 Task: Go to Program & Features. Select Whole Food Market. Add to cart Organic Almond Milk-2. Select Amazon Health. Add to cart Rhodiola rosea extract capsules-2. Place order for Gus Powell, _x000D_
90 Redbay Rd_x000D_
Elgin, South Carolina(SC), 29045, Cell Number (803) 419-4588
Action: Mouse moved to (25, 111)
Screenshot: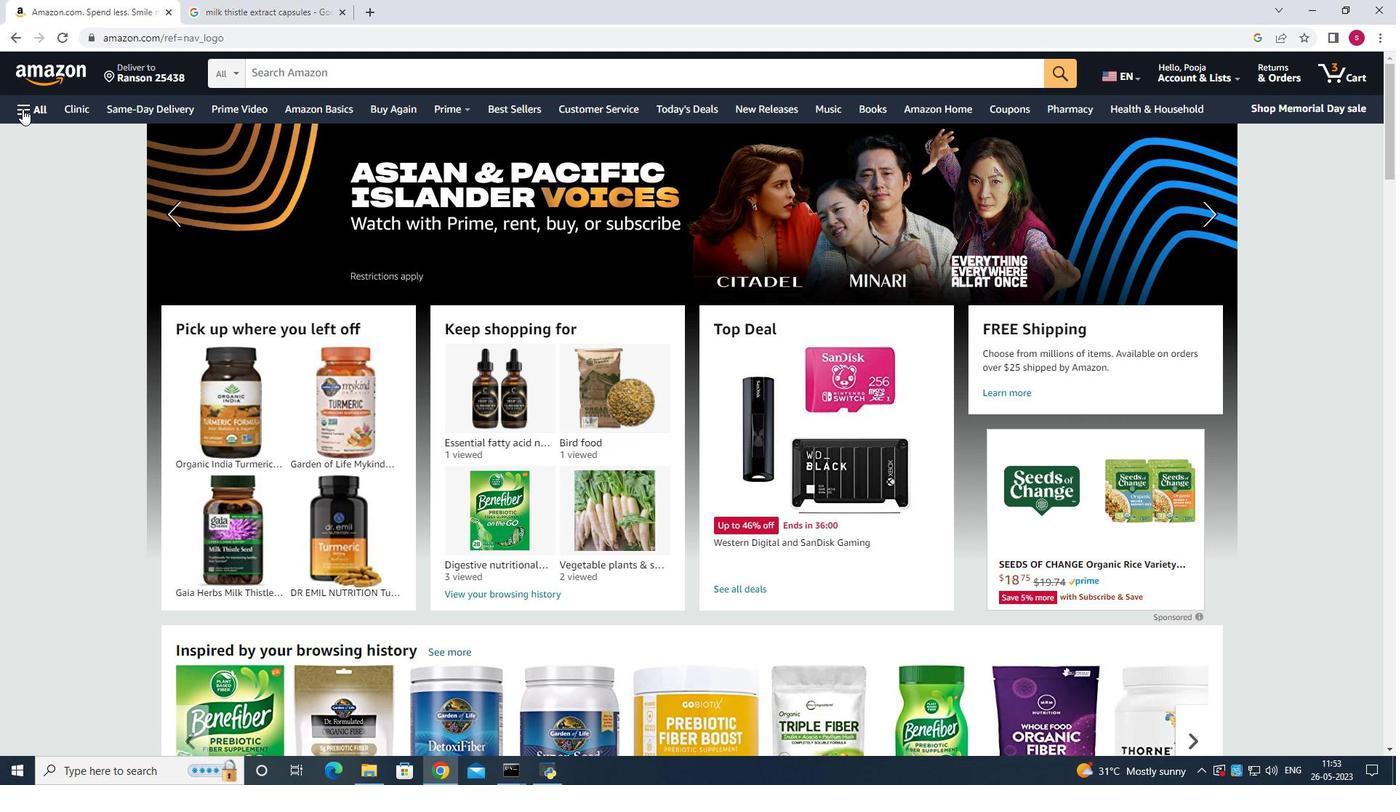 
Action: Mouse pressed left at (25, 111)
Screenshot: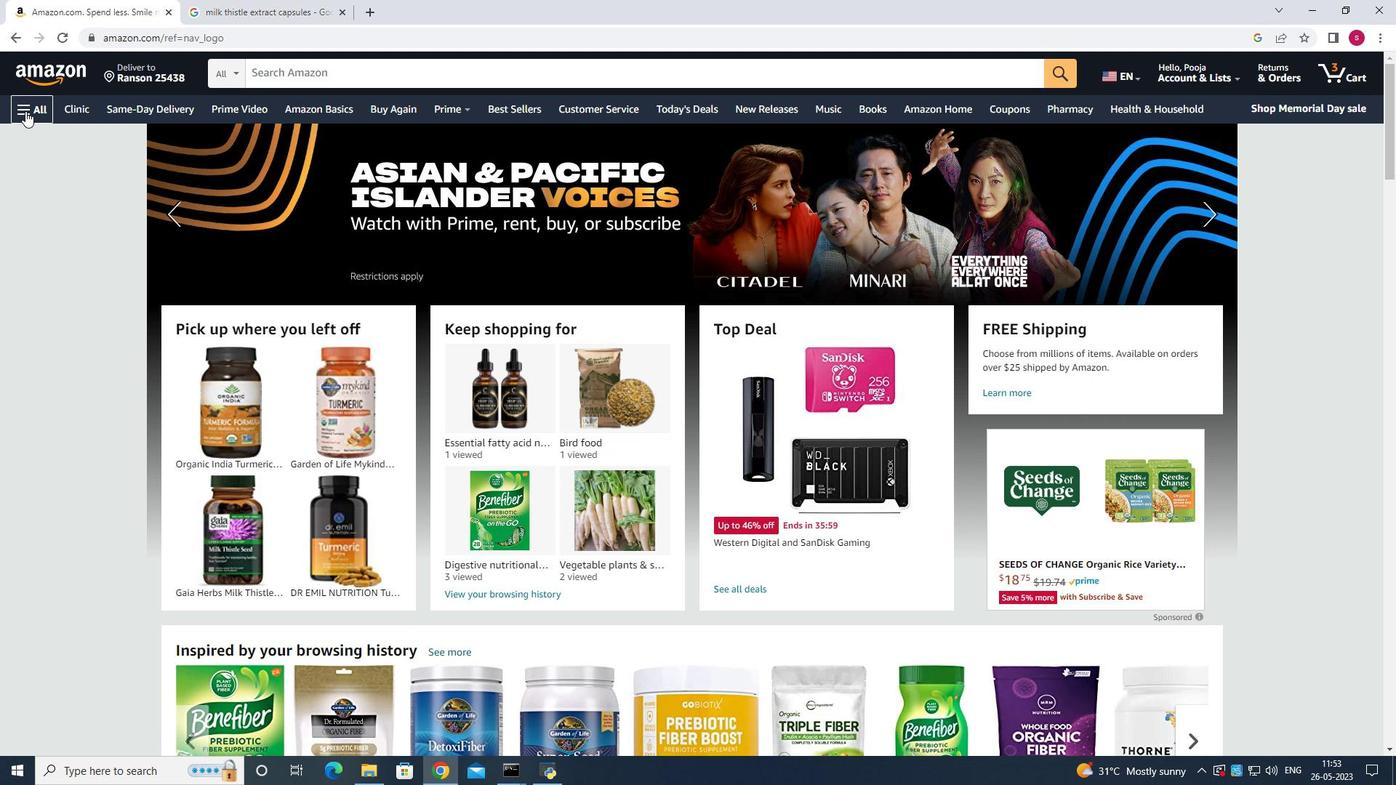 
Action: Mouse moved to (136, 265)
Screenshot: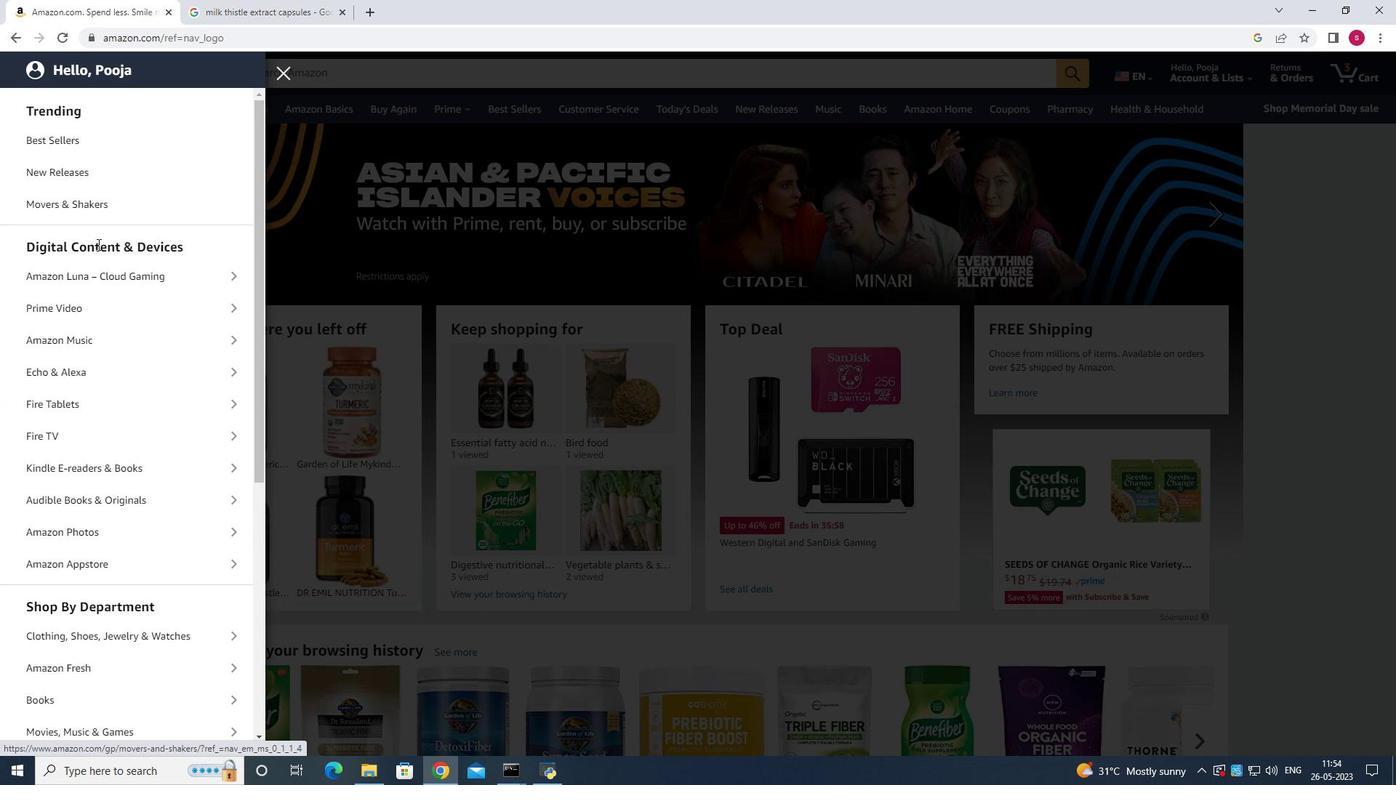 
Action: Mouse scrolled (136, 264) with delta (0, 0)
Screenshot: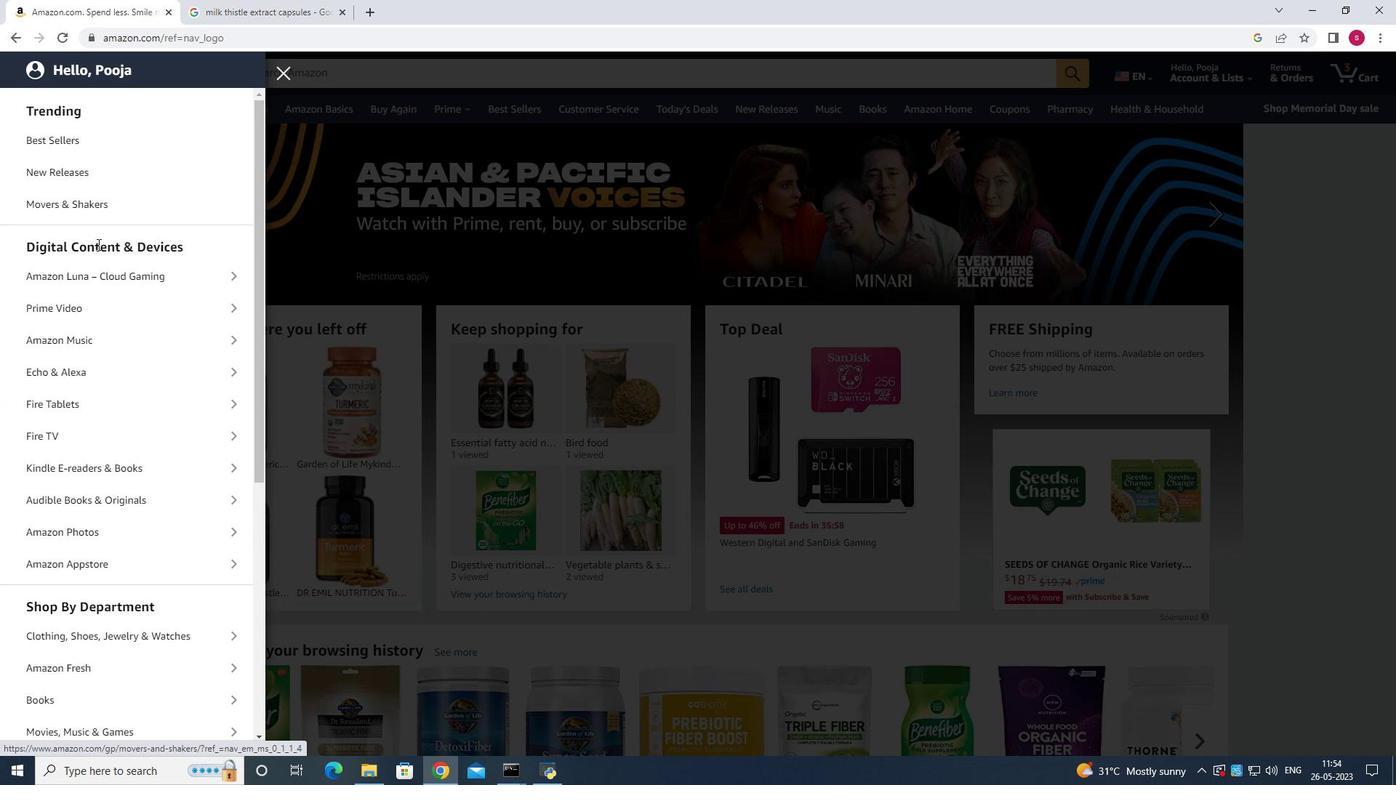 
Action: Mouse moved to (138, 270)
Screenshot: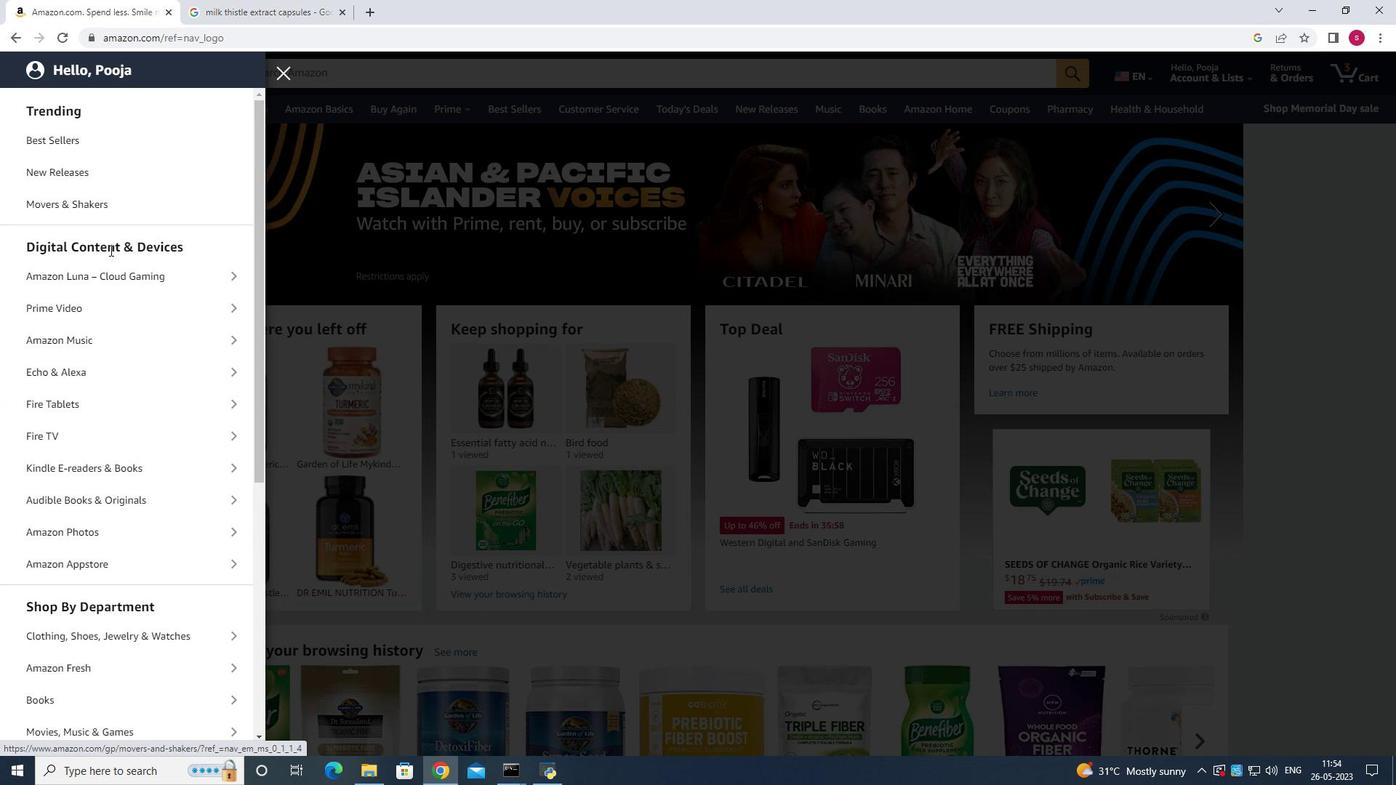 
Action: Mouse scrolled (138, 269) with delta (0, 0)
Screenshot: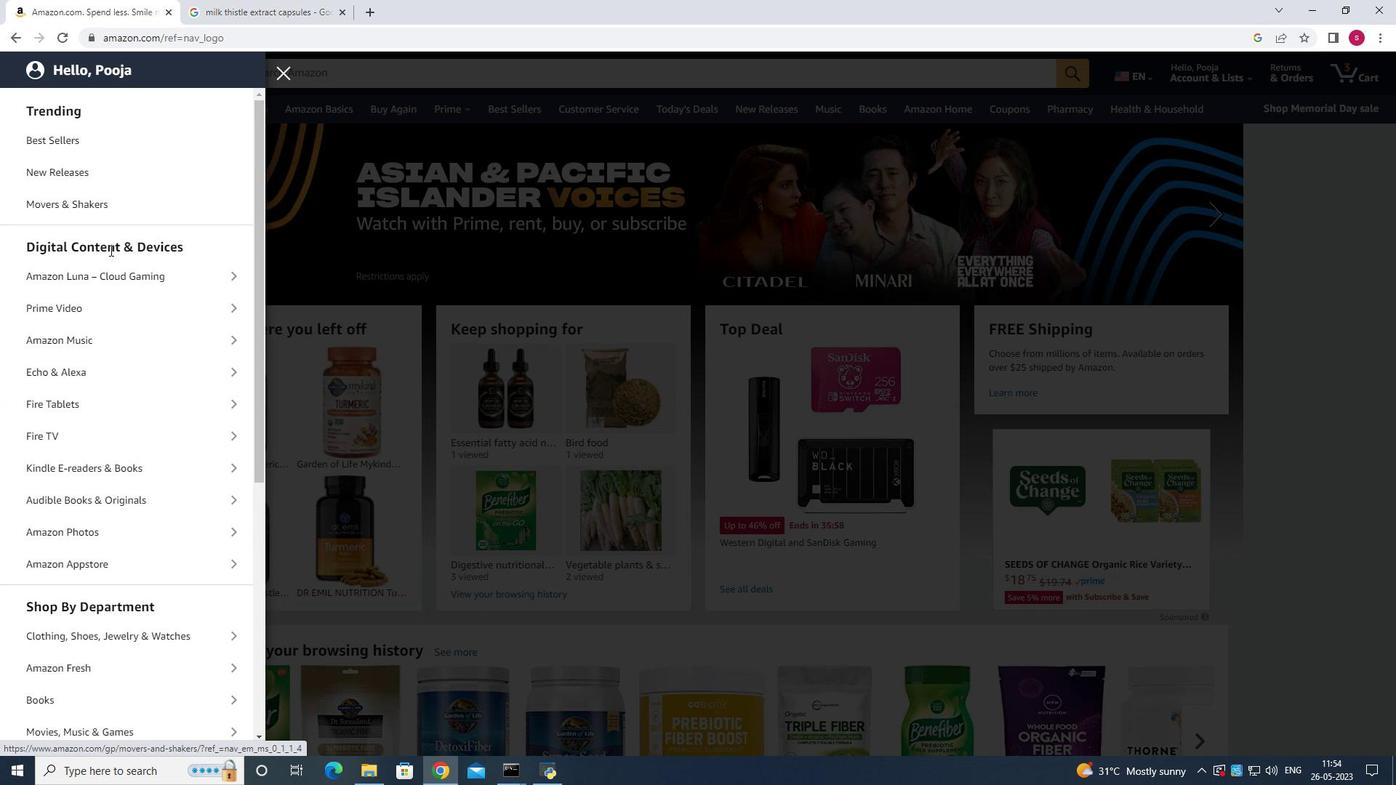 
Action: Mouse moved to (138, 271)
Screenshot: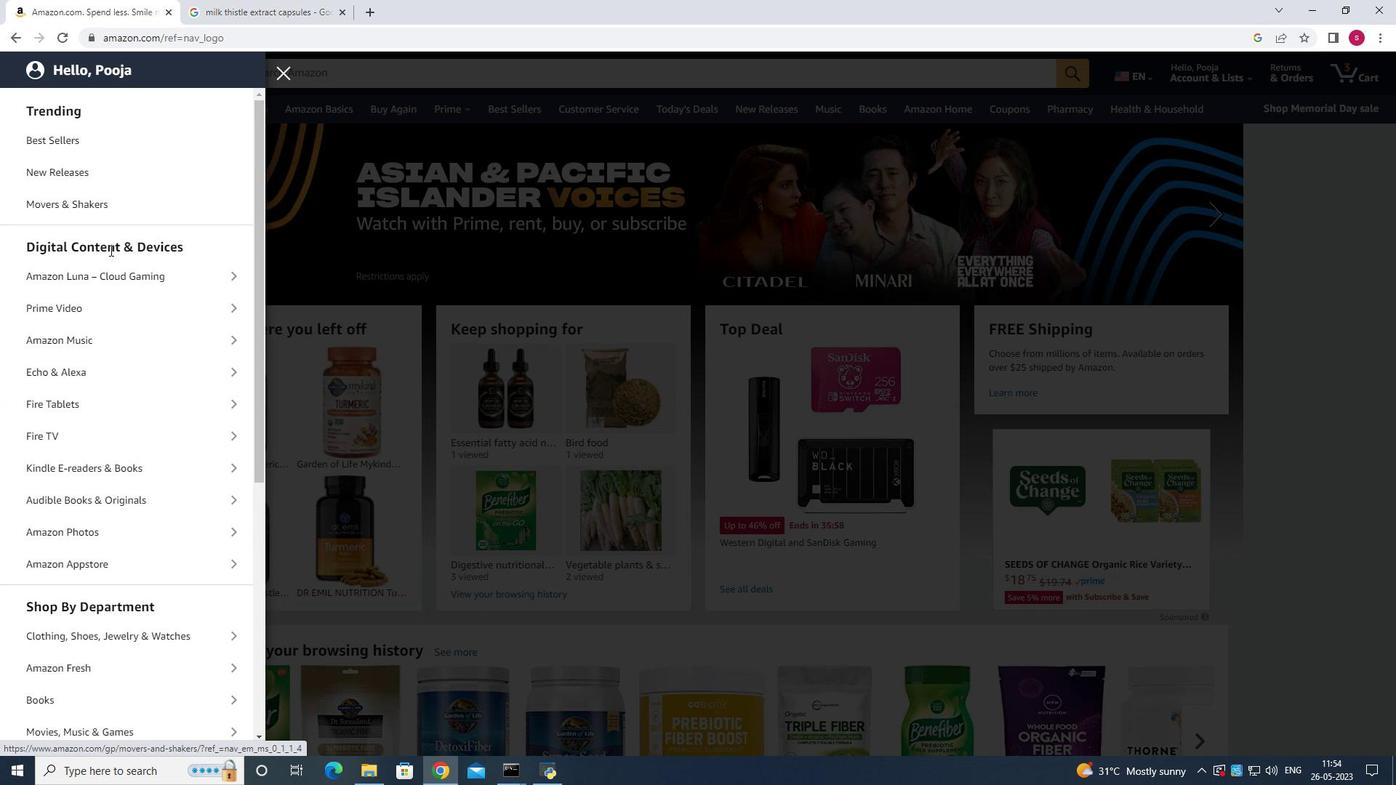 
Action: Mouse scrolled (138, 270) with delta (0, 0)
Screenshot: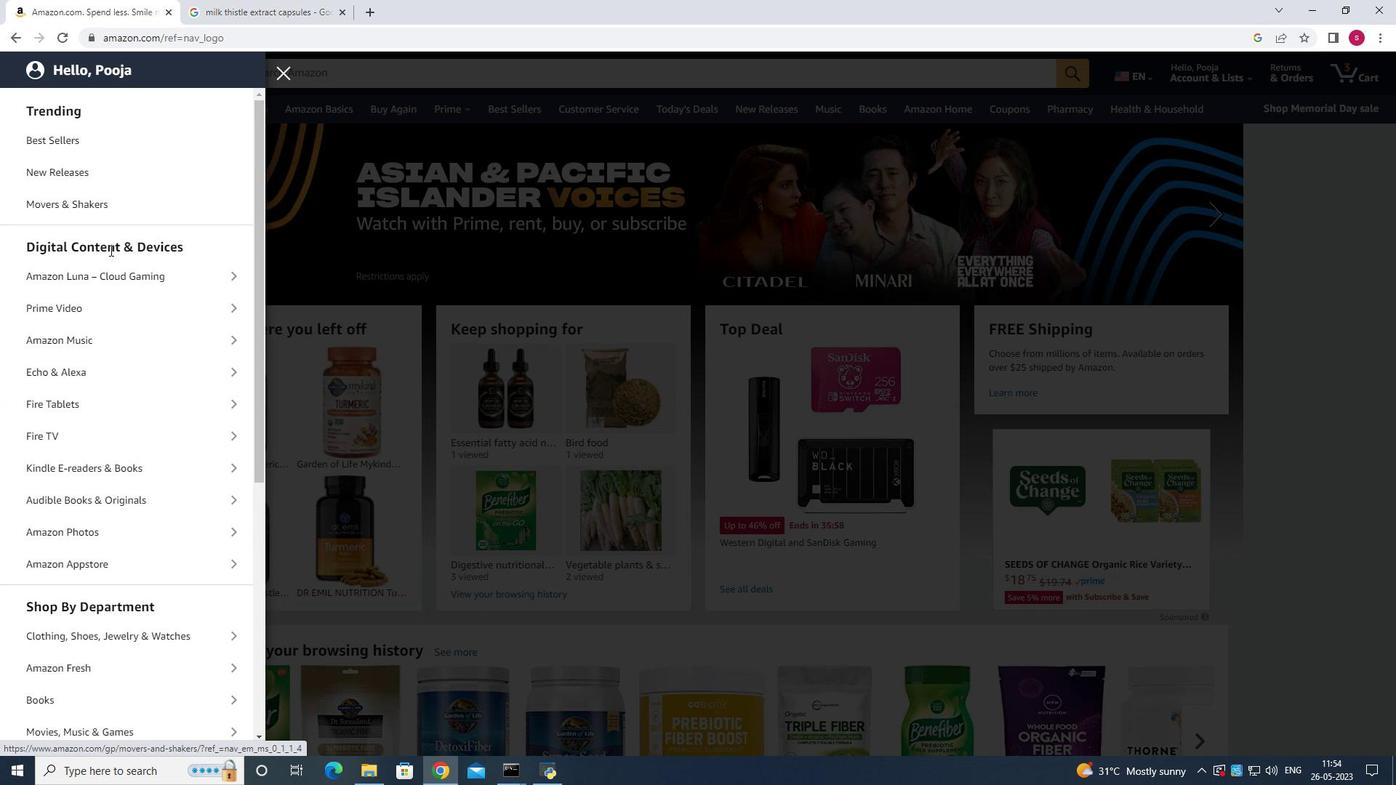 
Action: Mouse moved to (139, 272)
Screenshot: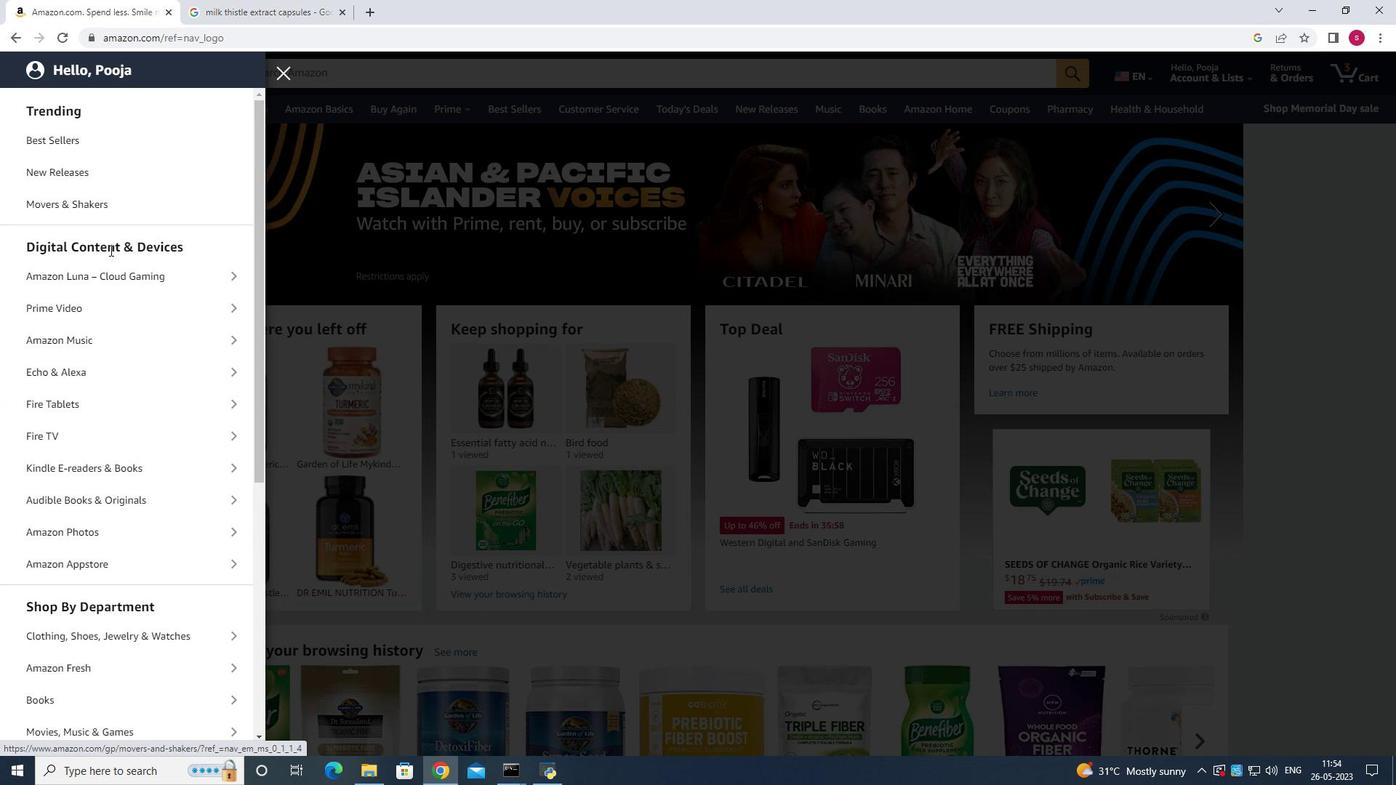 
Action: Mouse scrolled (139, 271) with delta (0, 0)
Screenshot: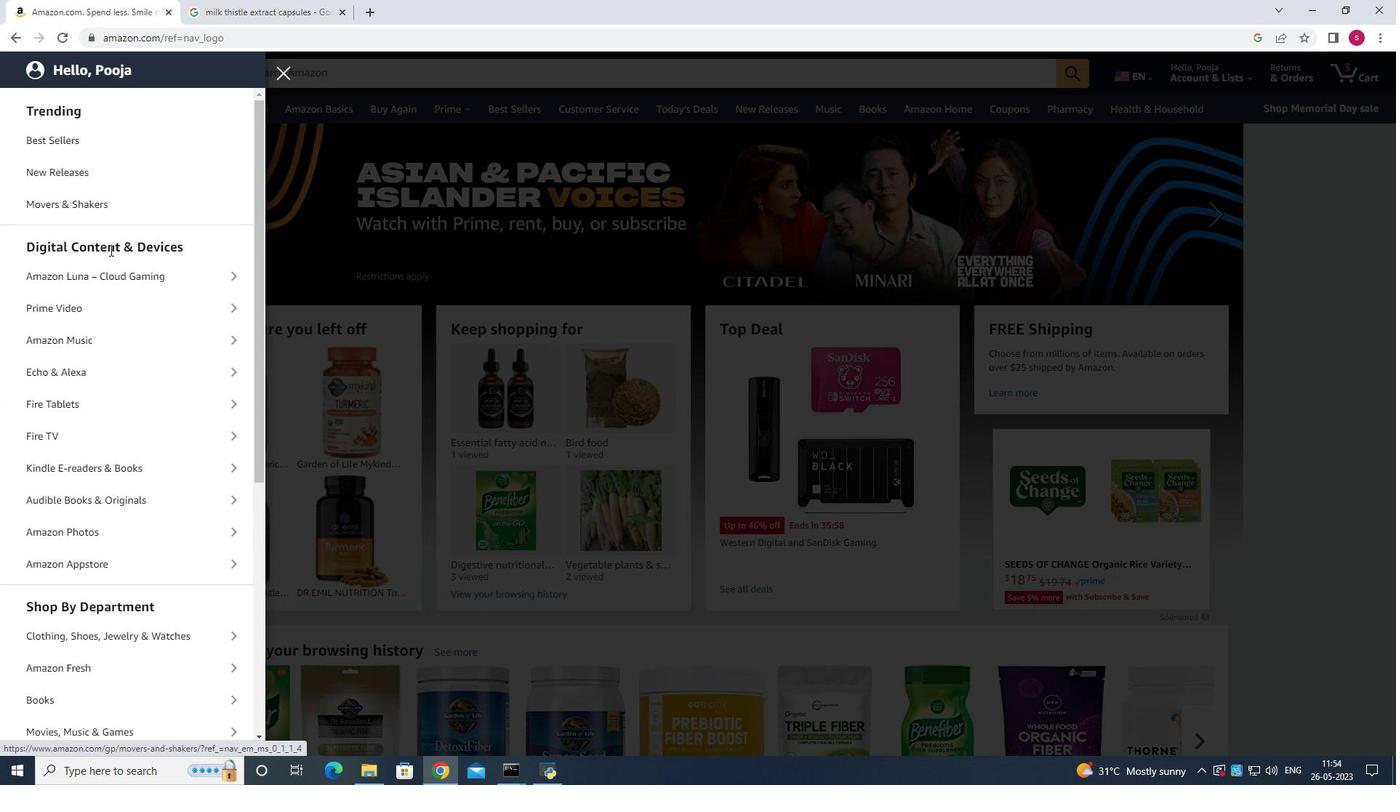 
Action: Mouse moved to (143, 280)
Screenshot: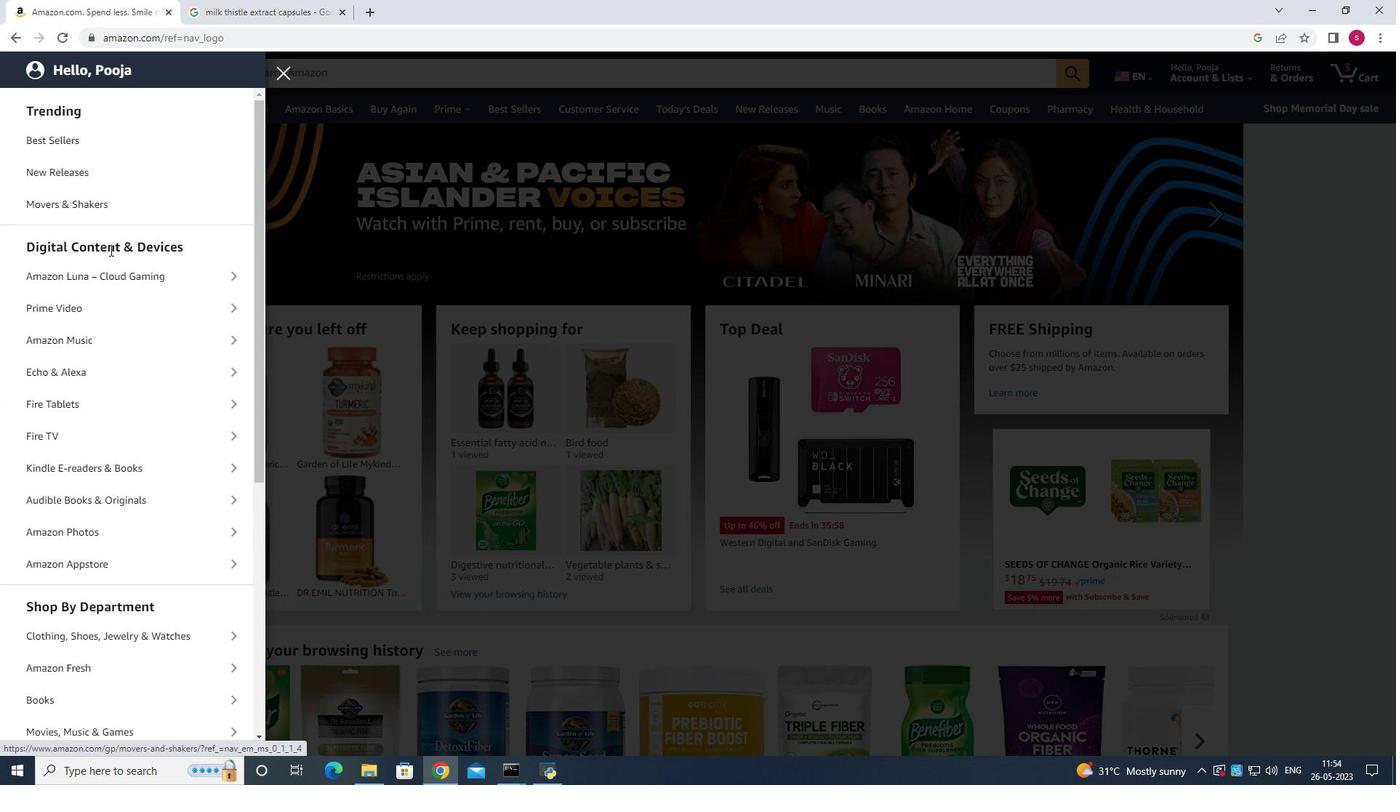 
Action: Mouse scrolled (141, 274) with delta (0, 0)
Screenshot: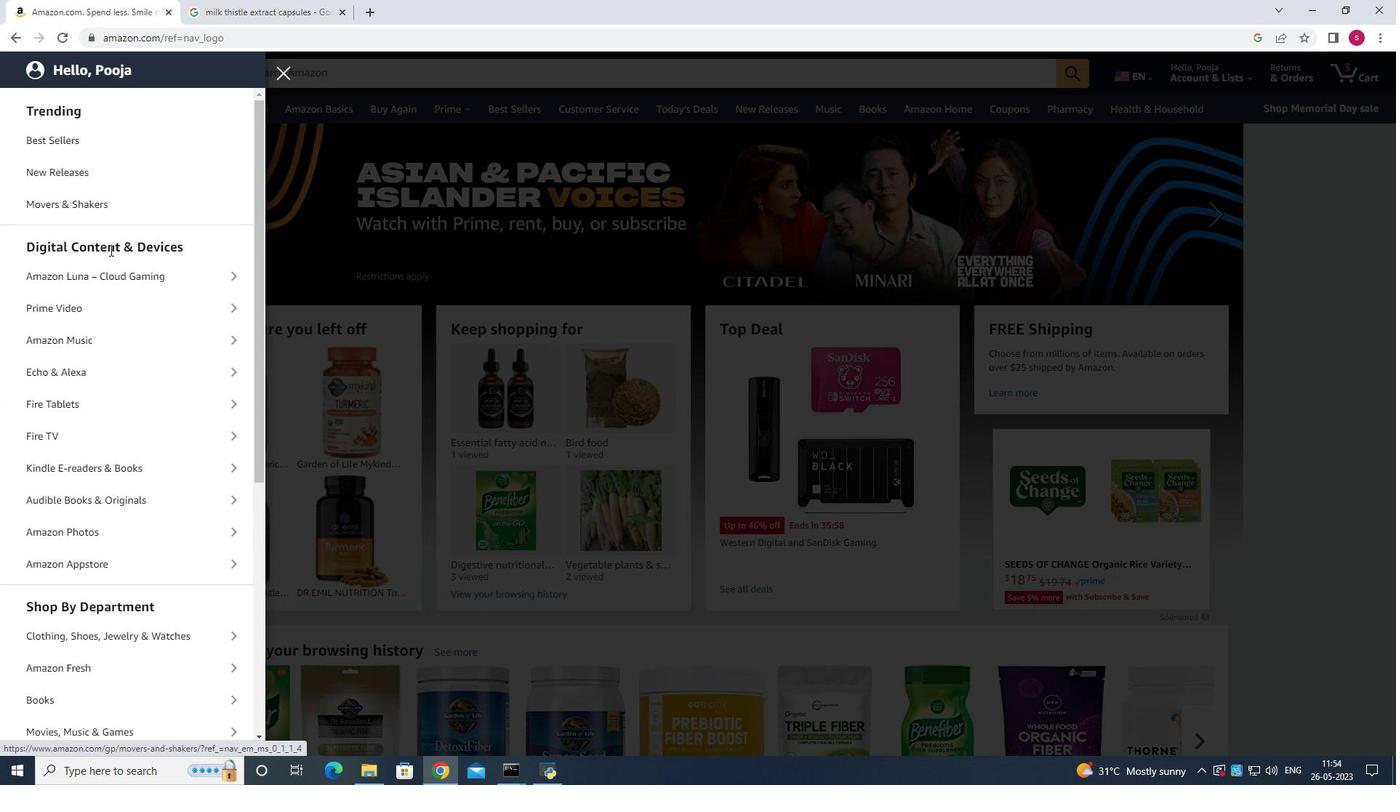 
Action: Mouse moved to (151, 316)
Screenshot: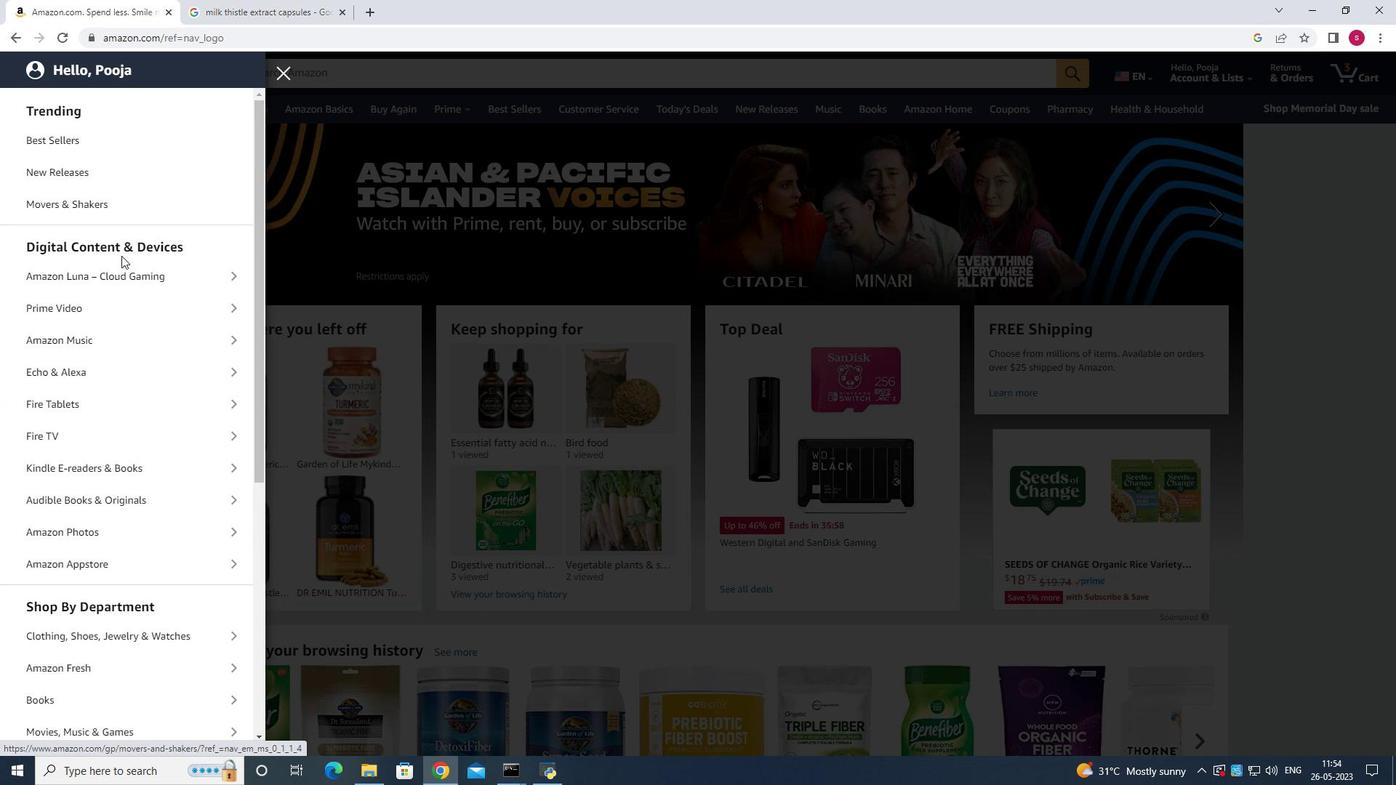 
Action: Mouse scrolled (151, 315) with delta (0, 0)
Screenshot: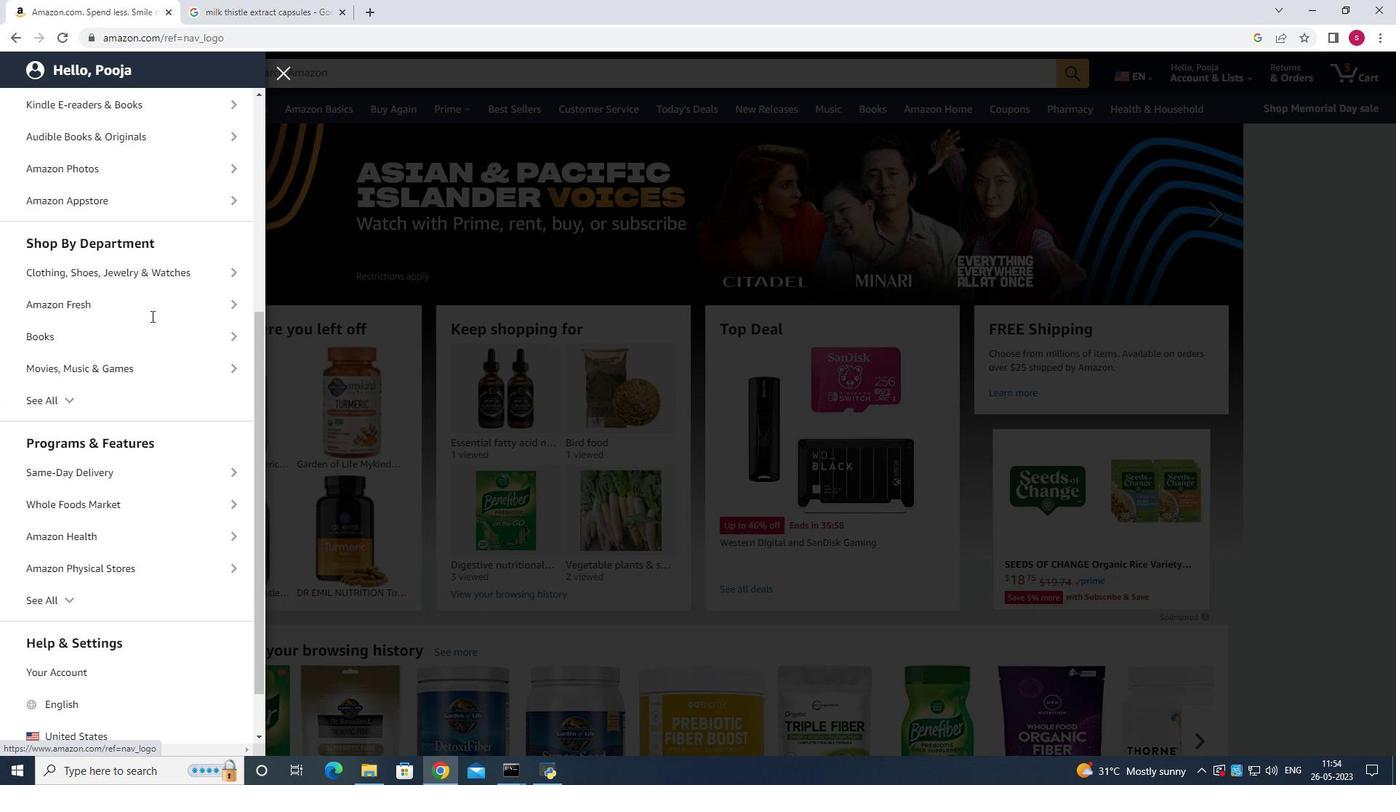 
Action: Mouse scrolled (151, 315) with delta (0, 0)
Screenshot: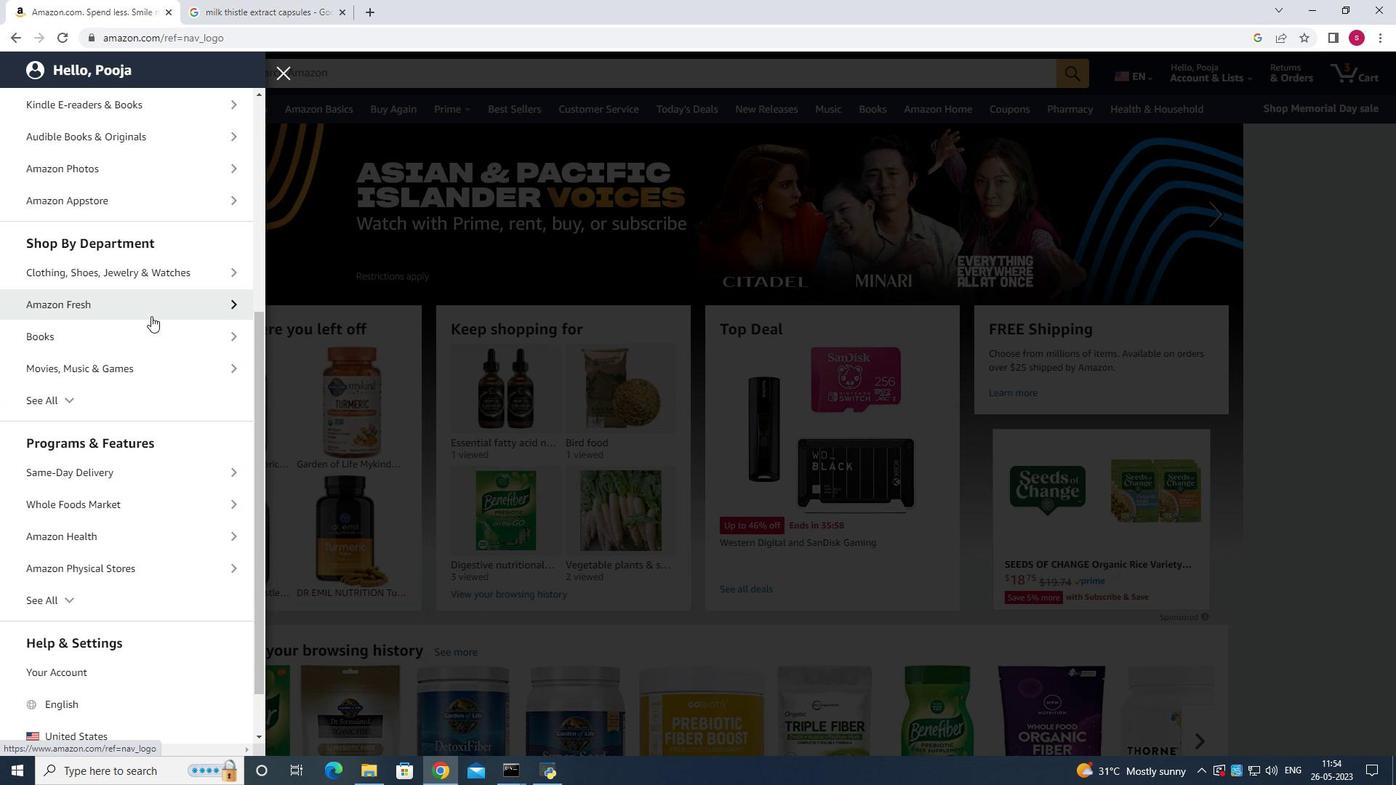 
Action: Mouse scrolled (151, 315) with delta (0, 0)
Screenshot: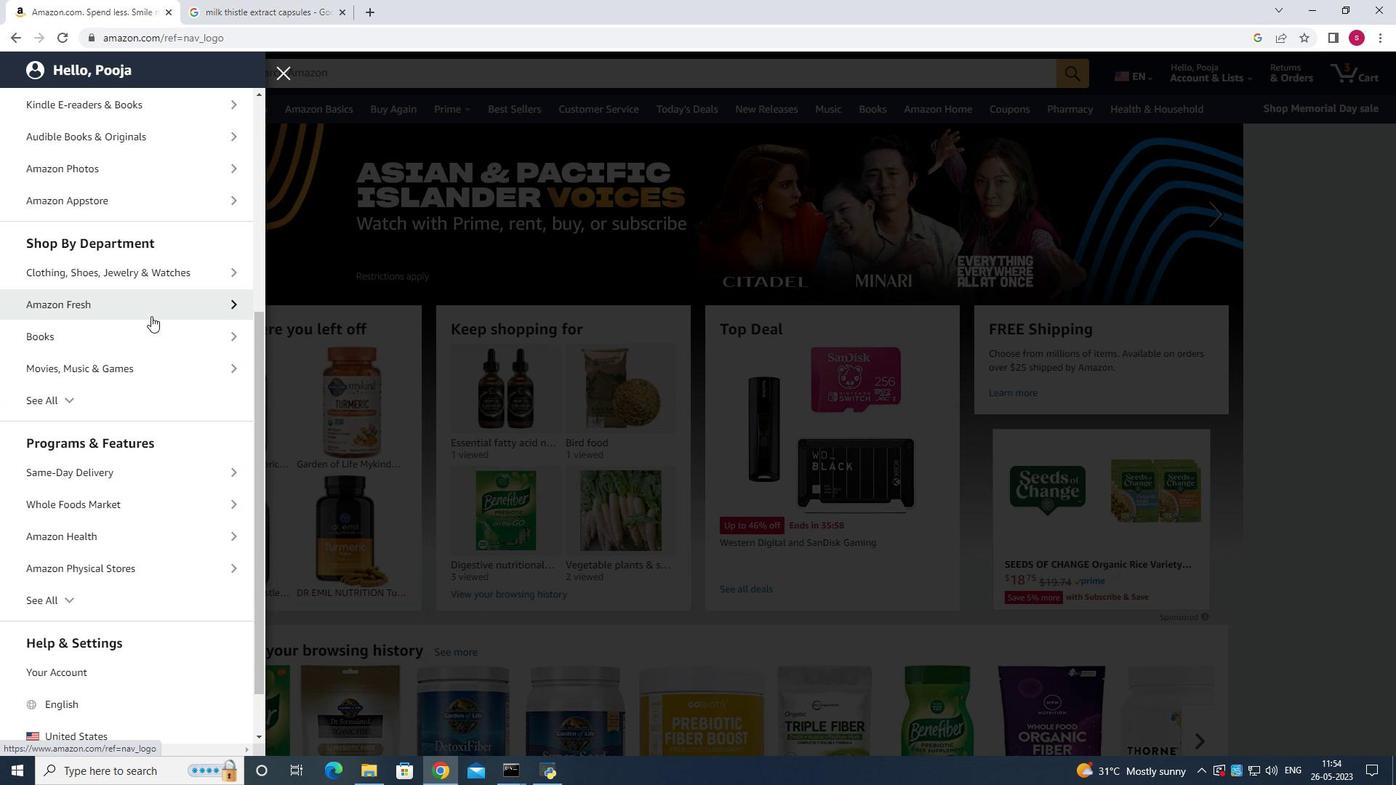 
Action: Mouse scrolled (151, 315) with delta (0, 0)
Screenshot: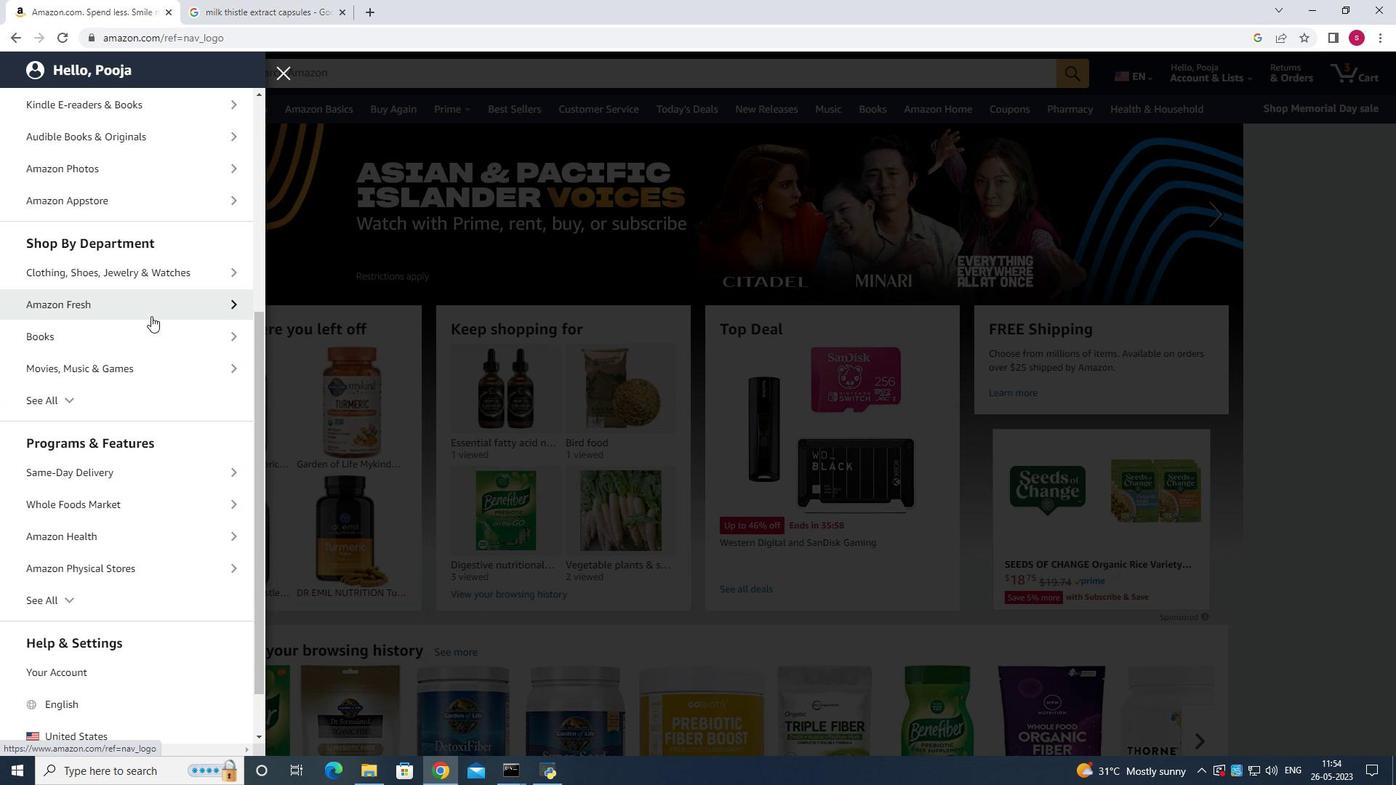 
Action: Mouse scrolled (151, 315) with delta (0, 0)
Screenshot: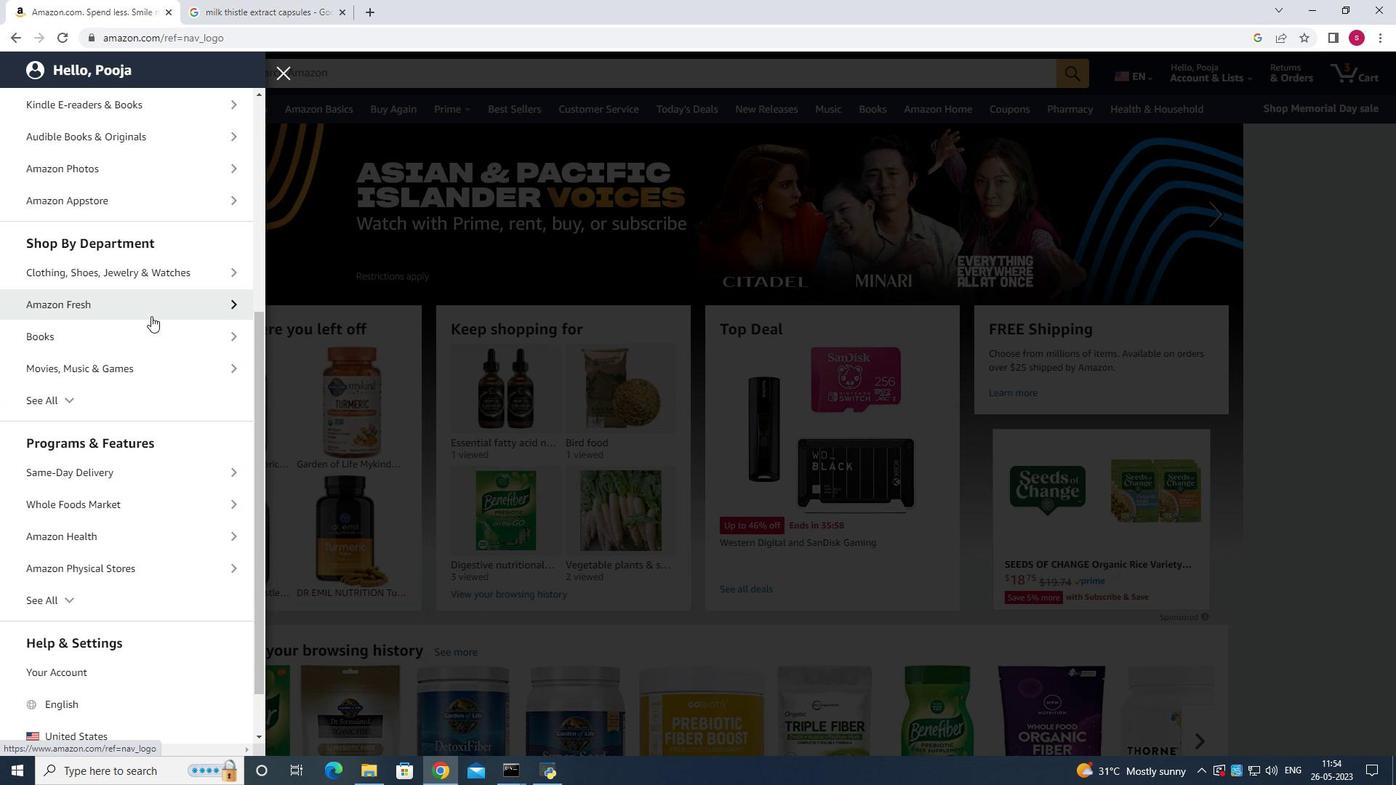 
Action: Mouse scrolled (151, 315) with delta (0, 0)
Screenshot: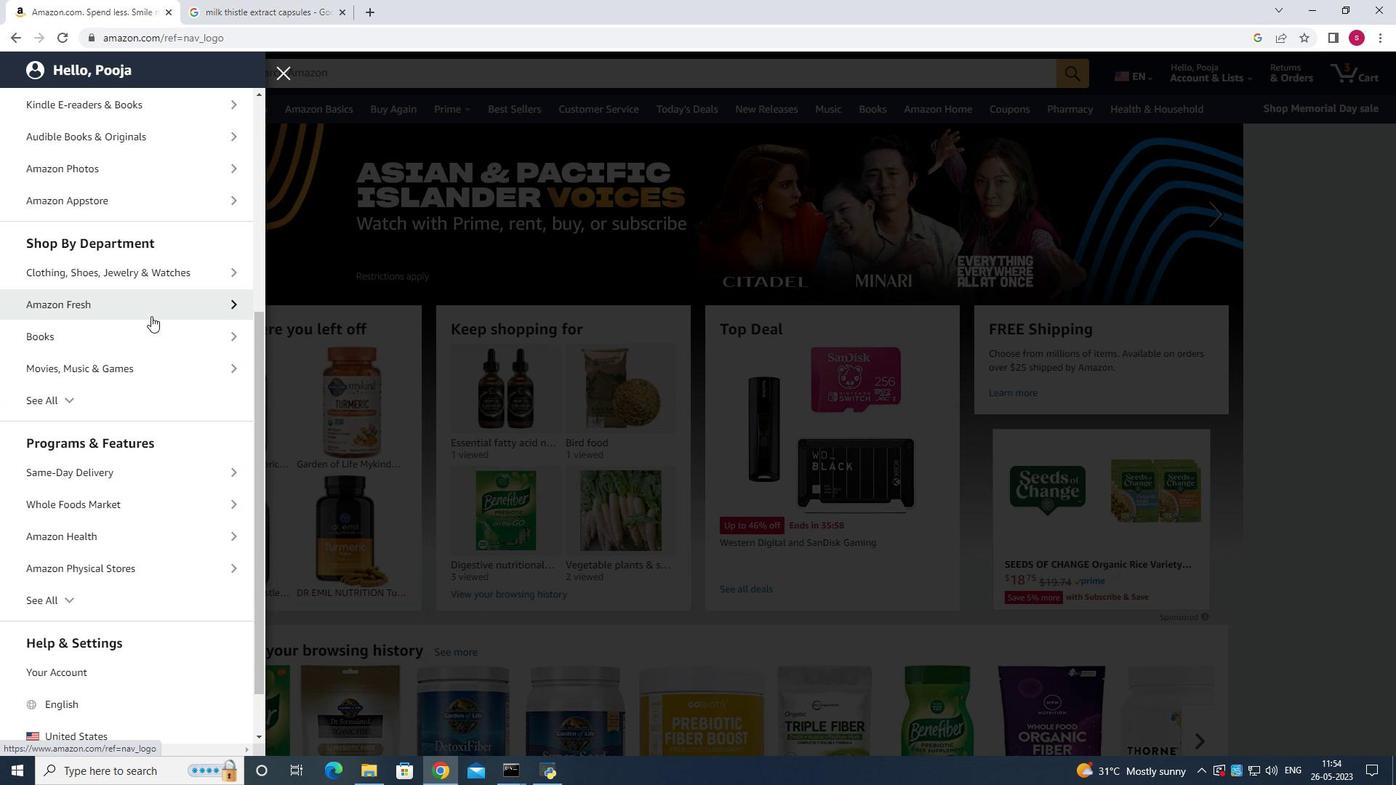 
Action: Mouse moved to (151, 316)
Screenshot: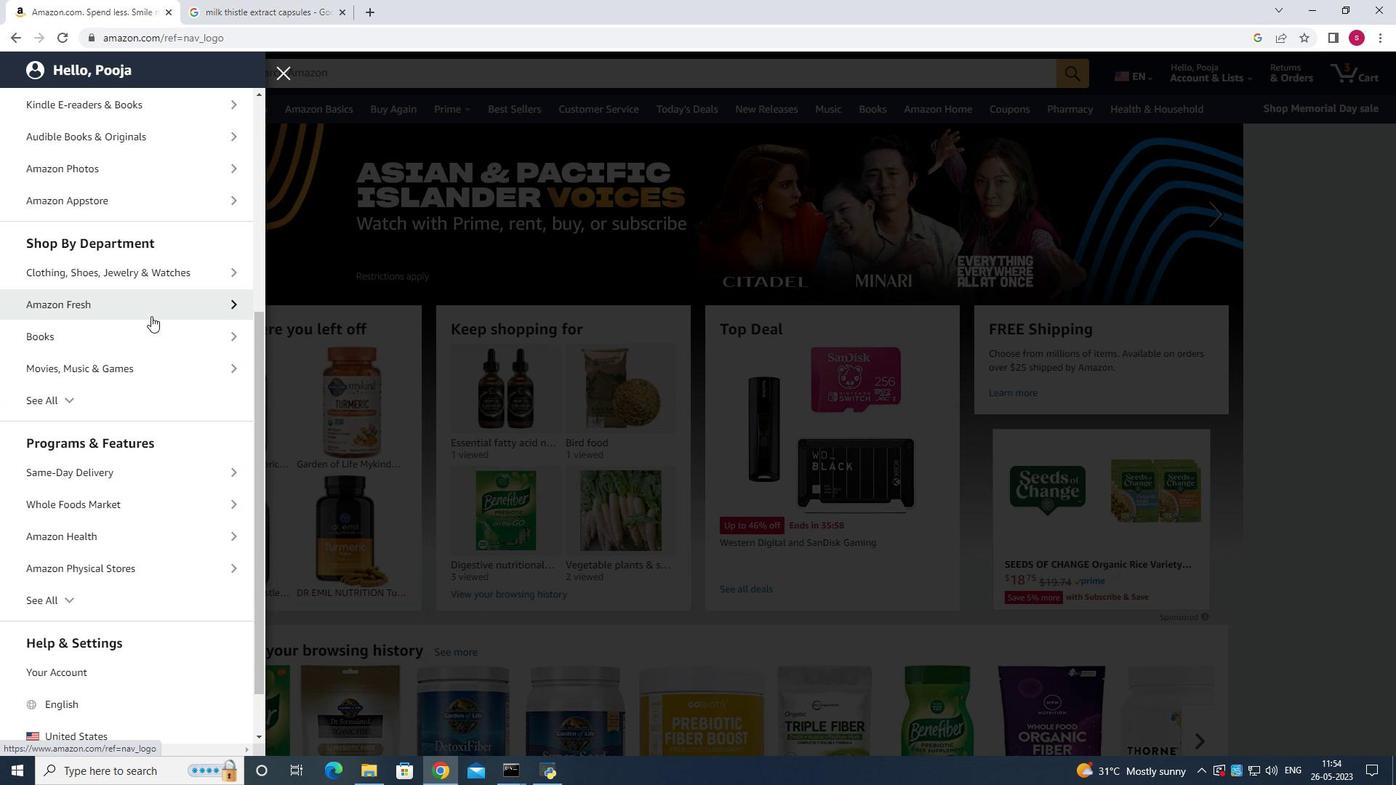 
Action: Mouse scrolled (151, 315) with delta (0, 0)
Screenshot: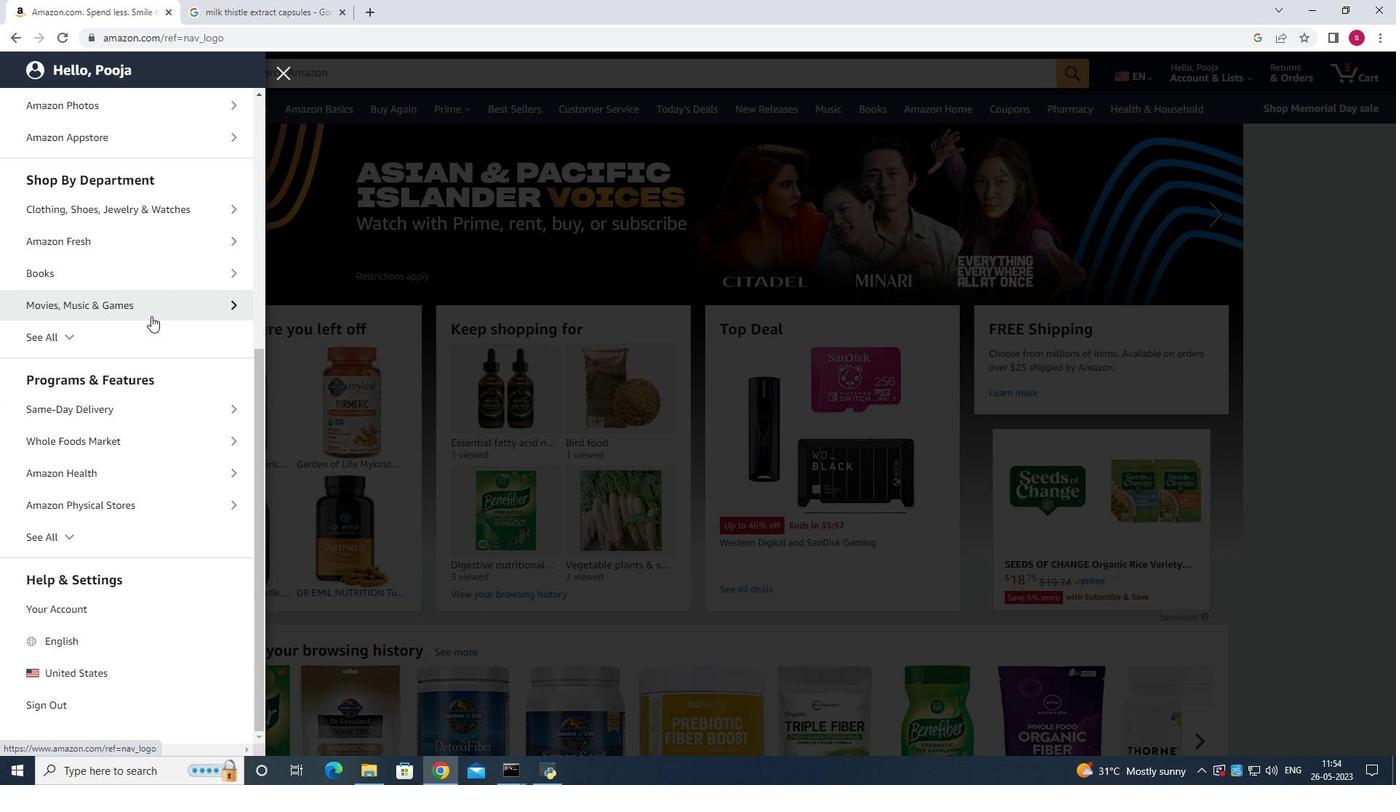 
Action: Mouse moved to (151, 317)
Screenshot: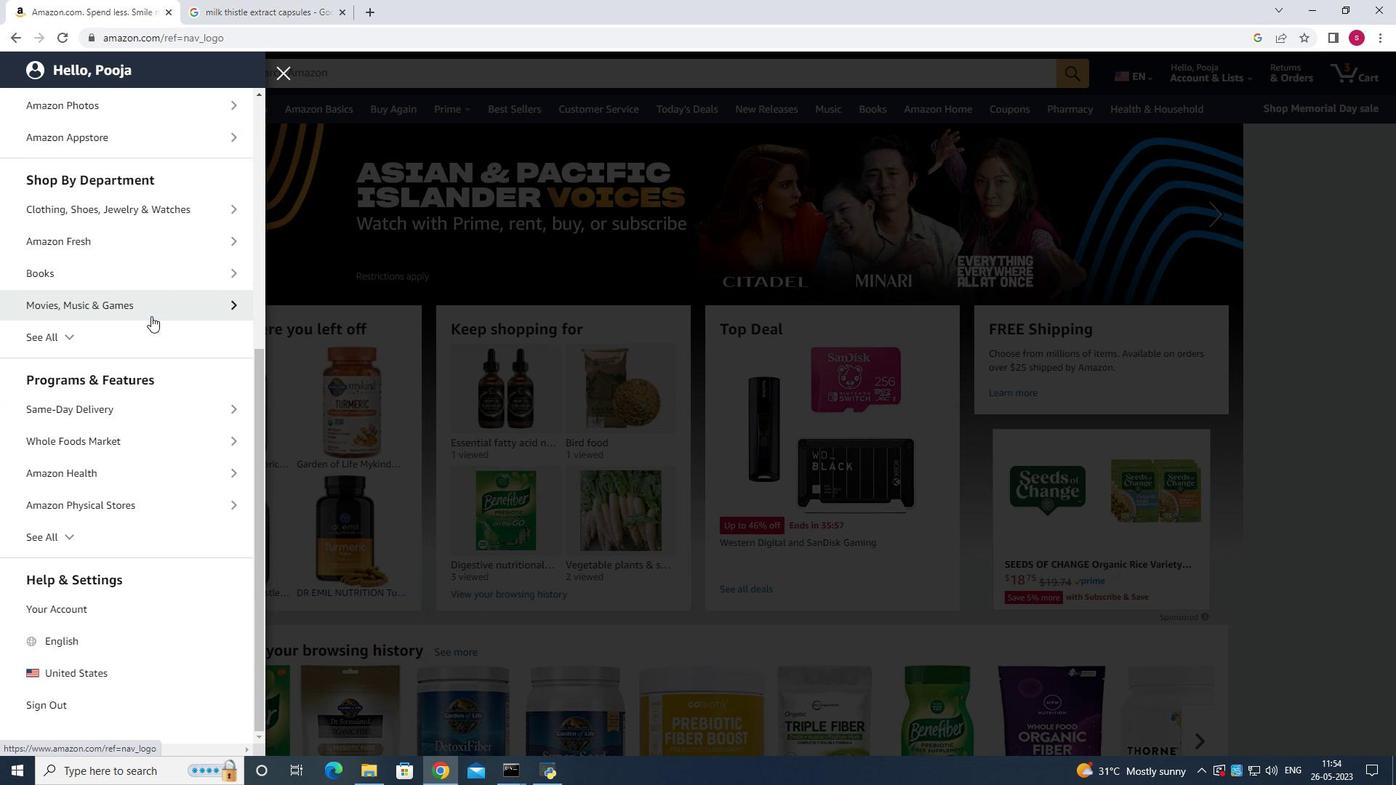 
Action: Mouse scrolled (151, 316) with delta (0, 0)
Screenshot: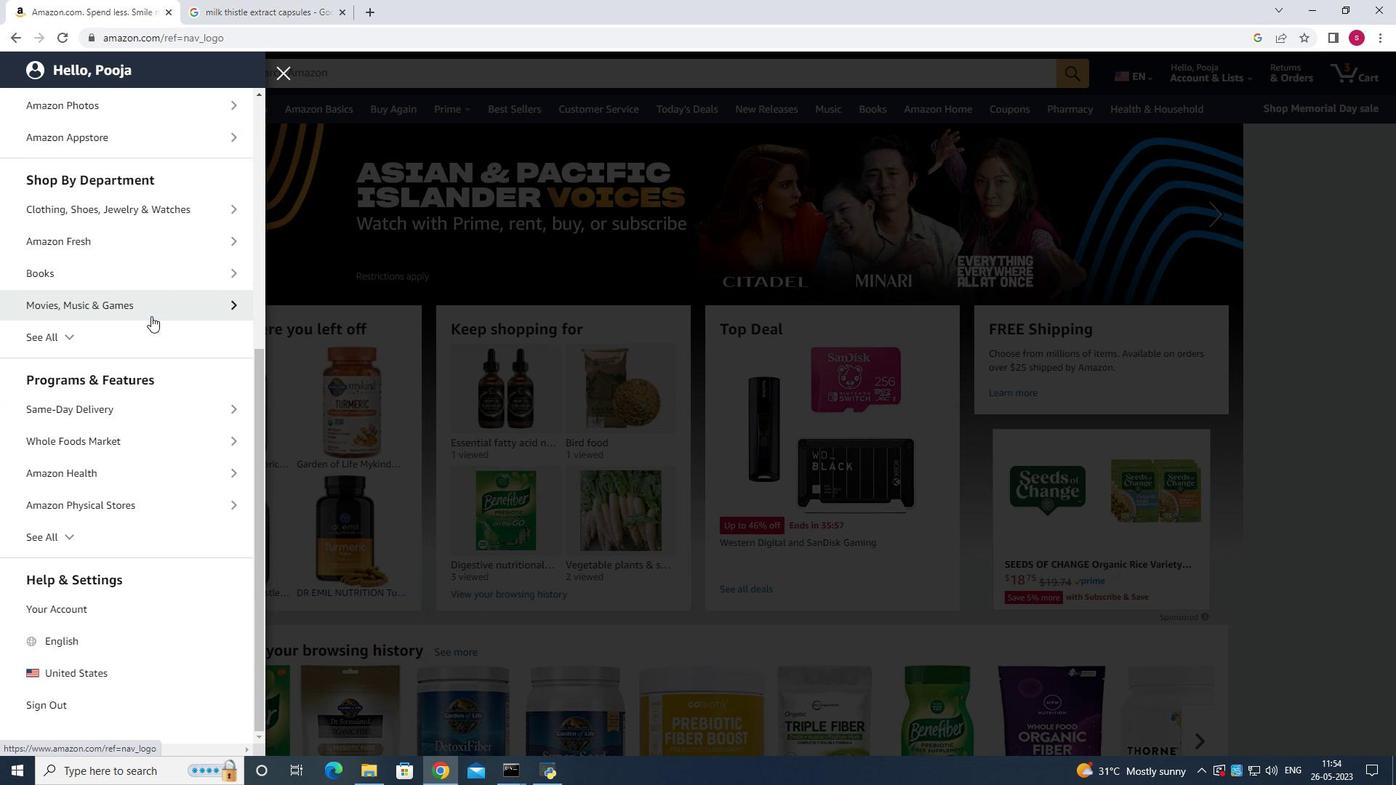 
Action: Mouse moved to (151, 318)
Screenshot: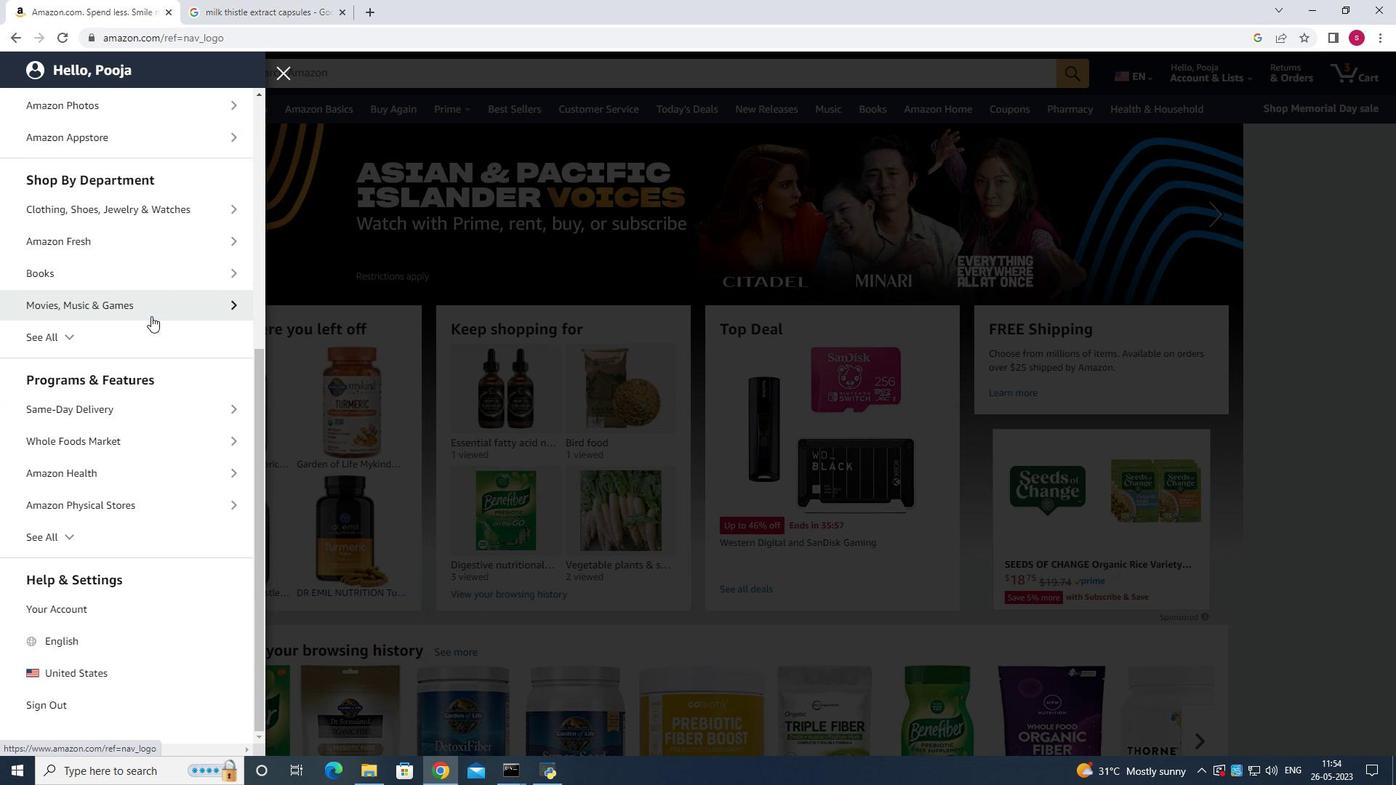 
Action: Mouse scrolled (151, 317) with delta (0, 0)
Screenshot: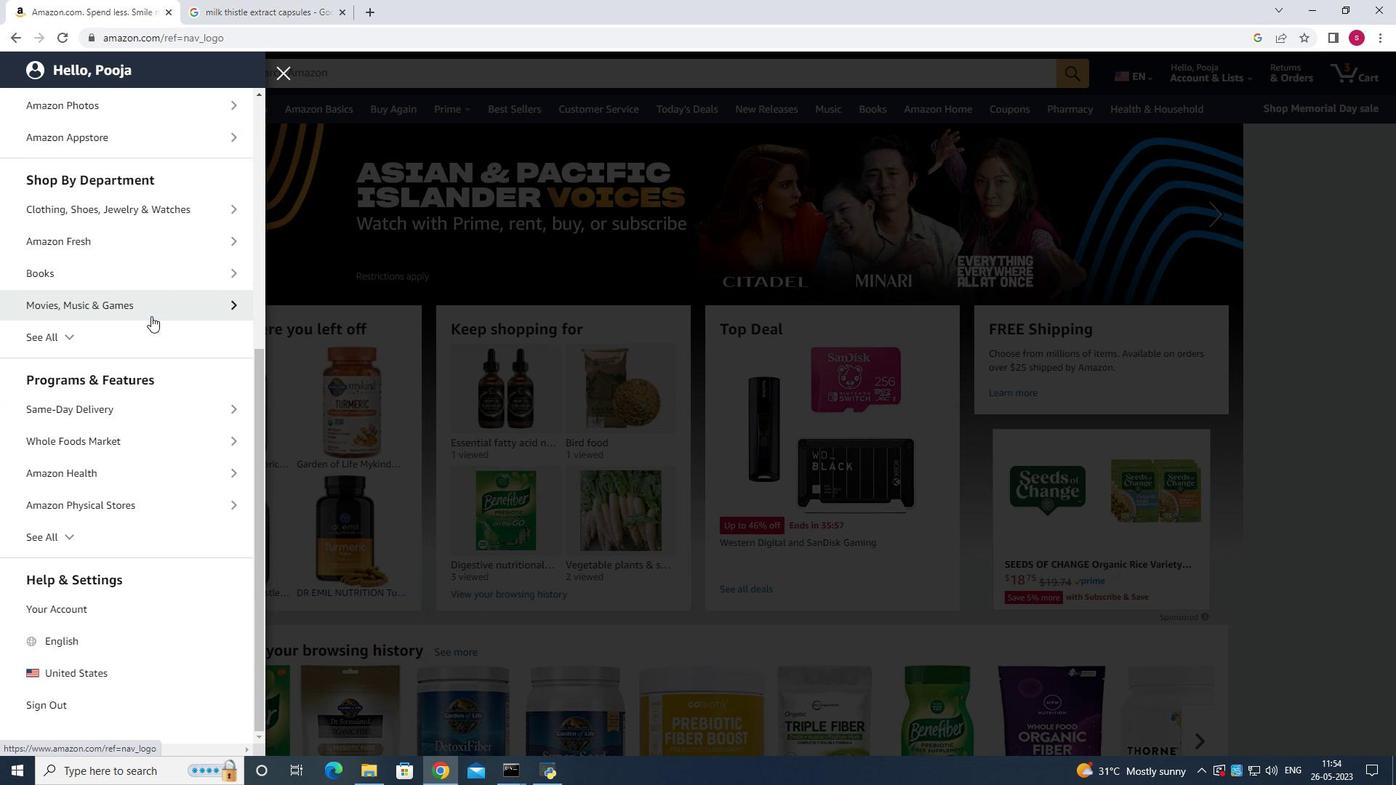 
Action: Mouse scrolled (151, 317) with delta (0, 0)
Screenshot: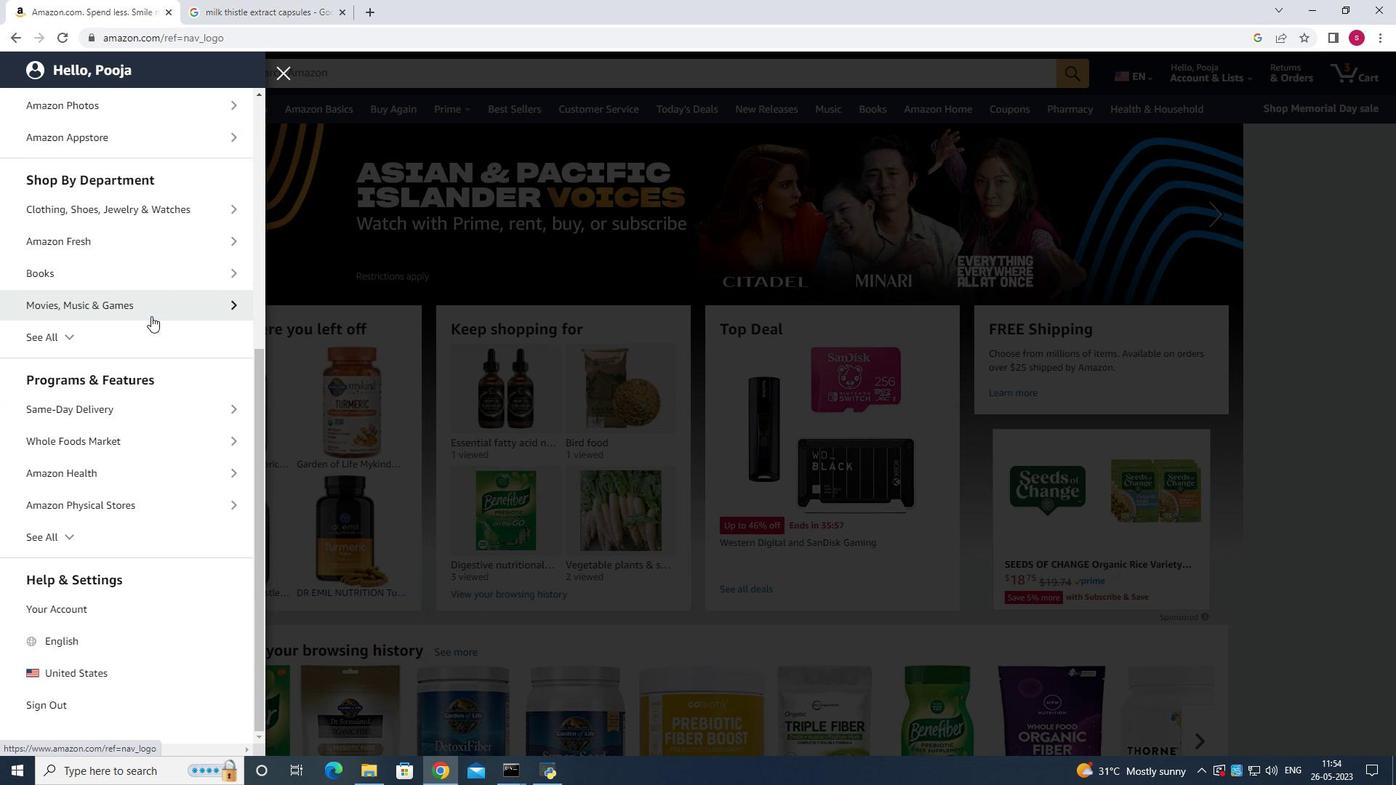 
Action: Mouse moved to (158, 437)
Screenshot: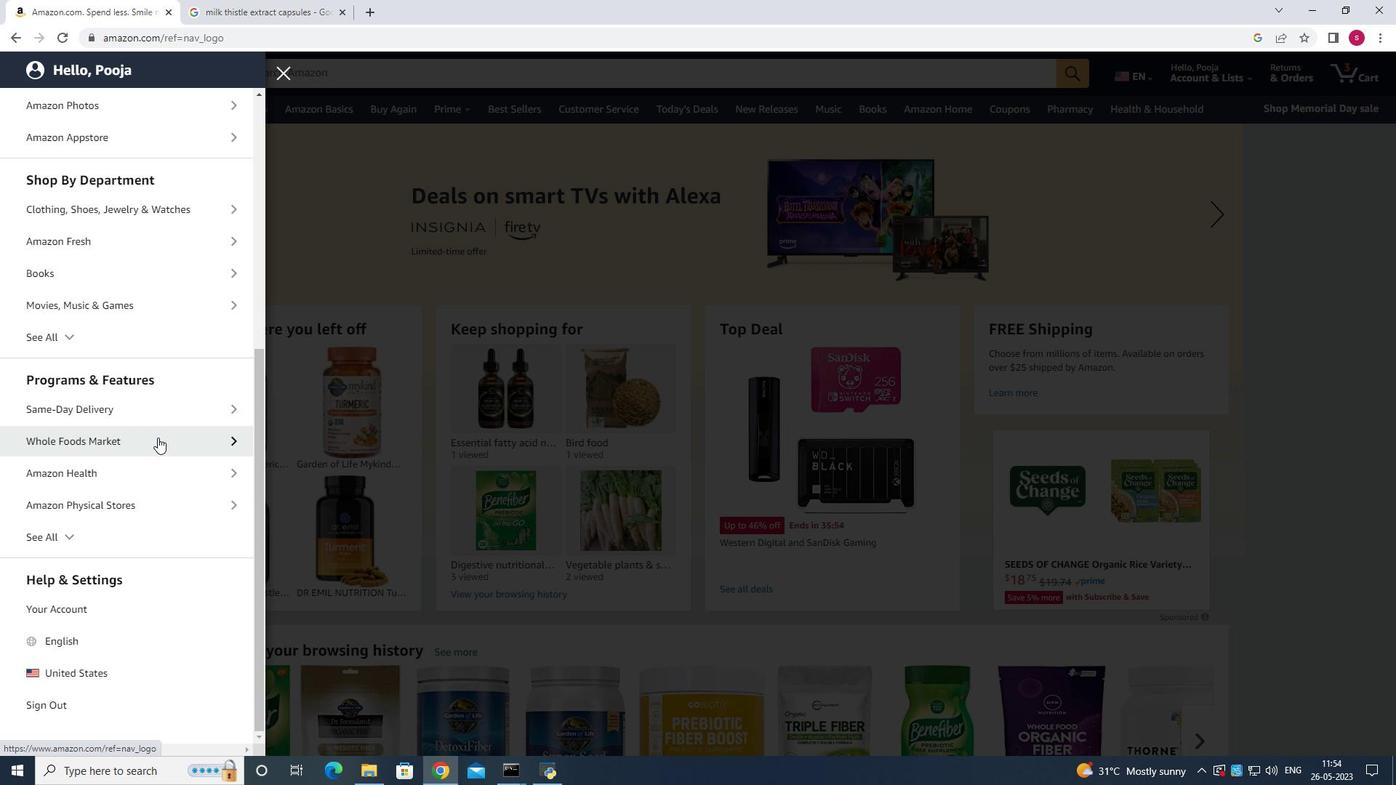 
Action: Mouse pressed left at (158, 437)
Screenshot: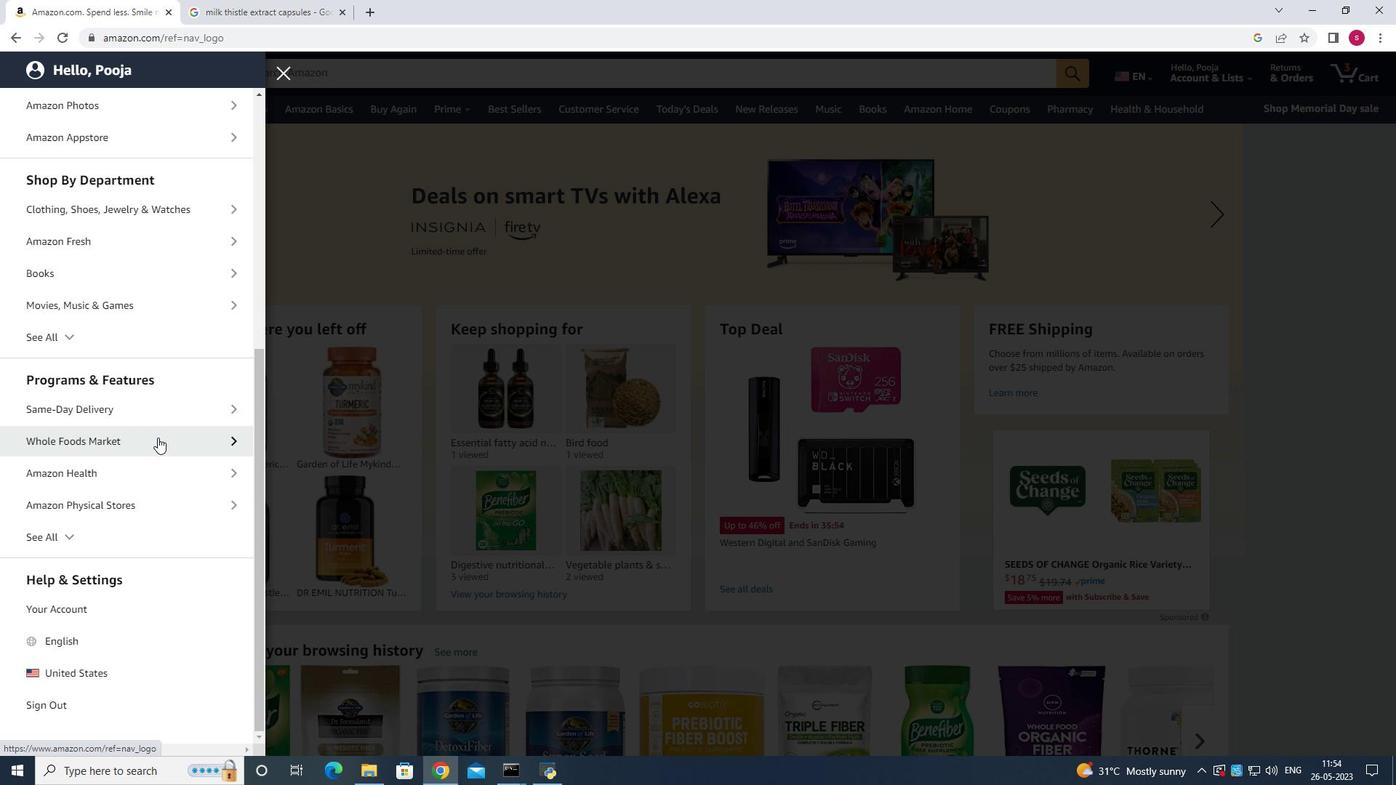 
Action: Mouse moved to (149, 172)
Screenshot: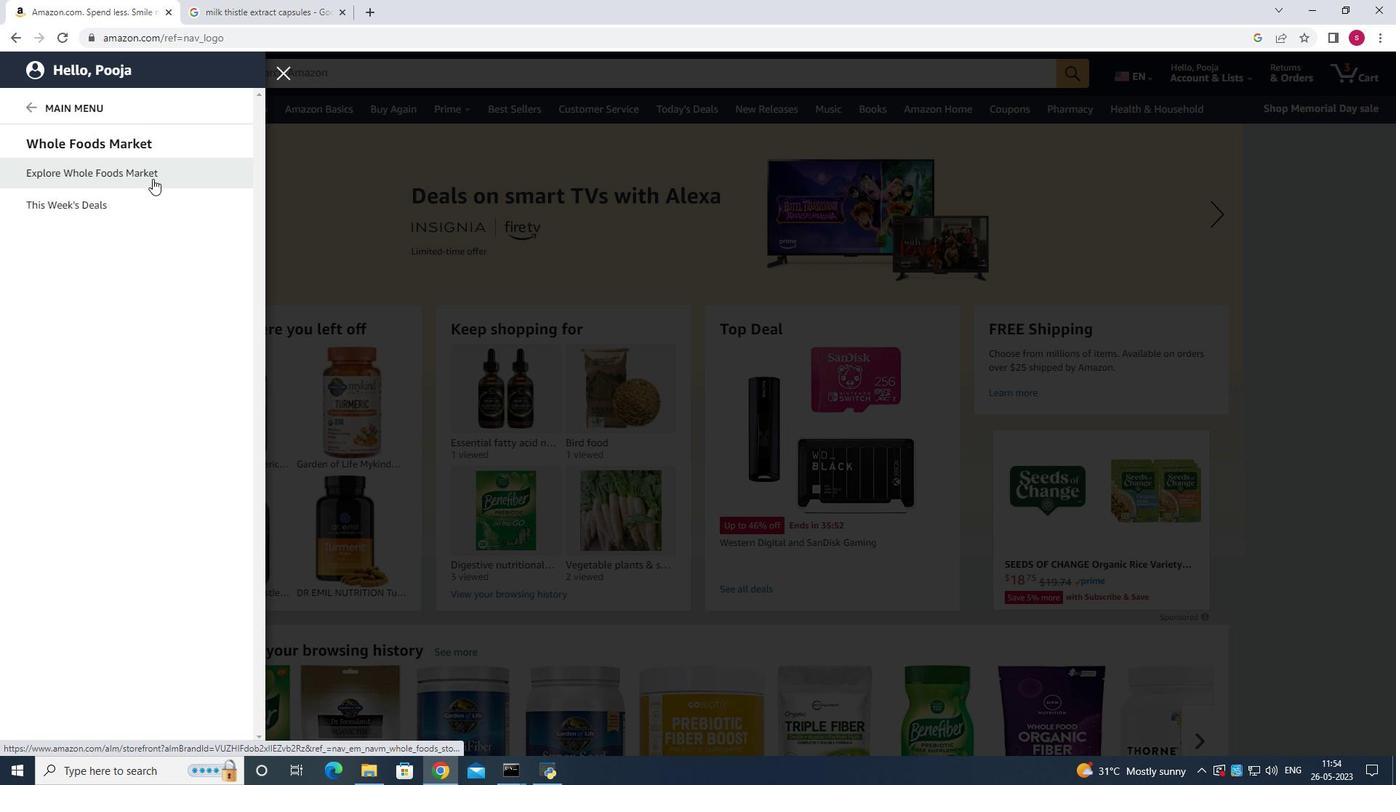 
Action: Mouse pressed left at (149, 172)
Screenshot: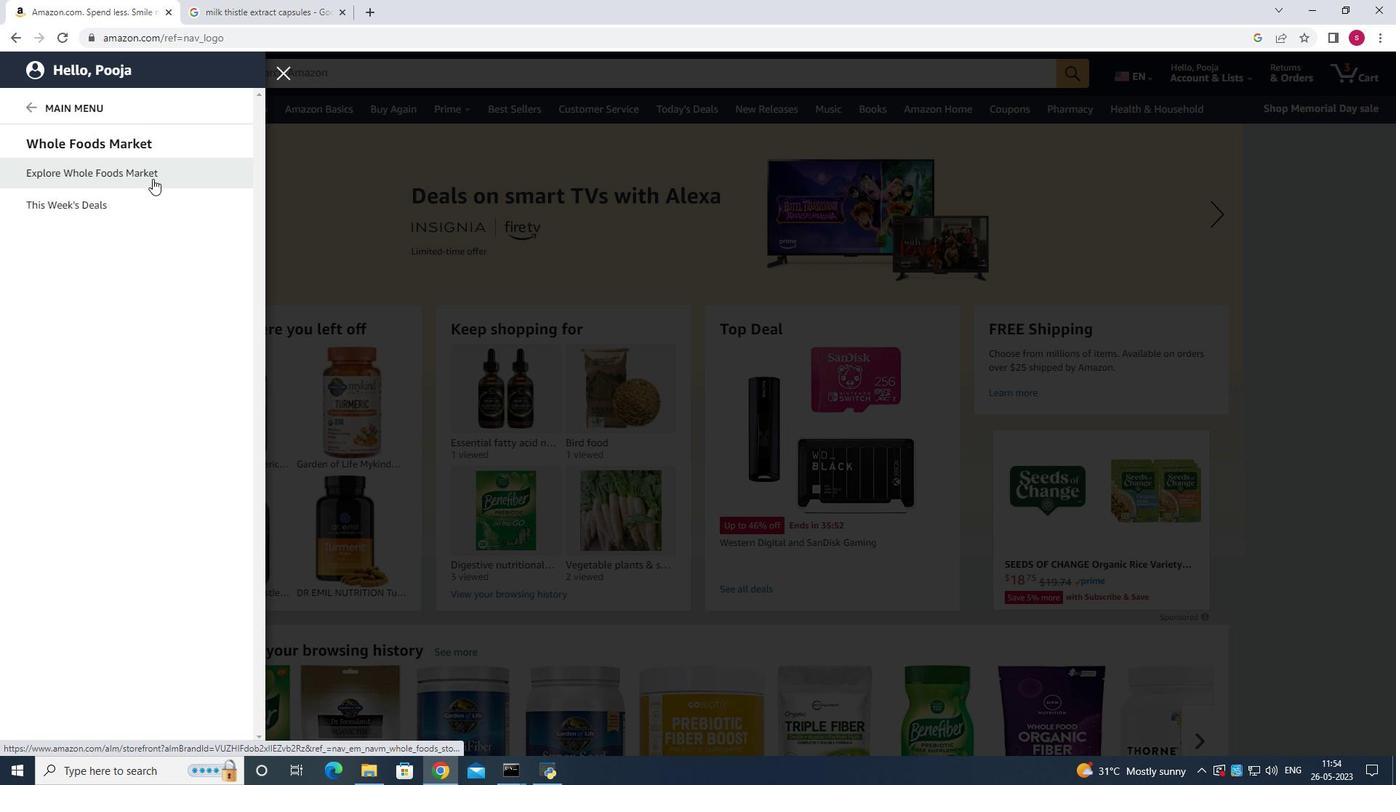 
Action: Mouse moved to (575, 421)
Screenshot: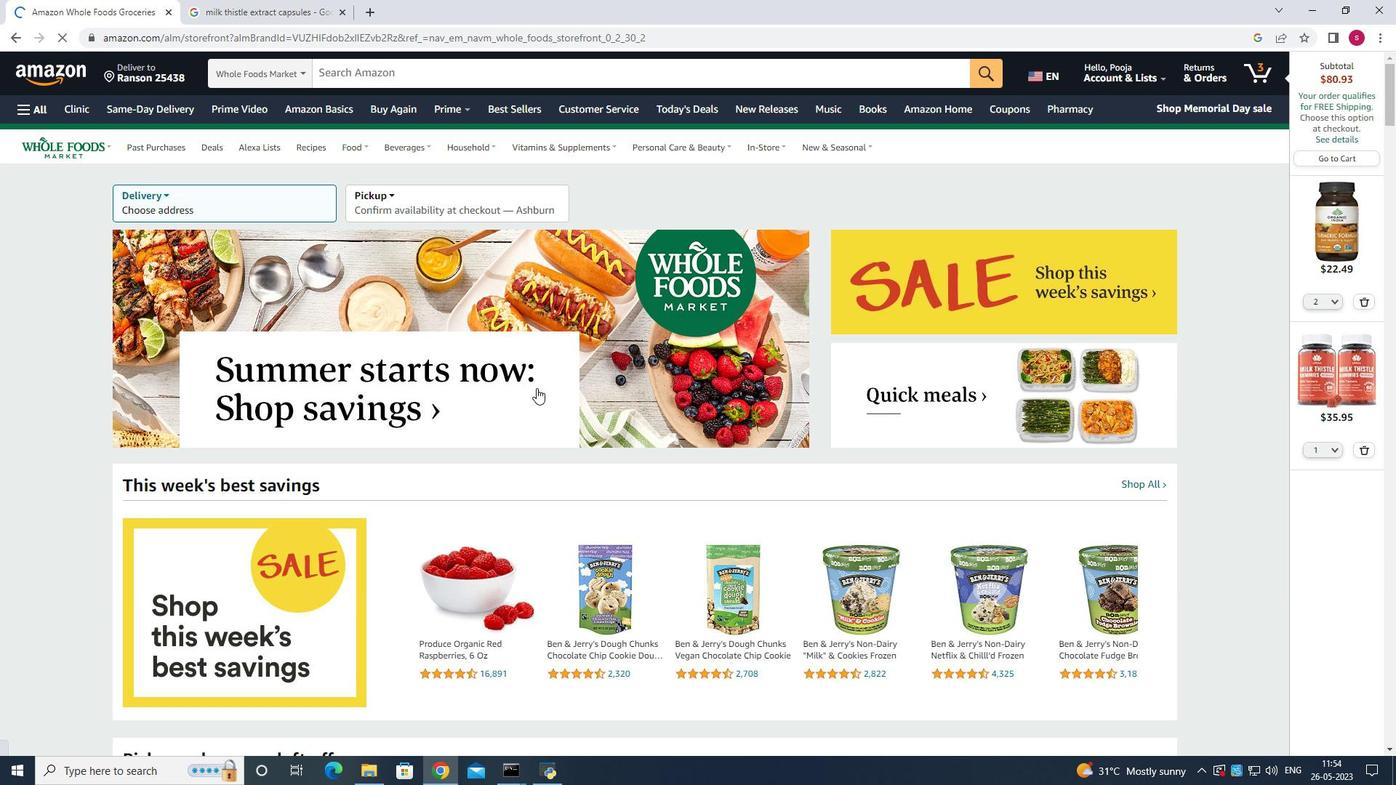 
Action: Mouse scrolled (575, 421) with delta (0, 0)
Screenshot: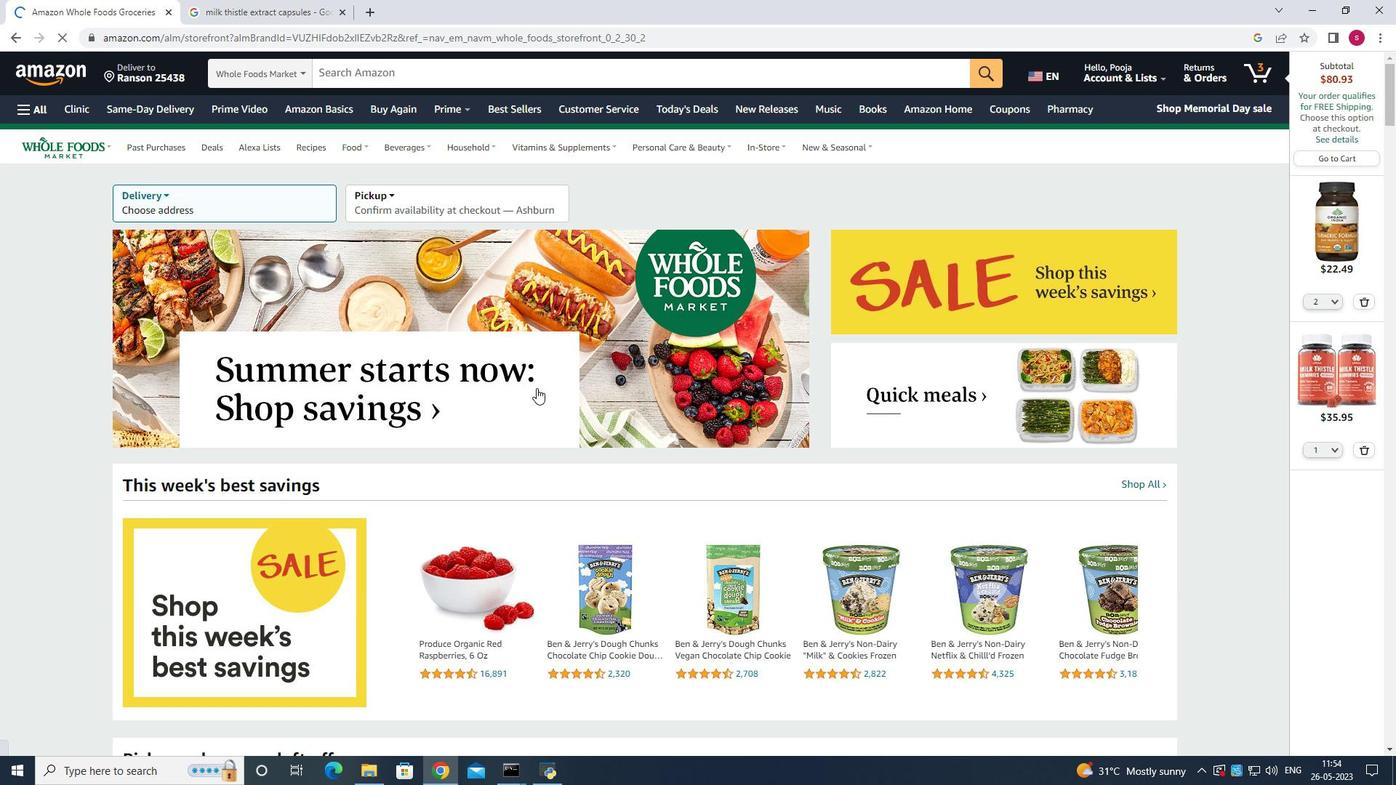 
Action: Mouse moved to (576, 421)
Screenshot: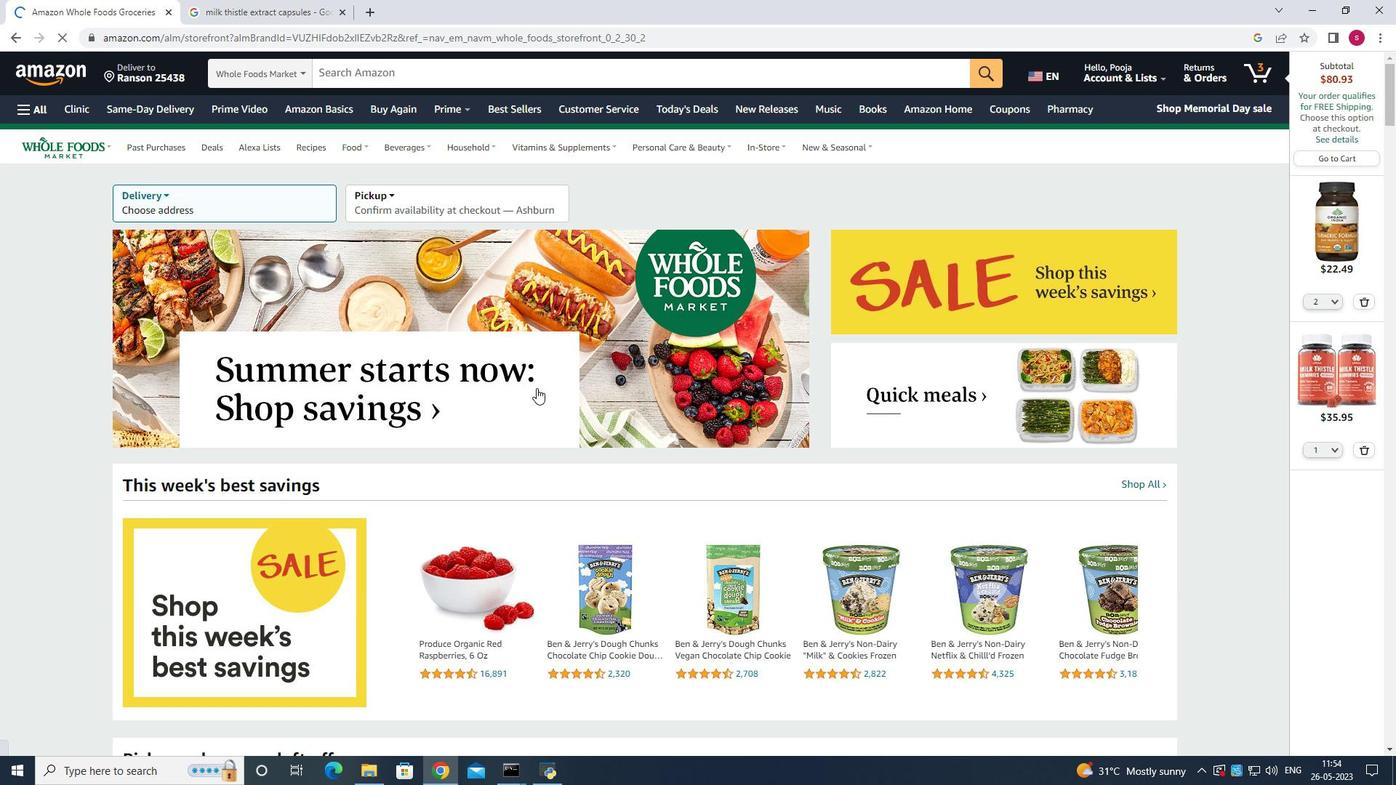 
Action: Mouse scrolled (576, 421) with delta (0, 0)
Screenshot: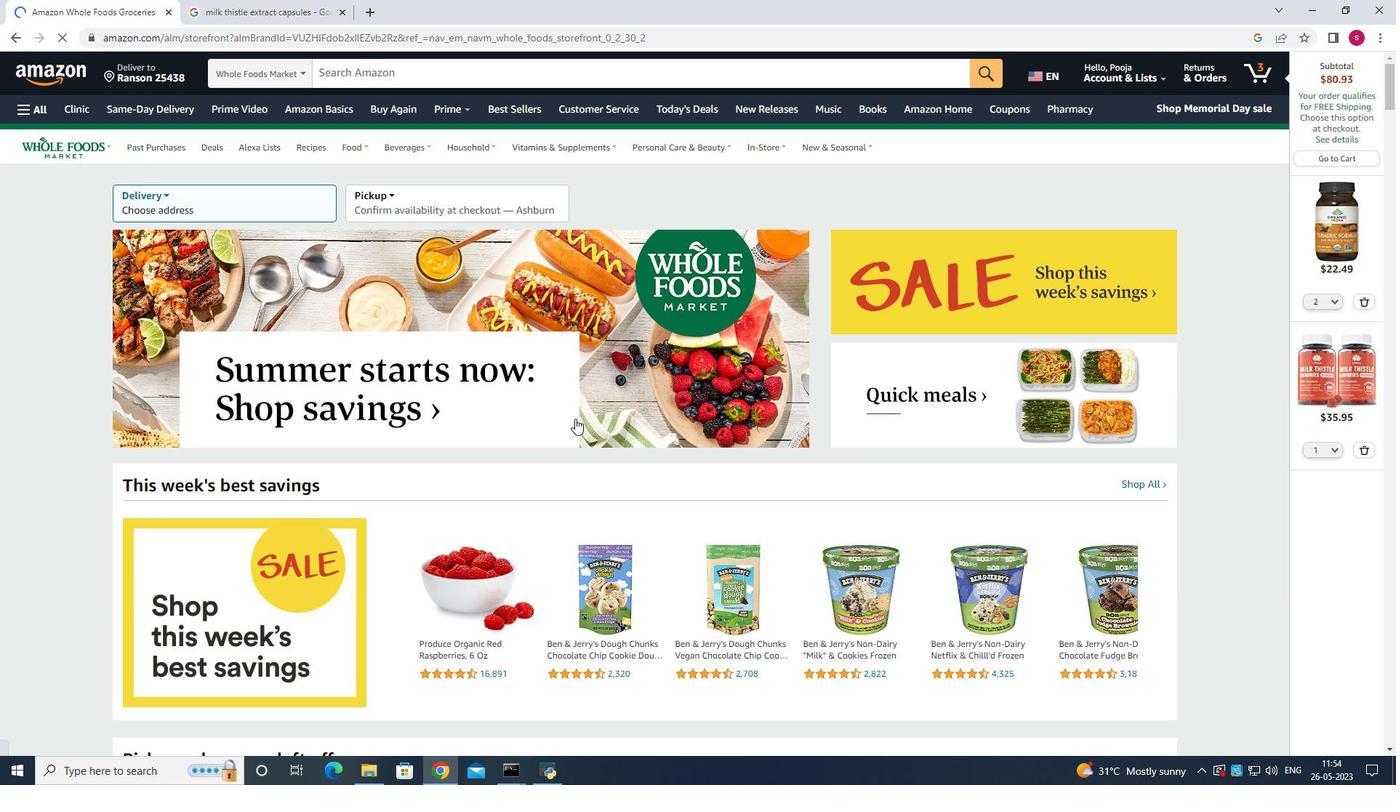 
Action: Mouse scrolled (576, 421) with delta (0, 0)
Screenshot: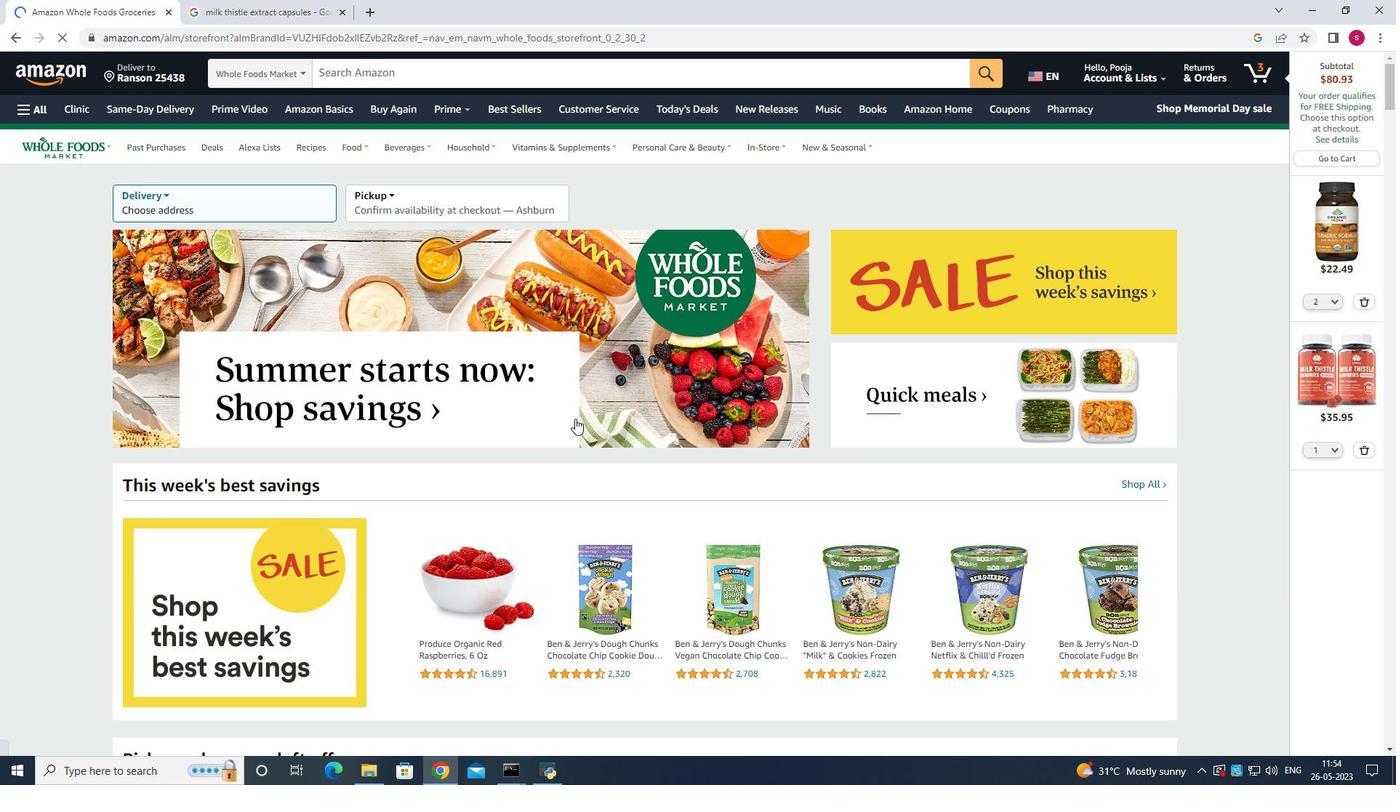 
Action: Mouse scrolled (576, 421) with delta (0, 0)
Screenshot: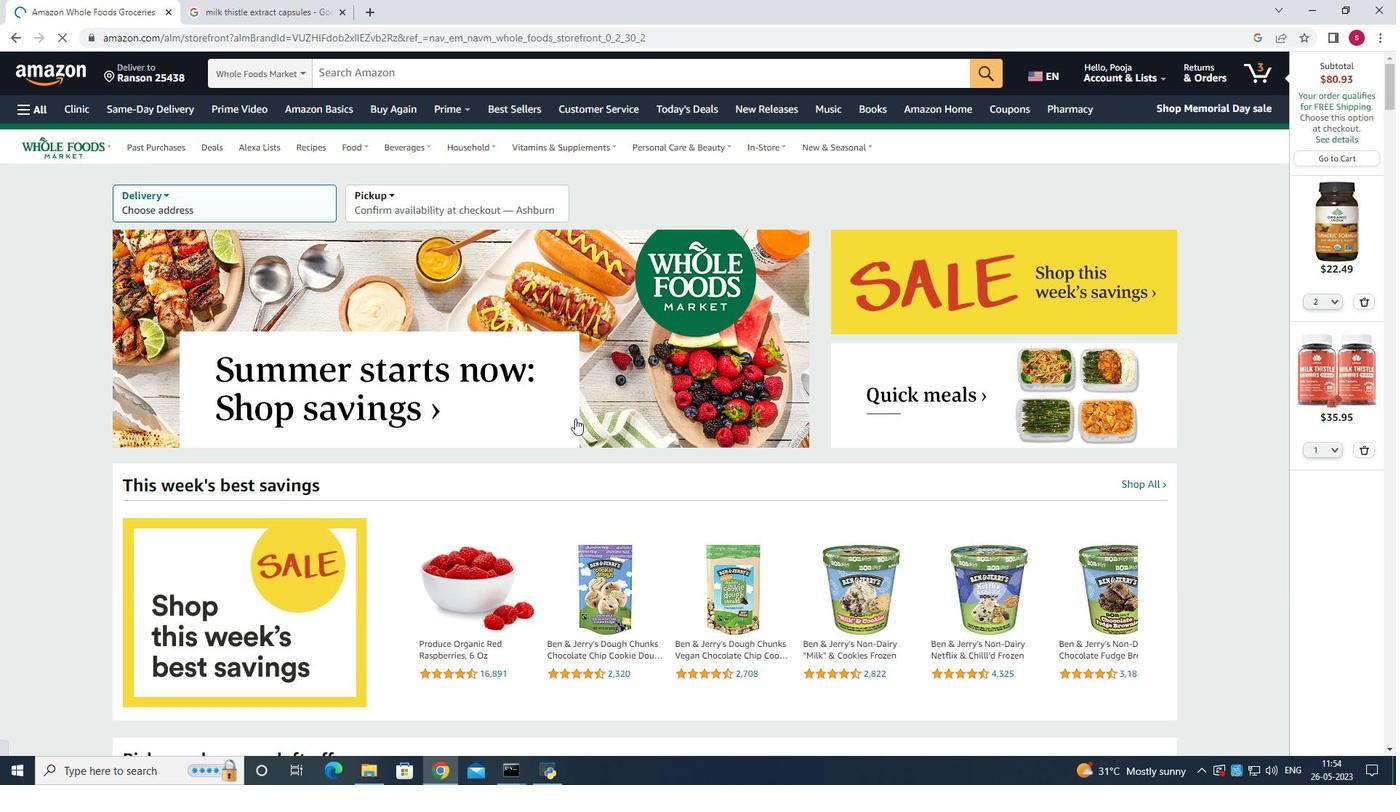 
Action: Mouse scrolled (576, 421) with delta (0, 0)
Screenshot: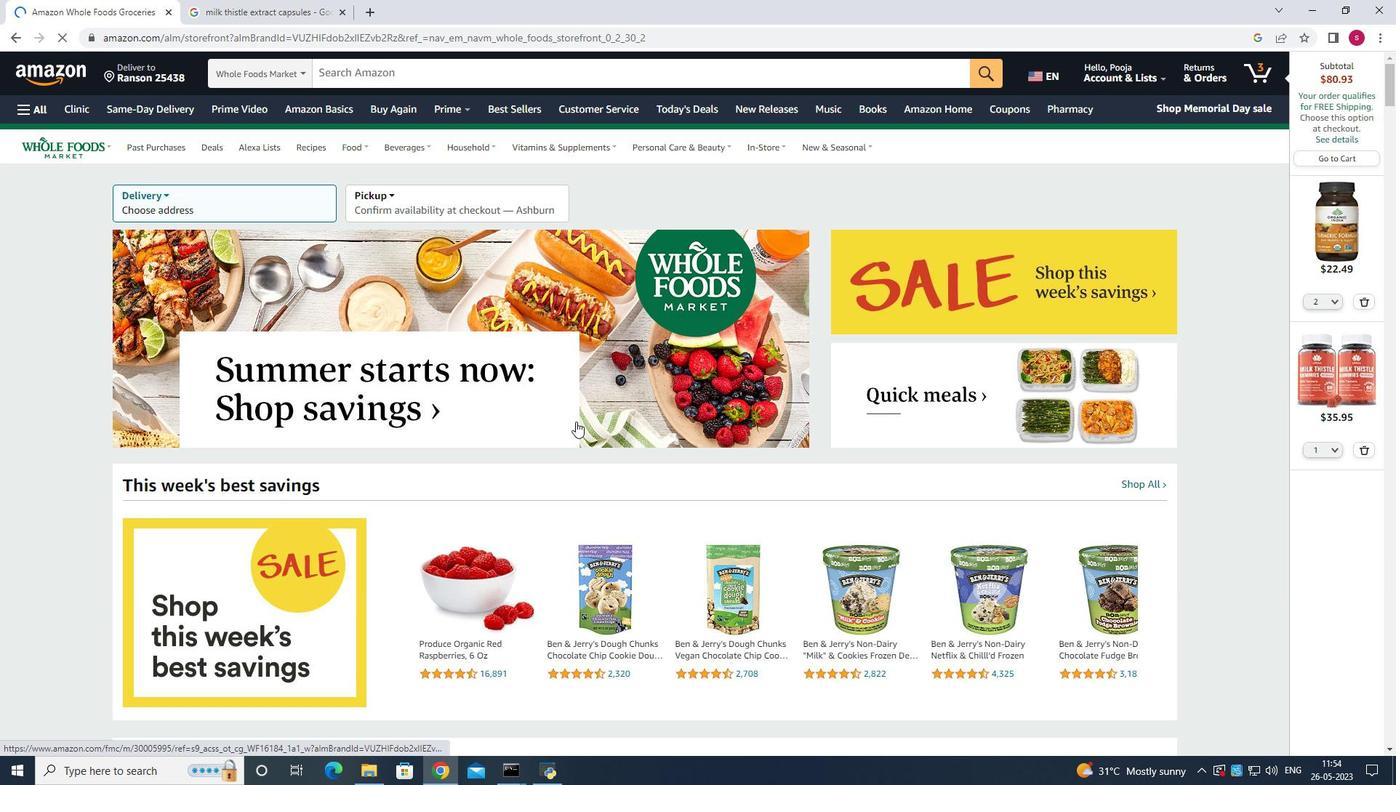 
Action: Mouse moved to (687, 577)
Screenshot: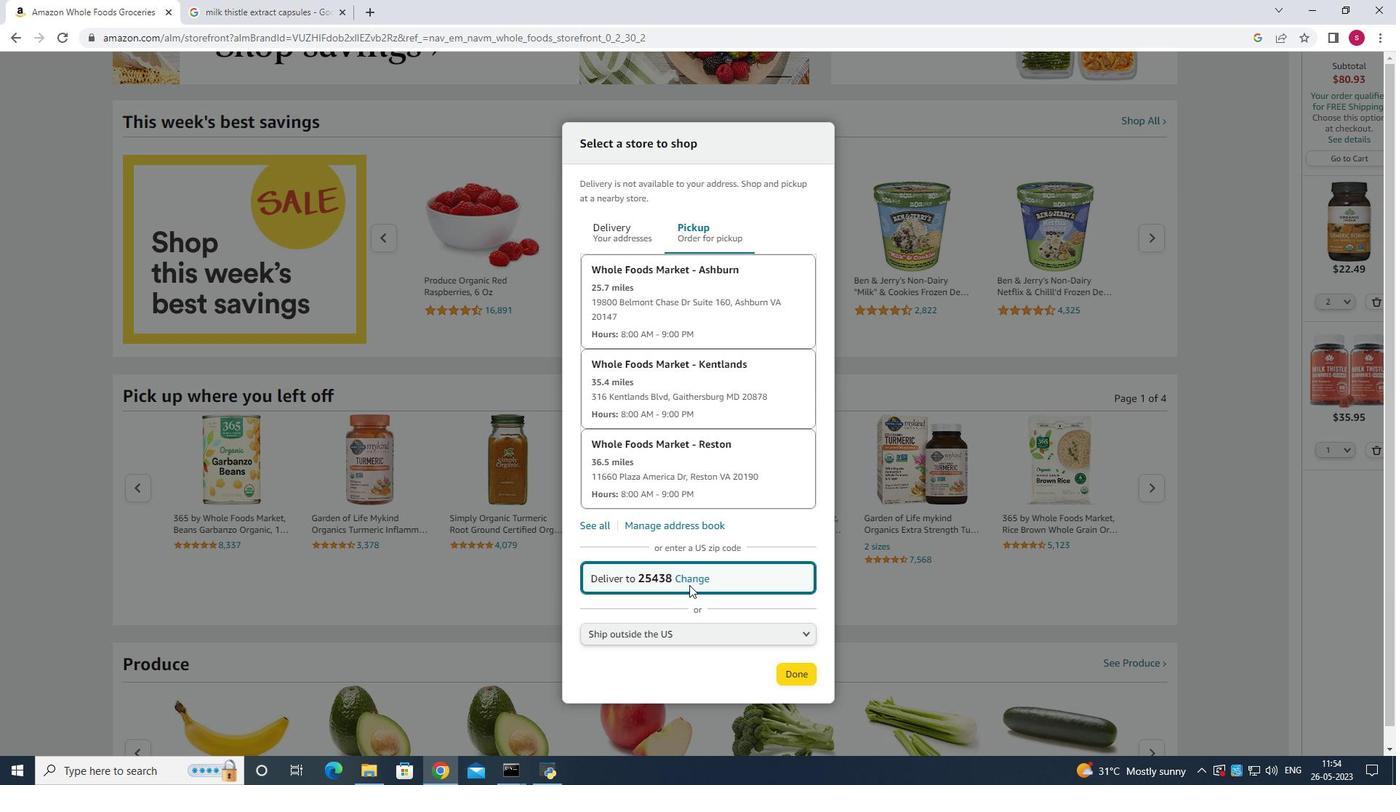 
Action: Mouse pressed left at (687, 577)
Screenshot: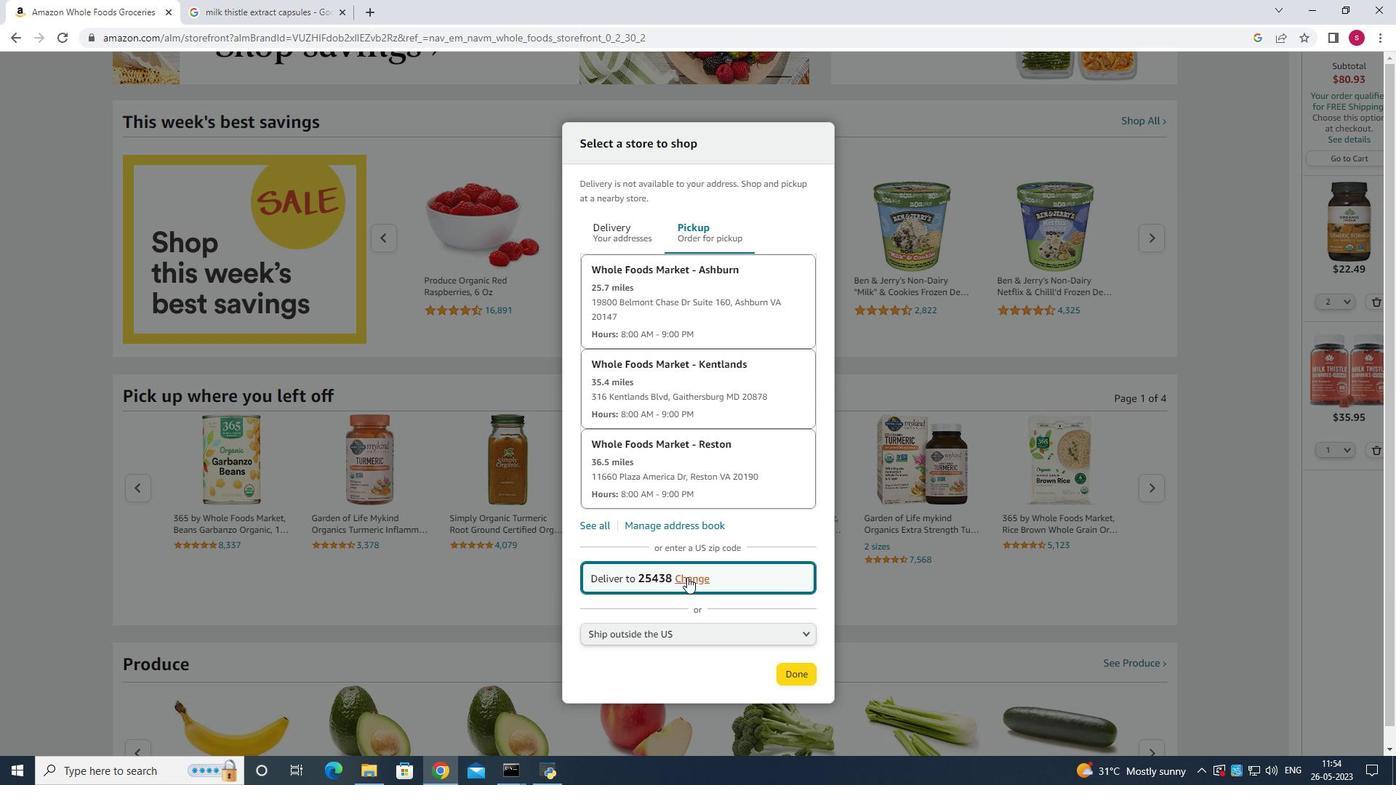 
Action: Mouse moved to (687, 572)
Screenshot: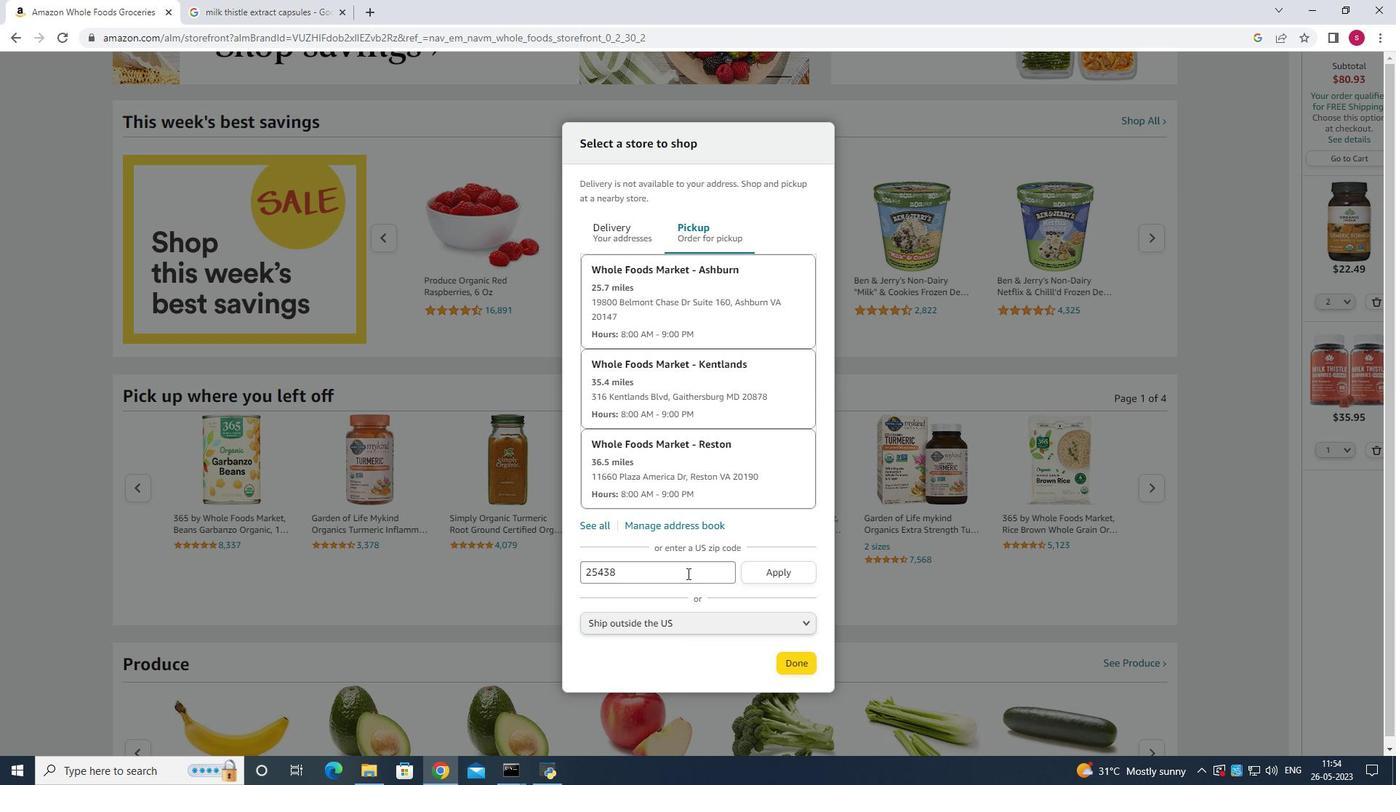 
Action: Key pressed <Key.backspace><Key.backspace><Key.backspace><Key.backspace><Key.backspace><Key.backspace><Key.backspace><Key.backspace><Key.backspace><Key.backspace><Key.backspace><Key.backspace><Key.backspace><Key.backspace>
Screenshot: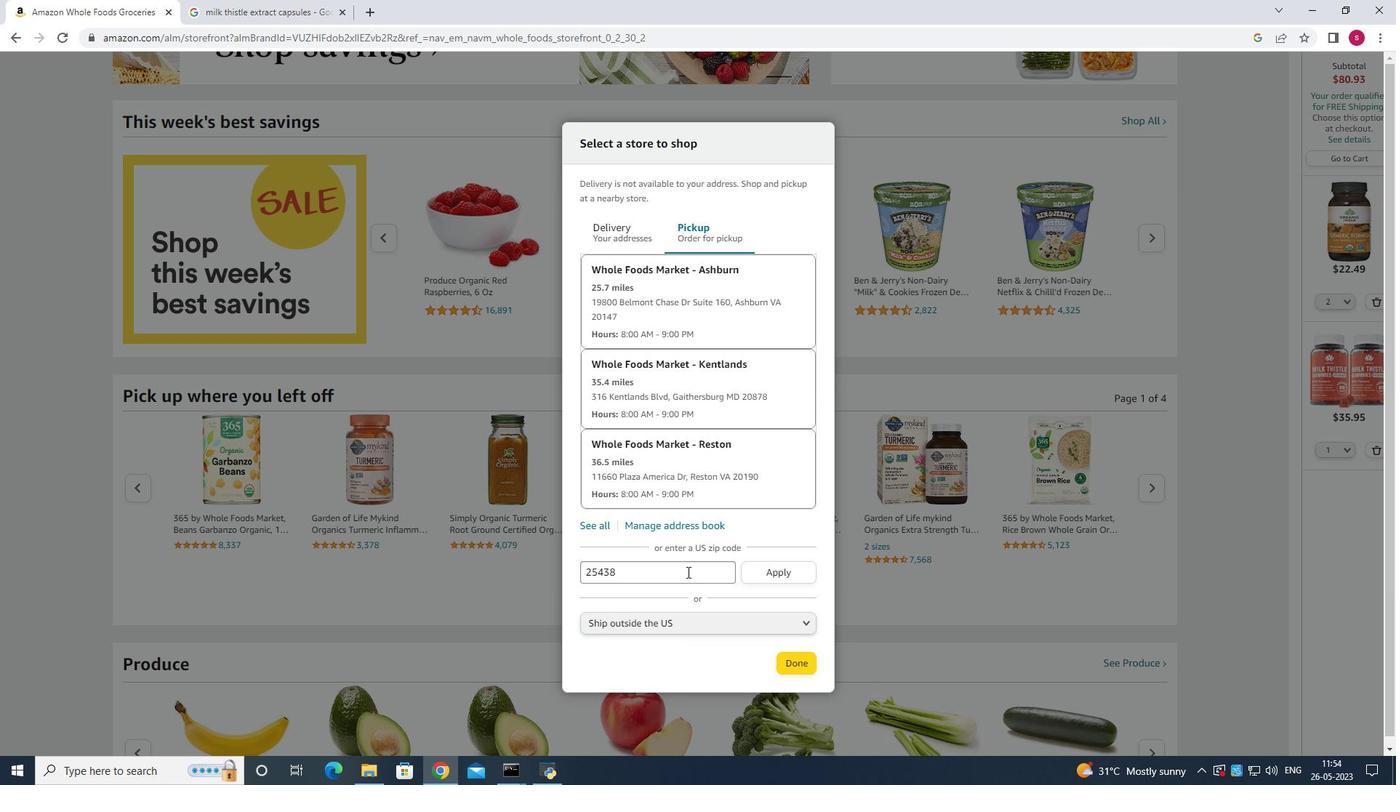 
Action: Mouse moved to (685, 574)
Screenshot: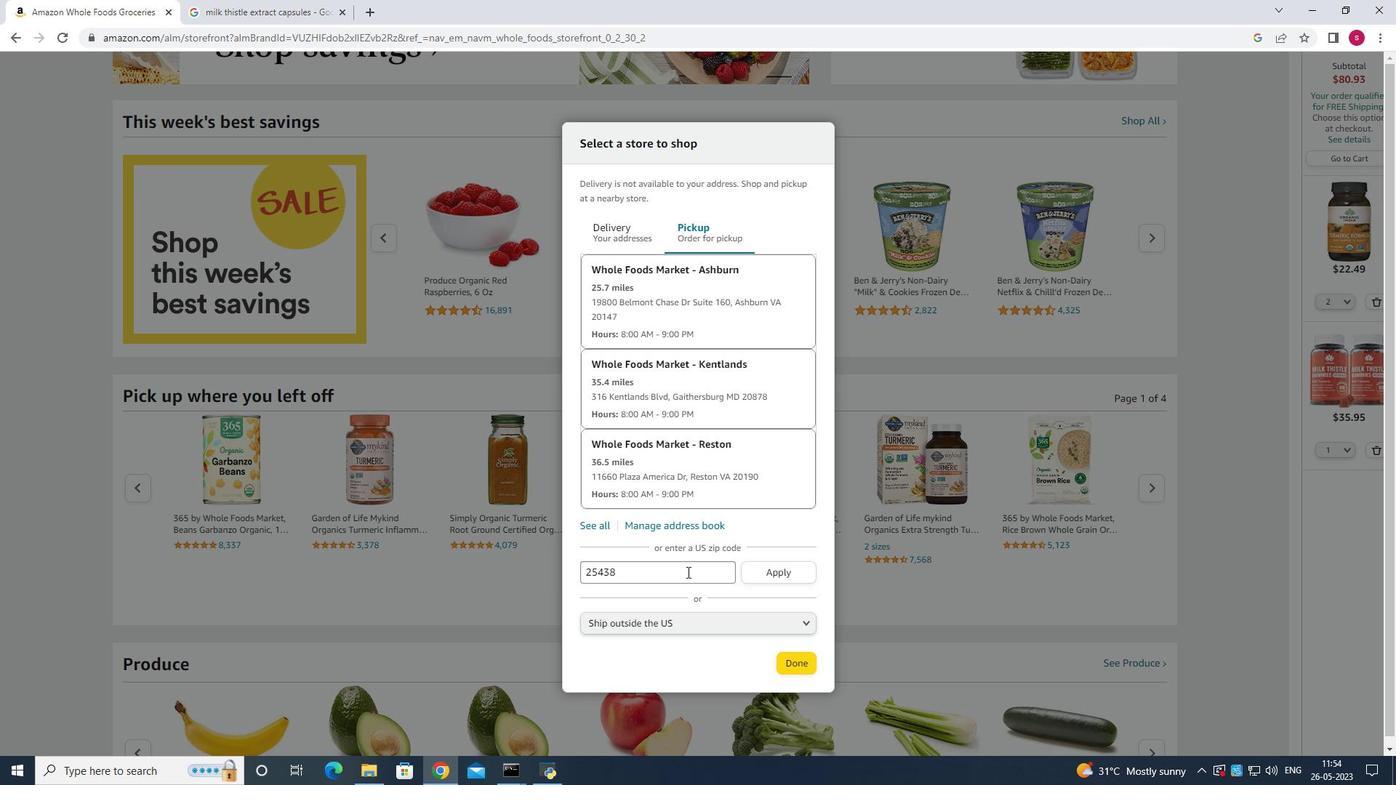 
Action: Mouse pressed left at (685, 574)
Screenshot: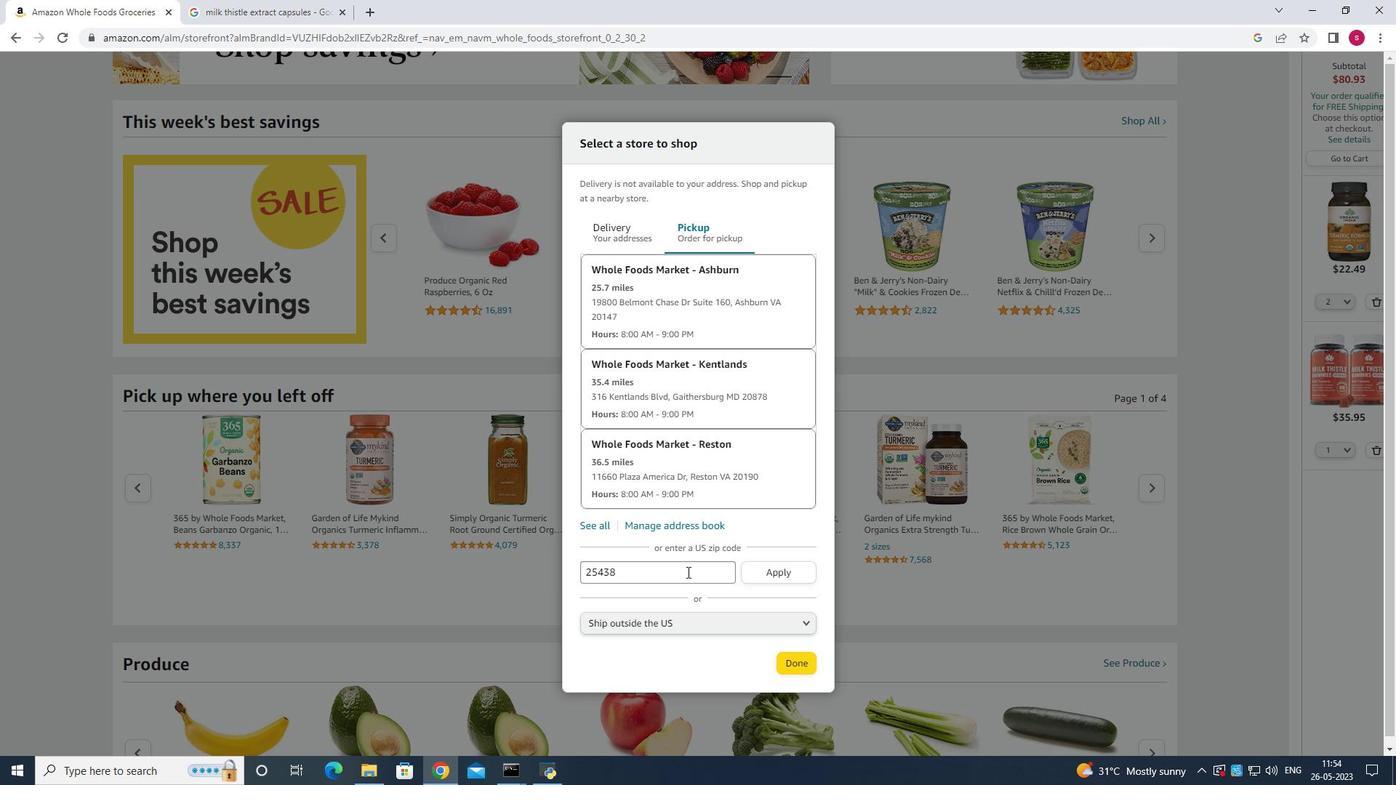 
Action: Mouse pressed left at (685, 574)
Screenshot: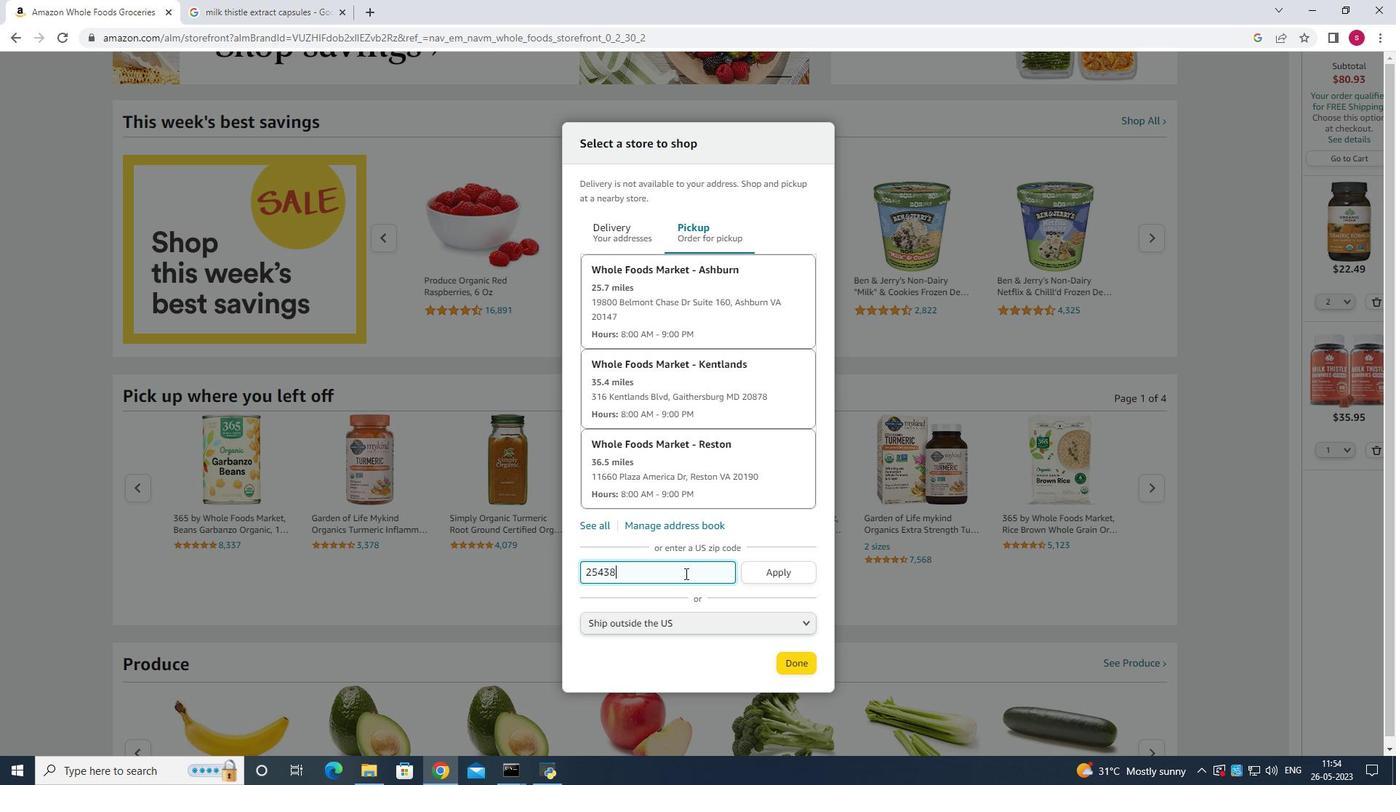 
Action: Mouse moved to (682, 576)
Screenshot: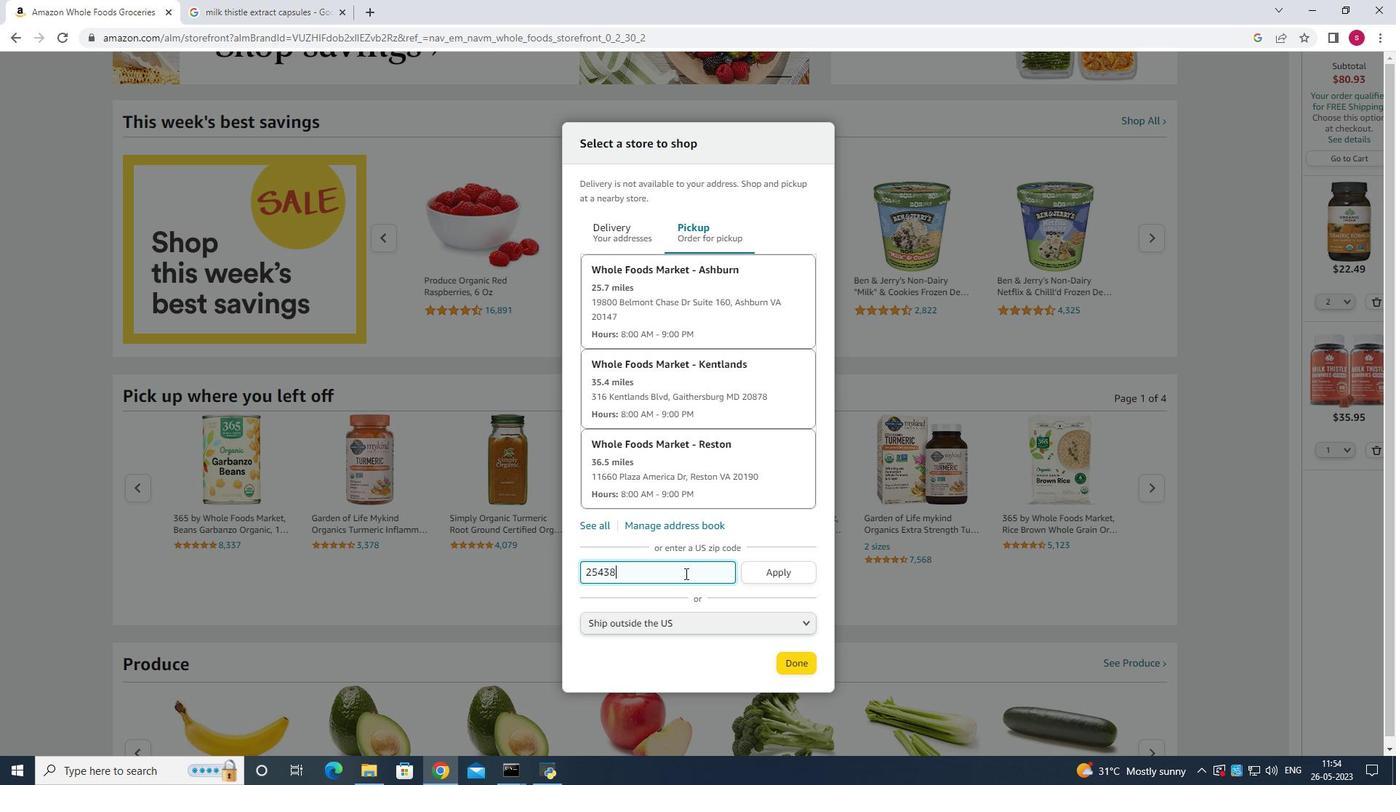 
Action: Key pressed <Key.backspace>
Screenshot: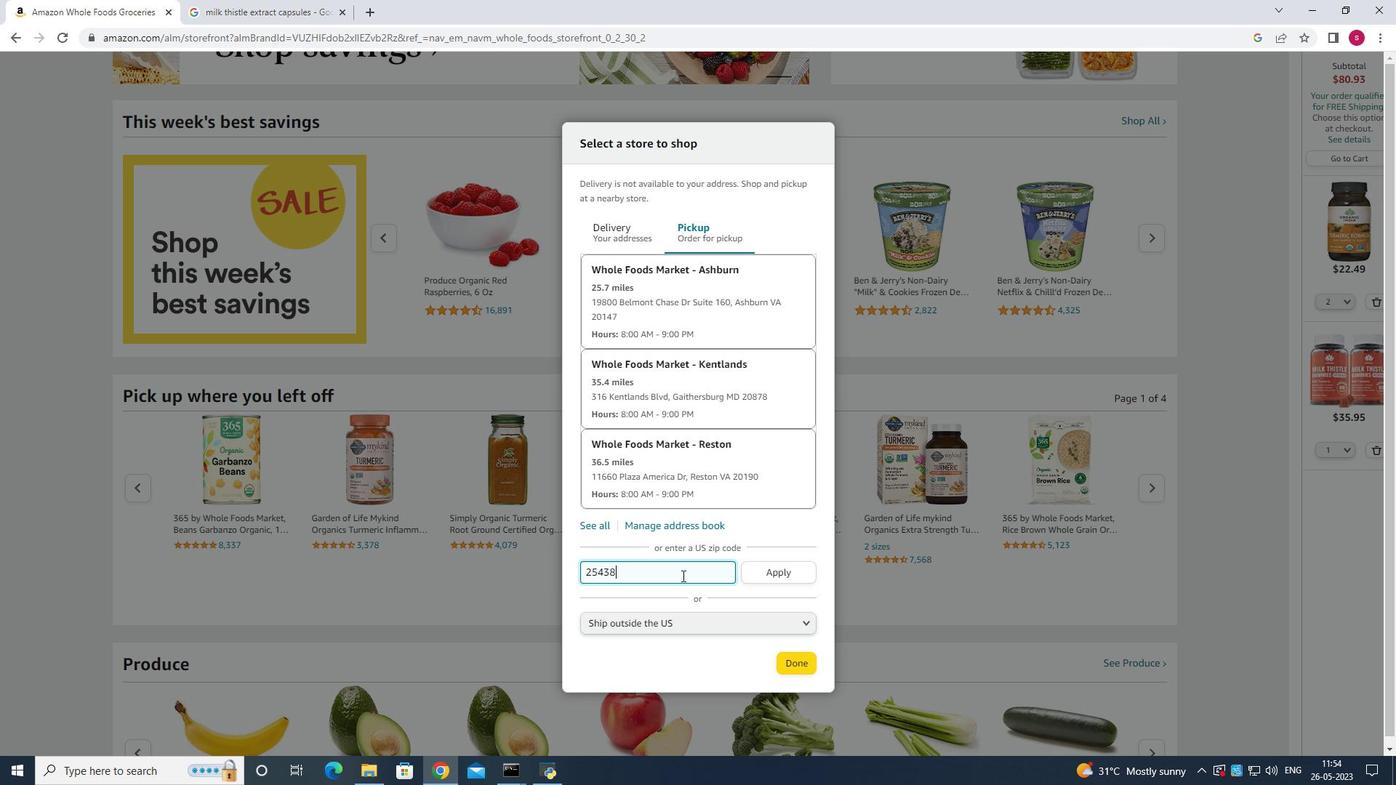 
Action: Mouse moved to (681, 576)
Screenshot: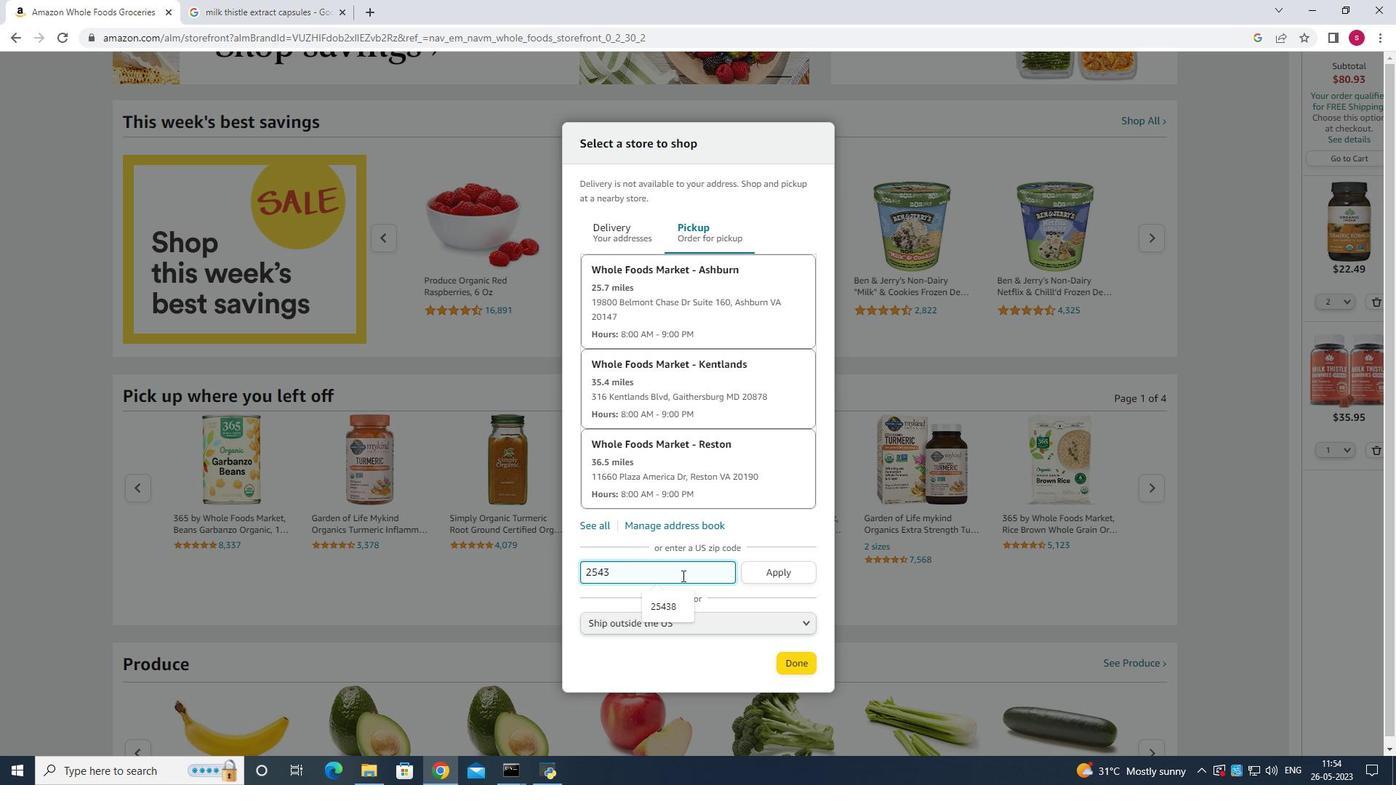 
Action: Key pressed <Key.backspace><Key.backspace><Key.backspace><Key.backspace><Key.backspace><Key.backspace><Key.backspace><Key.backspace><Key.backspace><Key.backspace><Key.backspace><Key.backspace>
Screenshot: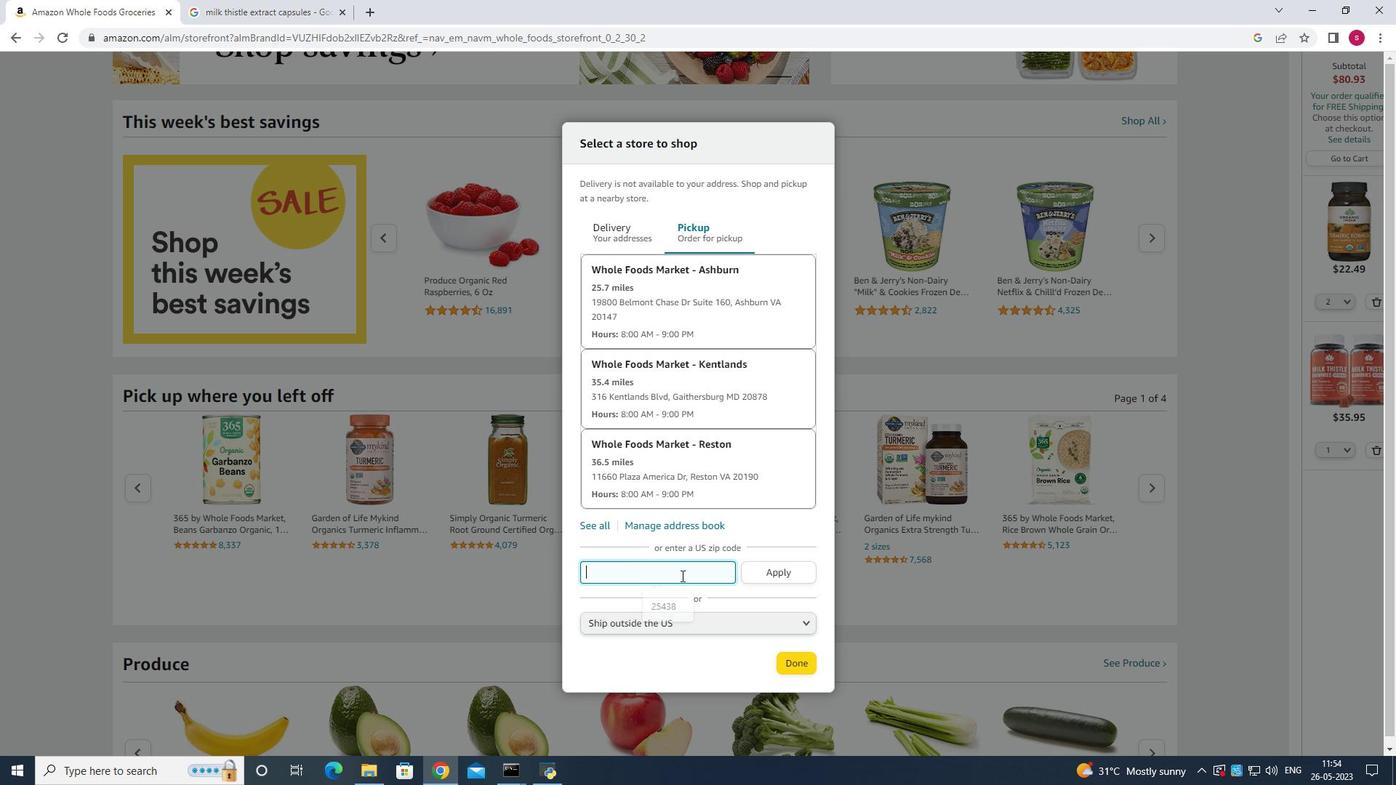 
Action: Mouse moved to (680, 576)
Screenshot: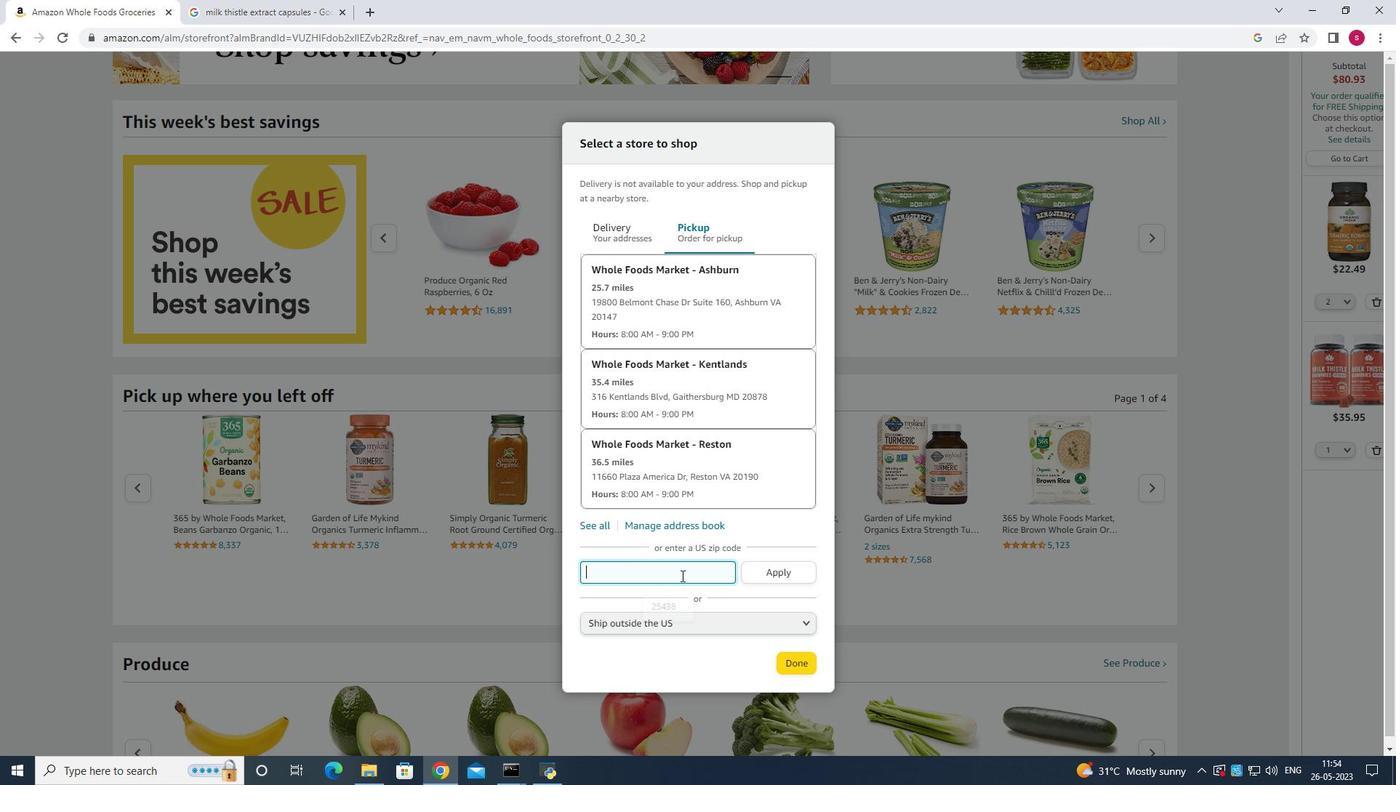 
Action: Key pressed <Key.backspace>
Screenshot: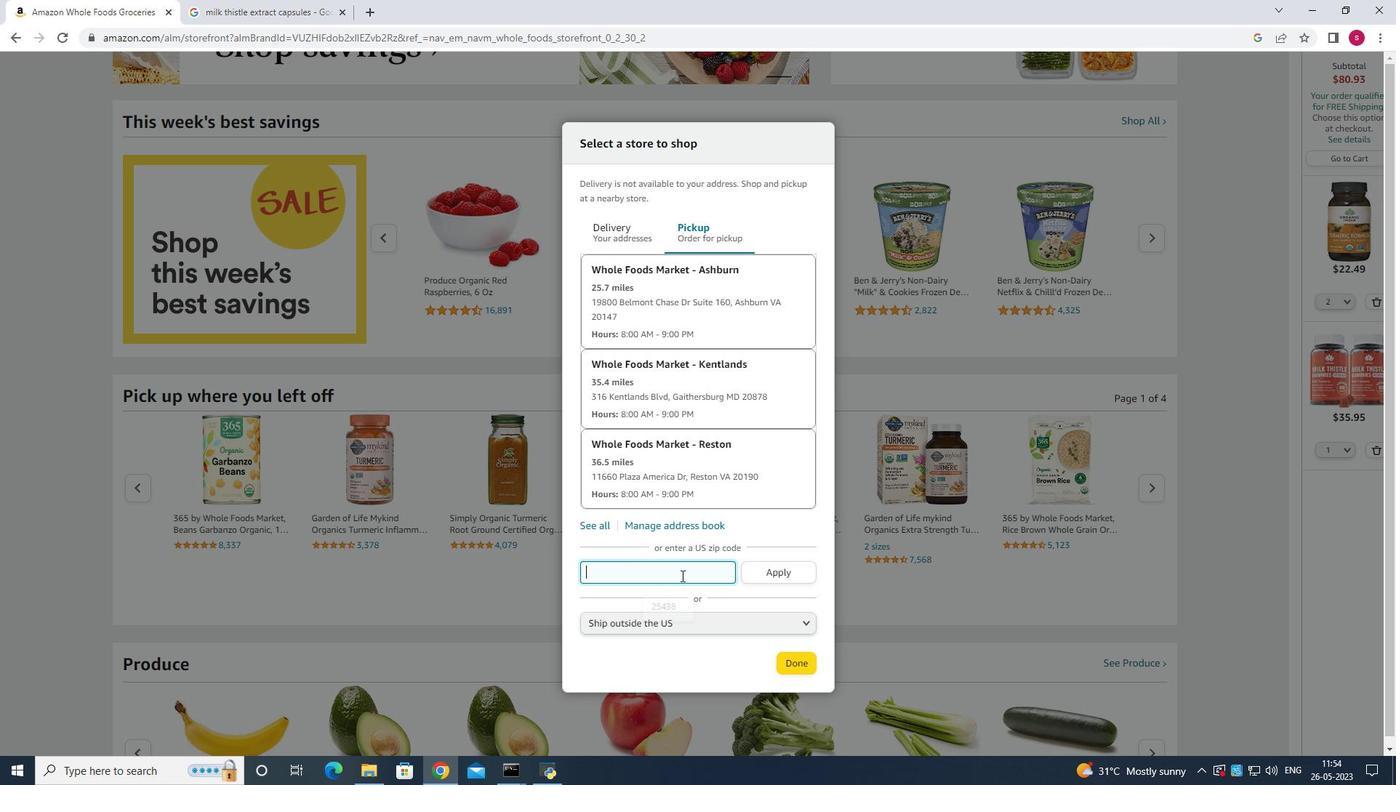 
Action: Mouse moved to (675, 576)
Screenshot: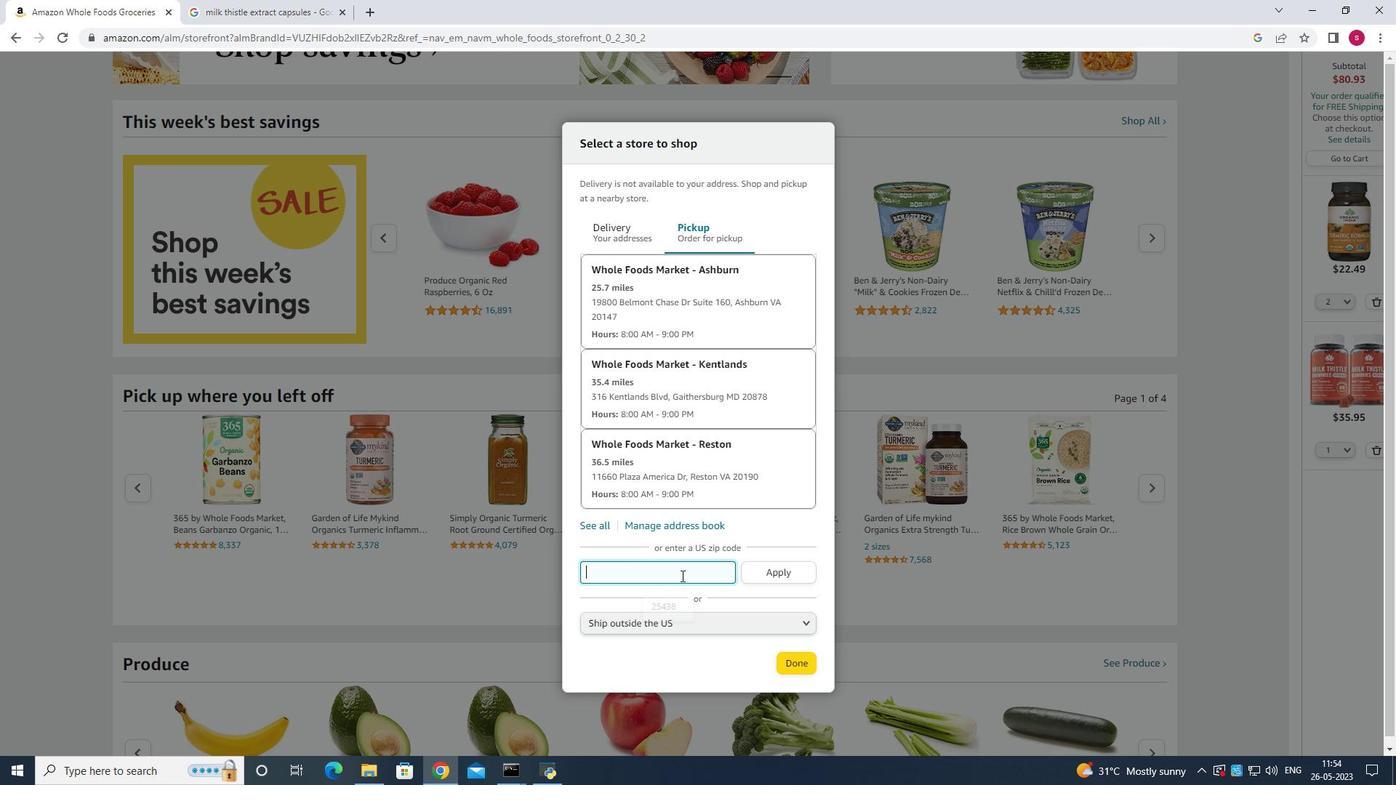 
Action: Key pressed <Key.backspace>
Screenshot: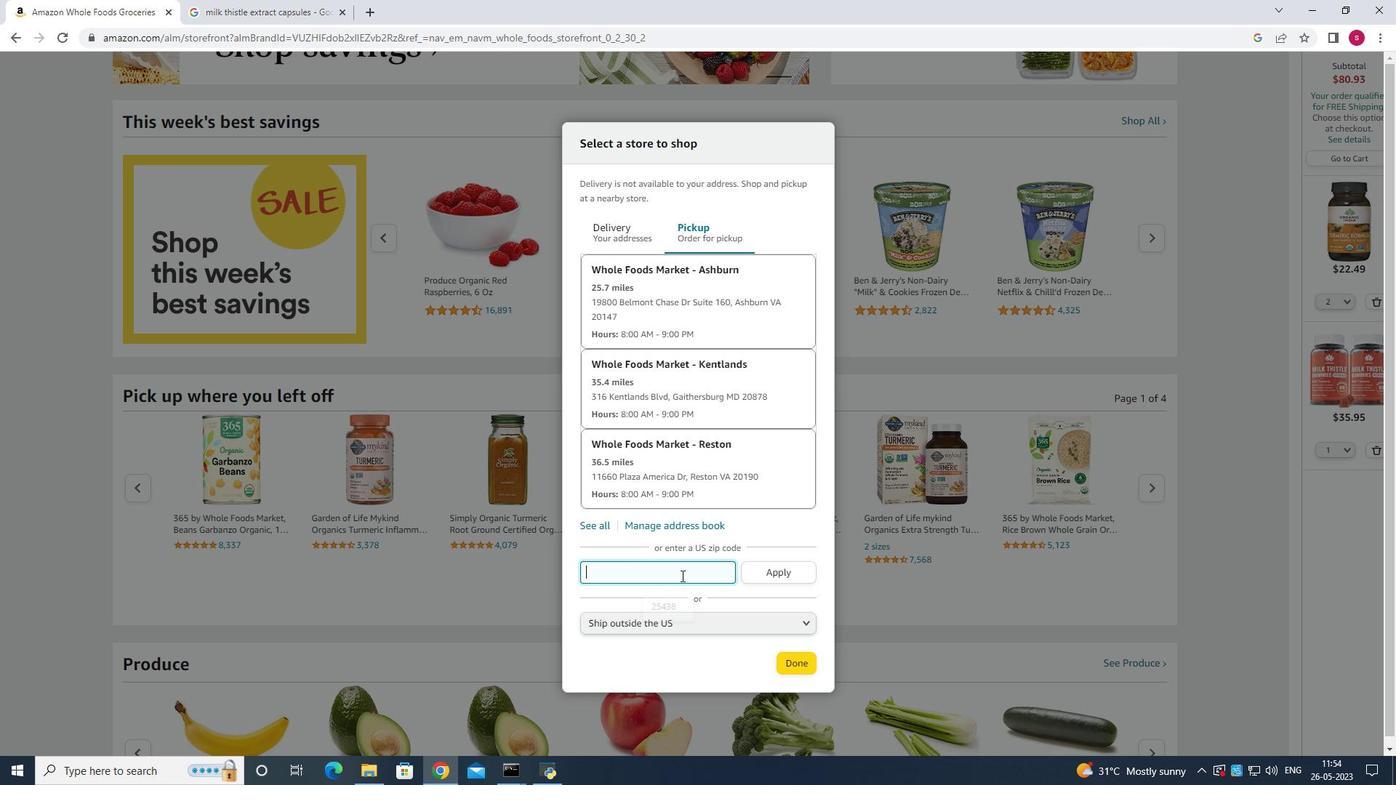 
Action: Mouse moved to (667, 573)
Screenshot: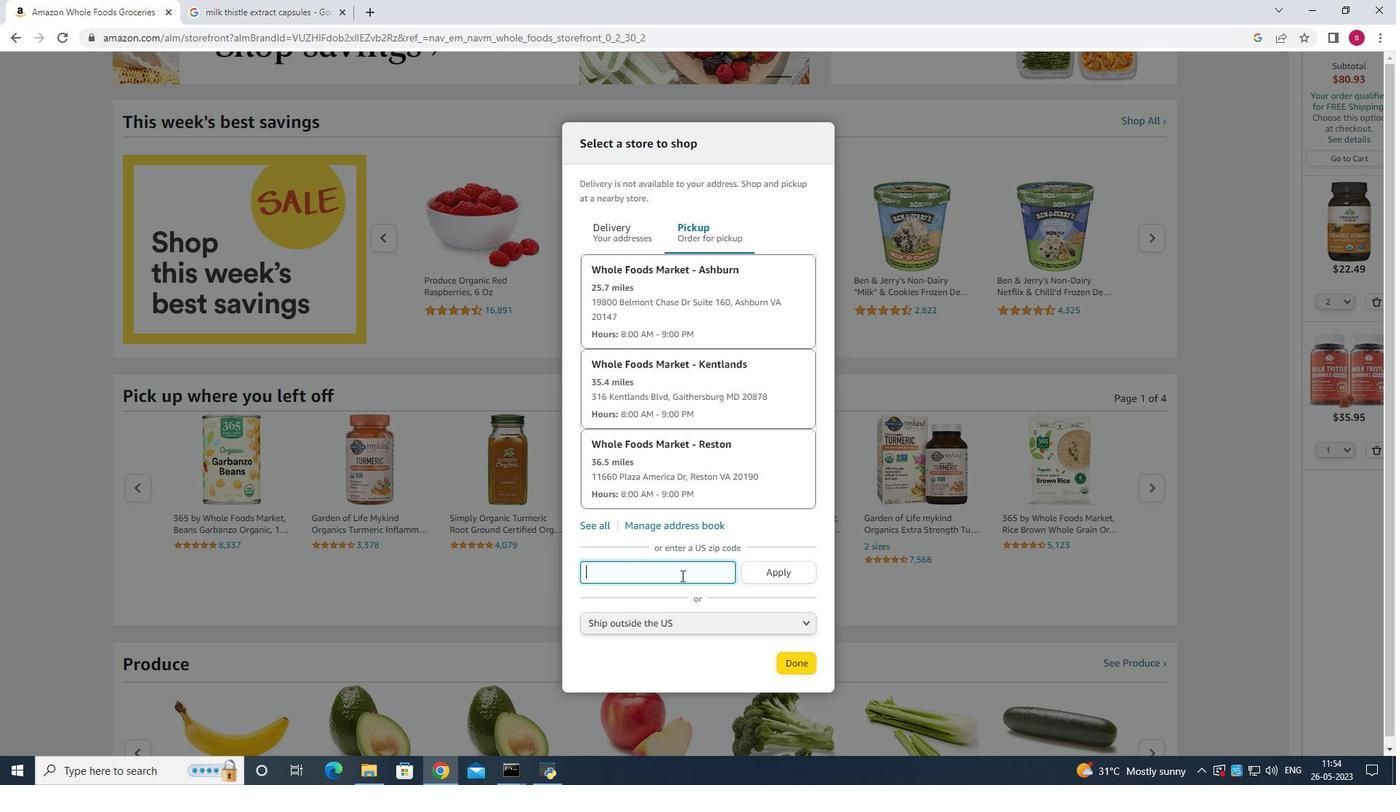 
Action: Key pressed <Key.backspace>
Screenshot: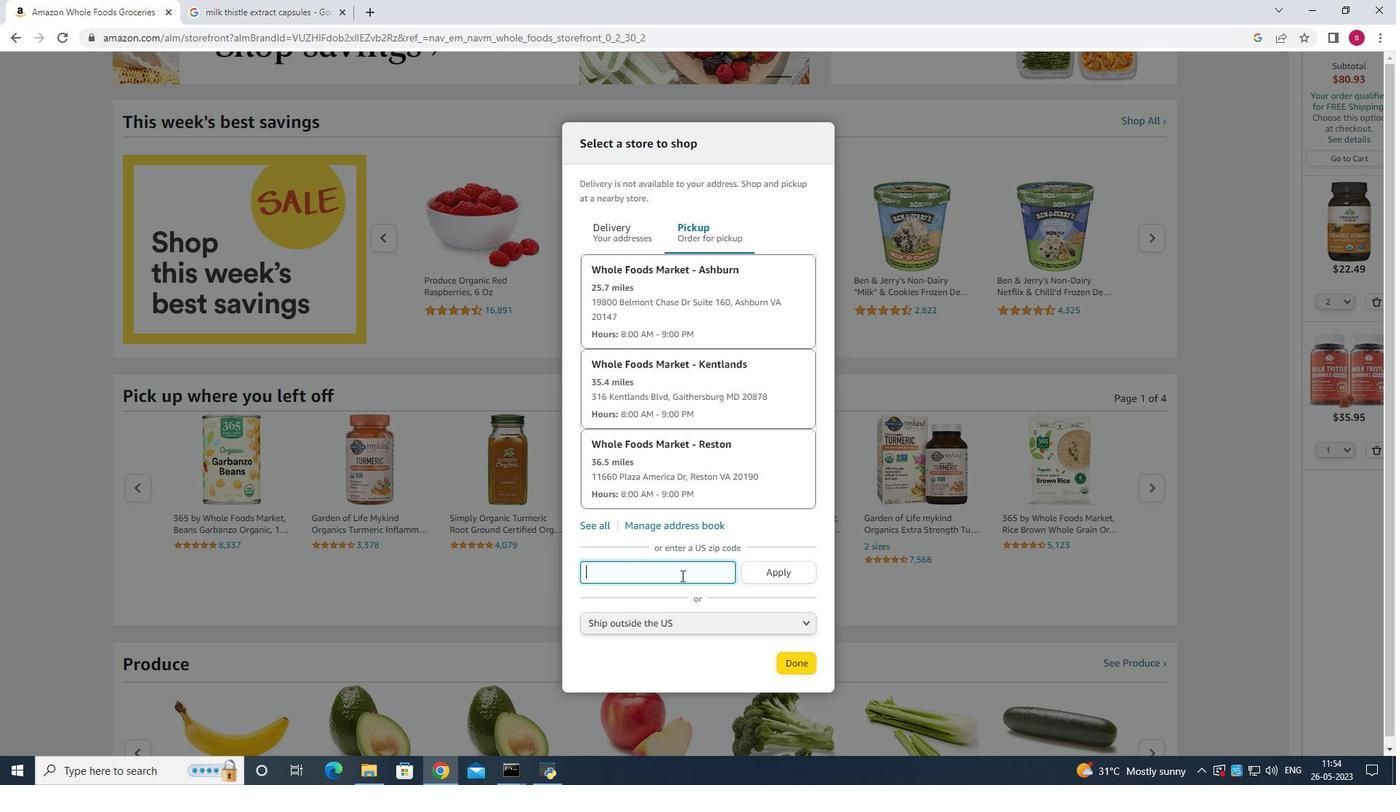 
Action: Mouse moved to (656, 573)
Screenshot: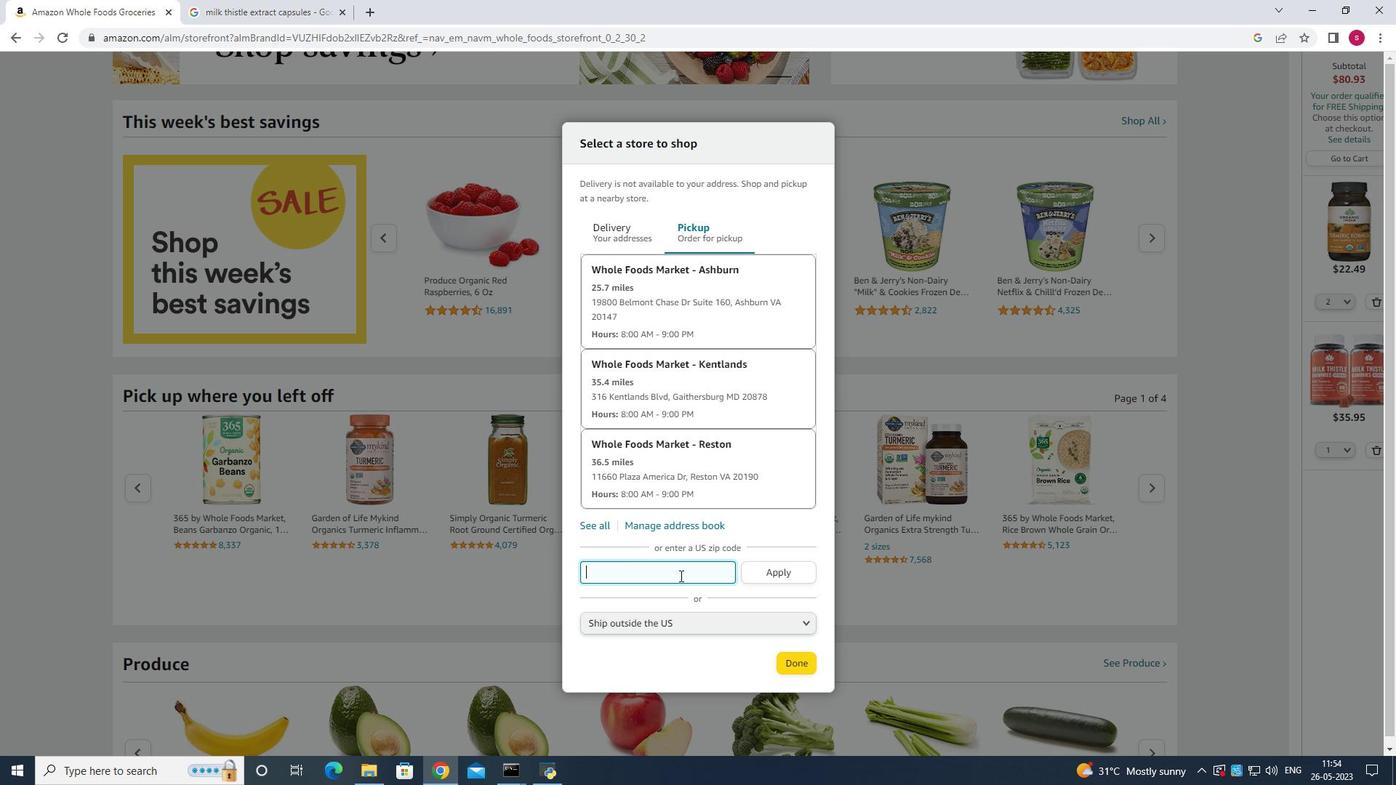 
Action: Key pressed <Key.backspace>
Screenshot: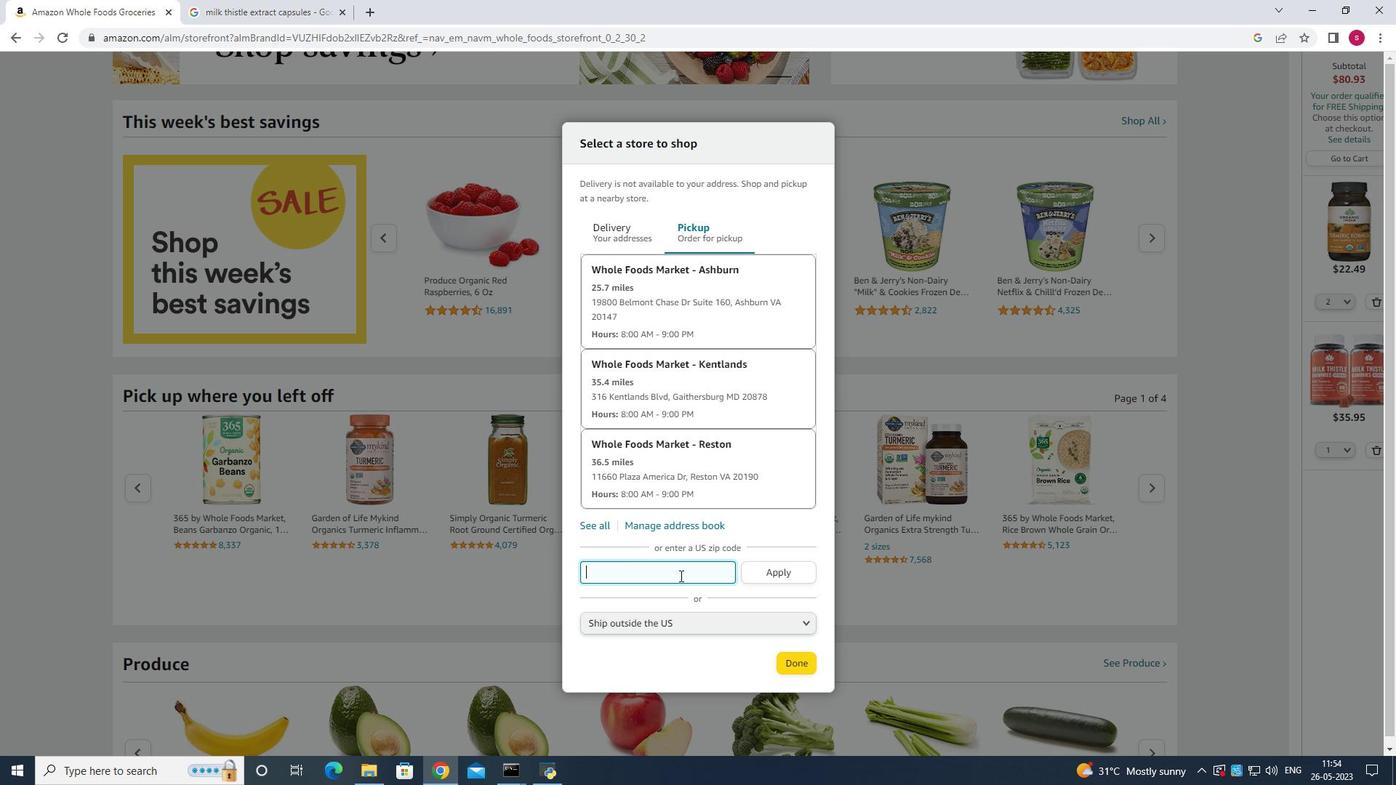 
Action: Mouse moved to (646, 571)
Screenshot: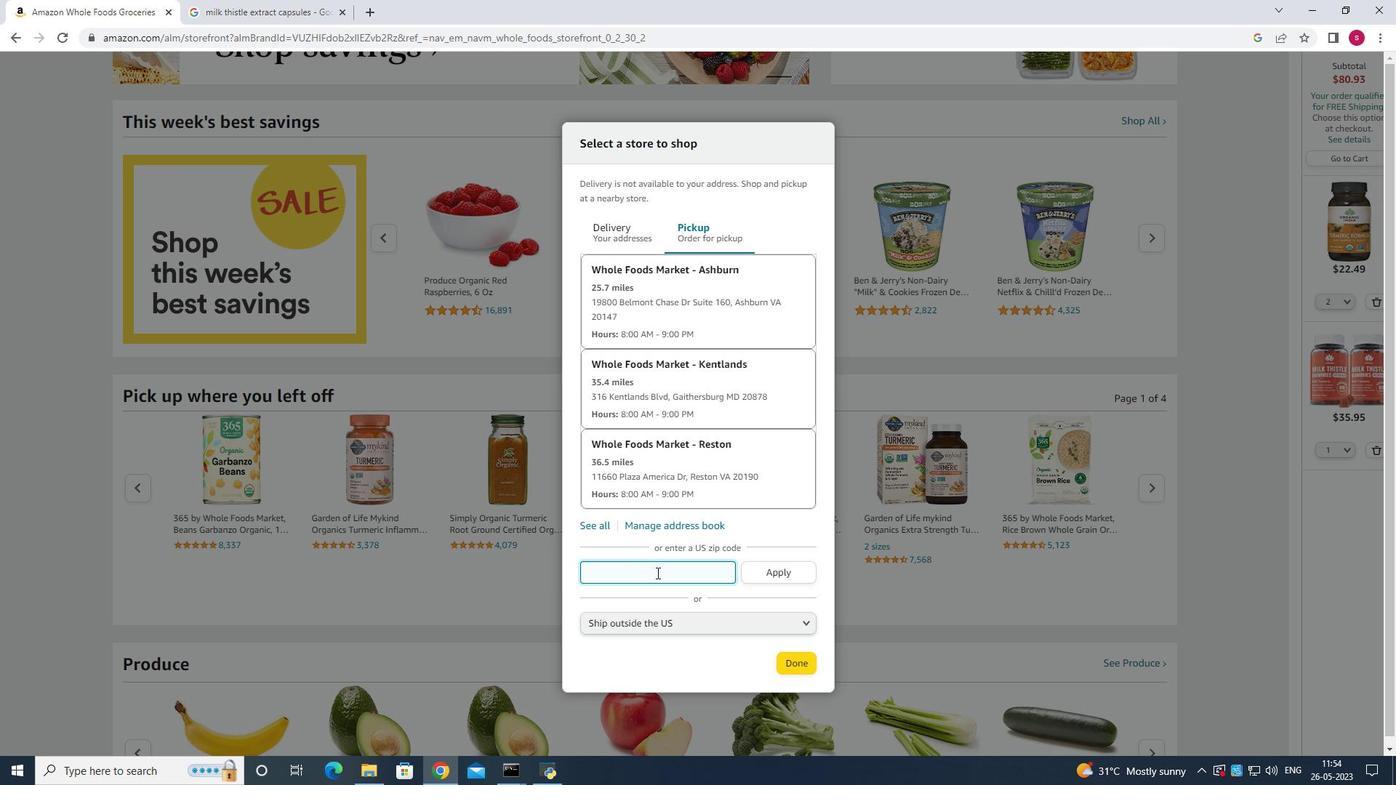 
Action: Key pressed 29045
Screenshot: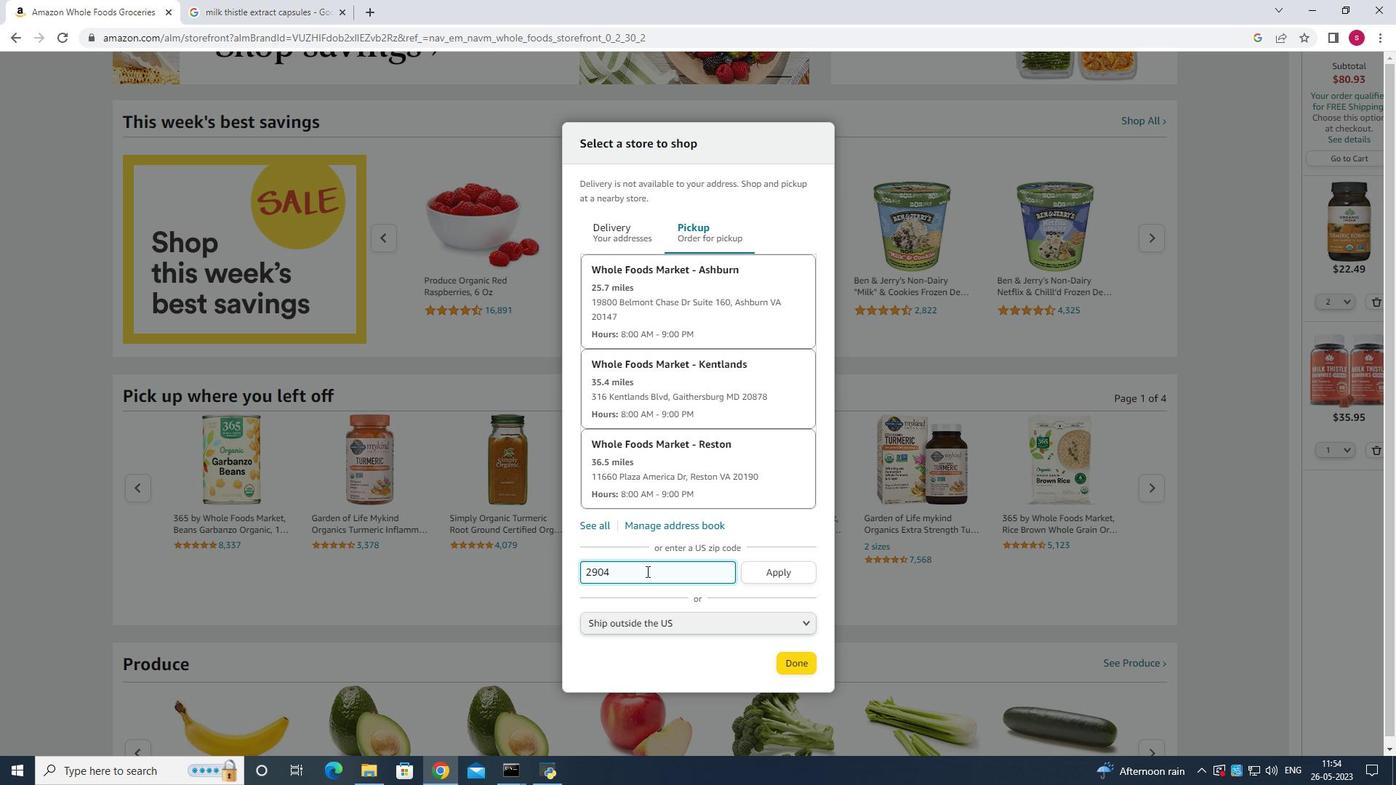 
Action: Mouse moved to (802, 662)
Screenshot: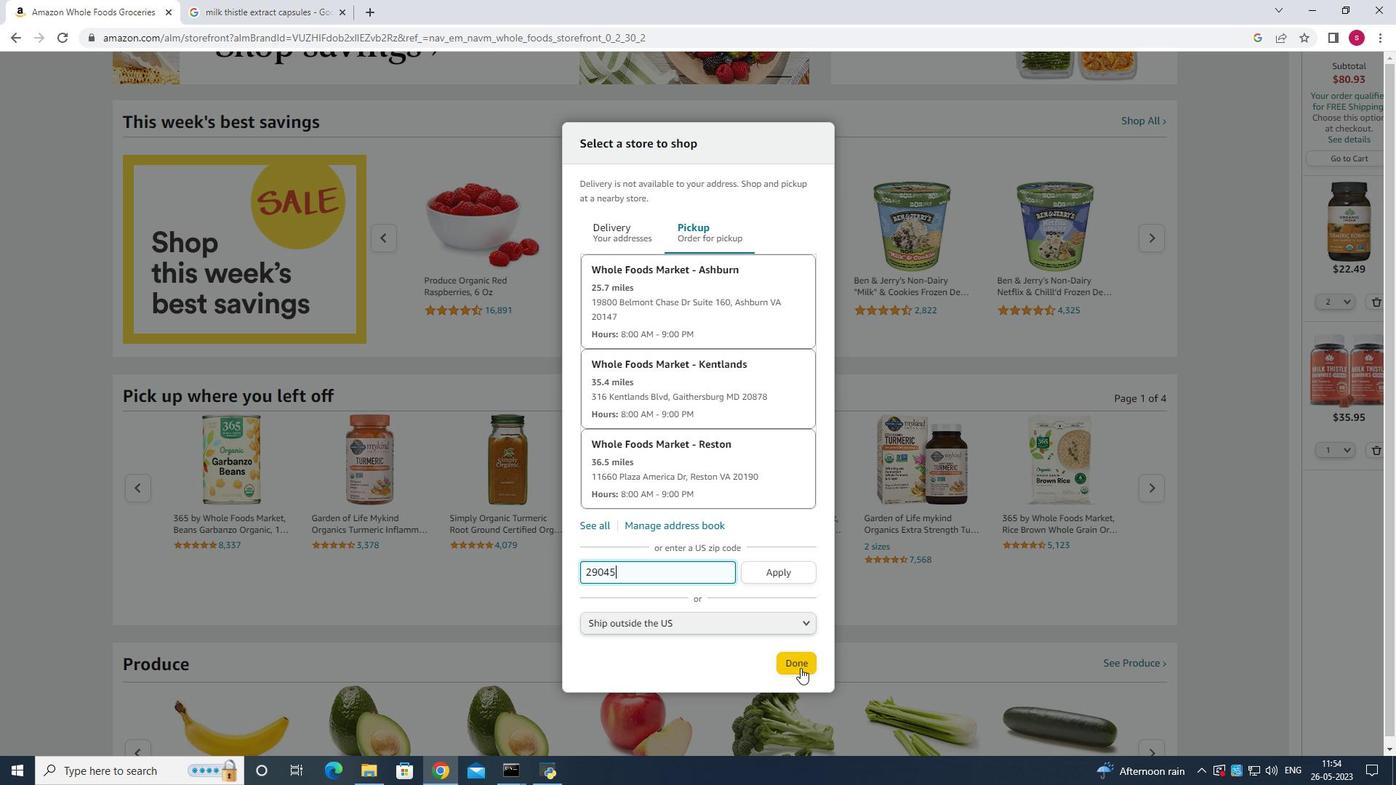 
Action: Mouse pressed left at (802, 662)
Screenshot: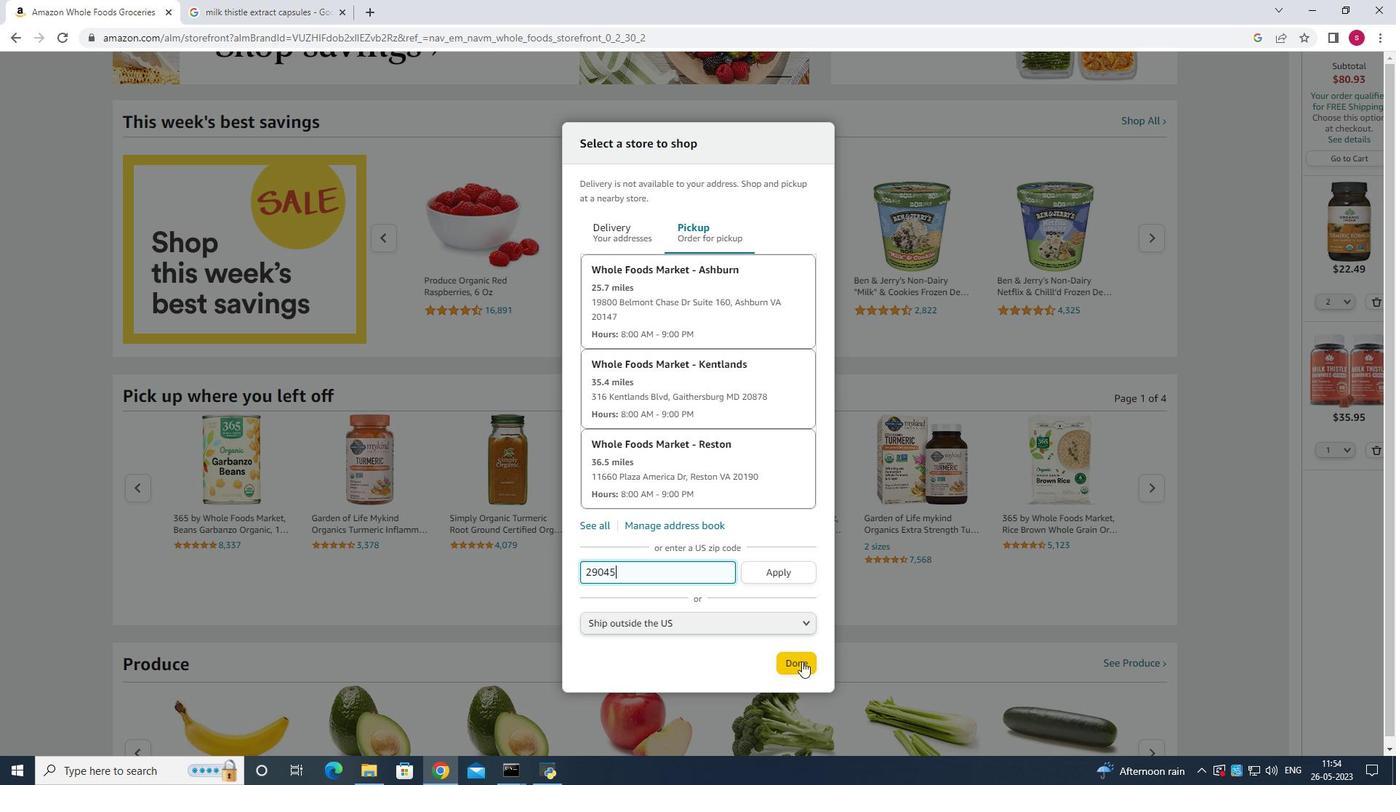 
Action: Mouse moved to (756, 663)
Screenshot: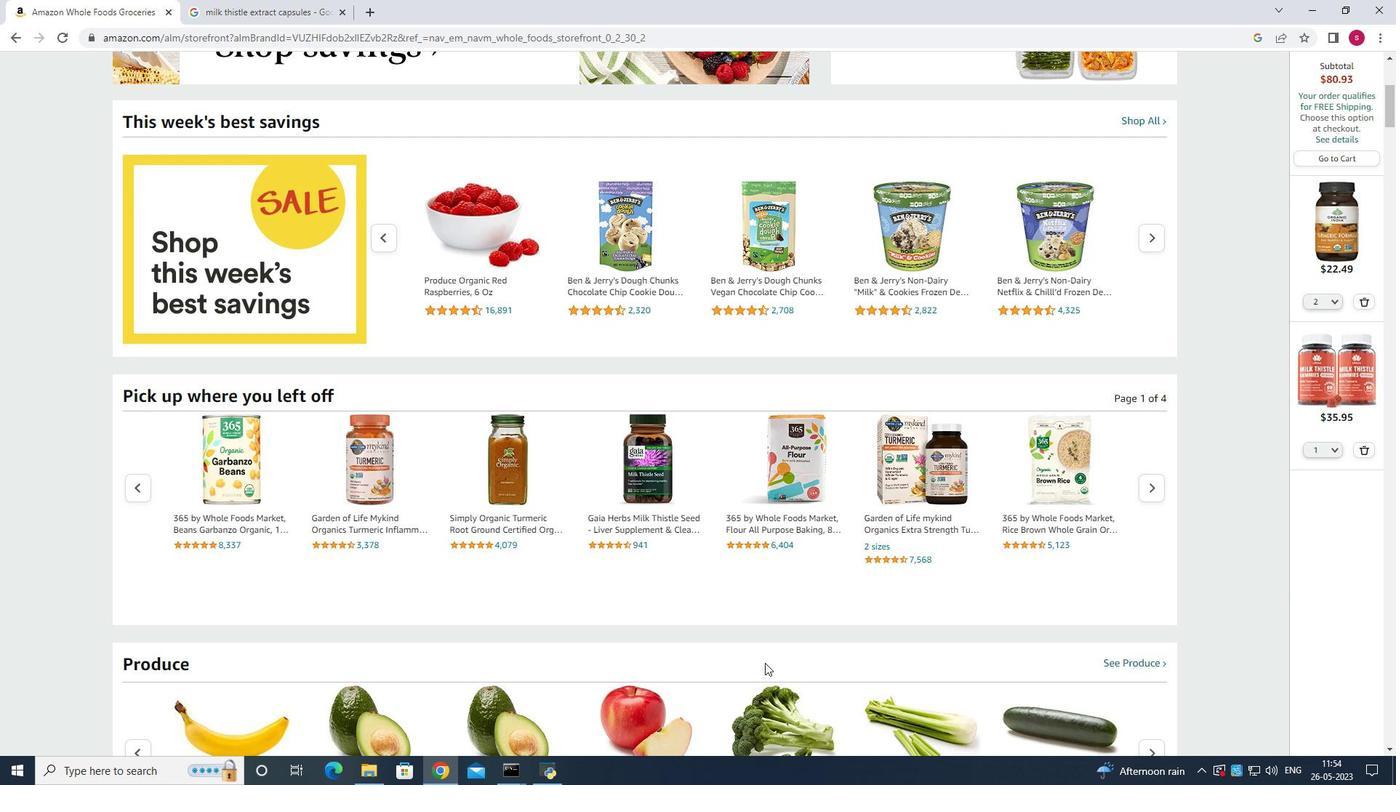 
Action: Mouse scrolled (756, 664) with delta (0, 0)
Screenshot: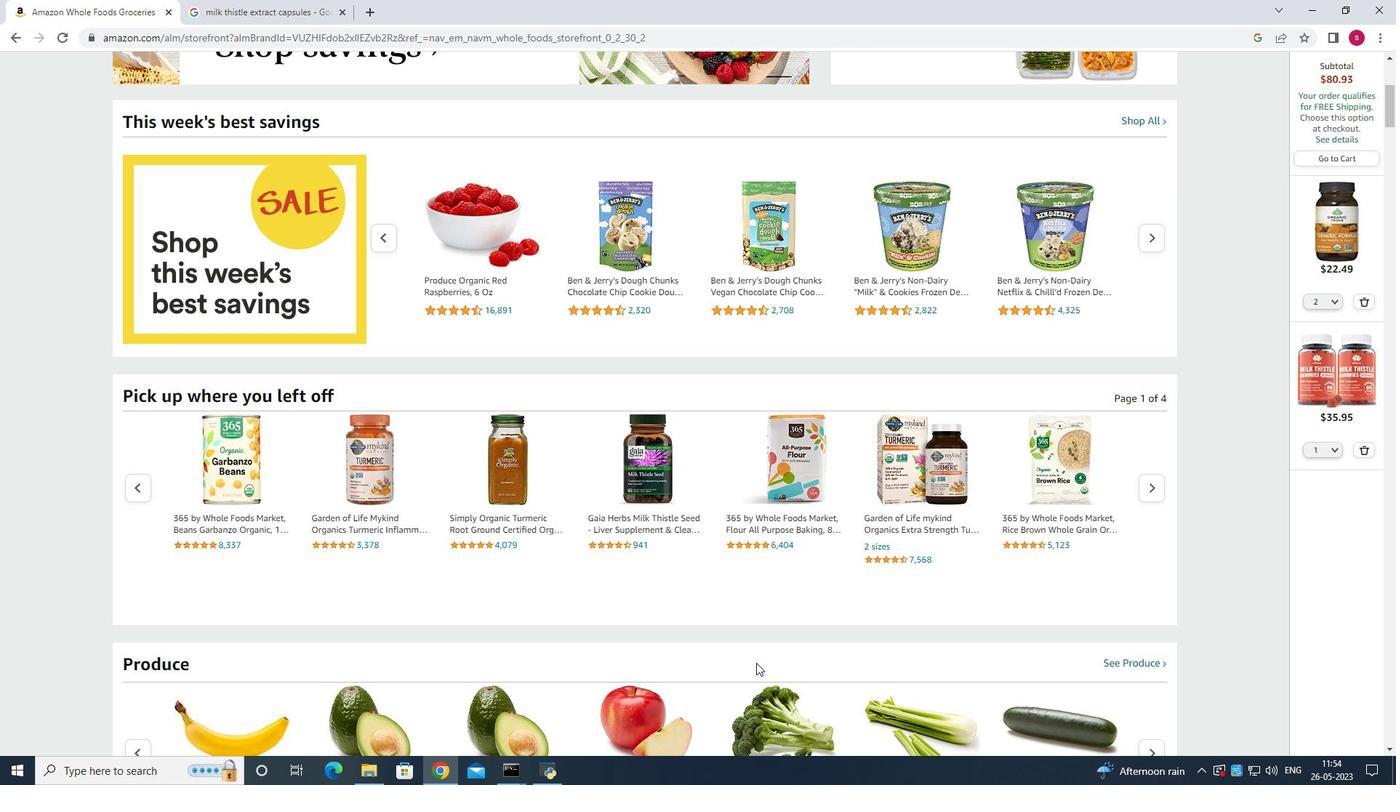 
Action: Mouse scrolled (756, 664) with delta (0, 0)
Screenshot: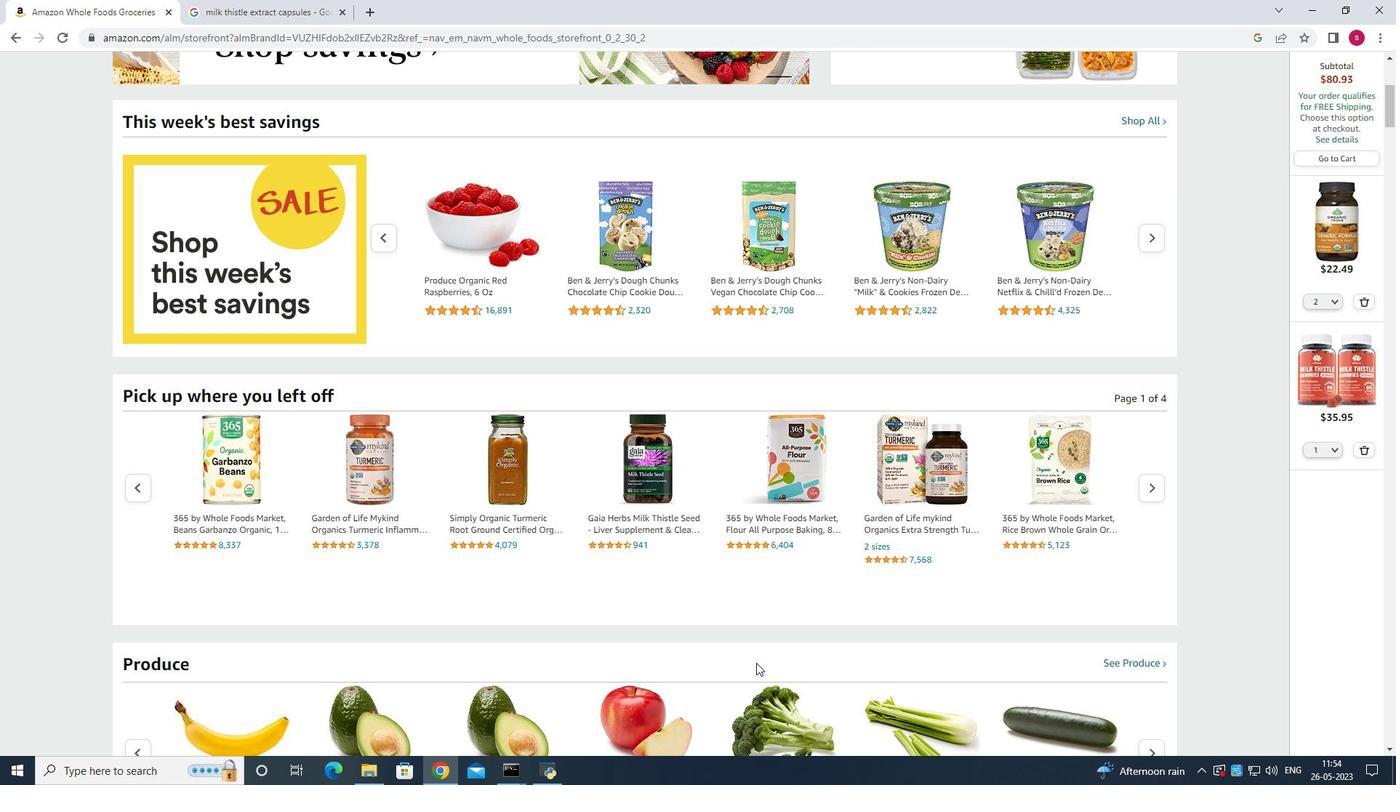 
Action: Mouse scrolled (756, 664) with delta (0, 0)
Screenshot: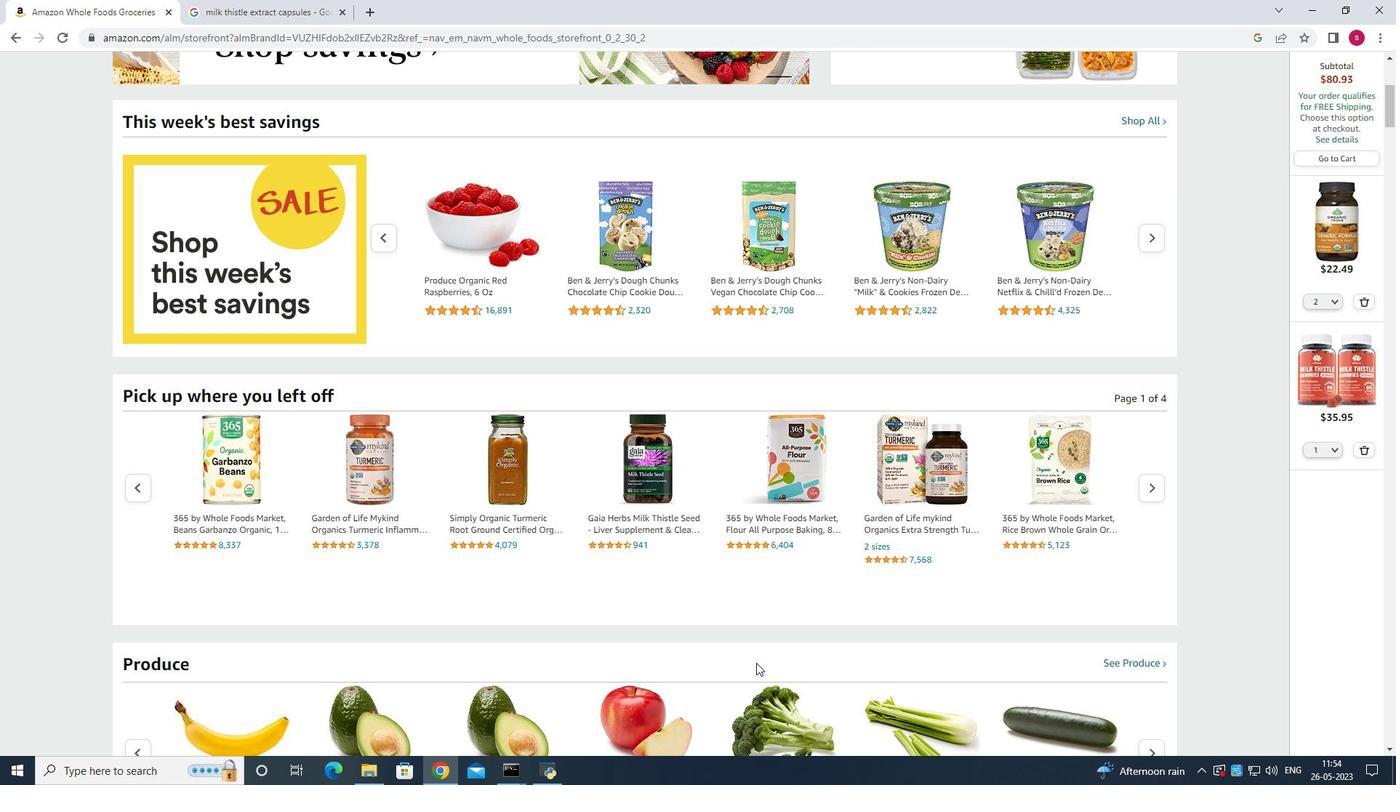 
Action: Mouse scrolled (756, 664) with delta (0, 0)
Screenshot: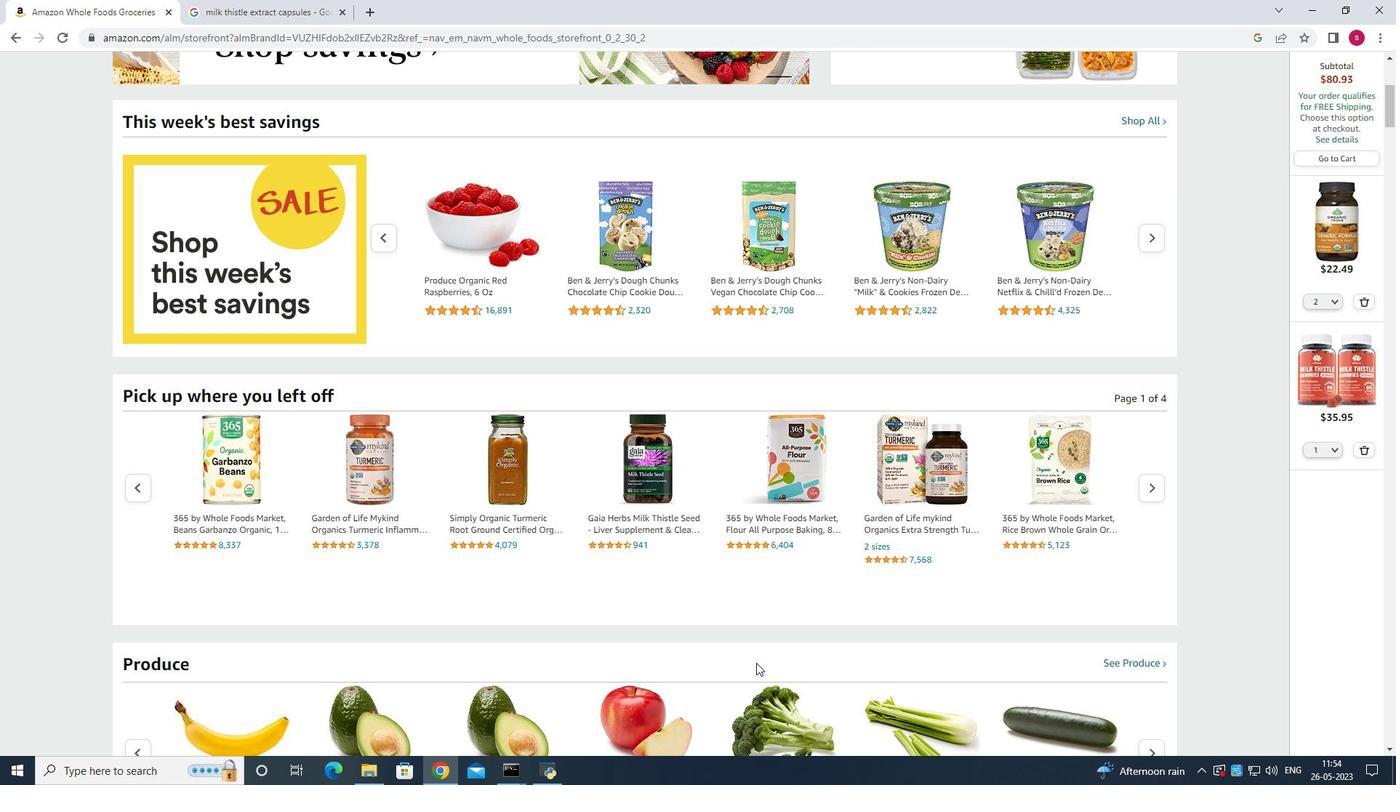 
Action: Mouse scrolled (756, 664) with delta (0, 0)
Screenshot: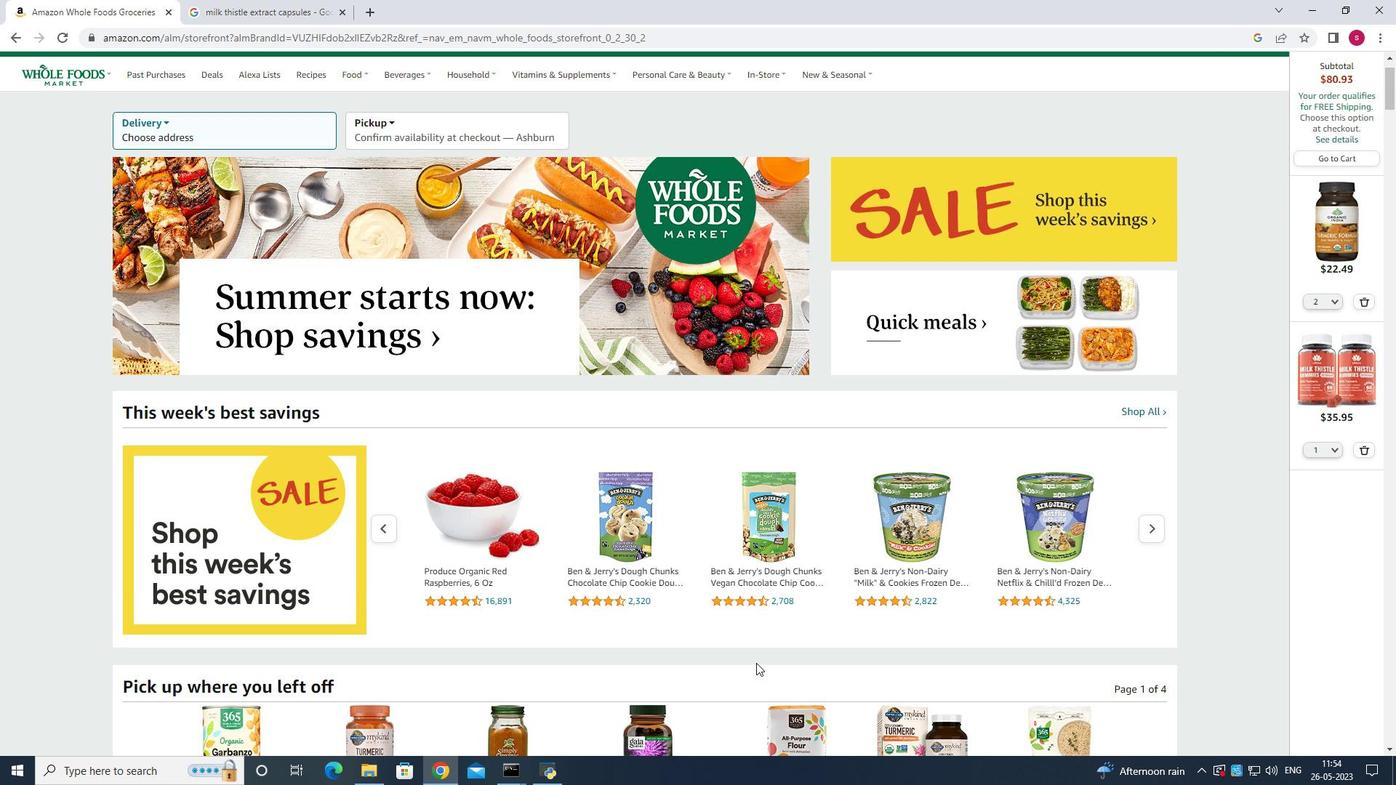 
Action: Mouse scrolled (756, 664) with delta (0, 0)
Screenshot: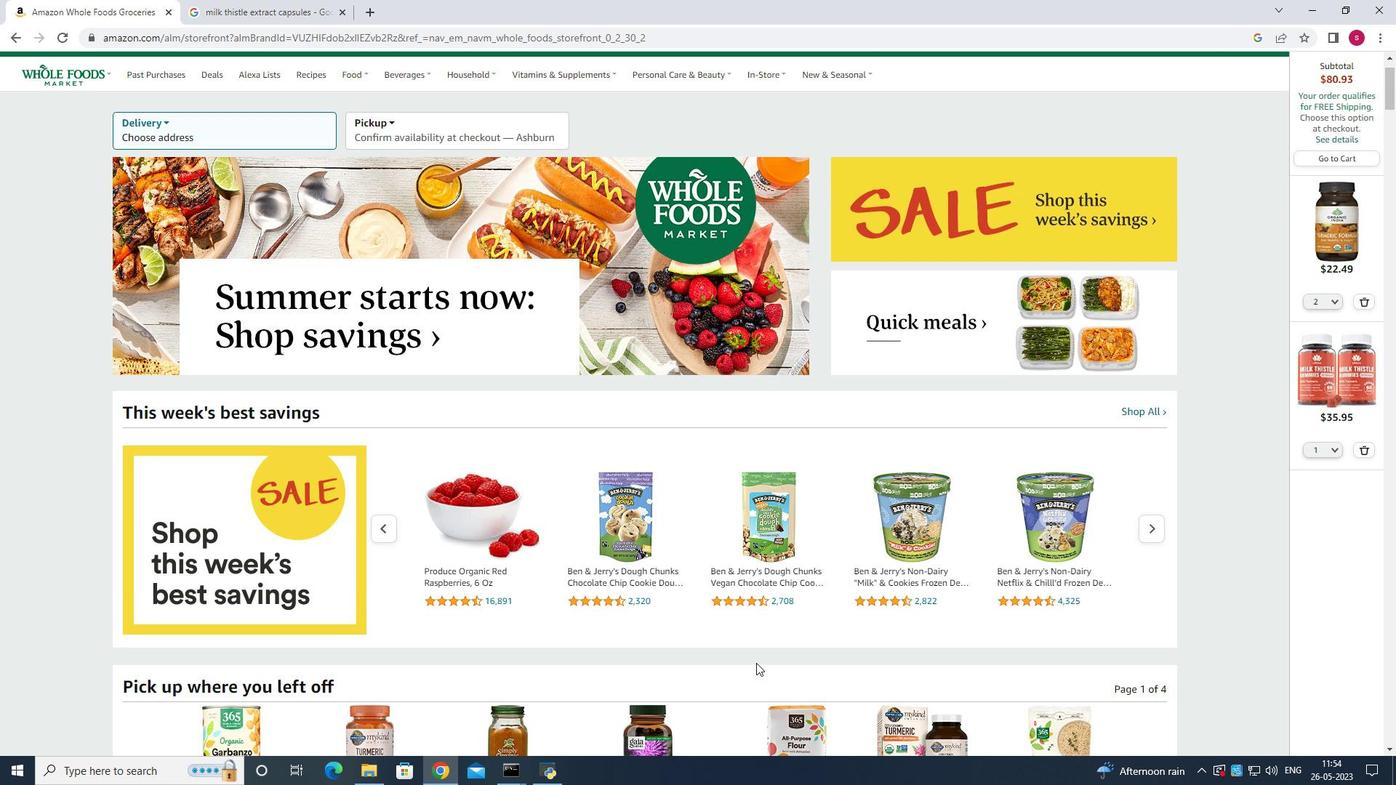 
Action: Mouse scrolled (756, 664) with delta (0, 0)
Screenshot: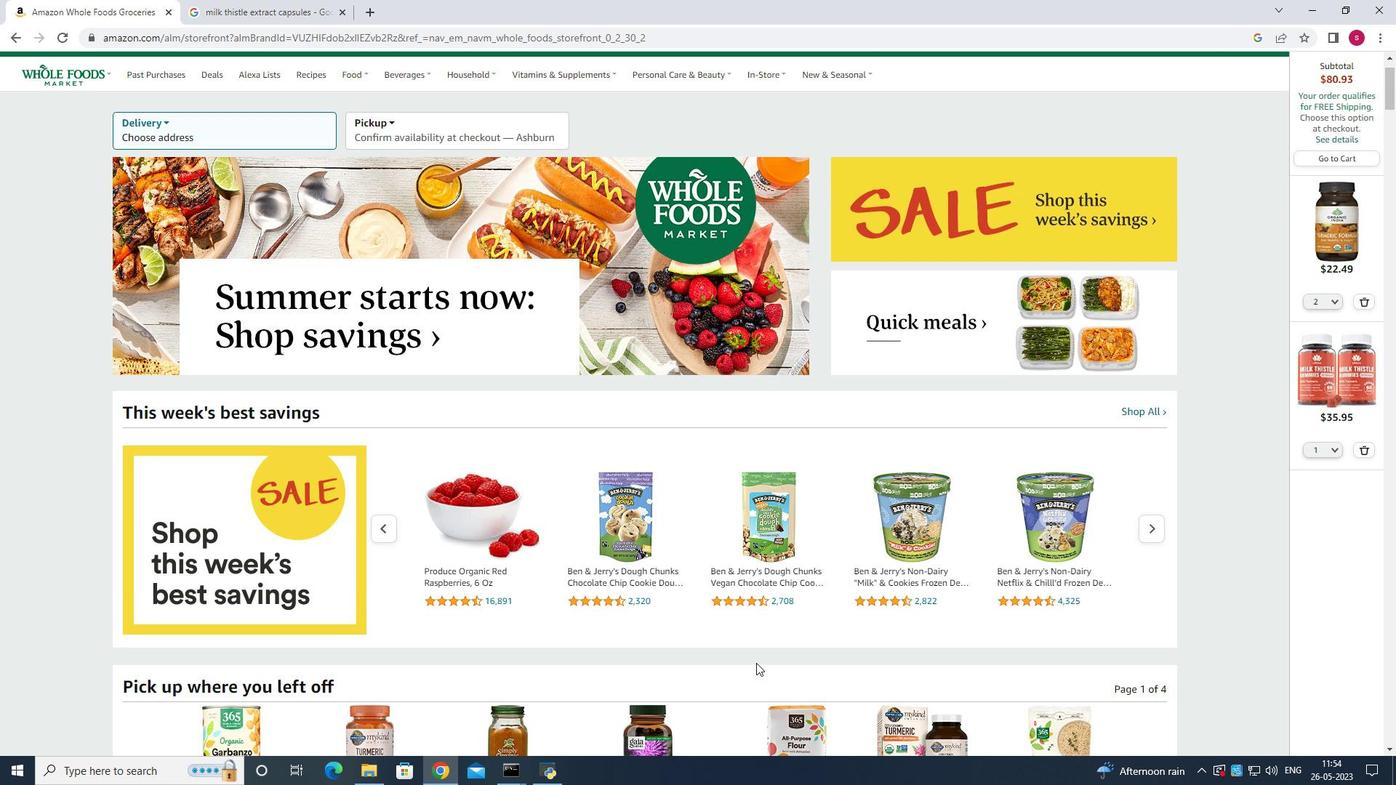 
Action: Mouse scrolled (756, 664) with delta (0, 0)
Screenshot: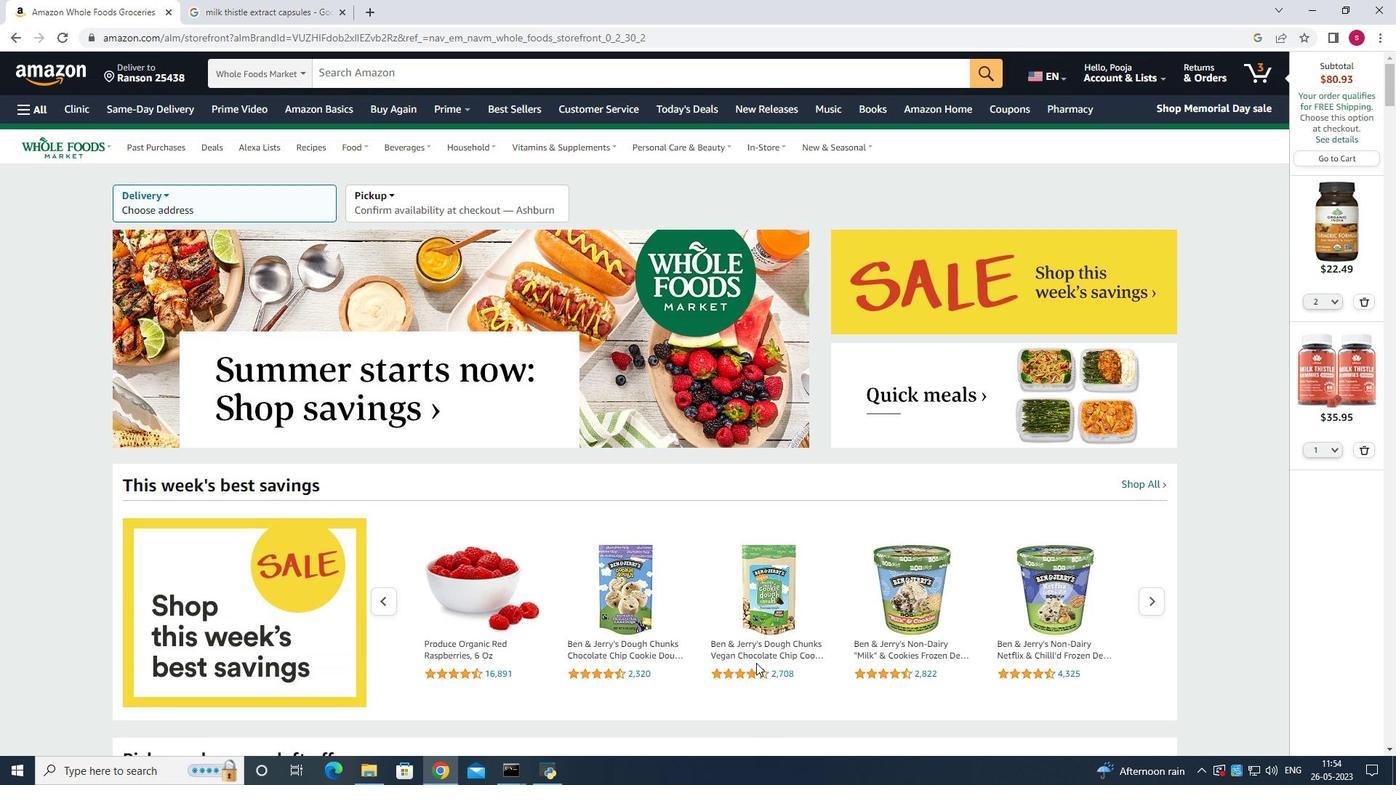 
Action: Mouse scrolled (756, 664) with delta (0, 0)
Screenshot: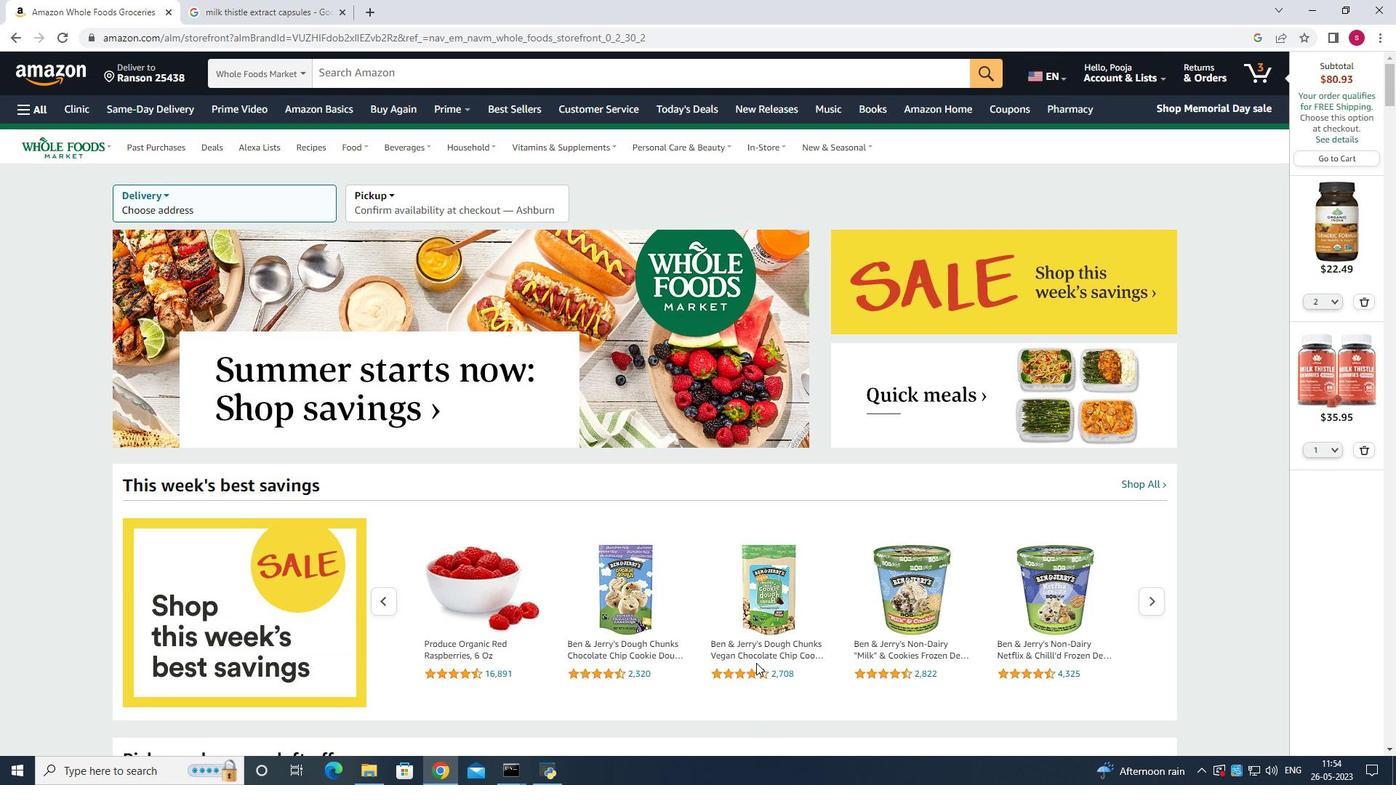 
Action: Mouse scrolled (756, 664) with delta (0, 0)
Screenshot: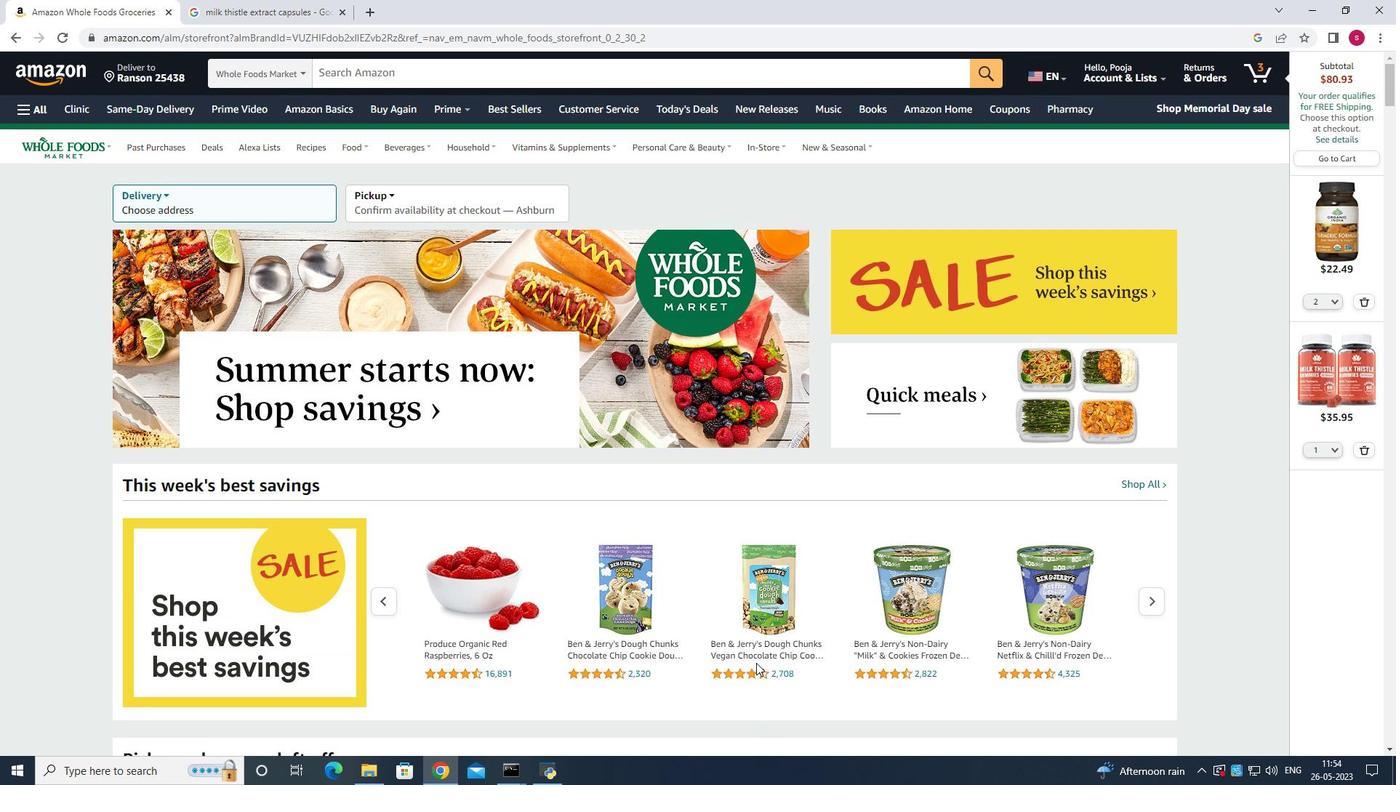 
Action: Mouse scrolled (756, 662) with delta (0, 0)
Screenshot: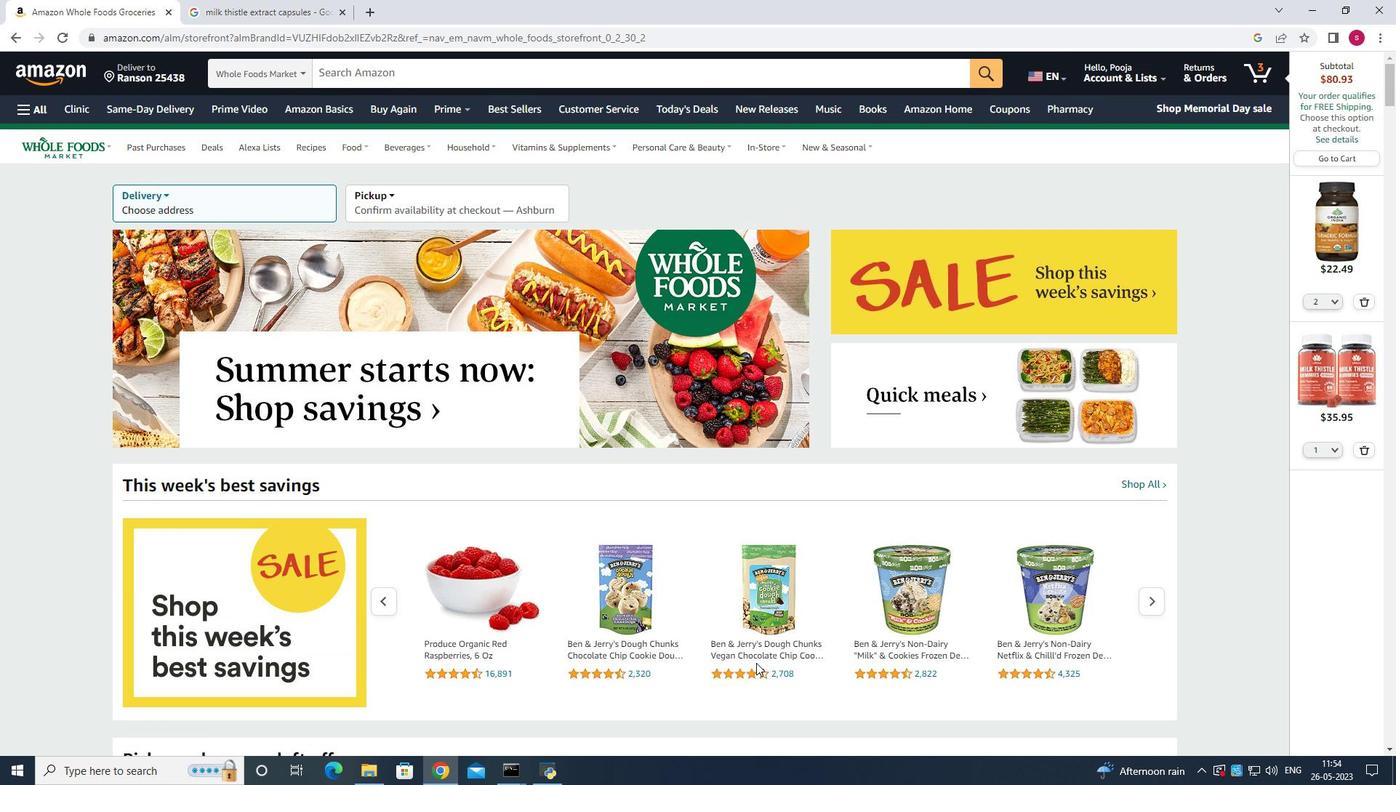 
Action: Mouse scrolled (756, 662) with delta (0, 0)
Screenshot: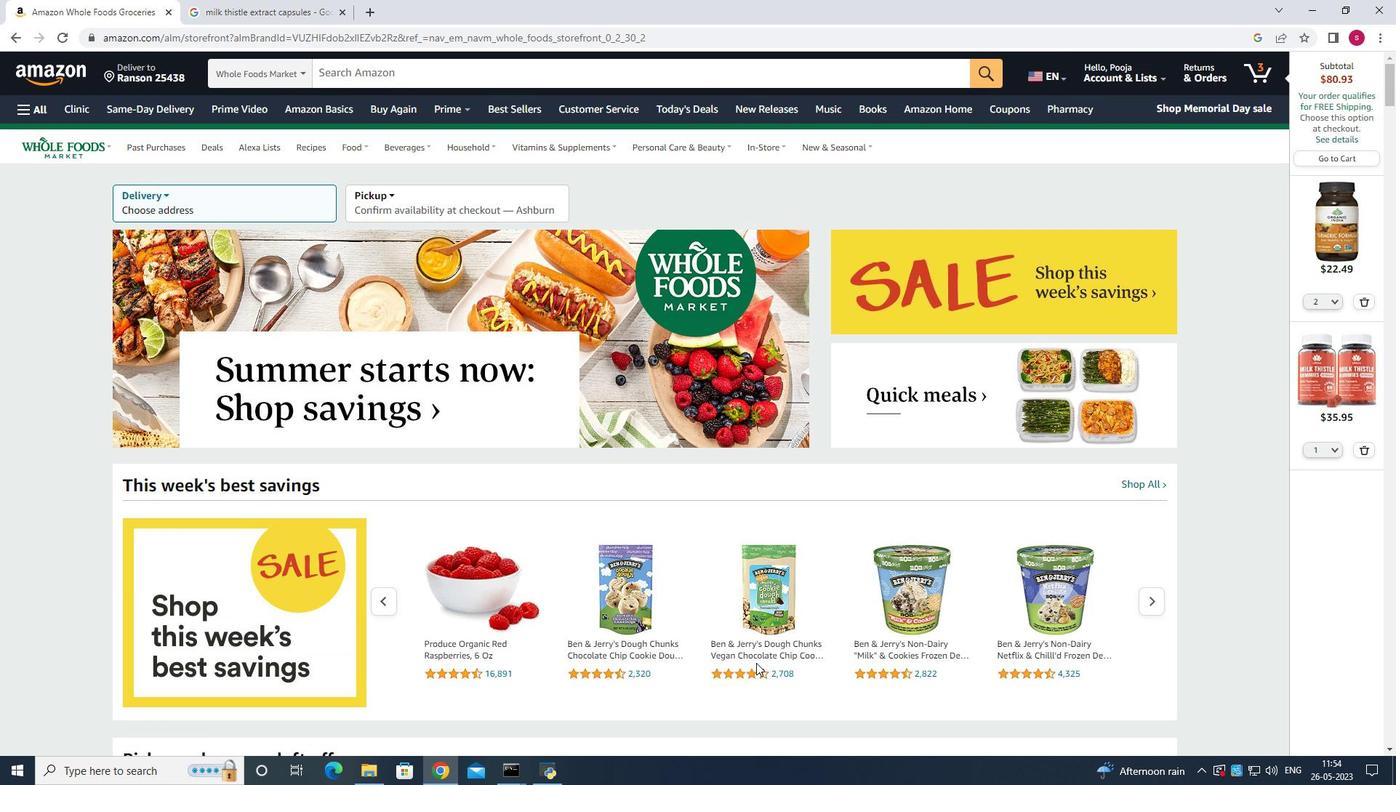 
Action: Mouse scrolled (756, 662) with delta (0, 0)
Screenshot: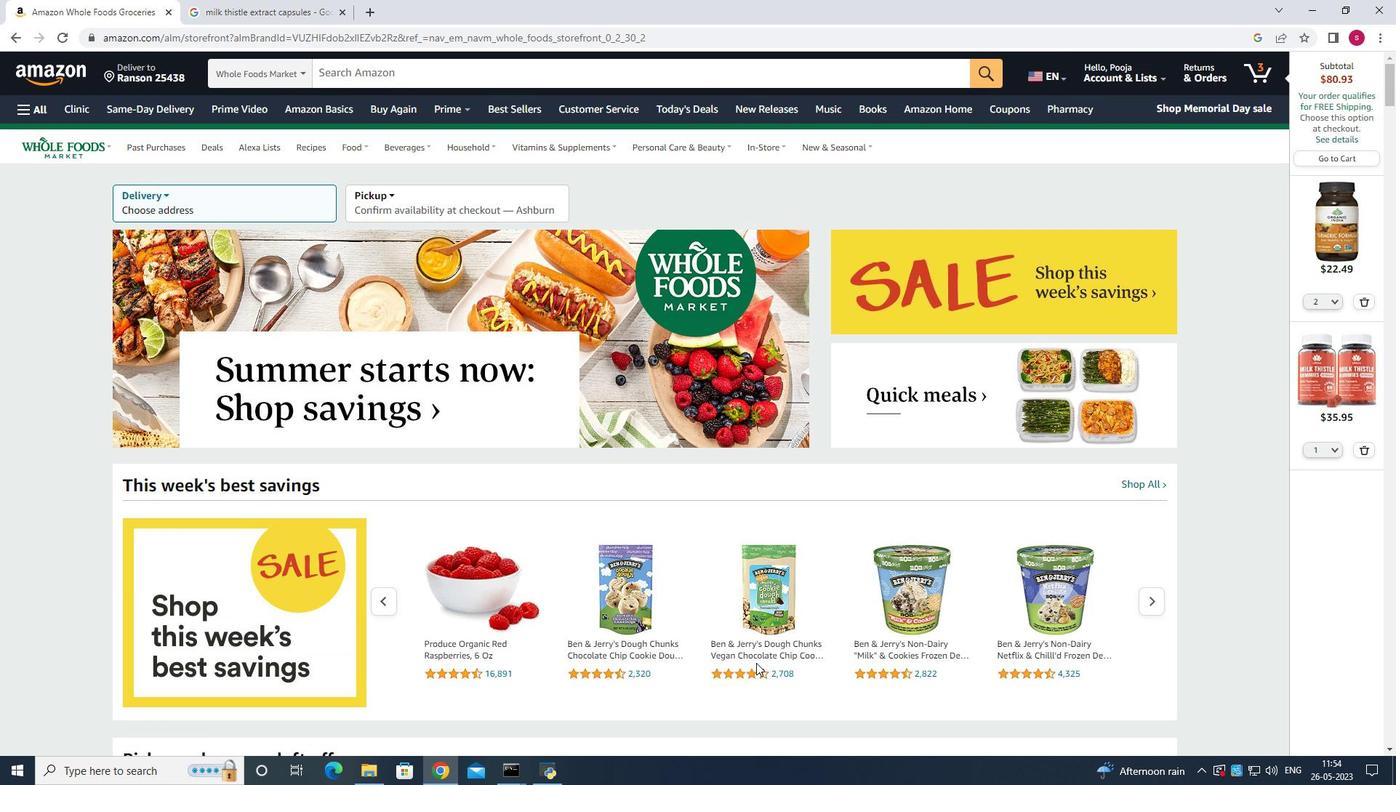 
Action: Mouse scrolled (756, 662) with delta (0, 0)
Screenshot: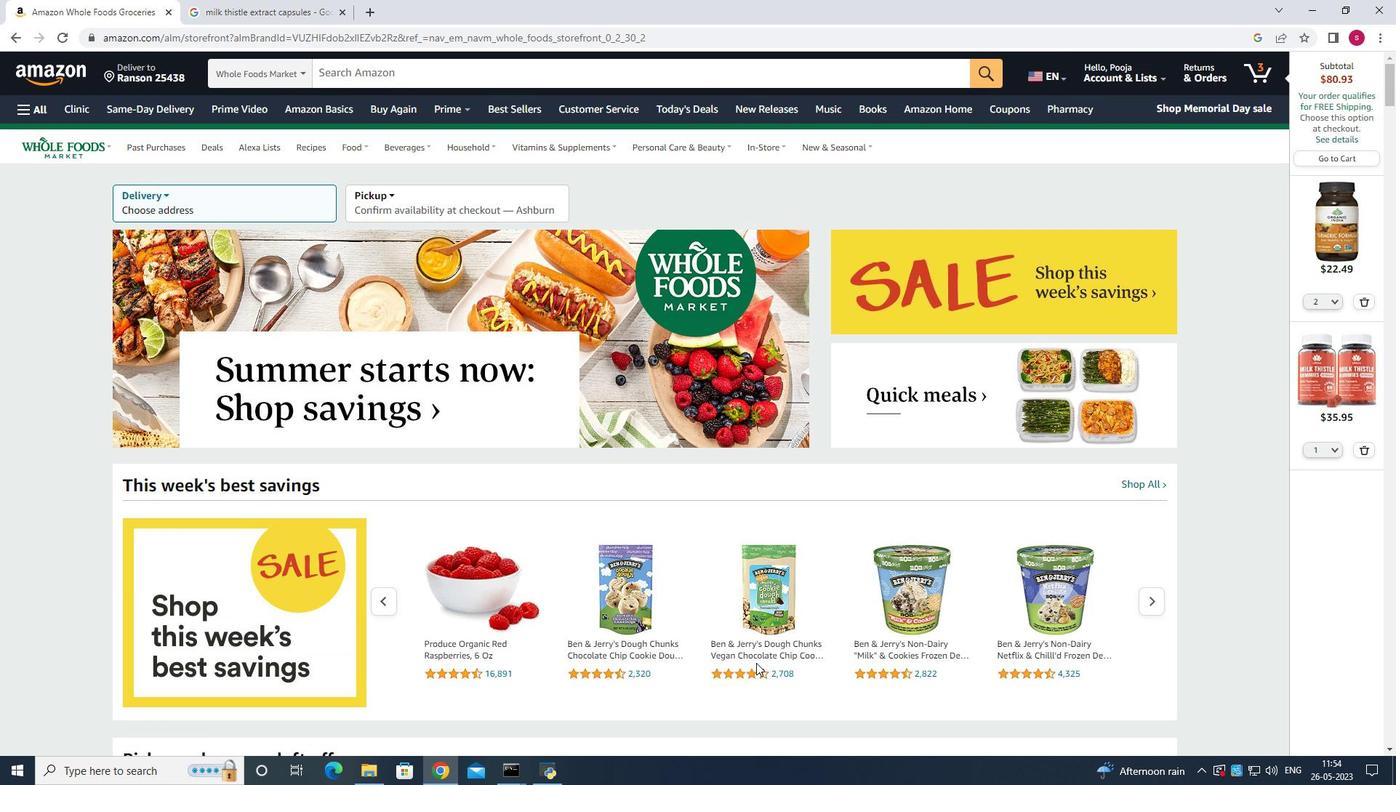 
Action: Mouse scrolled (756, 662) with delta (0, 0)
Screenshot: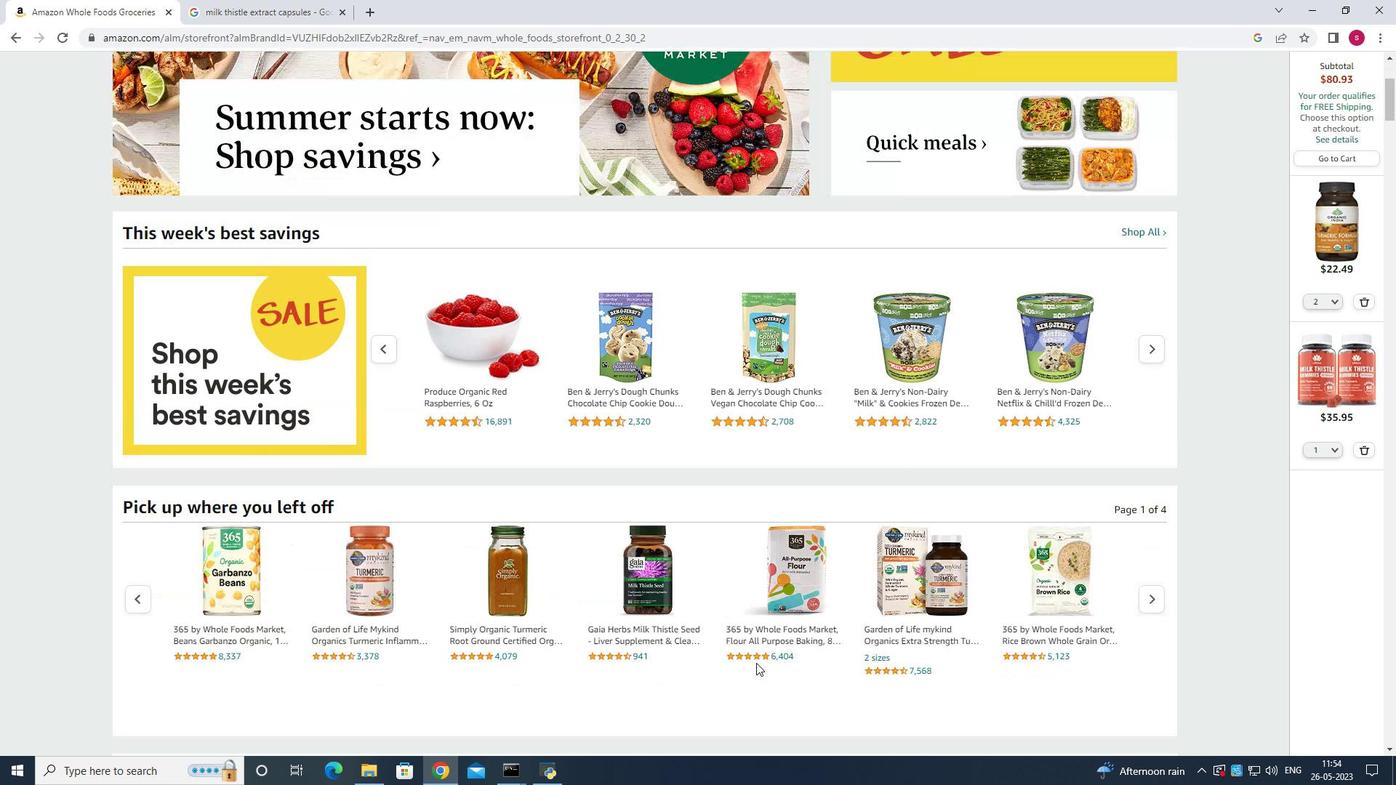 
Action: Mouse scrolled (756, 662) with delta (0, 0)
Screenshot: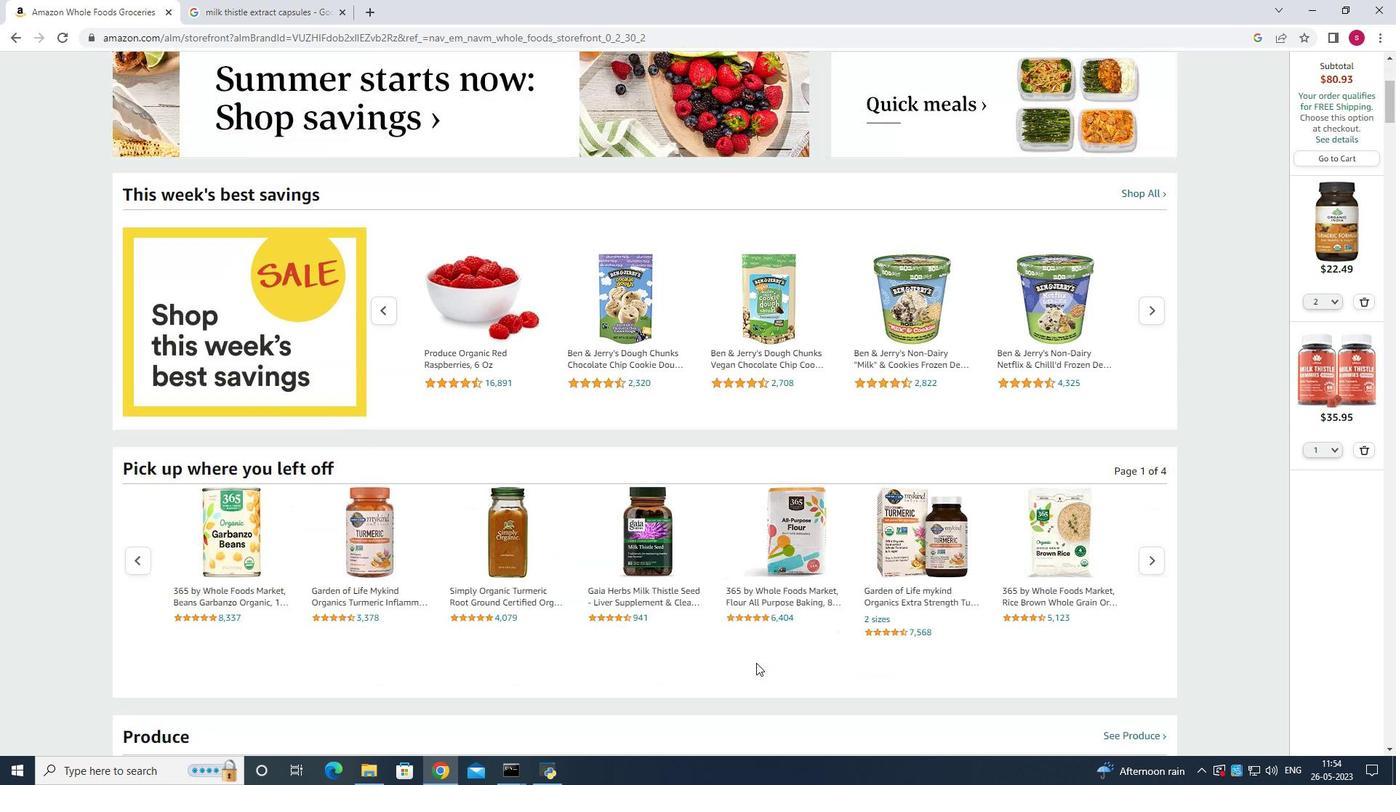 
Action: Mouse scrolled (756, 662) with delta (0, 0)
Screenshot: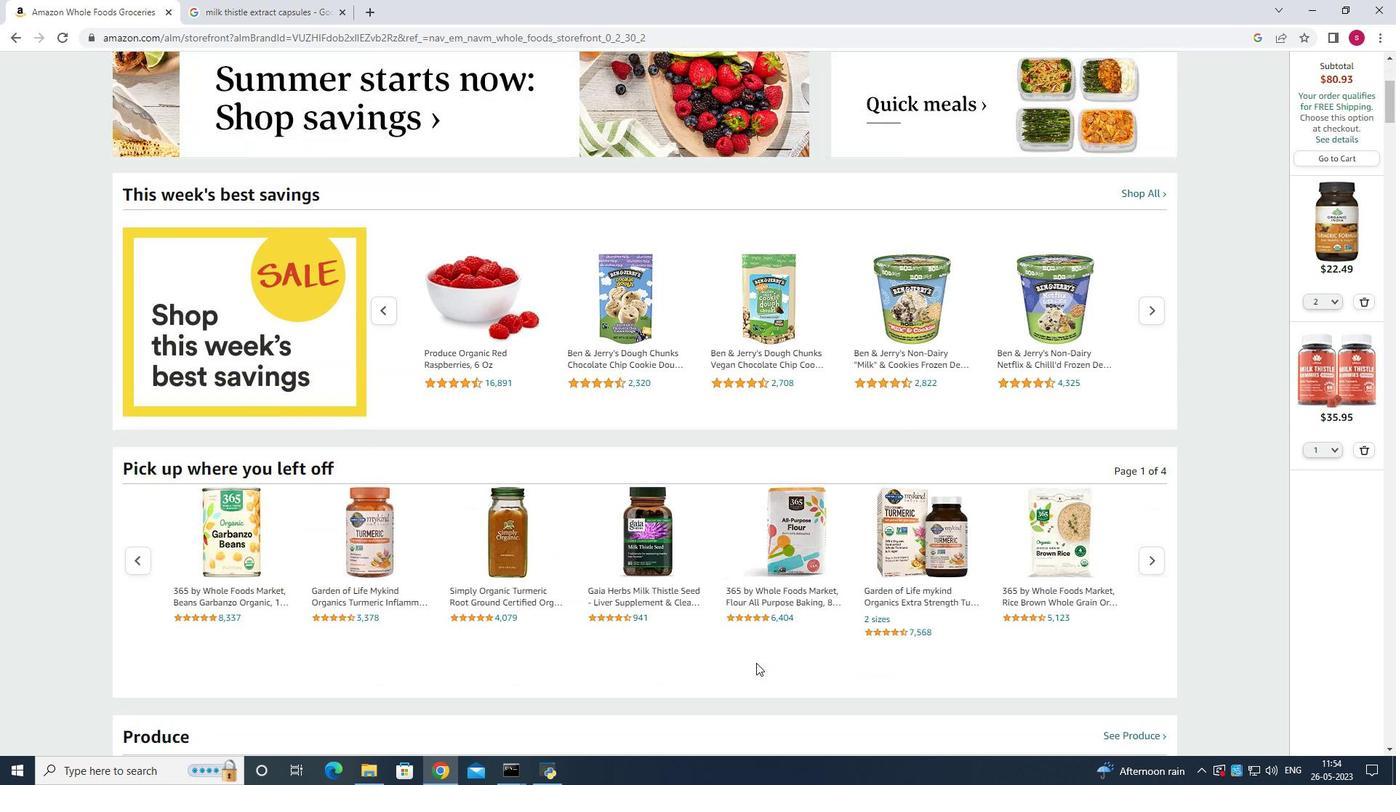
Action: Mouse scrolled (756, 662) with delta (0, 0)
Screenshot: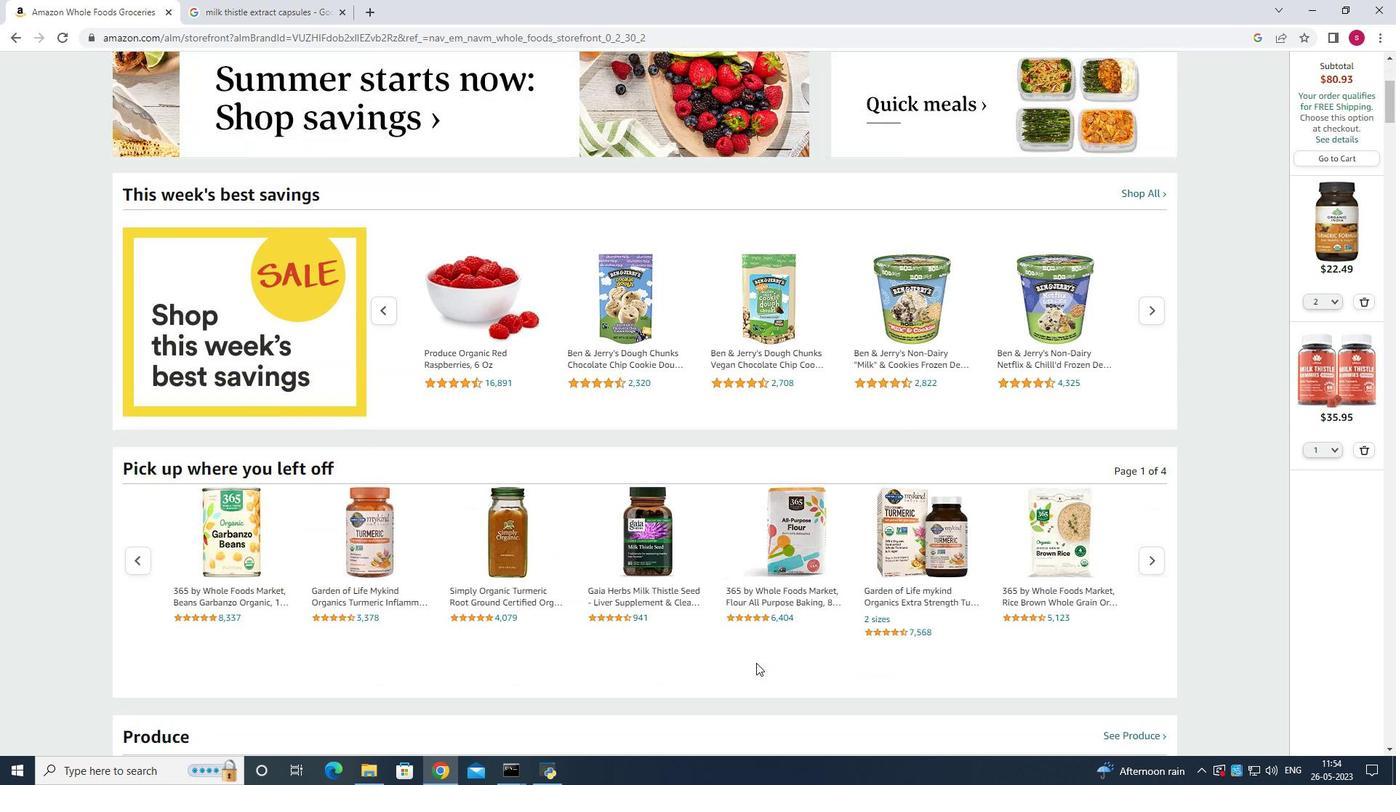 
Action: Mouse moved to (1363, 300)
Screenshot: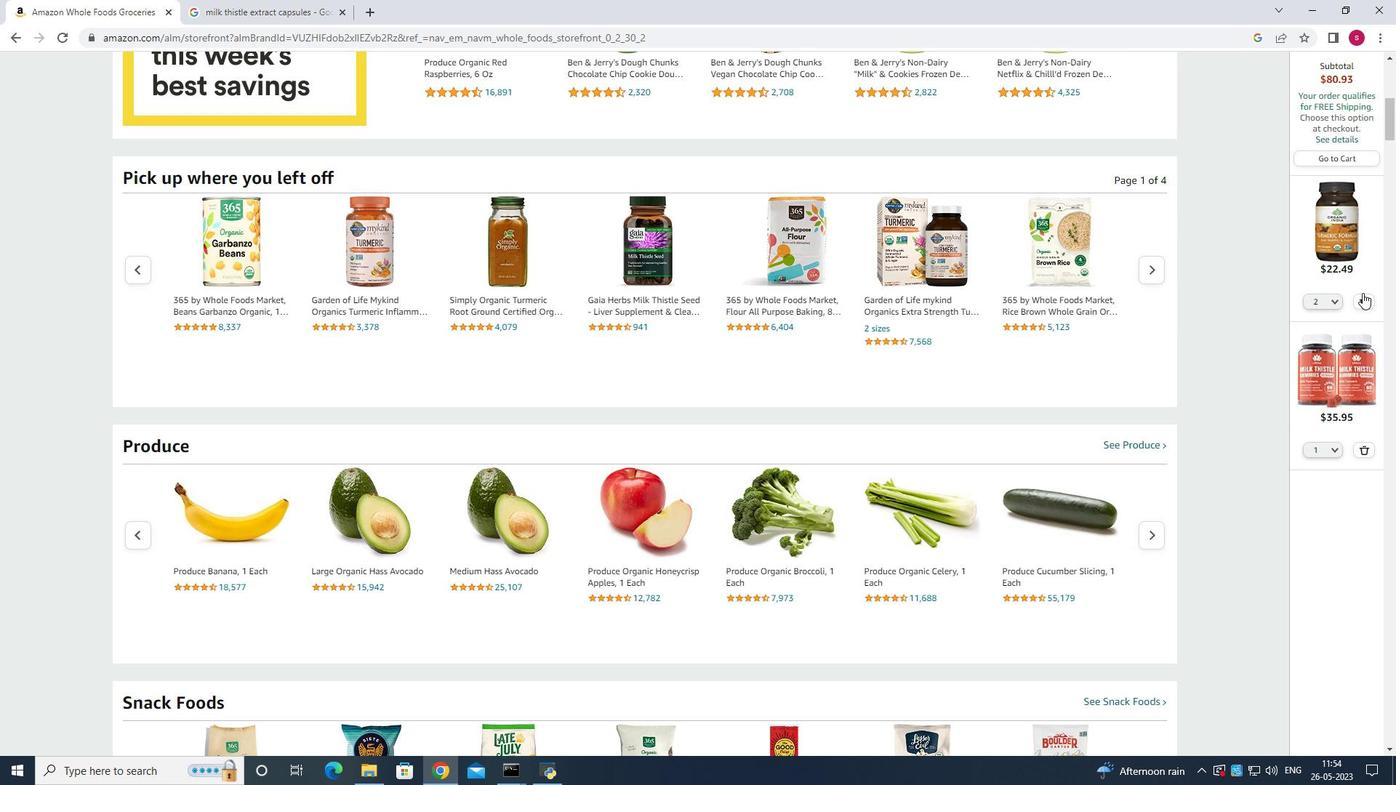 
Action: Mouse pressed left at (1363, 300)
Screenshot: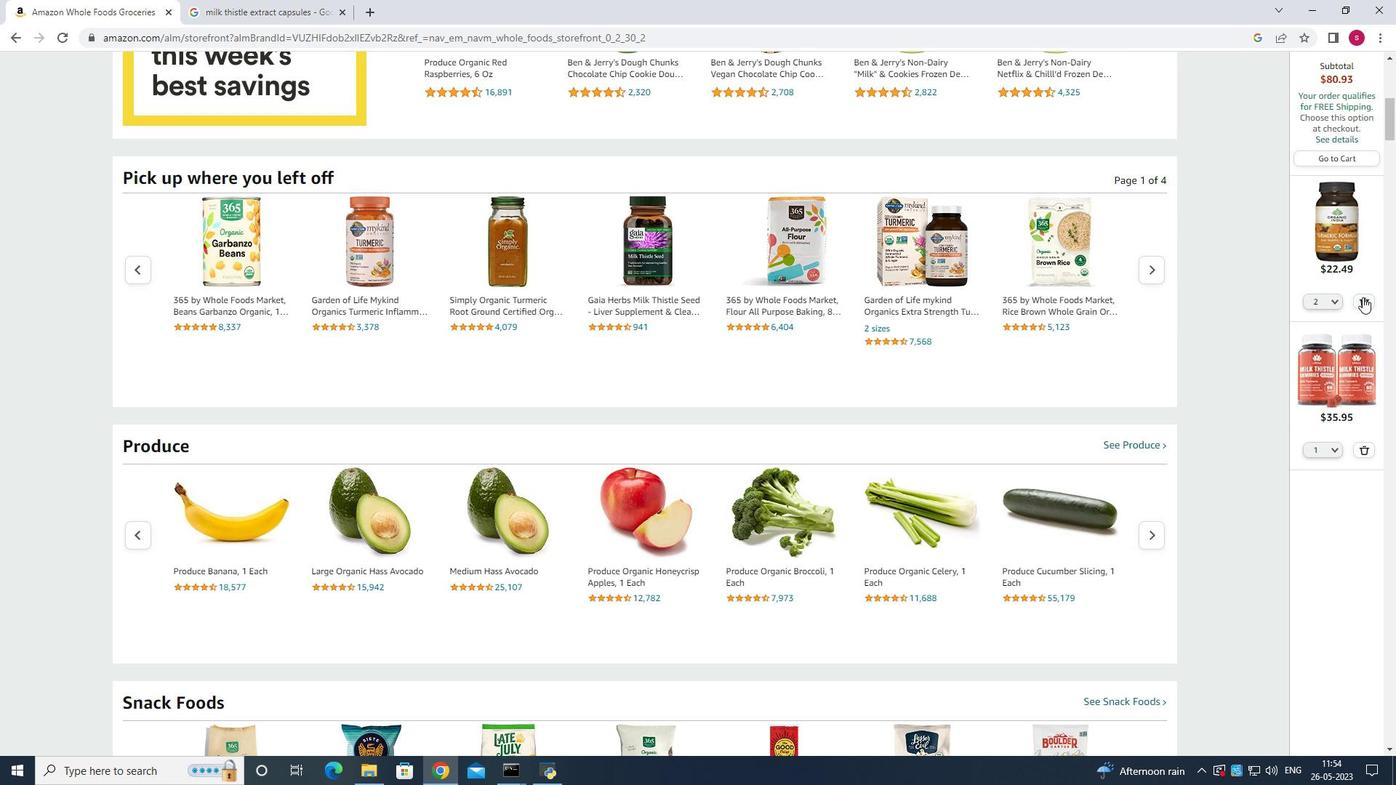 
Action: Mouse moved to (1359, 380)
Screenshot: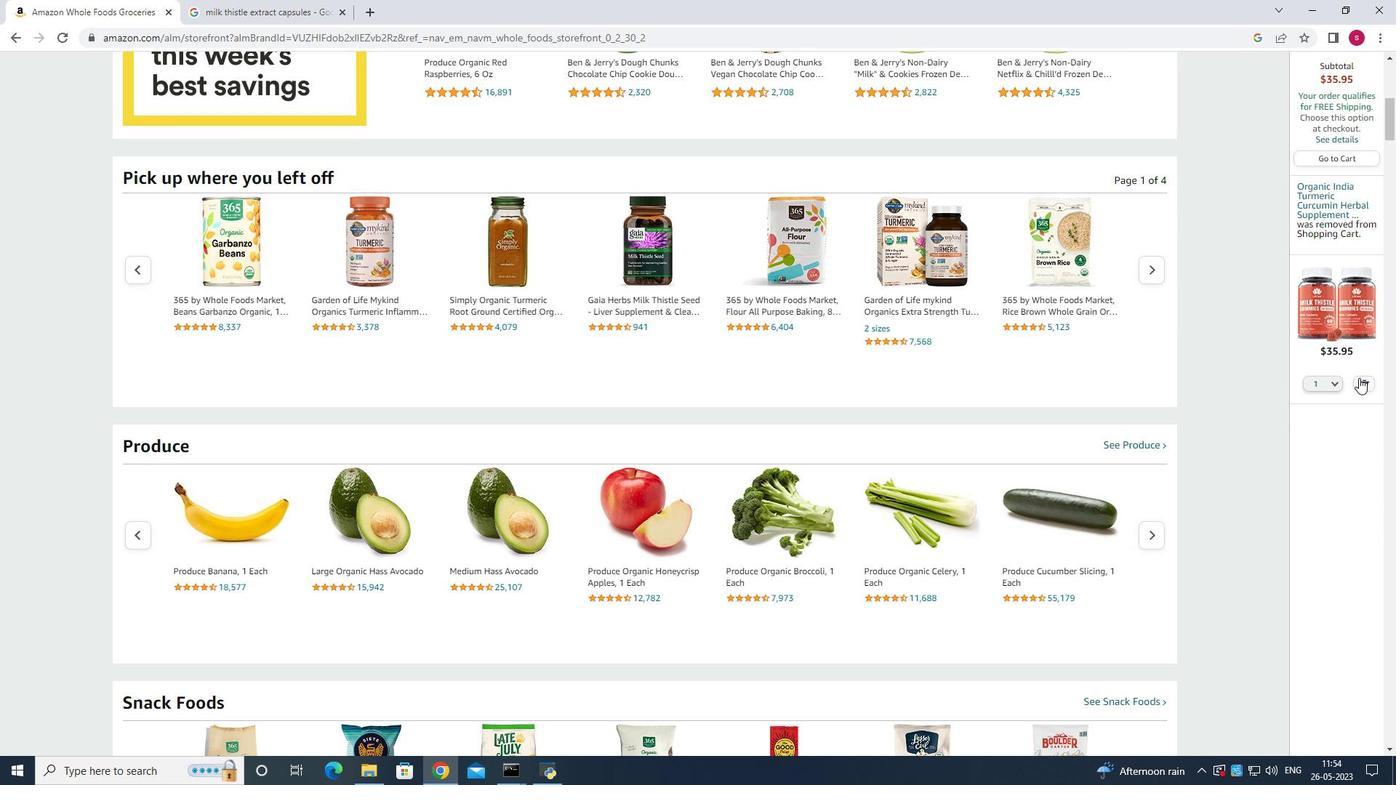 
Action: Mouse pressed left at (1359, 380)
Screenshot: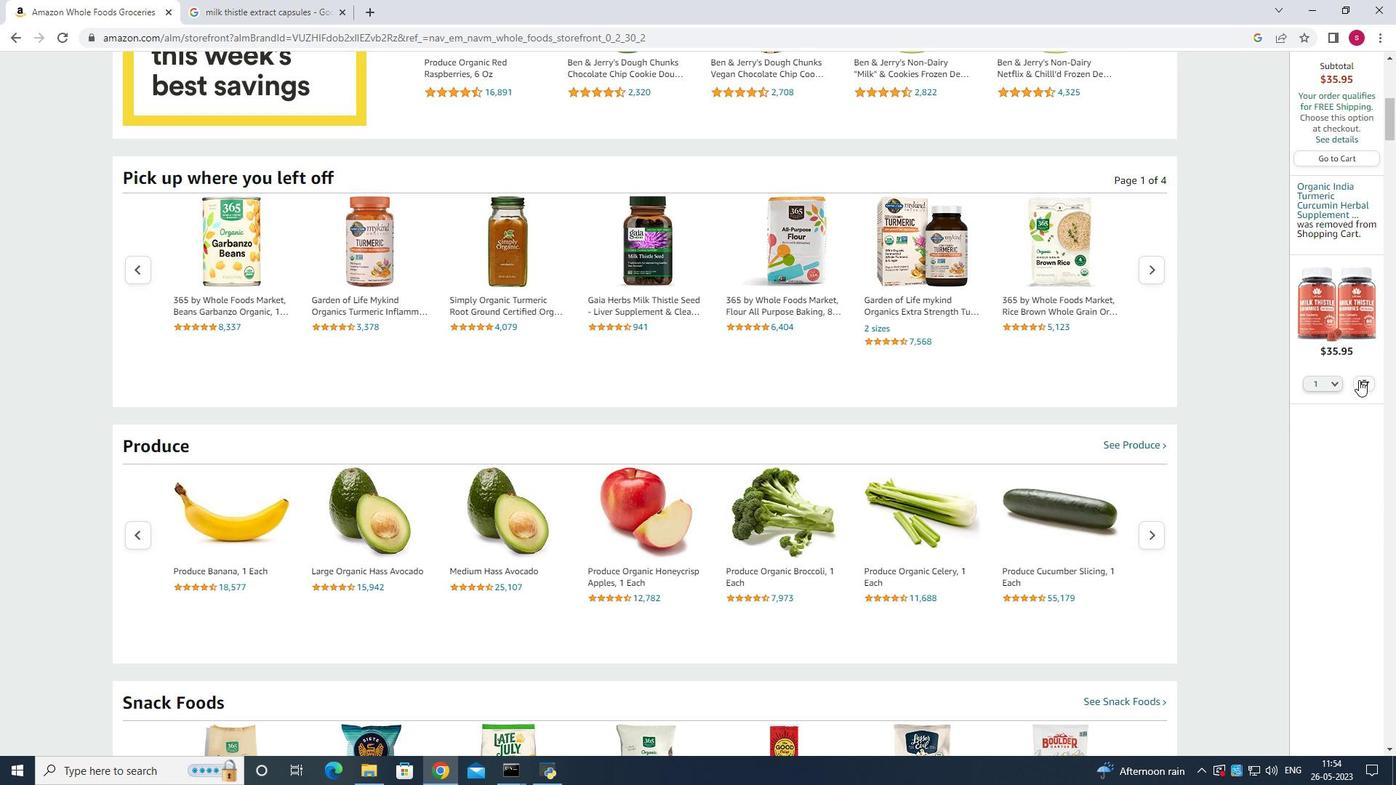 
Action: Mouse moved to (865, 405)
Screenshot: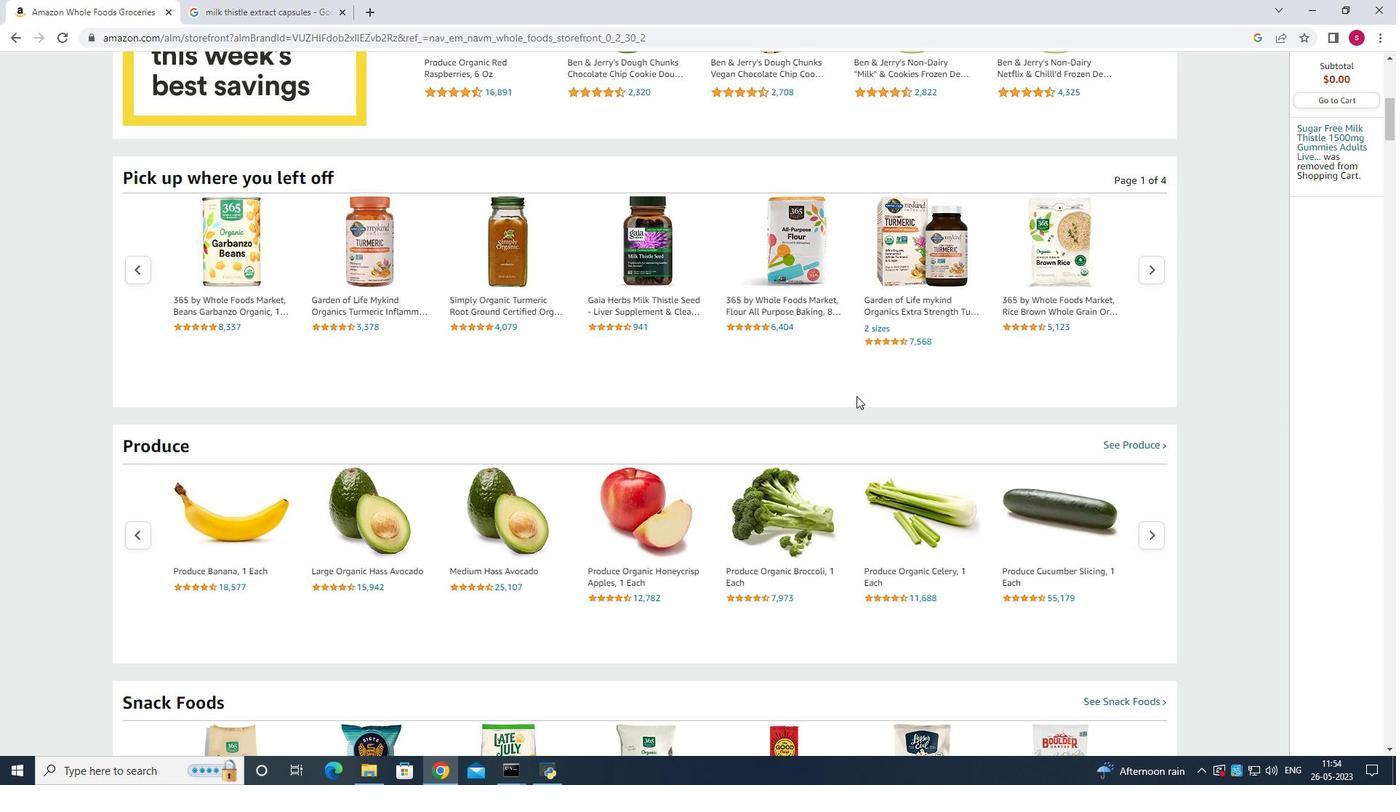 
Action: Mouse scrolled (865, 404) with delta (0, 0)
Screenshot: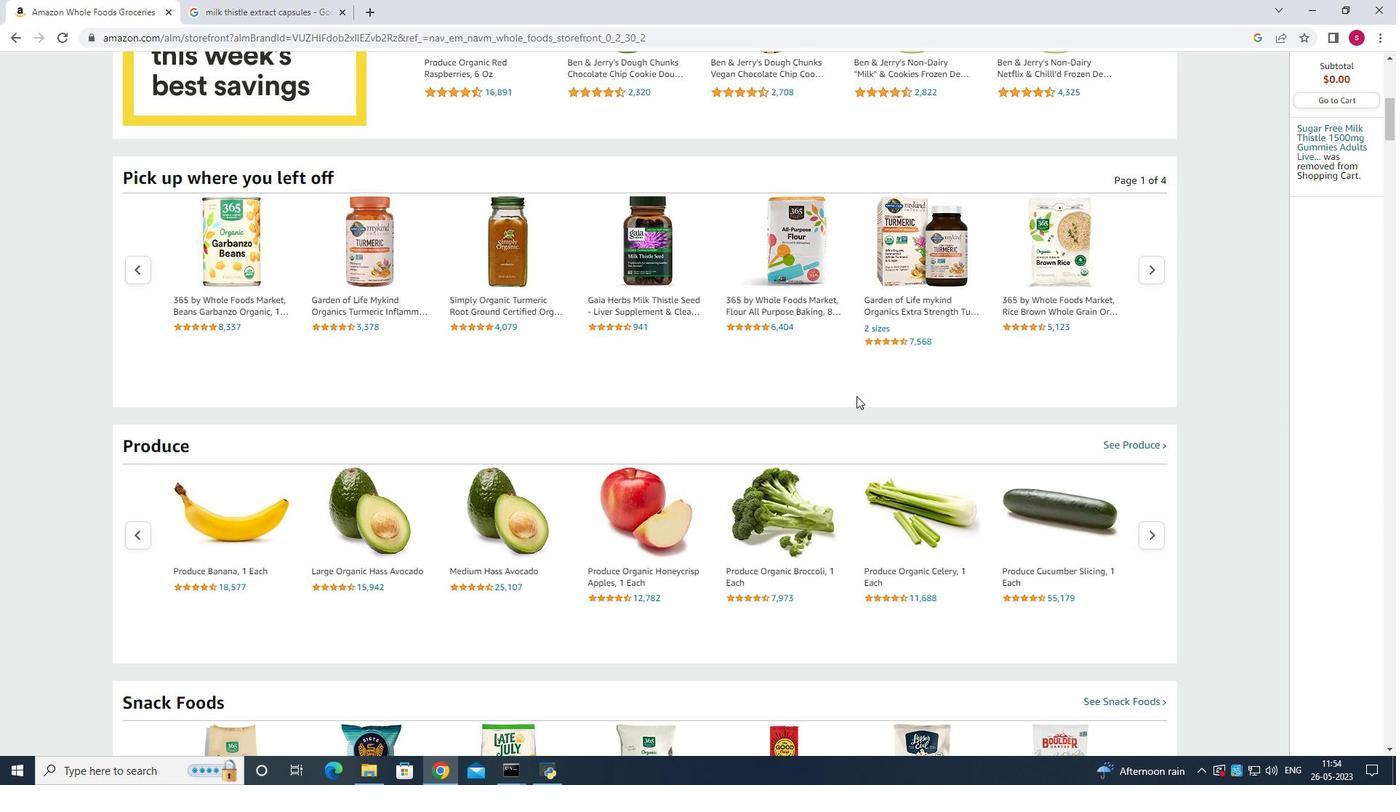 
Action: Mouse moved to (865, 405)
Screenshot: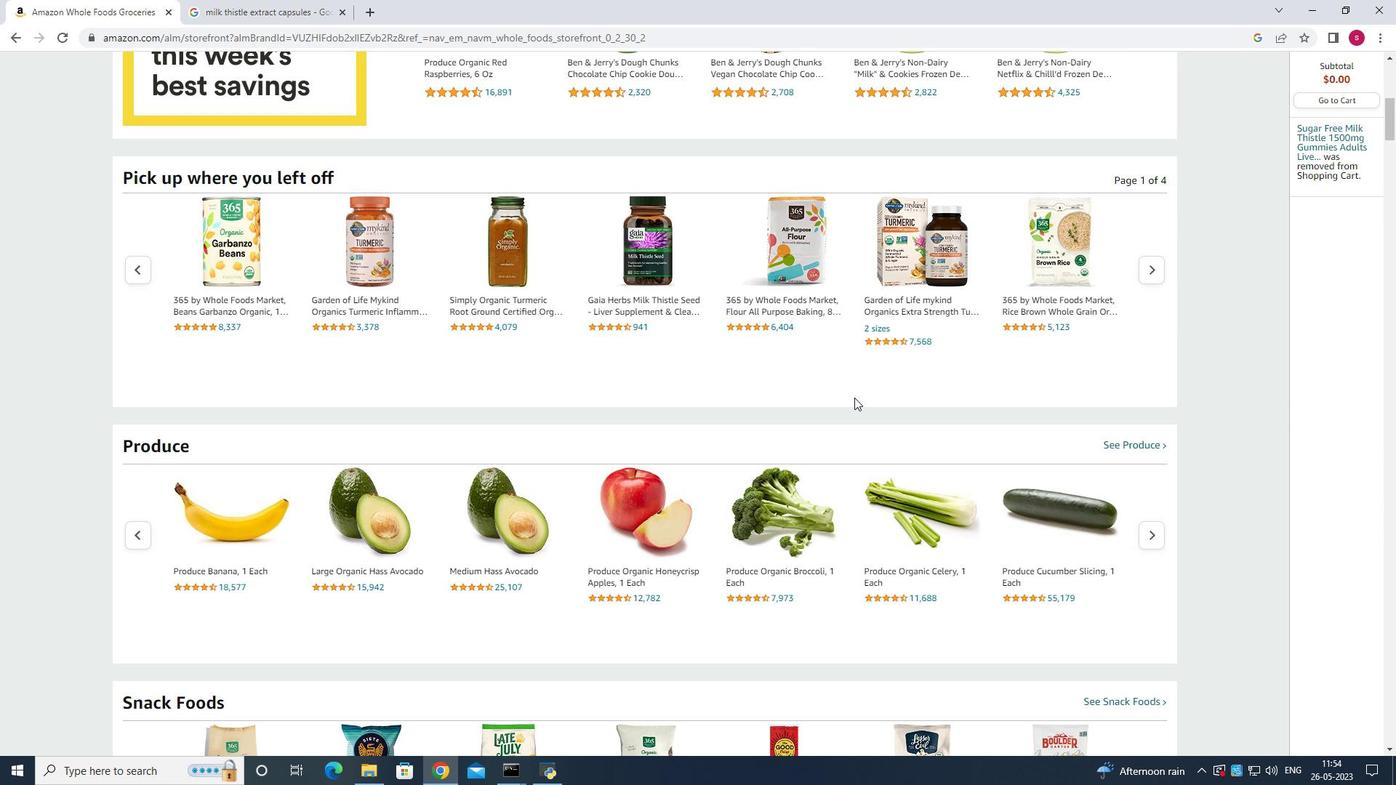 
Action: Mouse scrolled (865, 405) with delta (0, 0)
Screenshot: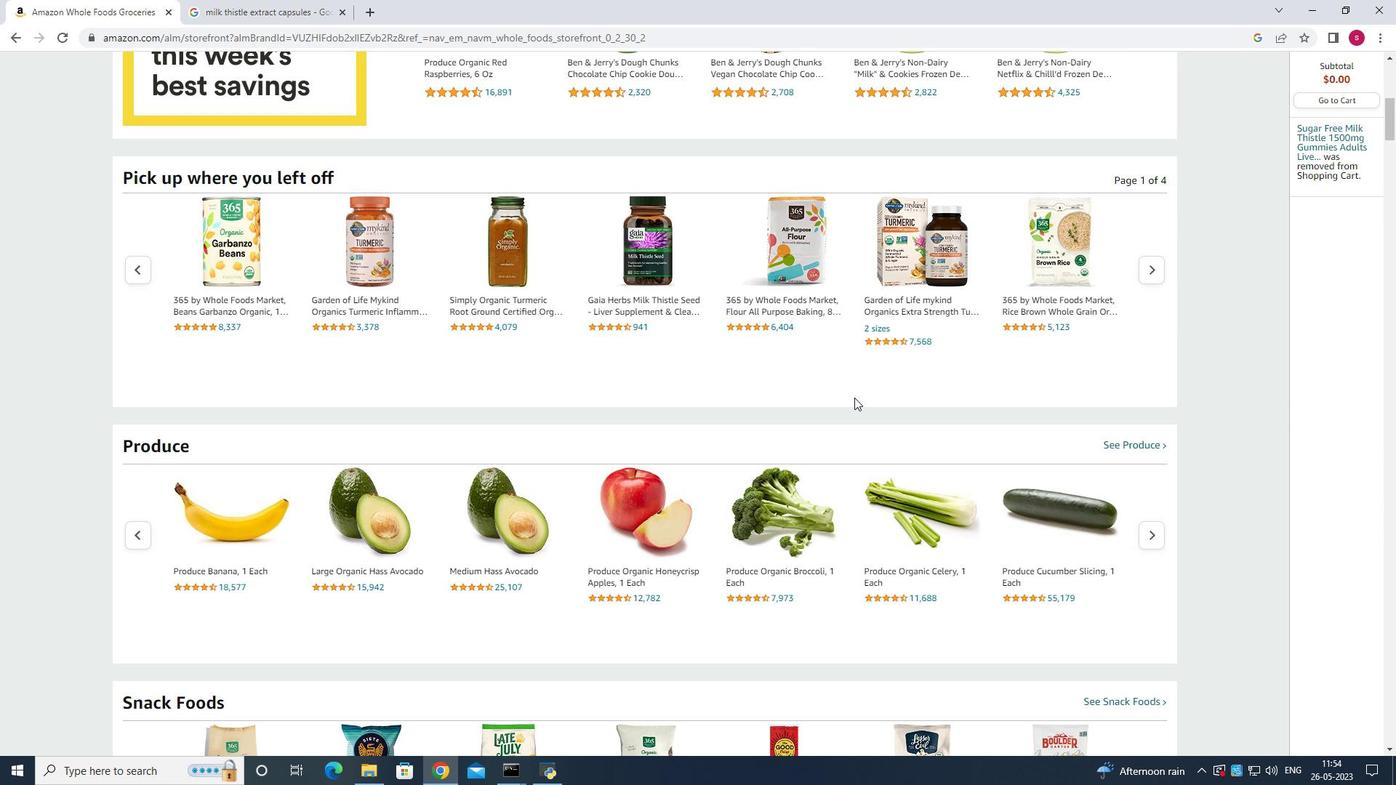 
Action: Mouse scrolled (865, 405) with delta (0, 0)
Screenshot: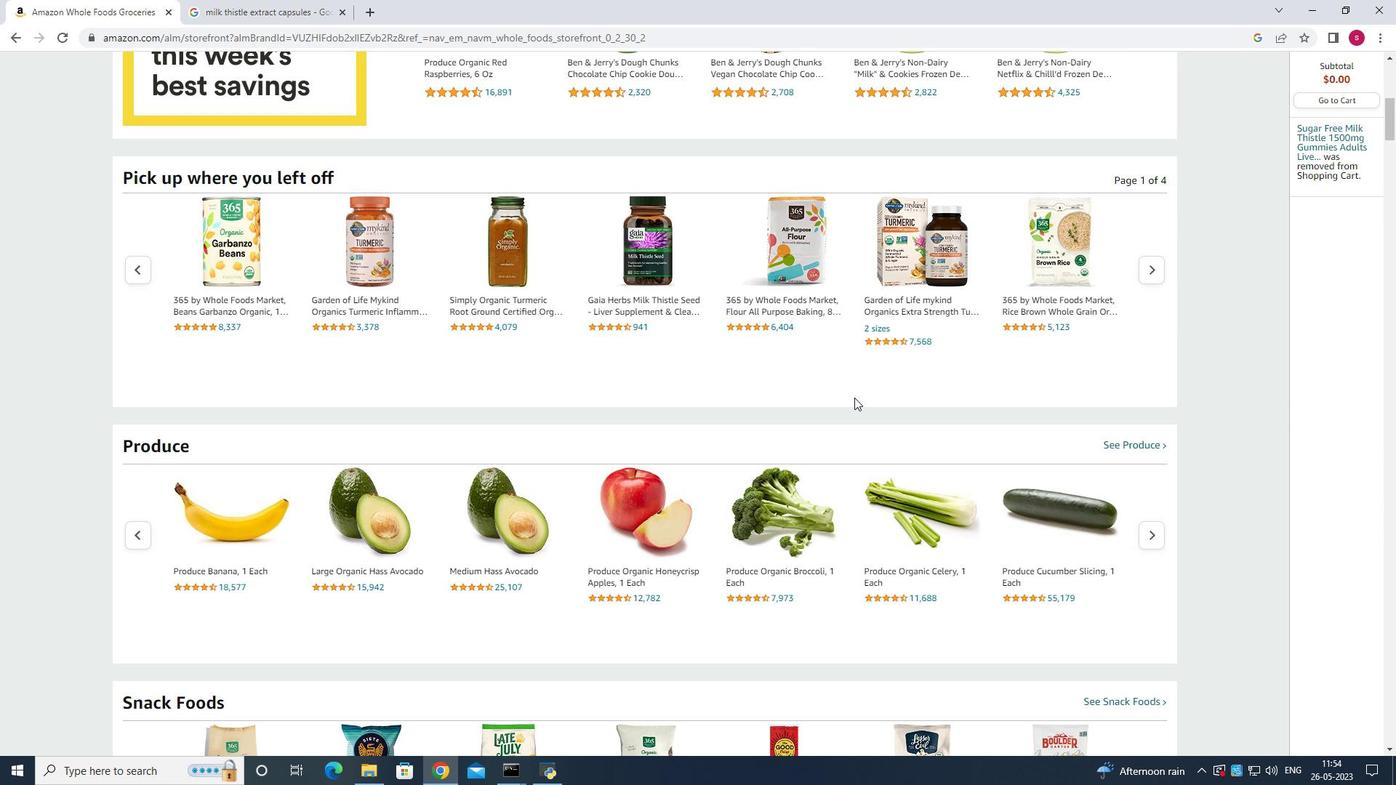 
Action: Mouse scrolled (865, 405) with delta (0, 0)
Screenshot: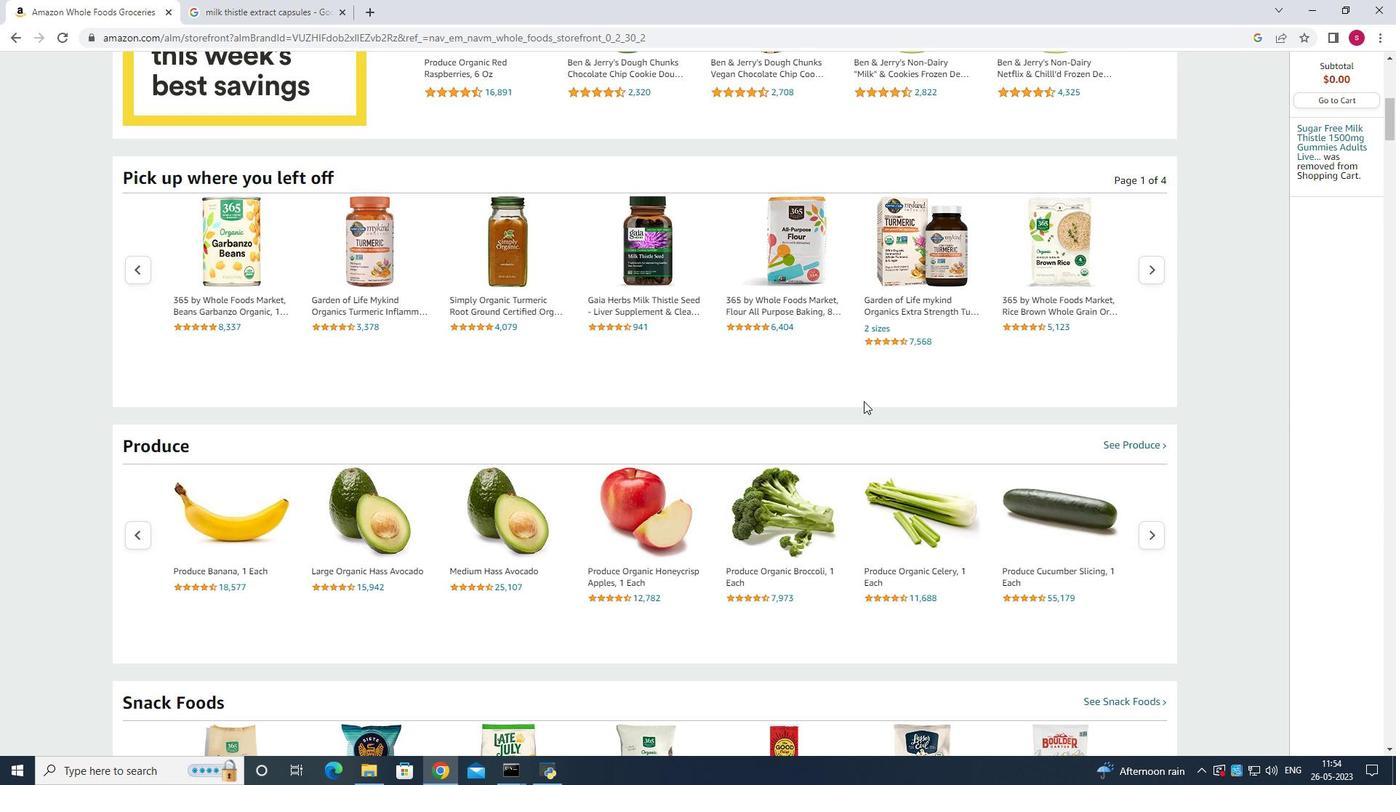 
Action: Mouse moved to (862, 410)
Screenshot: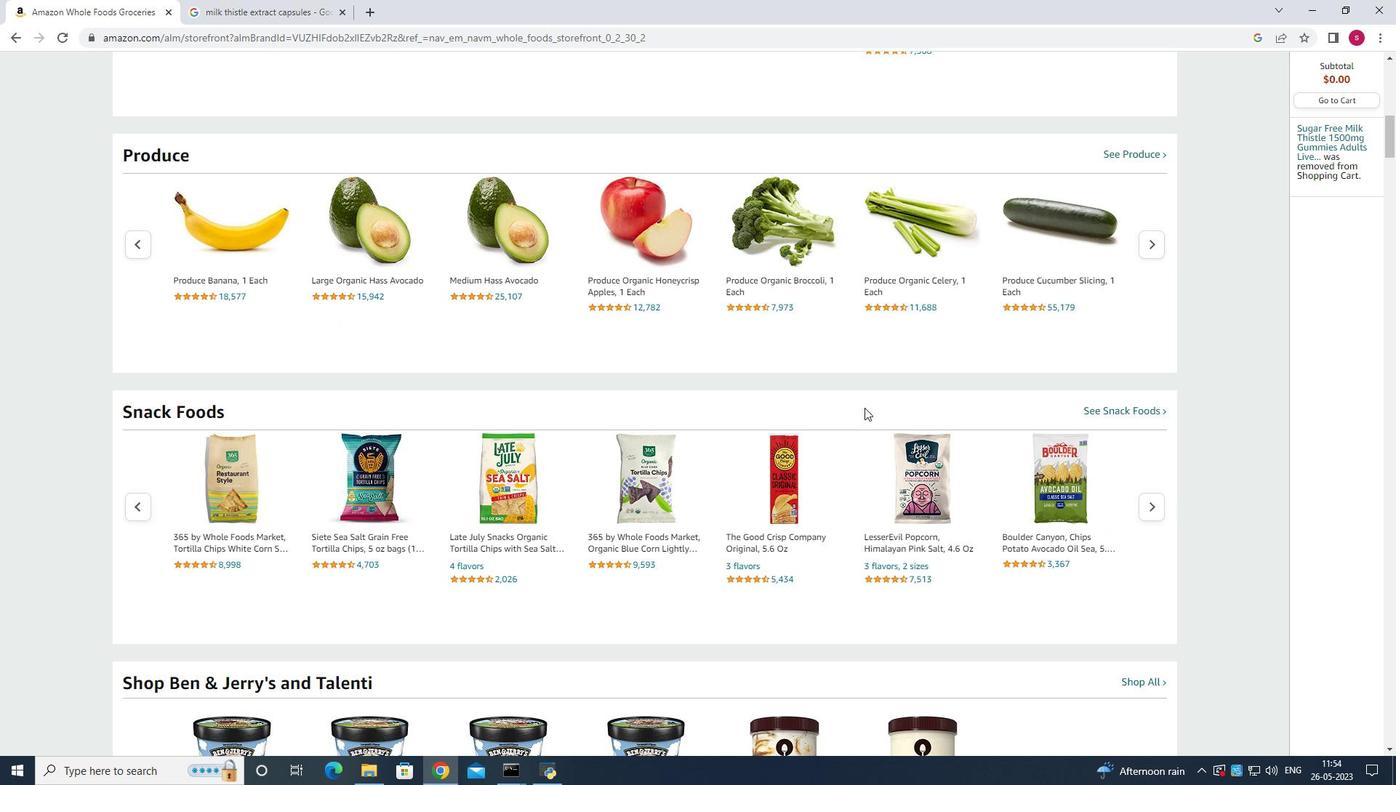 
Action: Mouse scrolled (862, 408) with delta (0, 0)
Screenshot: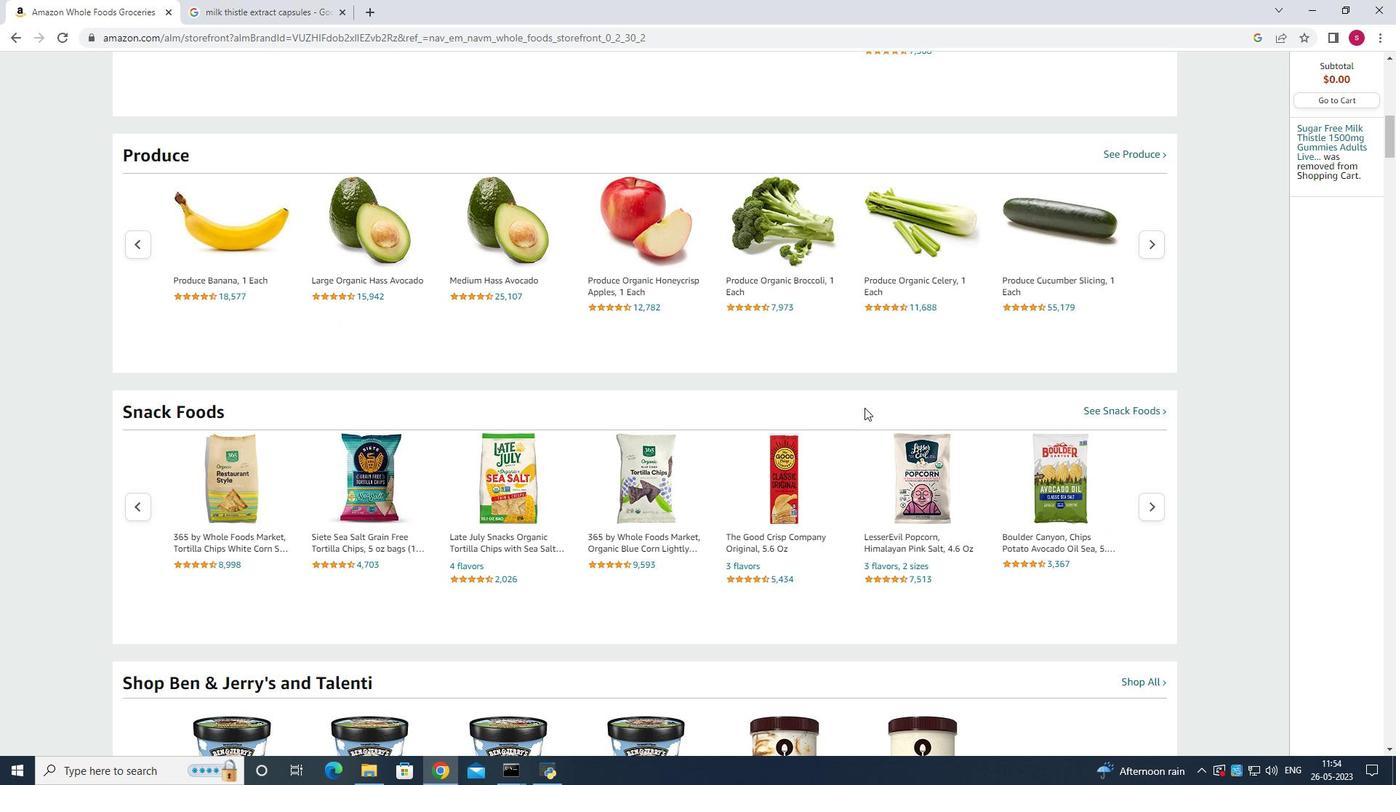 
Action: Mouse scrolled (862, 408) with delta (0, 0)
Screenshot: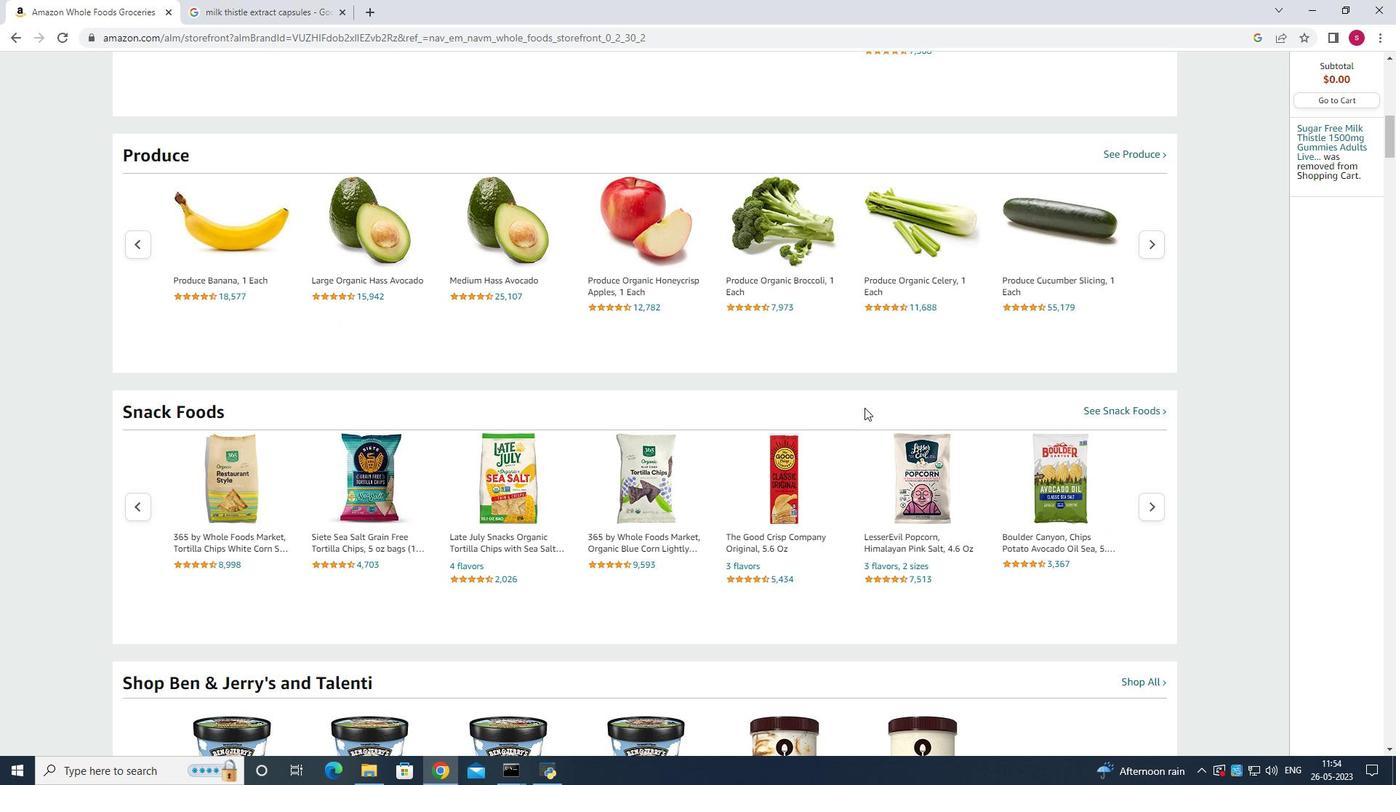 
Action: Mouse scrolled (862, 409) with delta (0, 0)
Screenshot: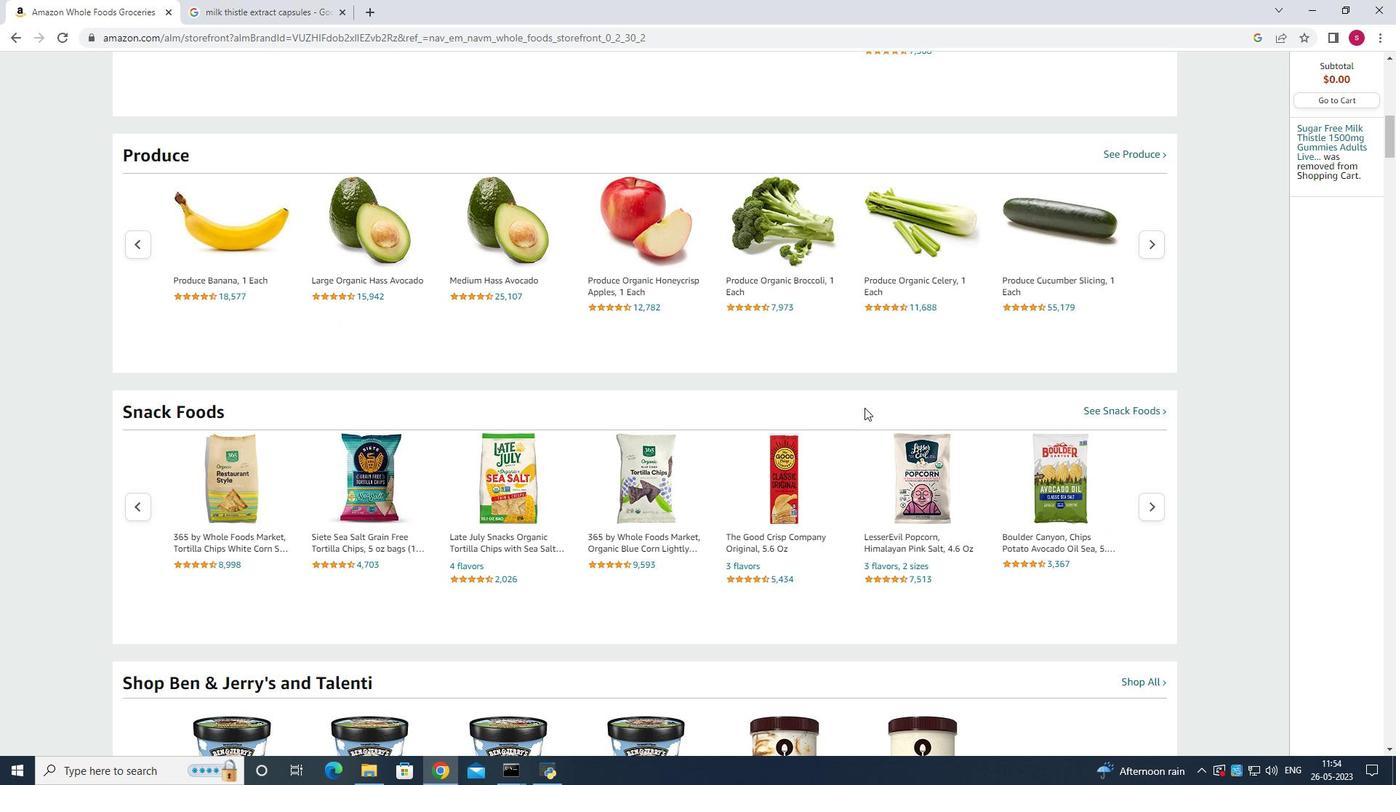 
Action: Mouse scrolled (862, 409) with delta (0, 0)
Screenshot: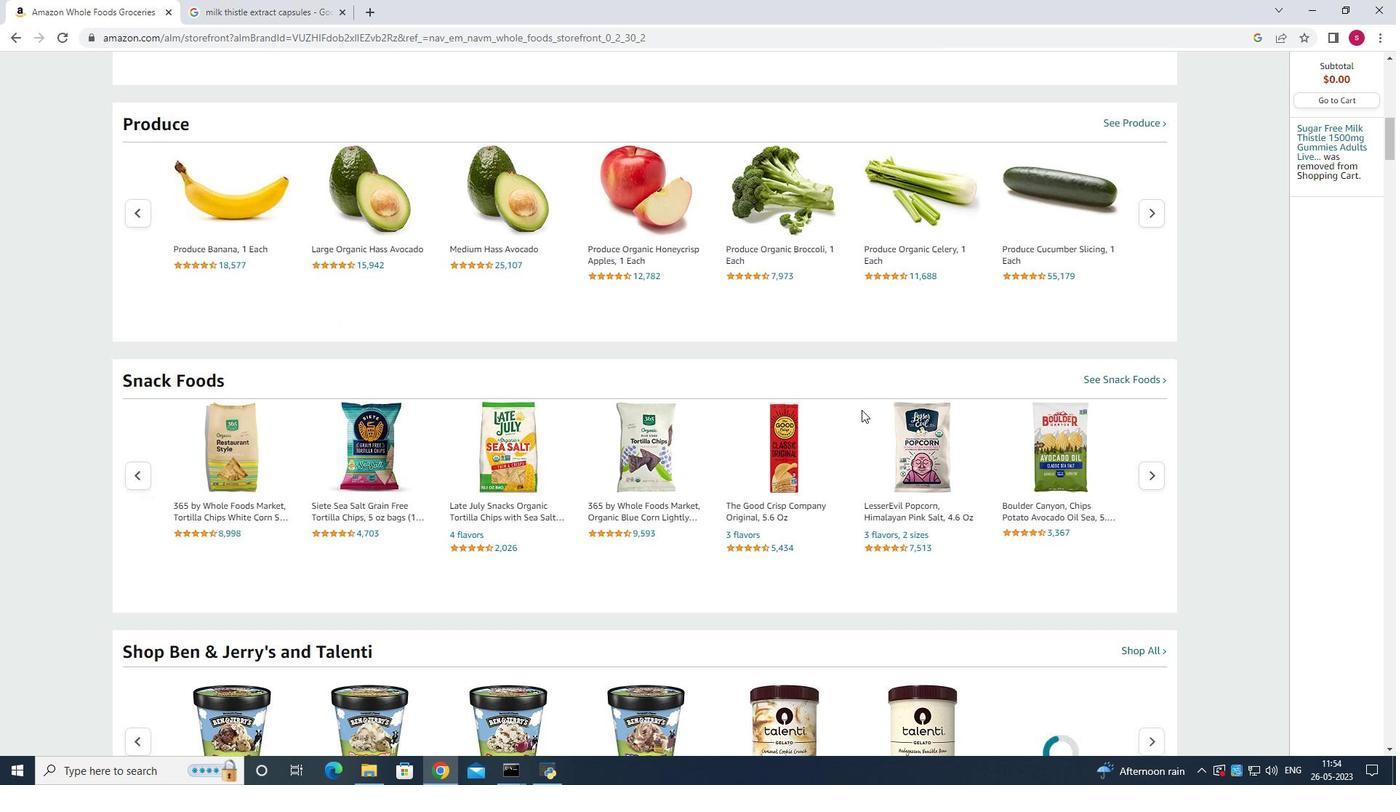 
Action: Mouse scrolled (862, 409) with delta (0, 0)
Screenshot: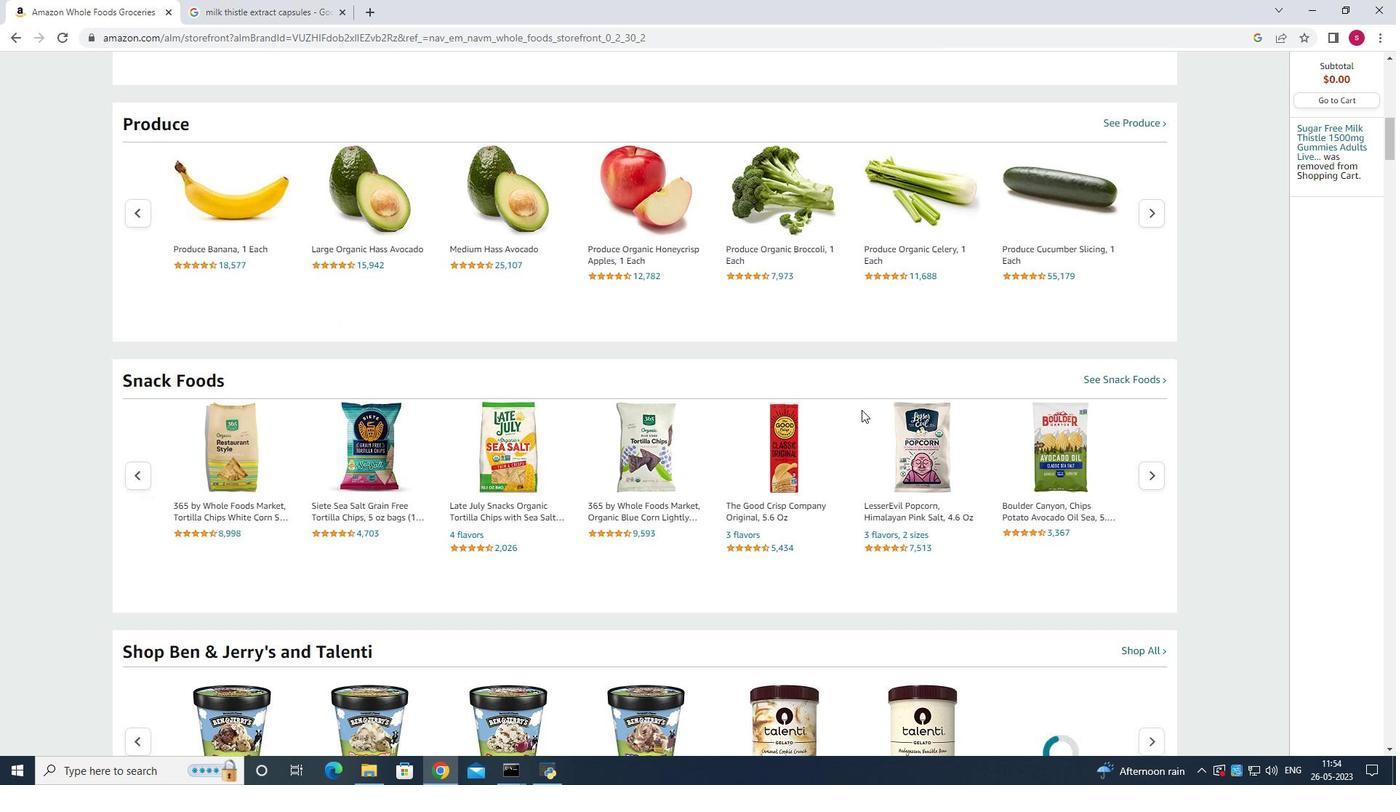
Action: Mouse scrolled (862, 409) with delta (0, 0)
Screenshot: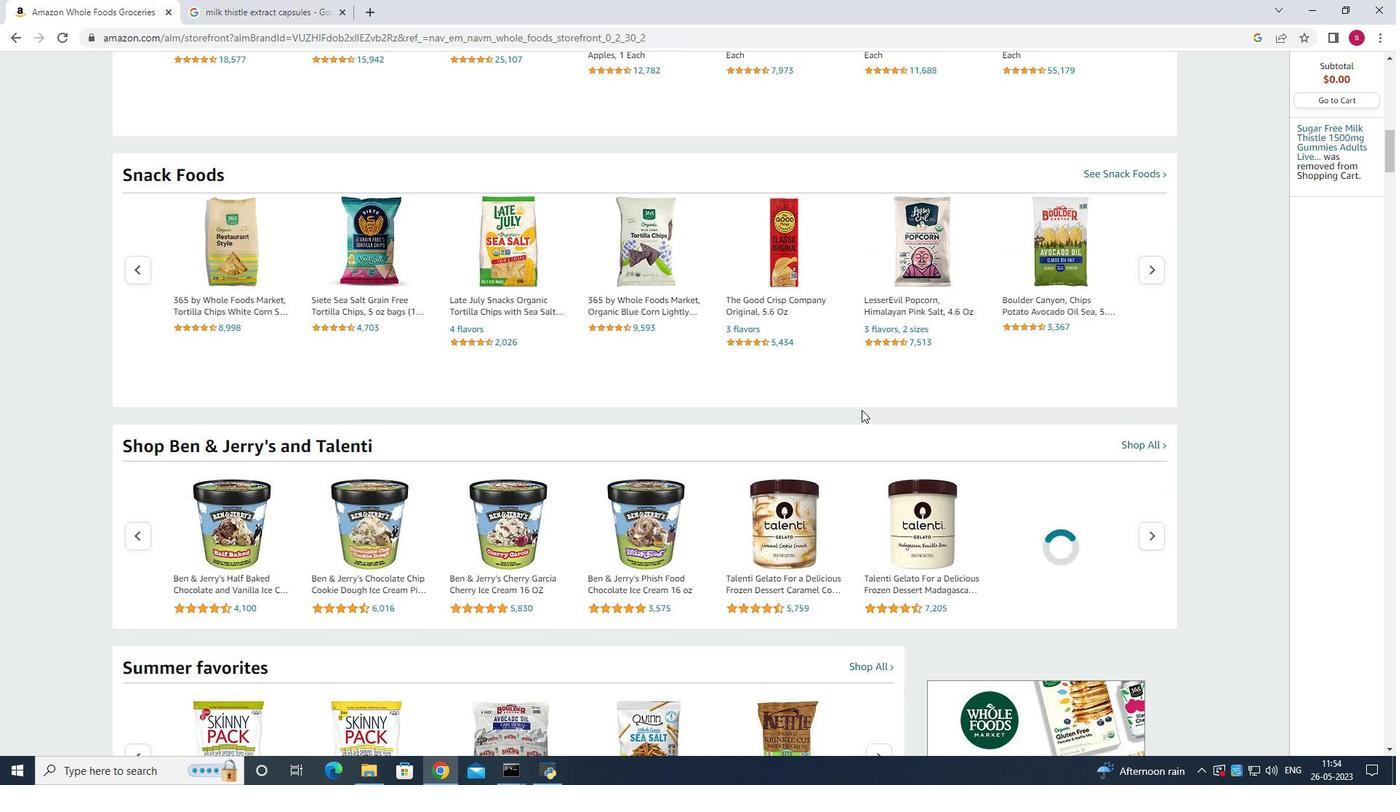 
Action: Mouse scrolled (862, 409) with delta (0, 0)
Screenshot: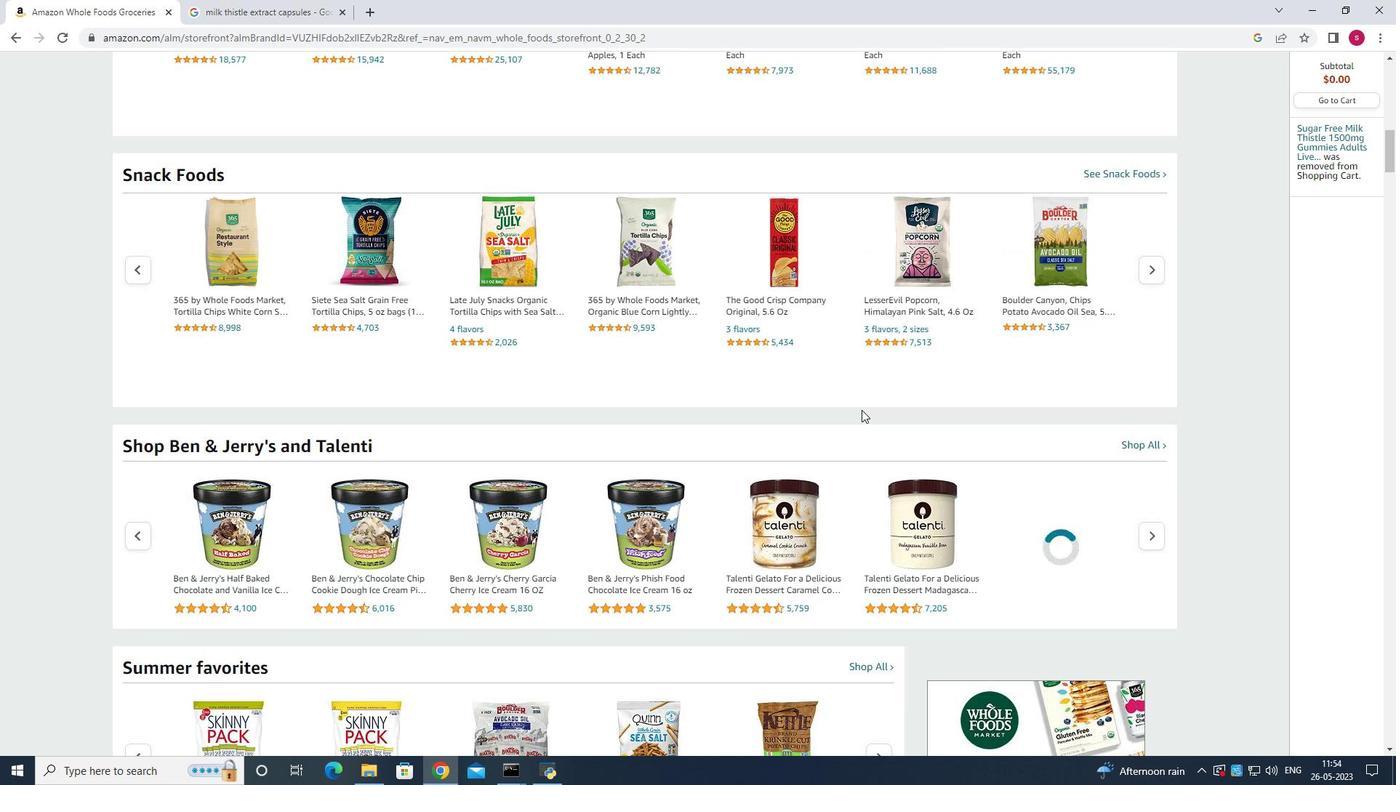 
Action: Mouse moved to (859, 412)
Screenshot: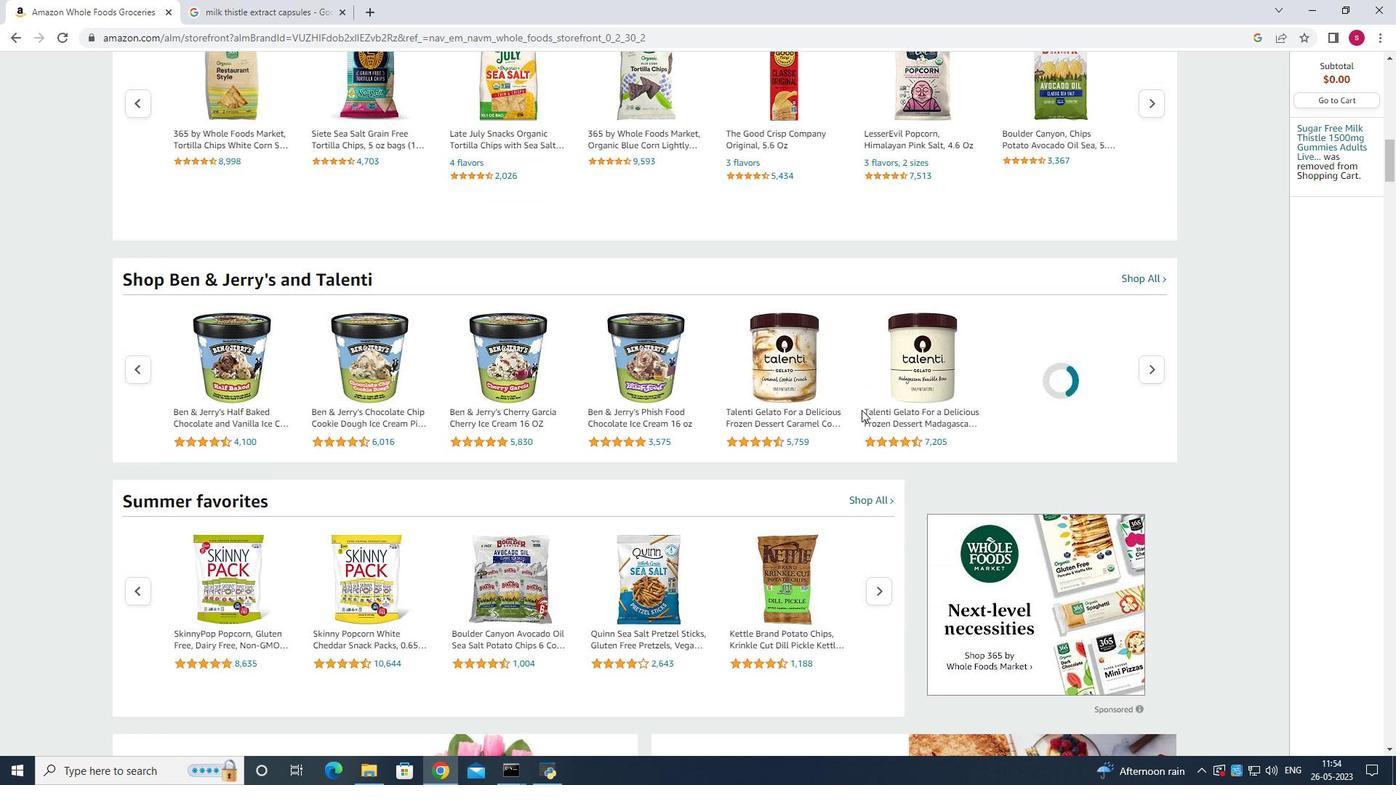 
Action: Mouse scrolled (859, 411) with delta (0, 0)
Screenshot: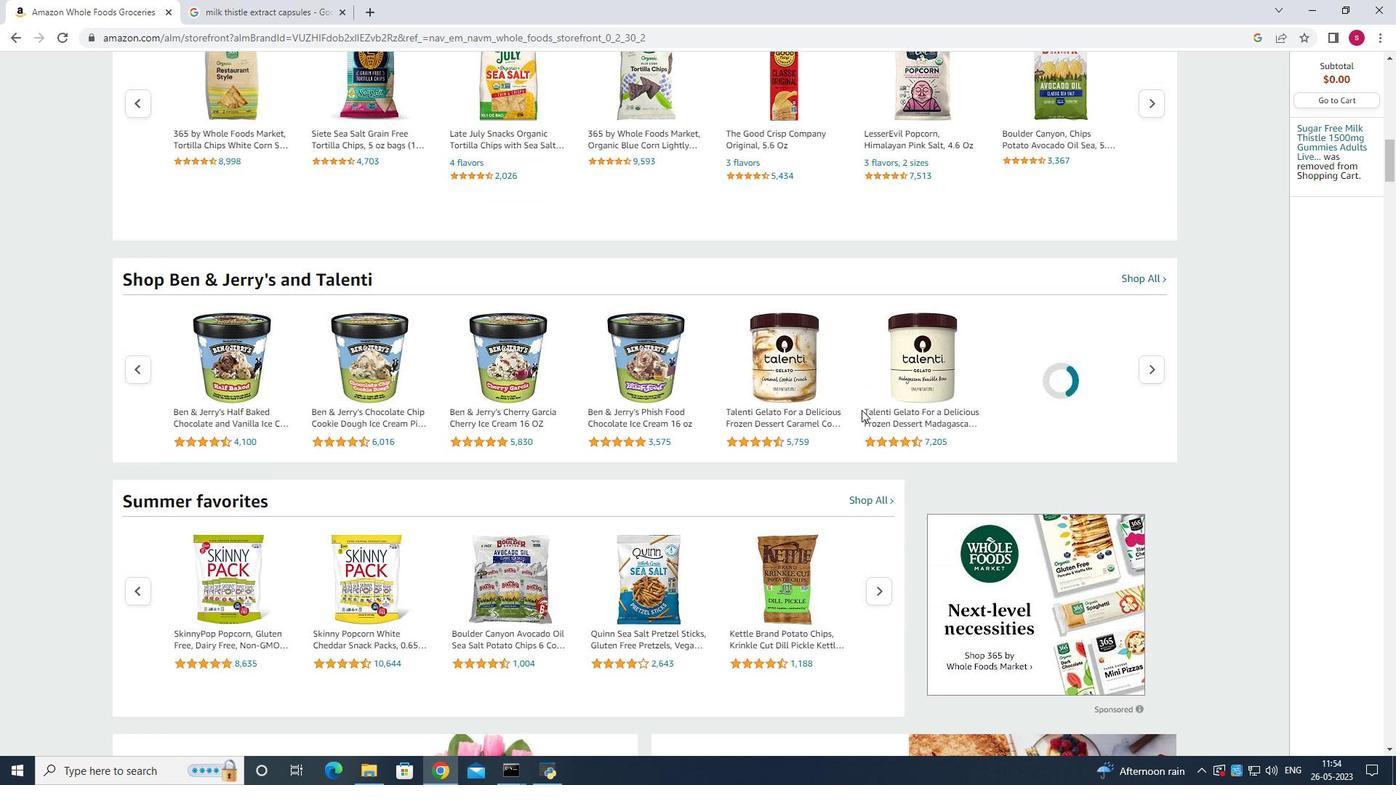 
Action: Mouse scrolled (859, 411) with delta (0, 0)
Screenshot: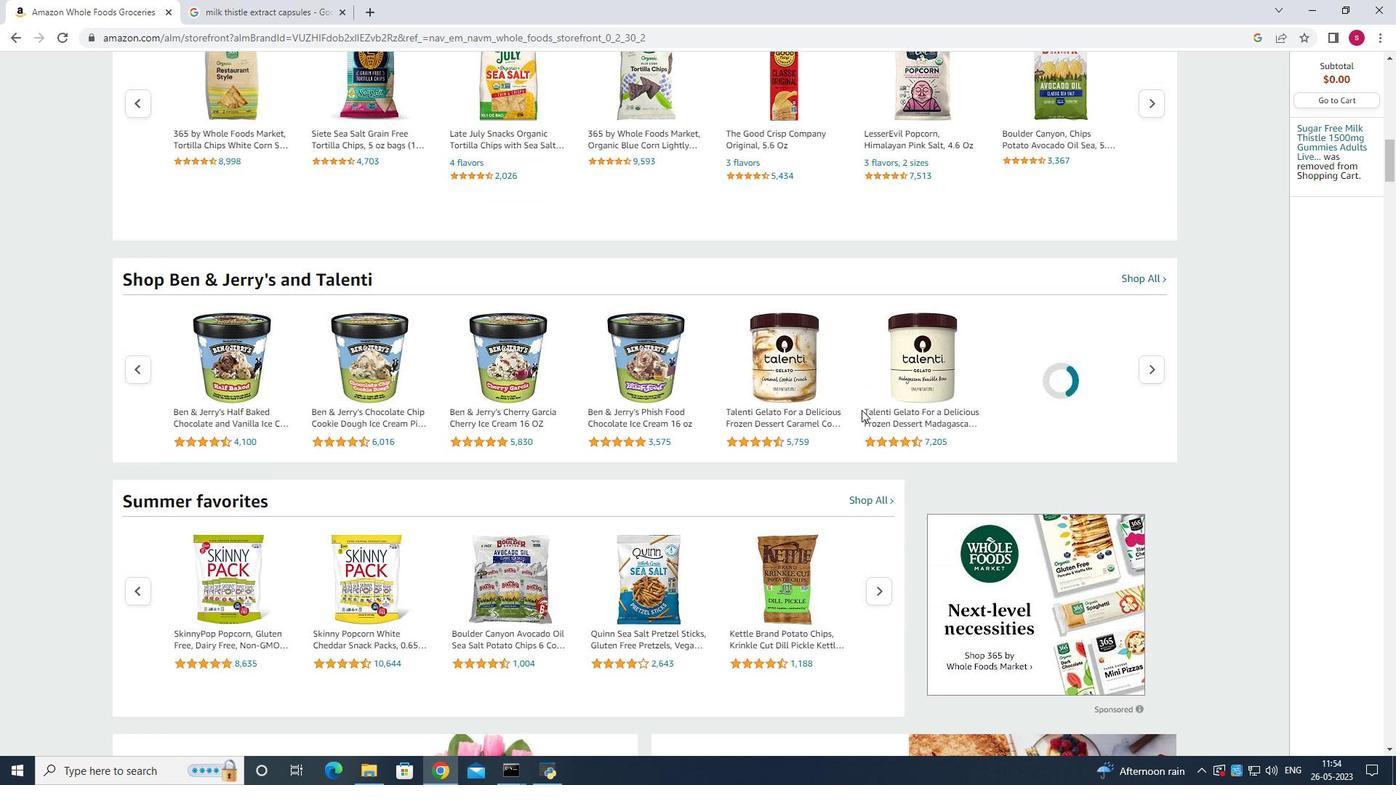 
Action: Mouse scrolled (859, 411) with delta (0, 0)
Screenshot: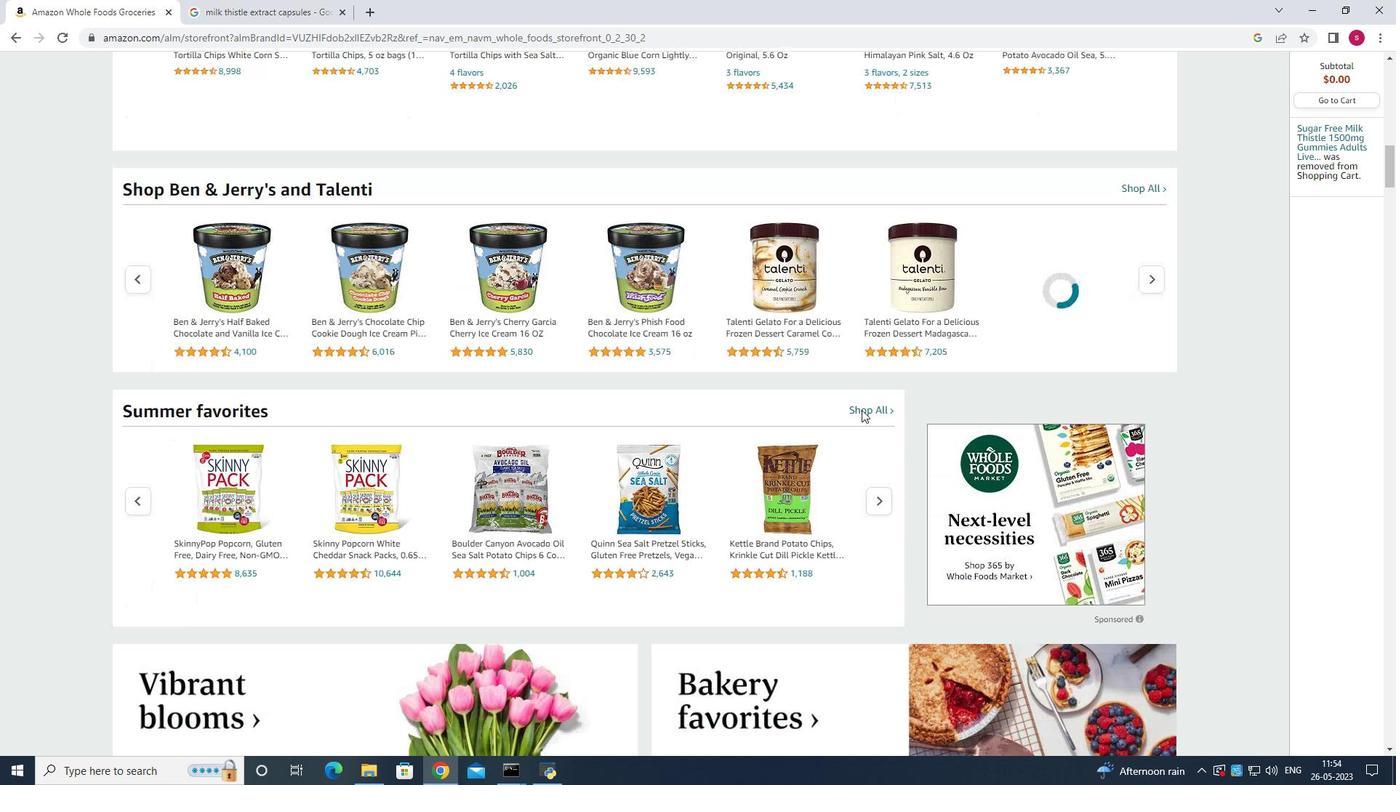 
Action: Mouse scrolled (859, 411) with delta (0, 0)
Screenshot: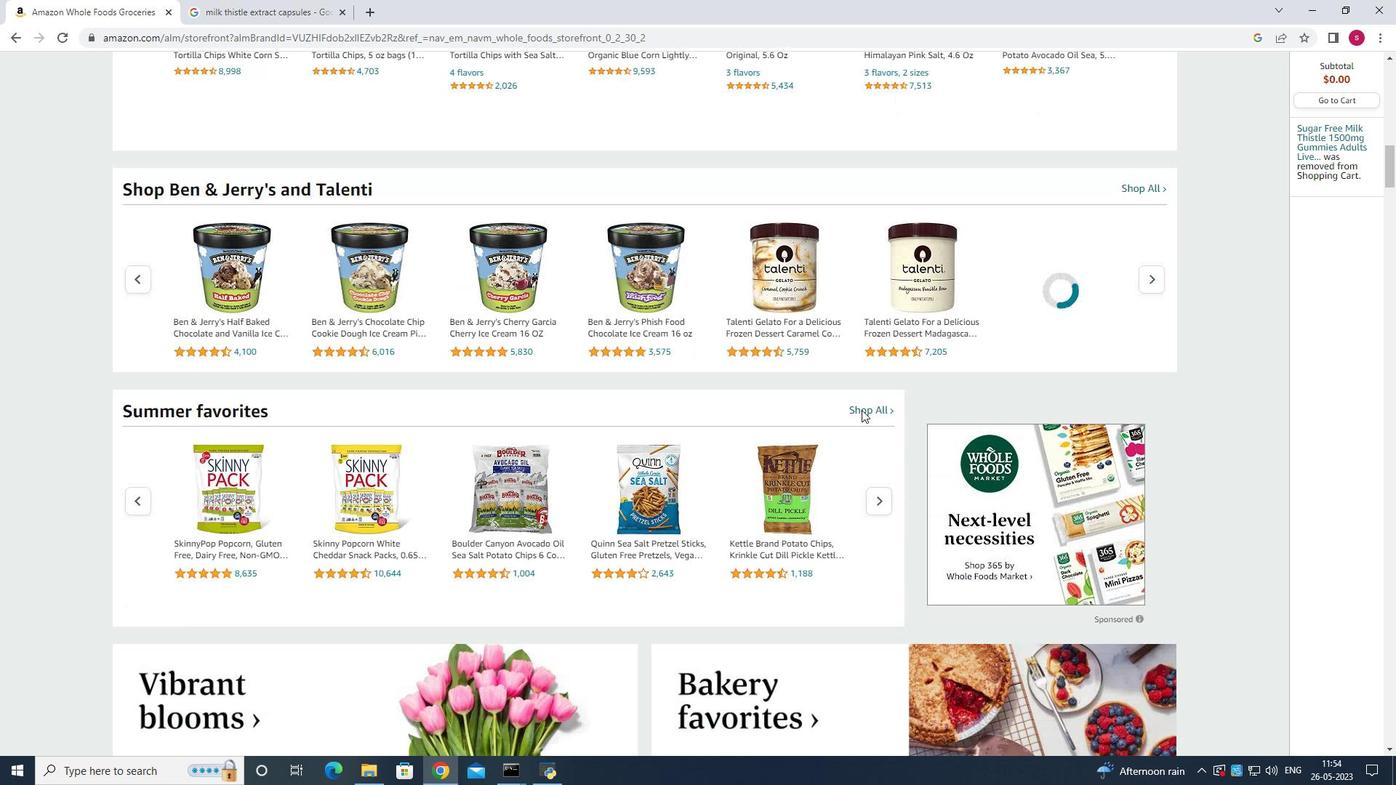 
Action: Mouse moved to (858, 413)
Screenshot: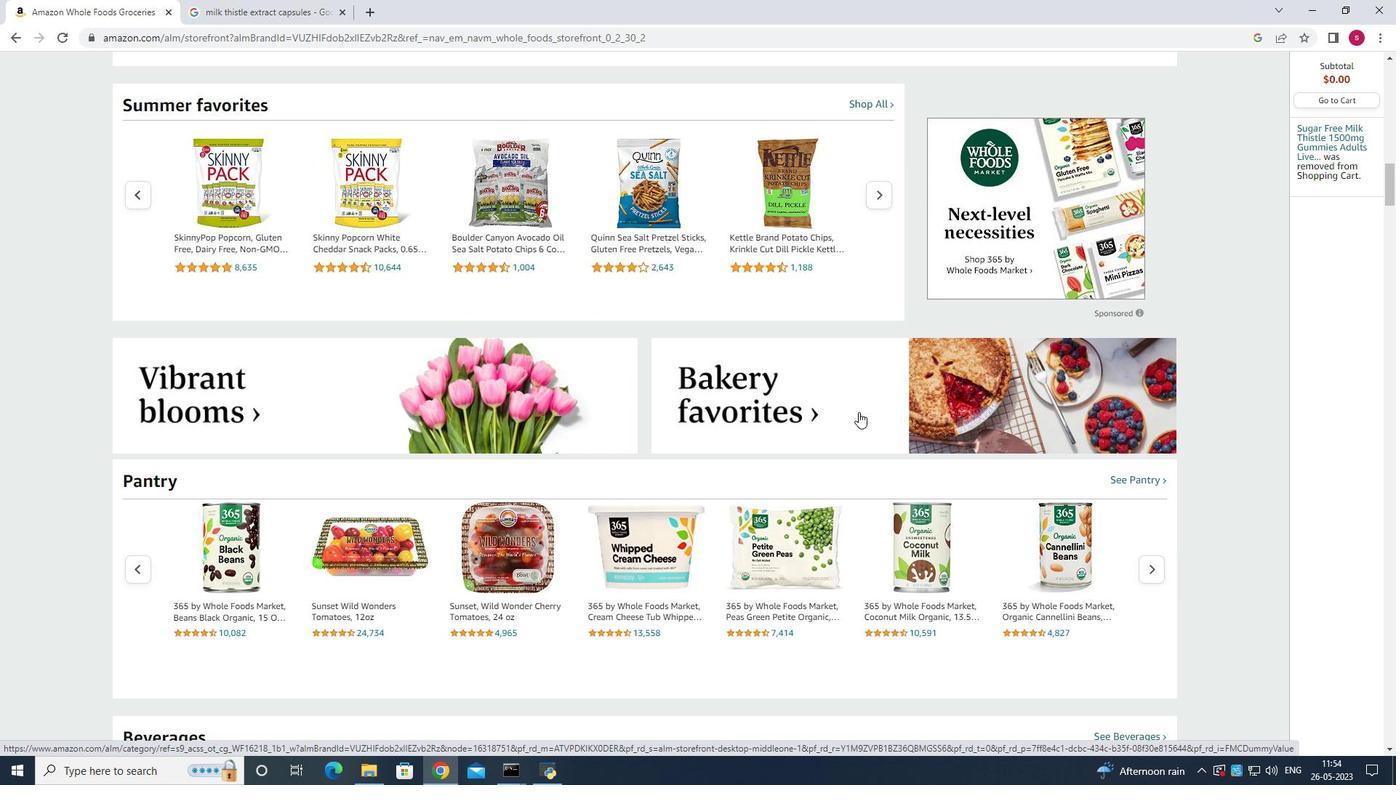 
Action: Mouse scrolled (858, 412) with delta (0, 0)
Screenshot: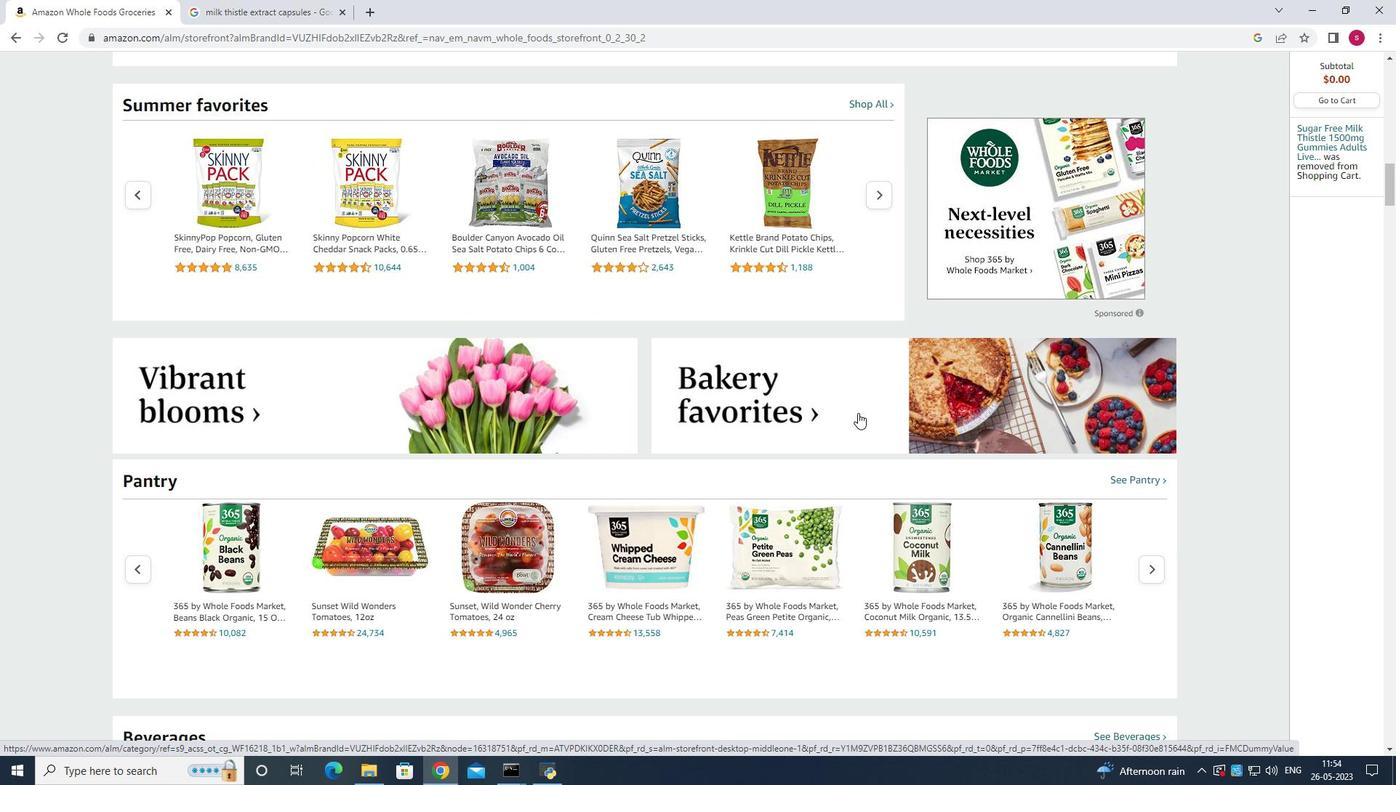 
Action: Mouse scrolled (858, 412) with delta (0, 0)
Screenshot: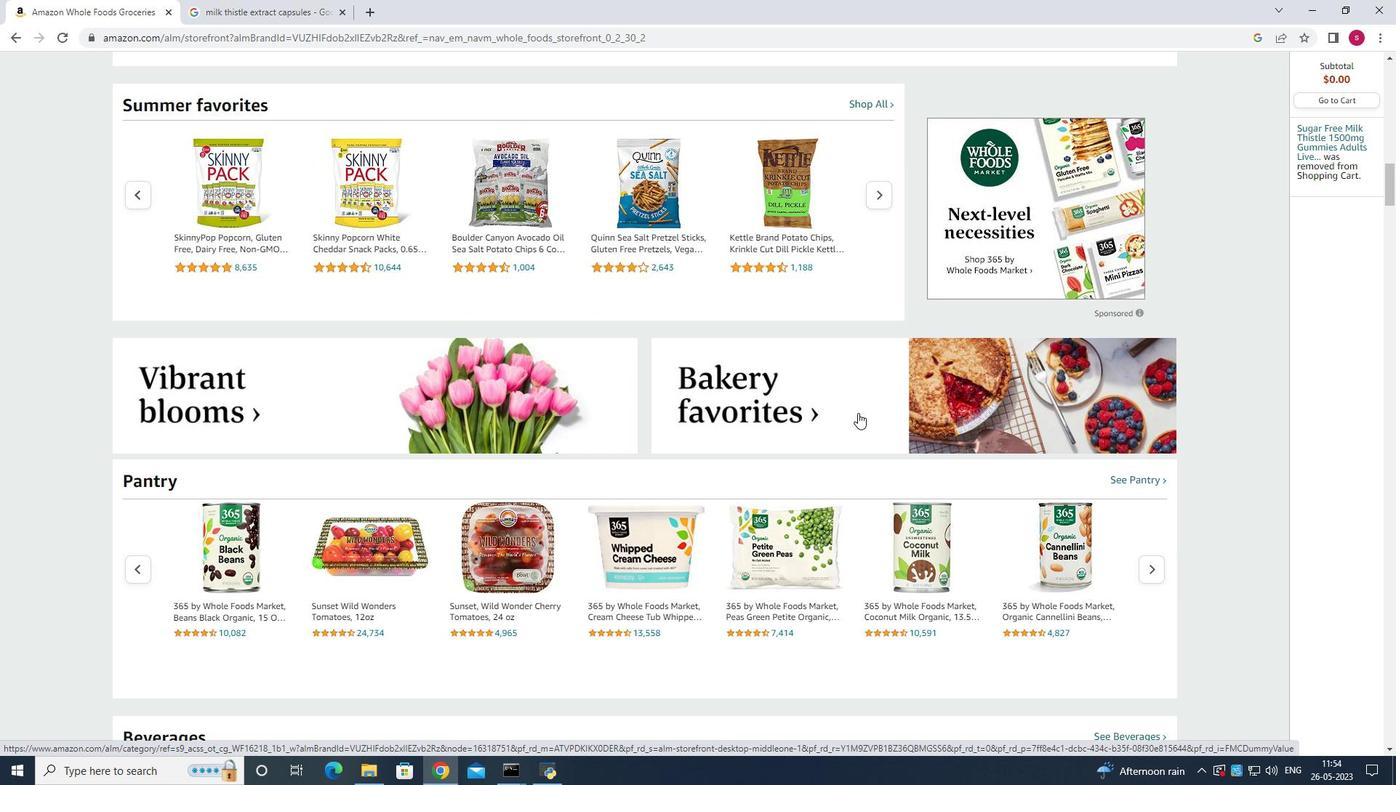 
Action: Mouse scrolled (858, 412) with delta (0, 0)
Screenshot: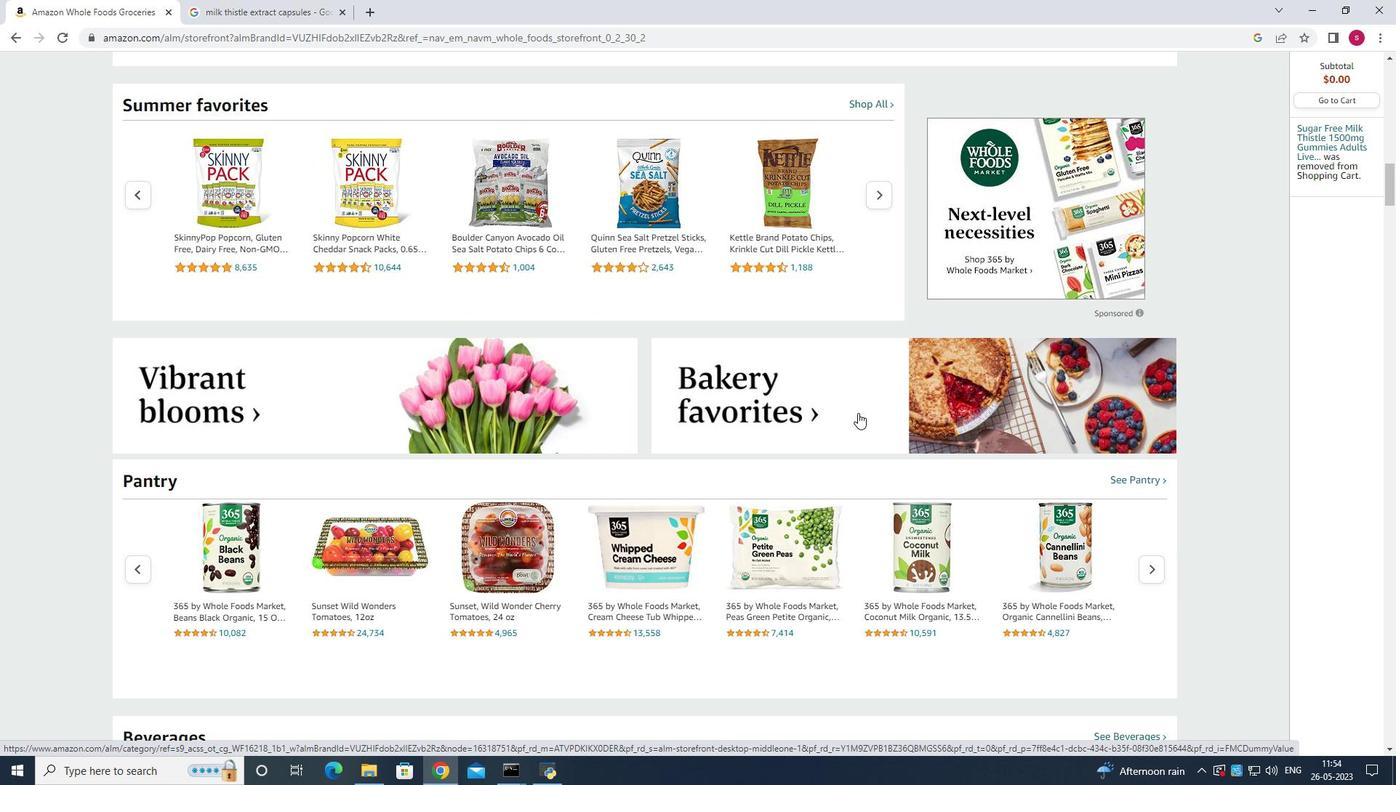 
Action: Mouse scrolled (858, 412) with delta (0, 0)
Screenshot: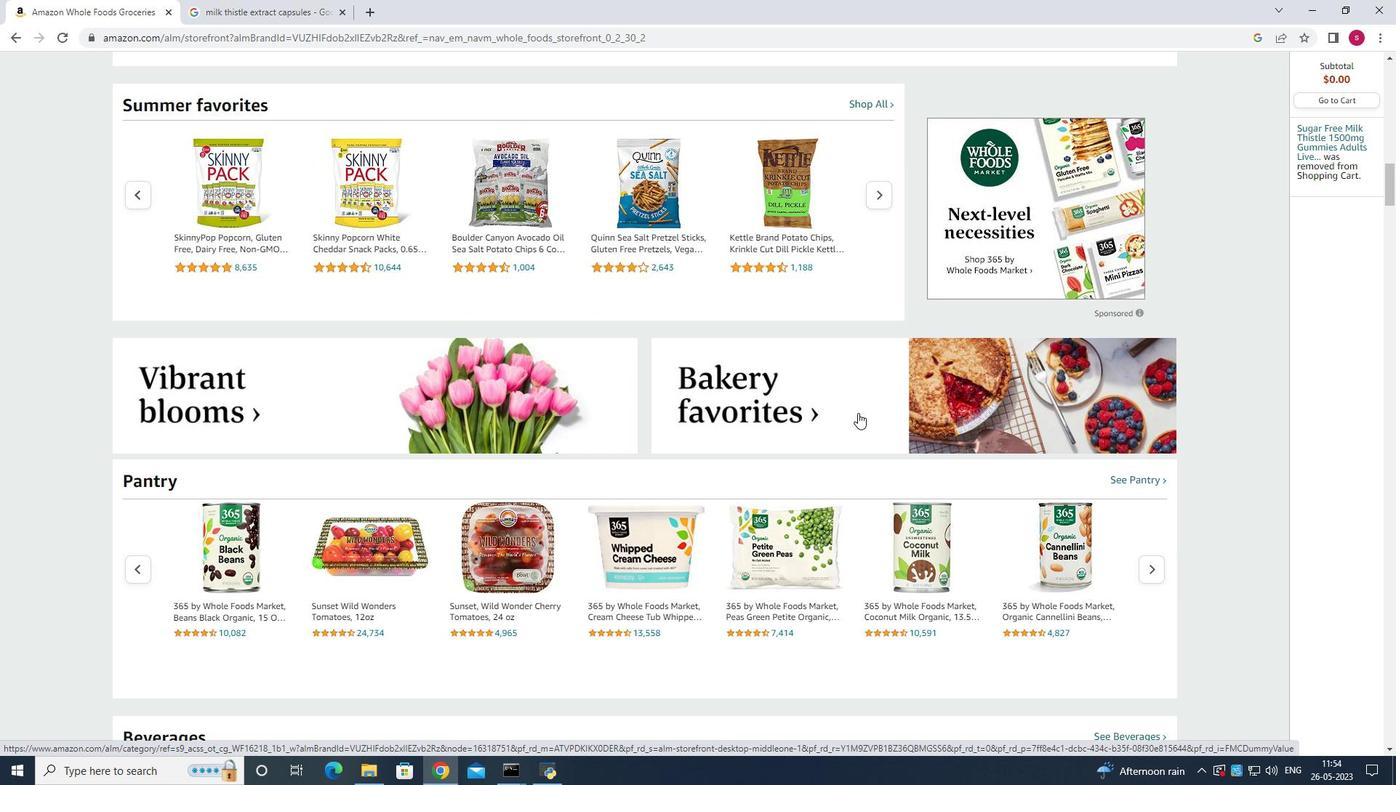 
Action: Mouse scrolled (858, 412) with delta (0, 0)
Screenshot: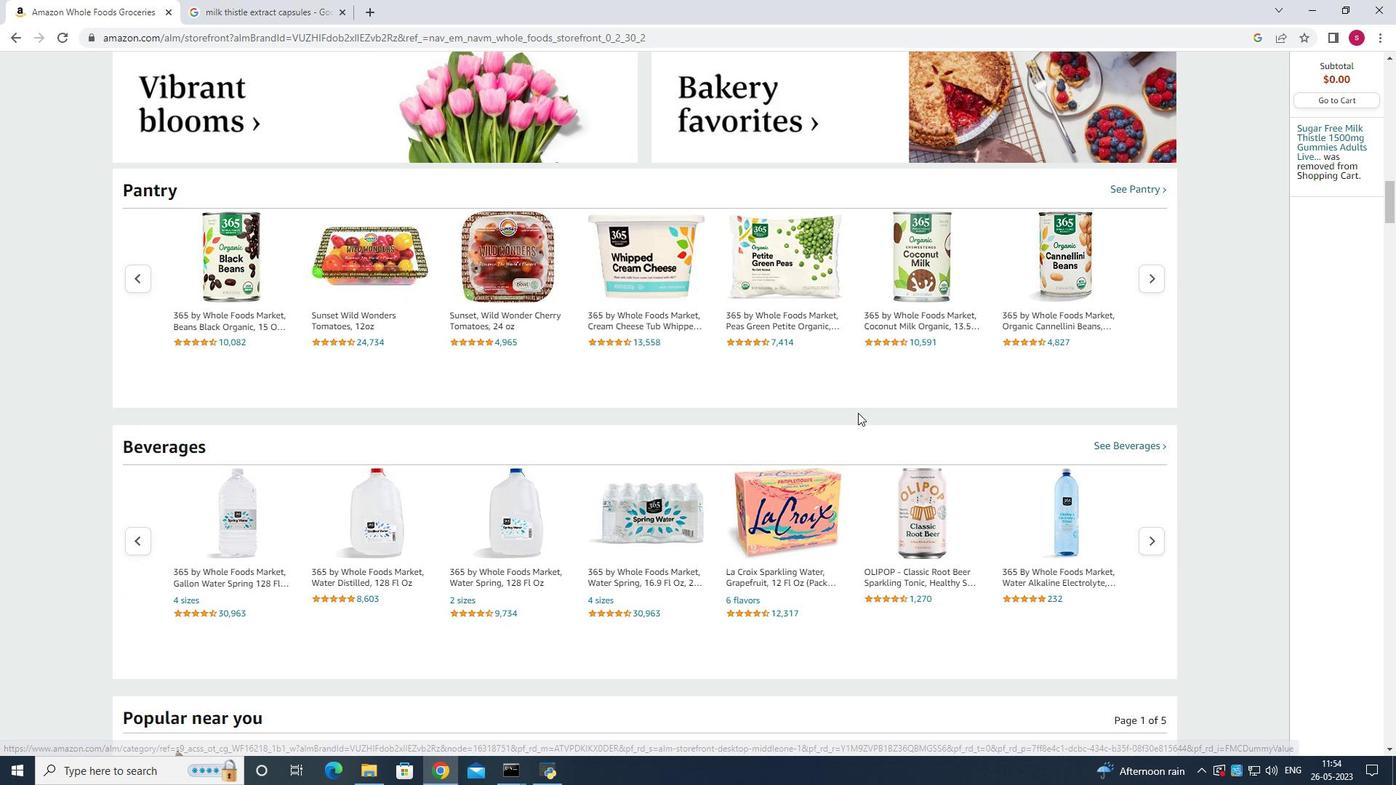 
Action: Mouse scrolled (858, 413) with delta (0, 0)
Screenshot: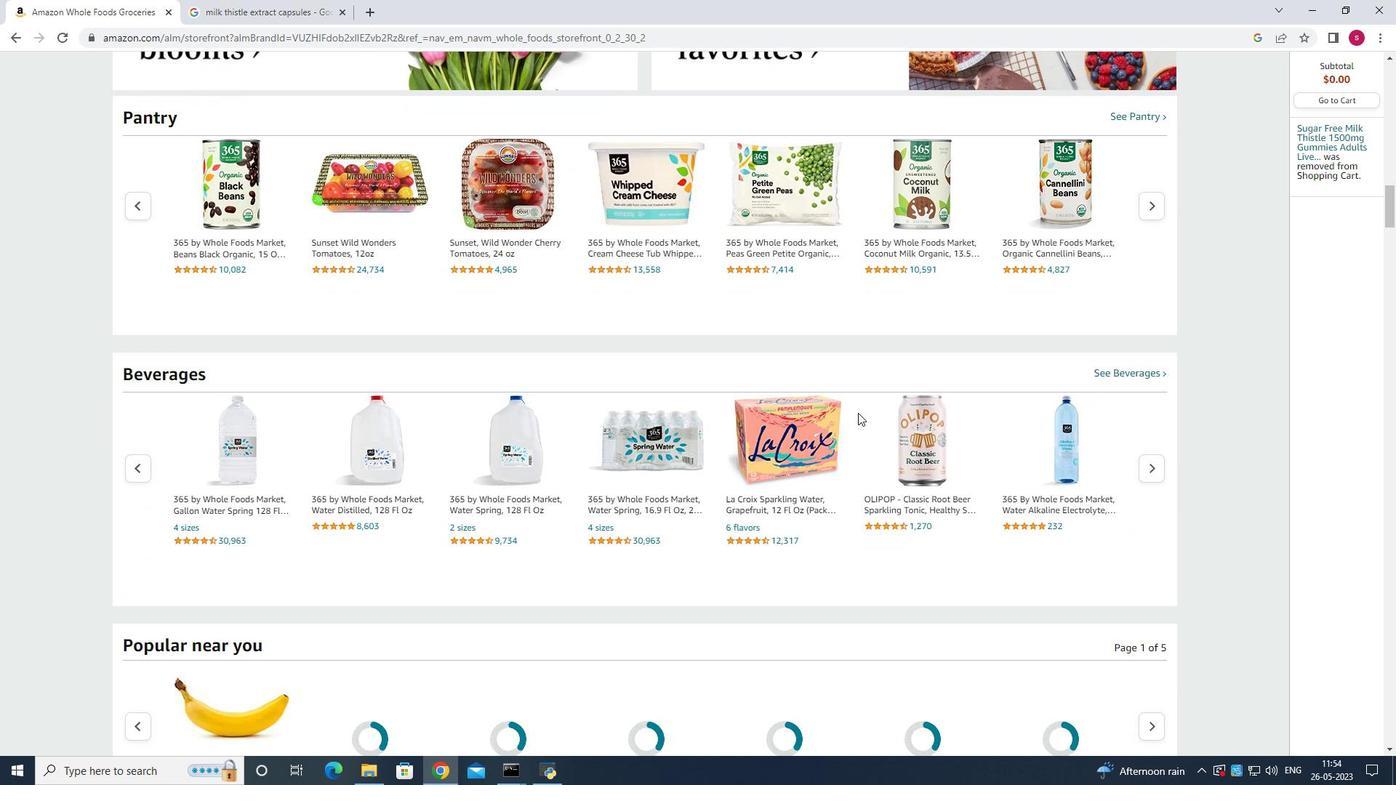 
Action: Mouse scrolled (858, 413) with delta (0, 0)
Screenshot: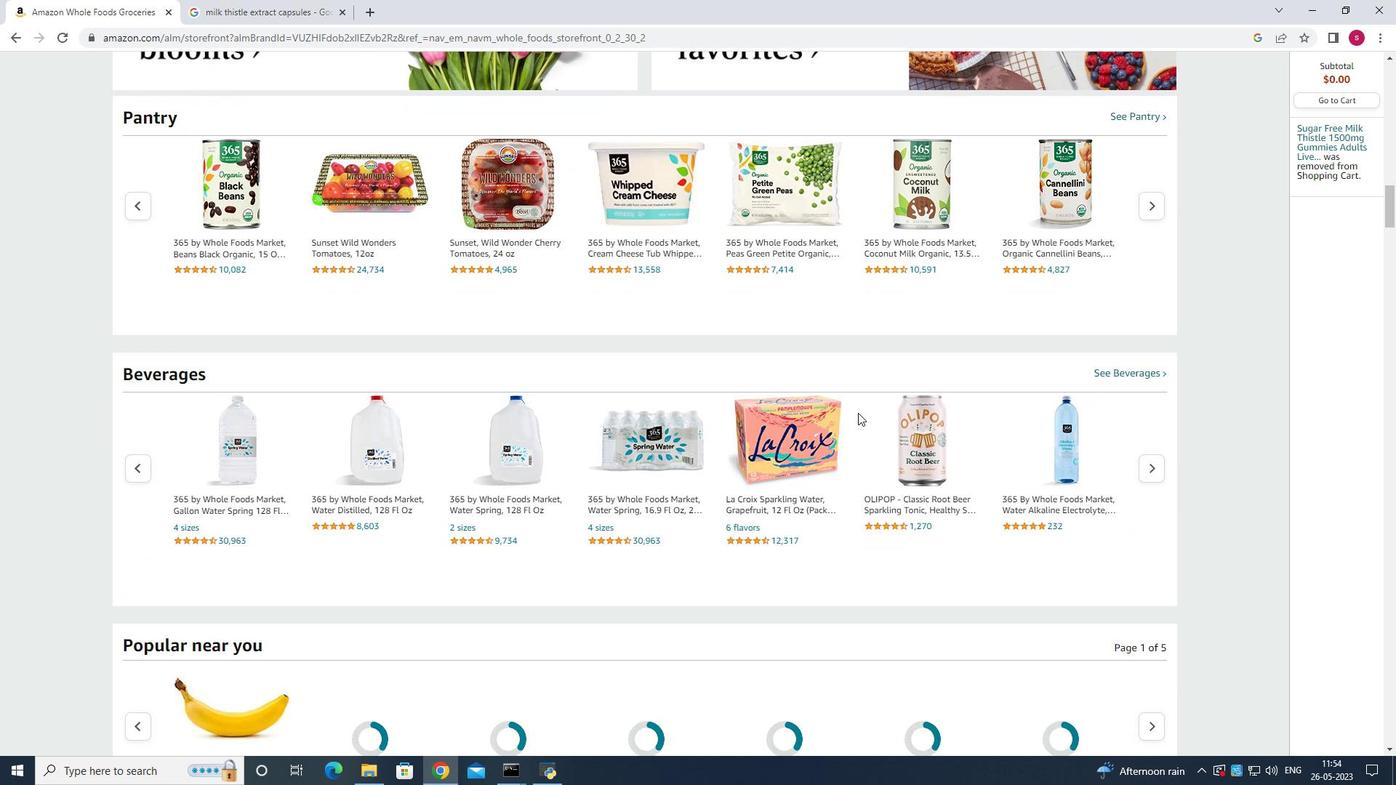 
Action: Mouse scrolled (858, 413) with delta (0, 0)
Screenshot: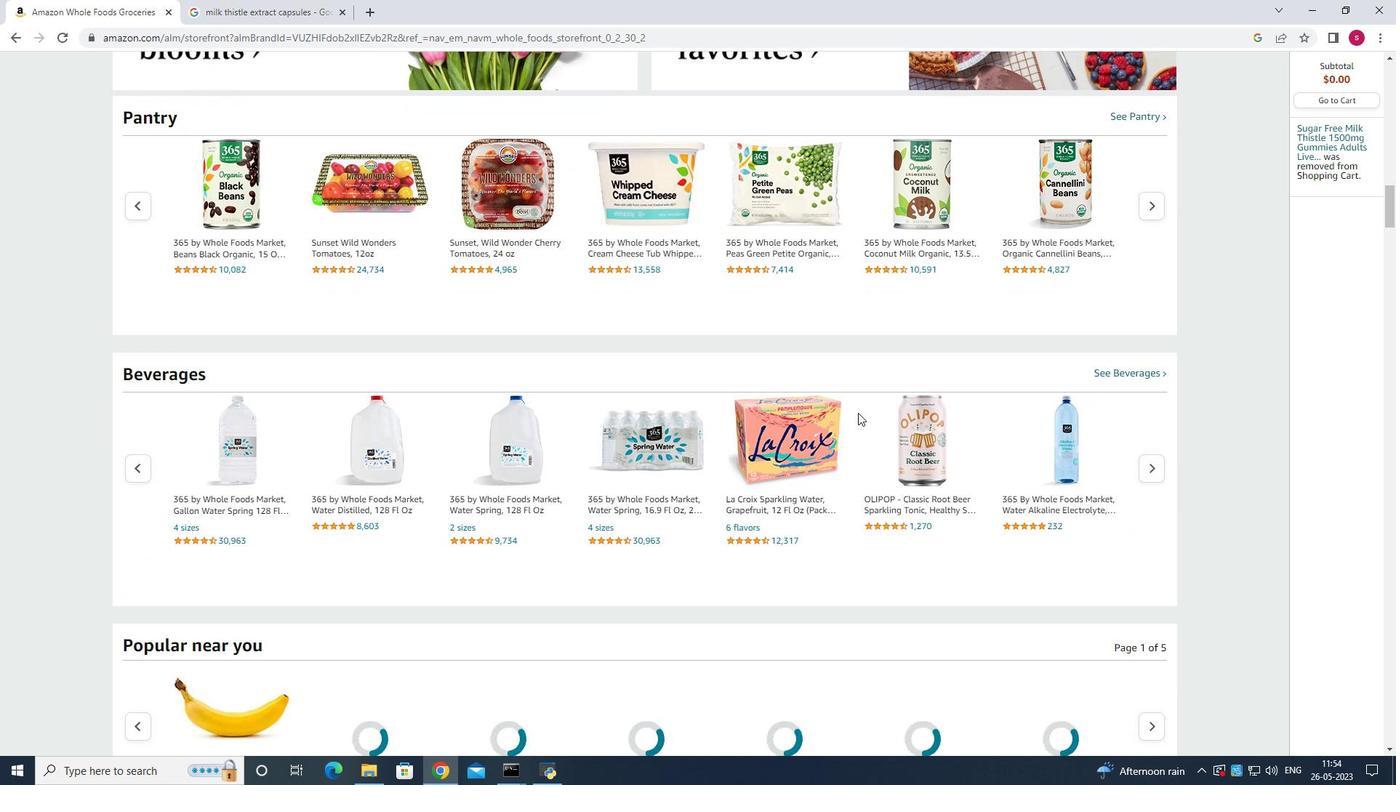 
Action: Mouse moved to (715, 350)
Screenshot: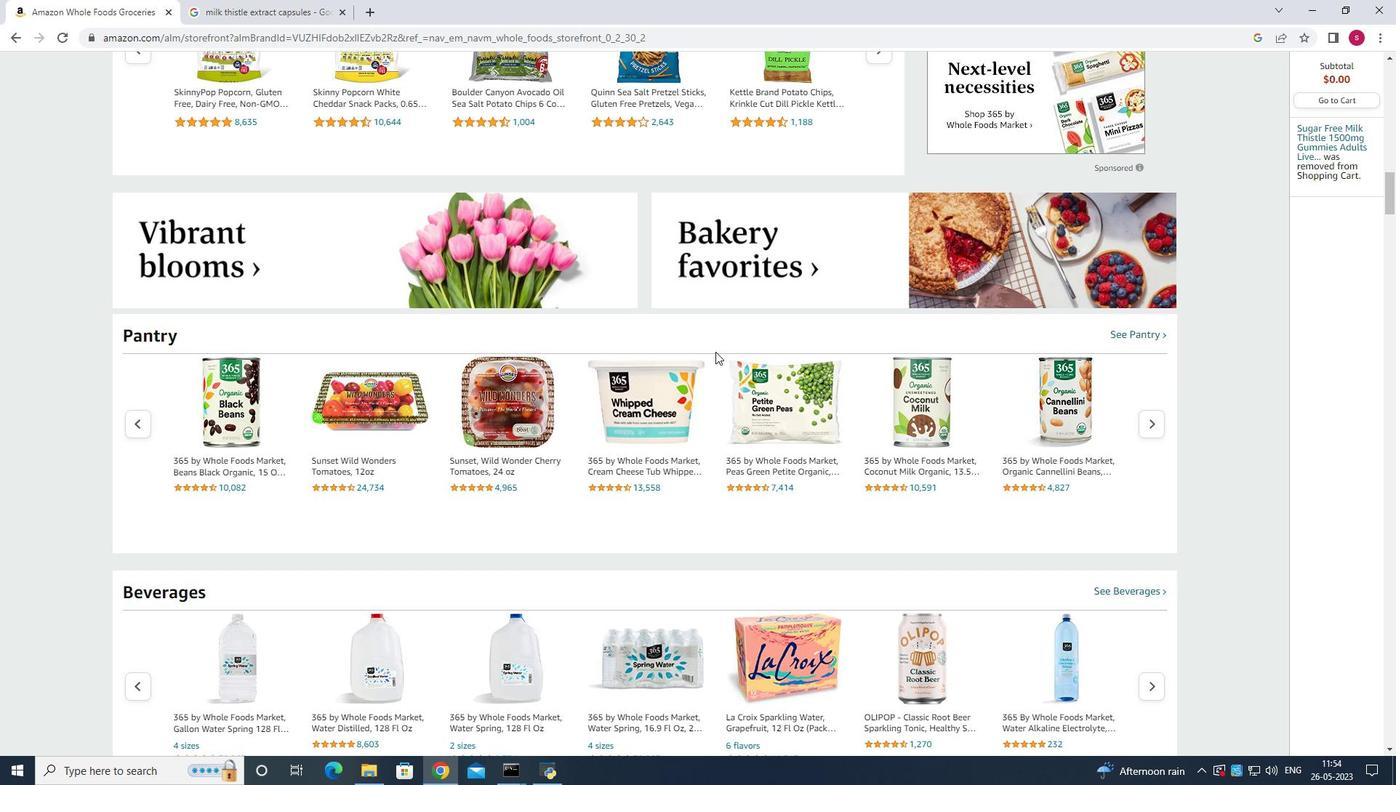 
Action: Mouse scrolled (715, 349) with delta (0, 0)
Screenshot: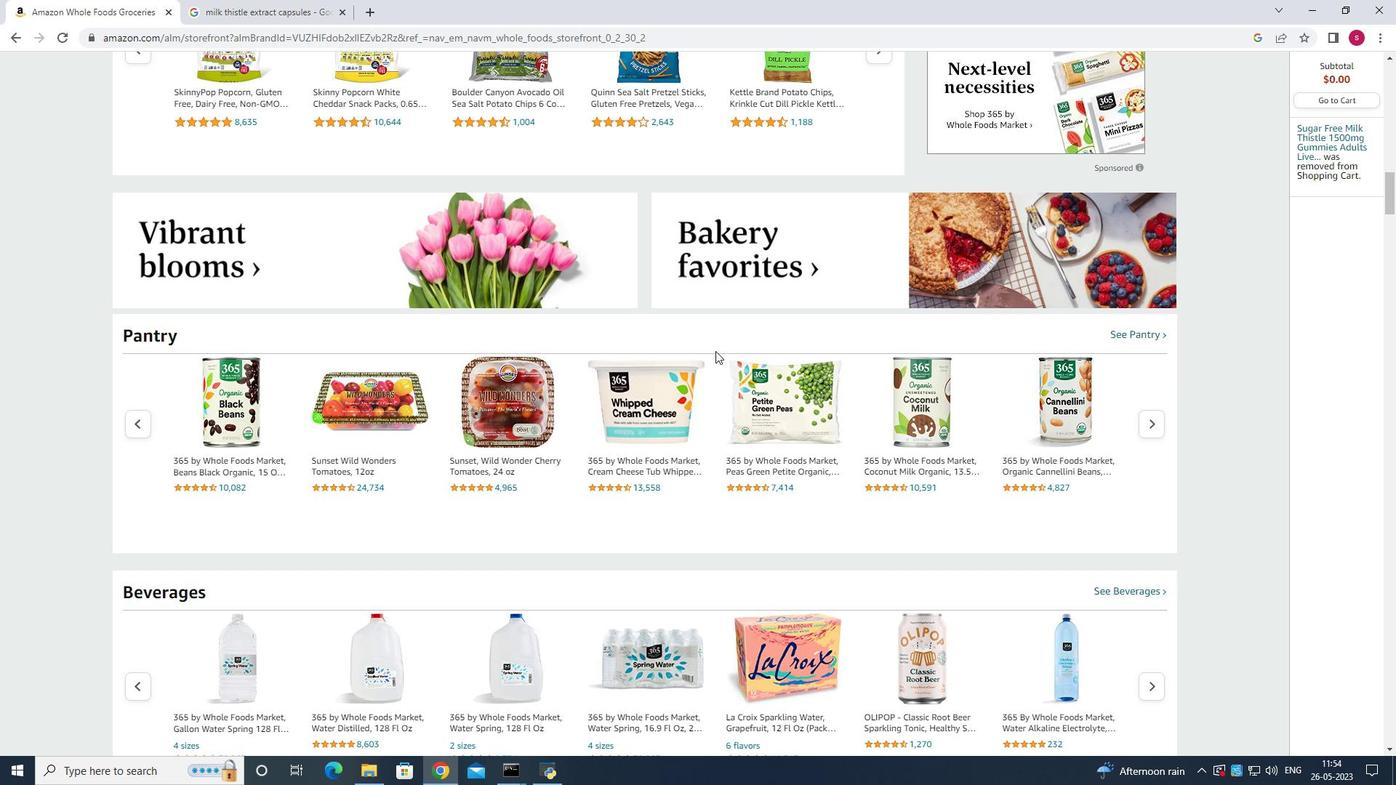 
Action: Mouse scrolled (715, 349) with delta (0, 0)
Screenshot: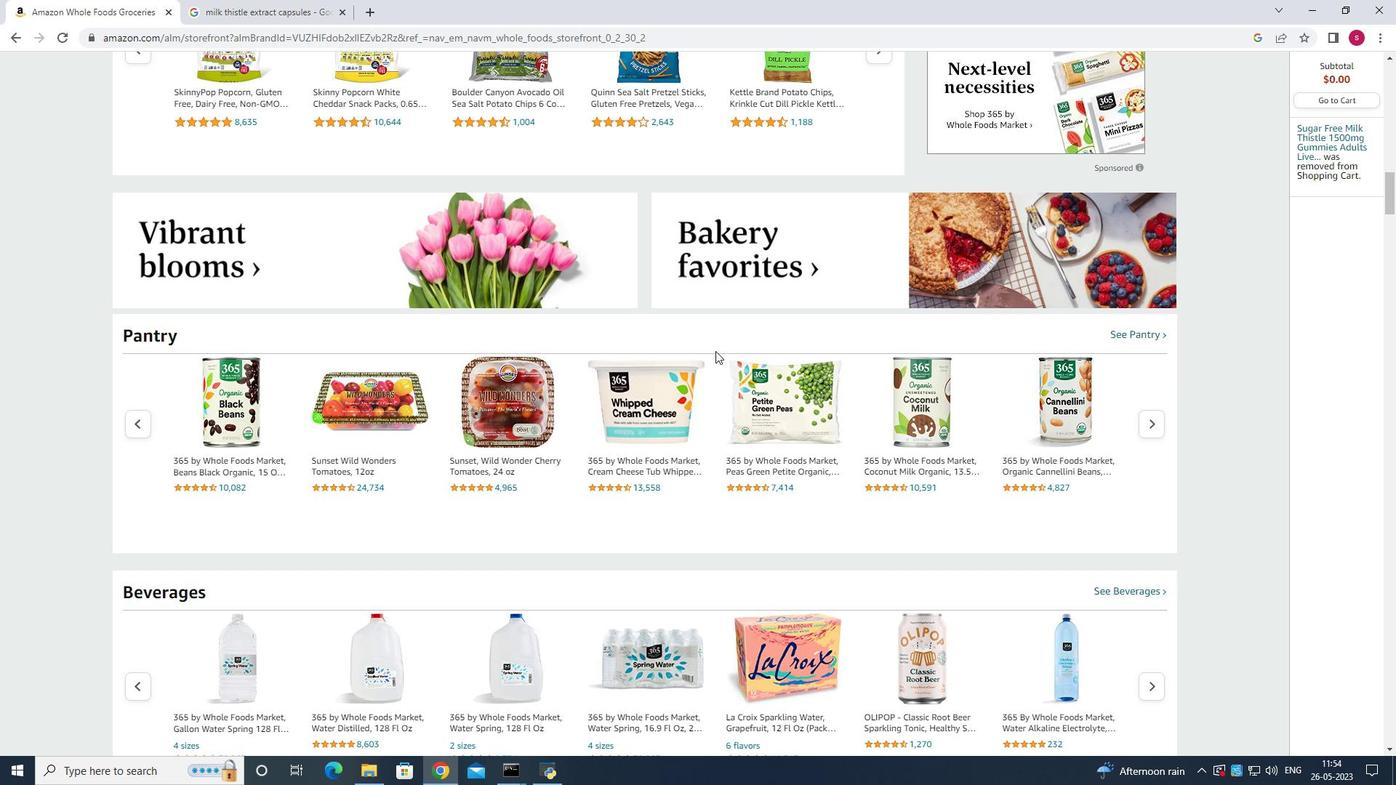 
Action: Mouse scrolled (715, 349) with delta (0, 0)
Screenshot: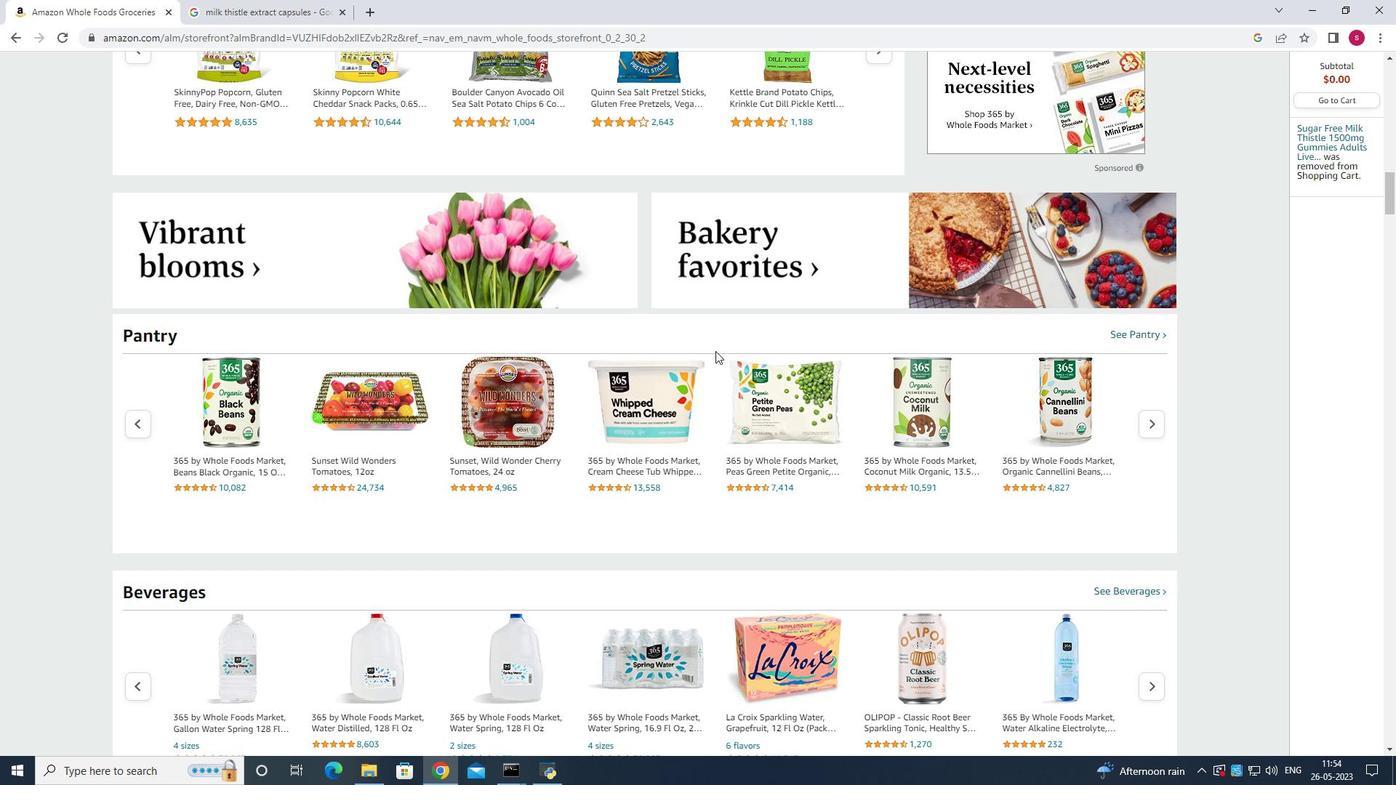 
Action: Mouse scrolled (715, 349) with delta (0, 0)
Screenshot: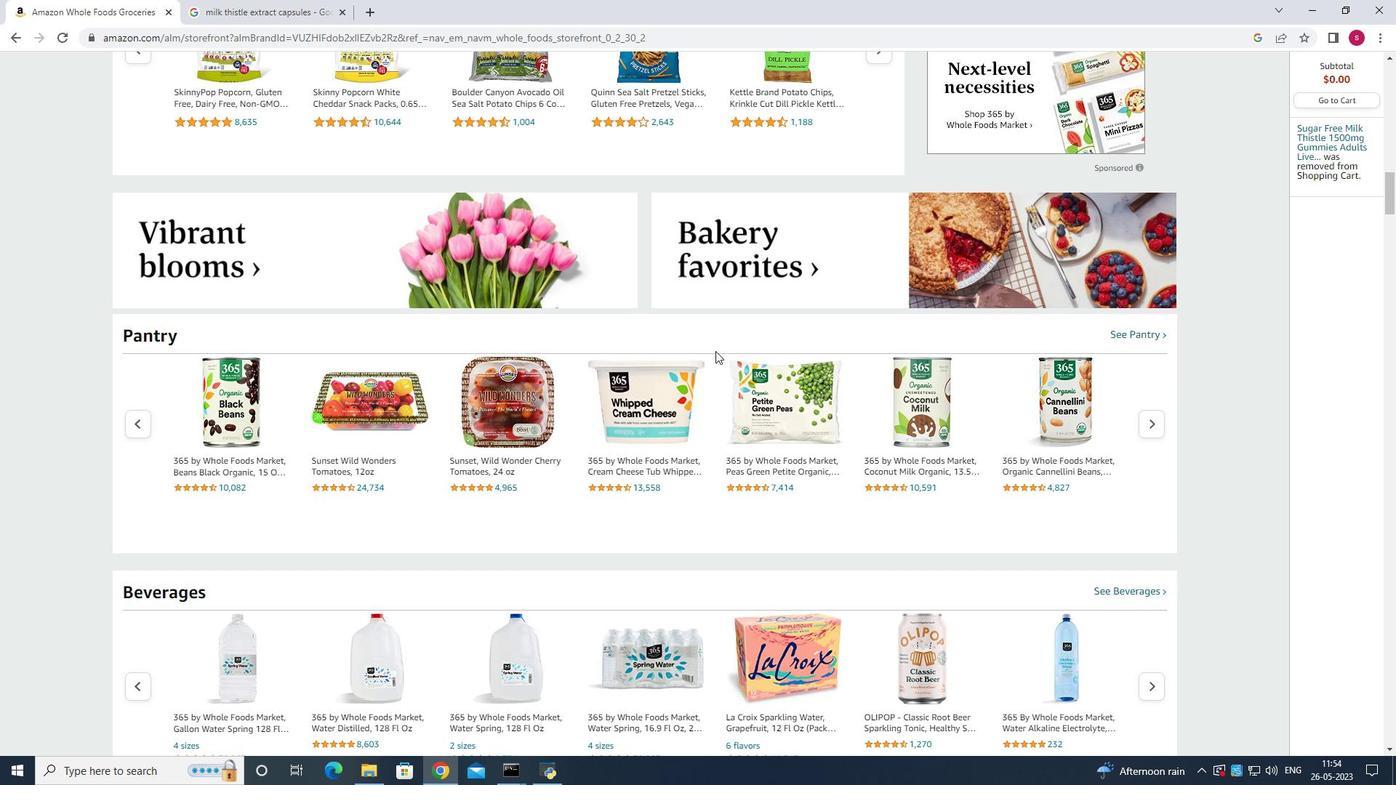 
Action: Mouse scrolled (715, 349) with delta (0, 0)
Screenshot: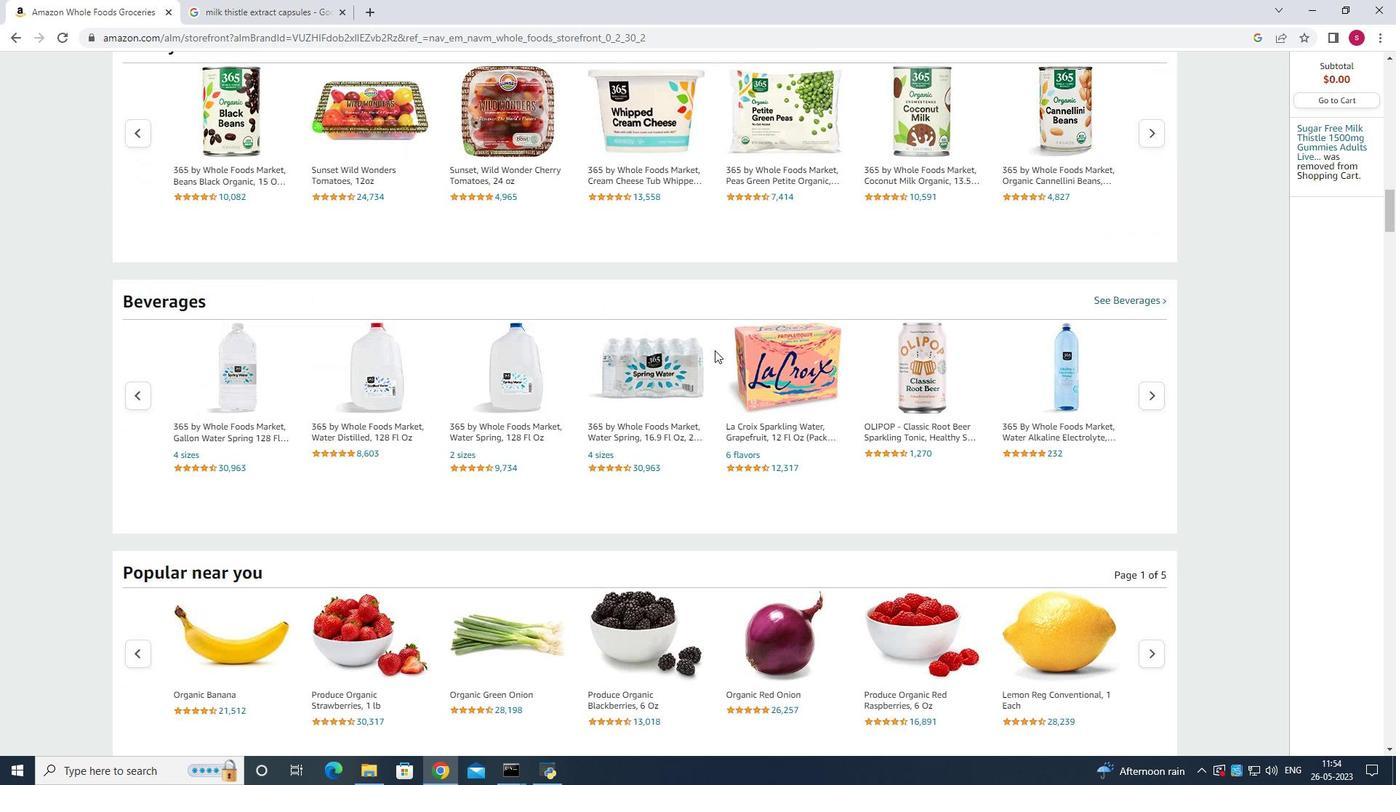 
Action: Mouse scrolled (715, 349) with delta (0, 0)
Screenshot: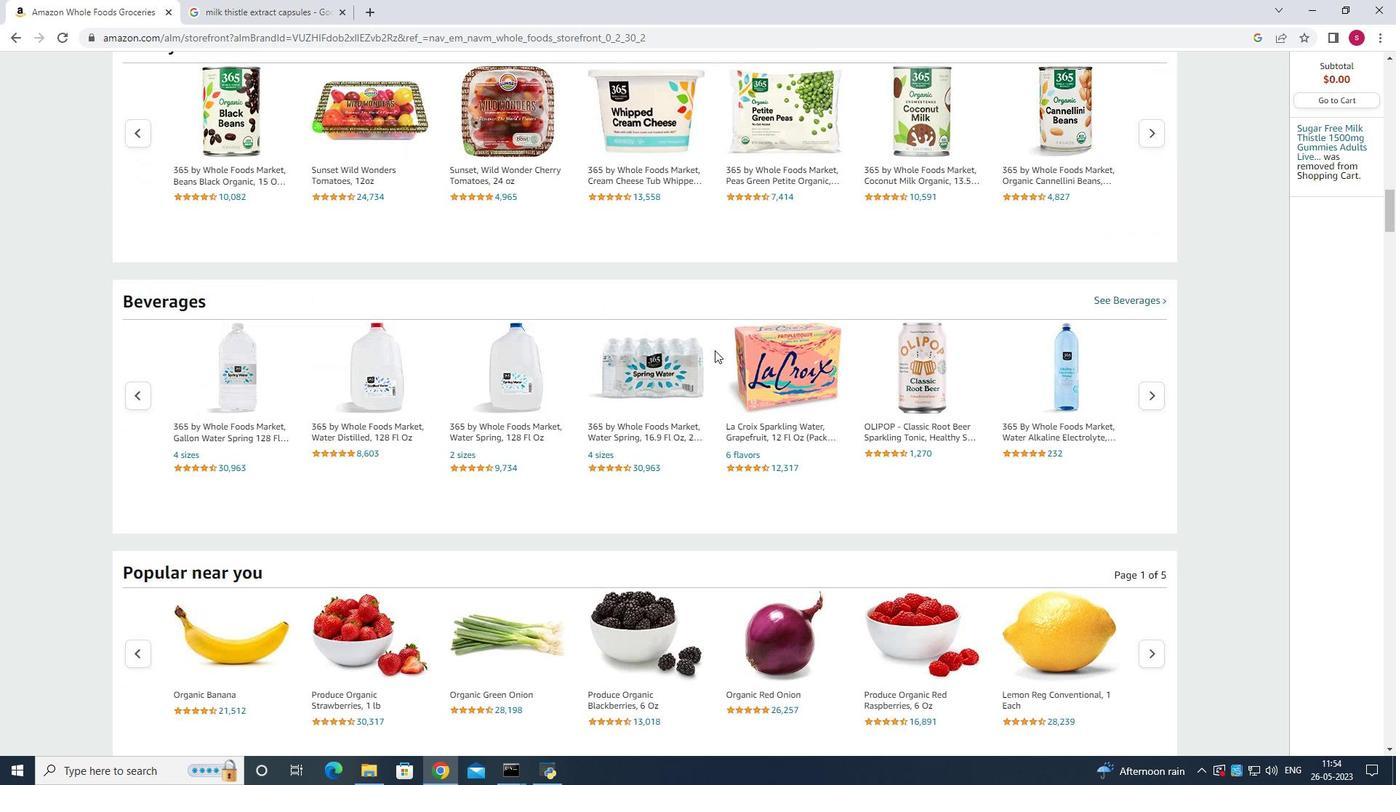 
Action: Mouse scrolled (715, 349) with delta (0, 0)
Screenshot: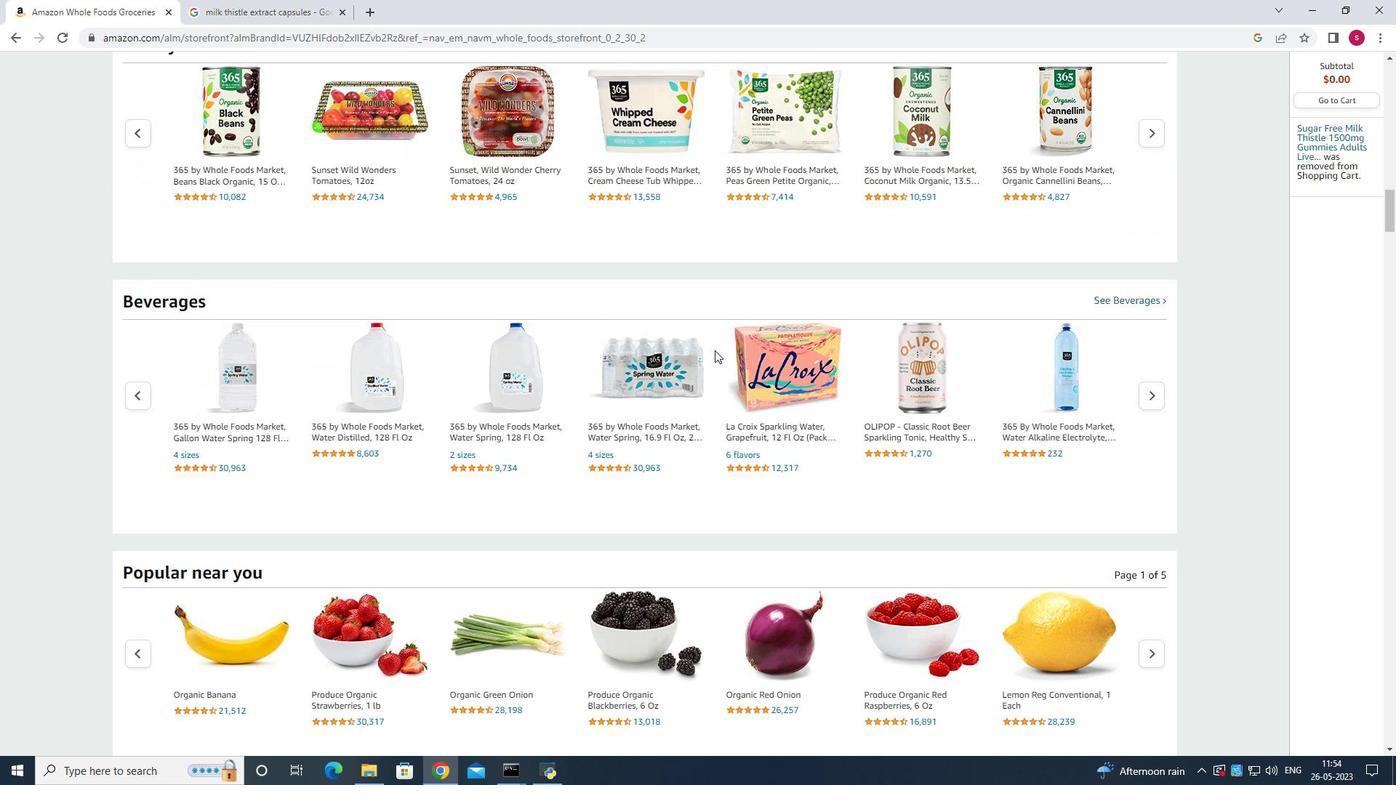 
Action: Mouse scrolled (715, 349) with delta (0, 0)
Screenshot: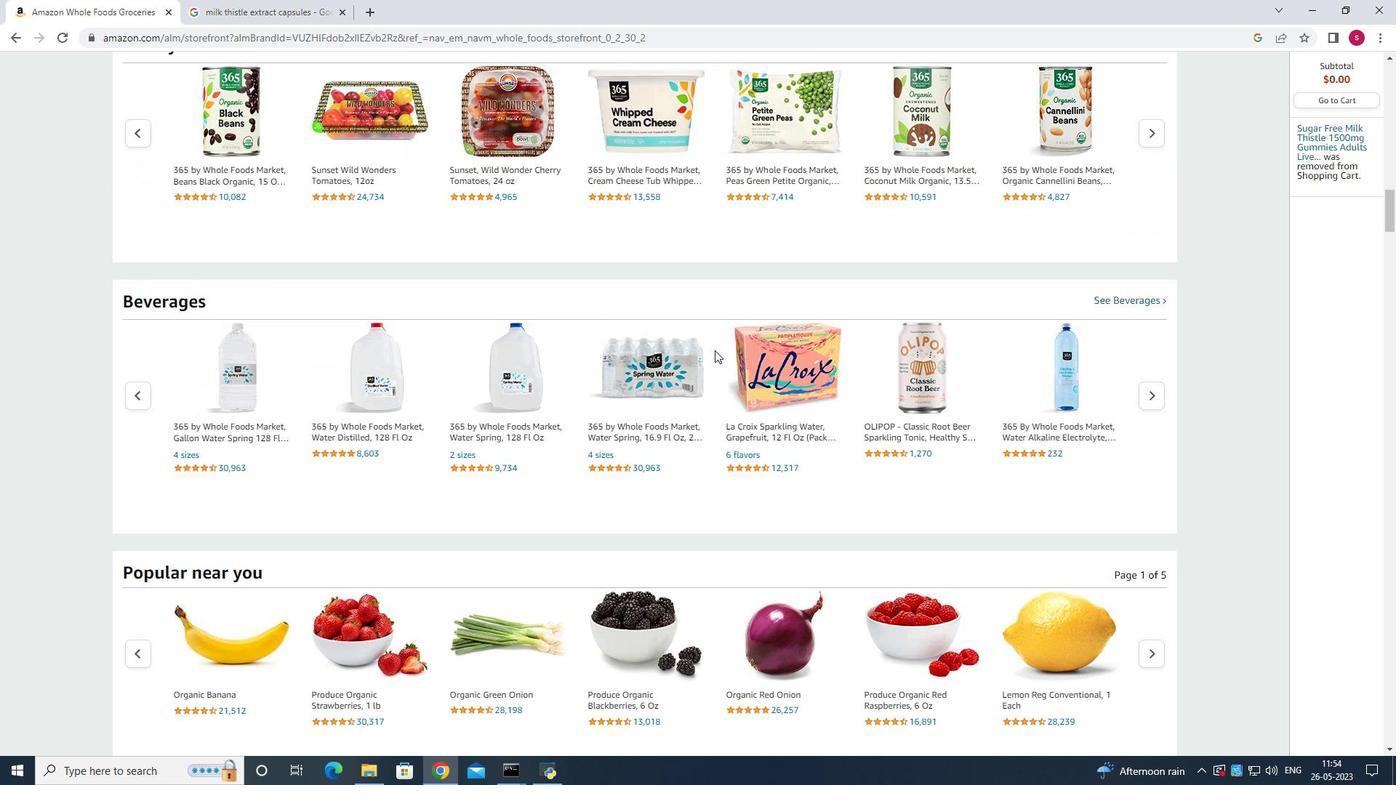 
Action: Mouse scrolled (715, 349) with delta (0, 0)
Screenshot: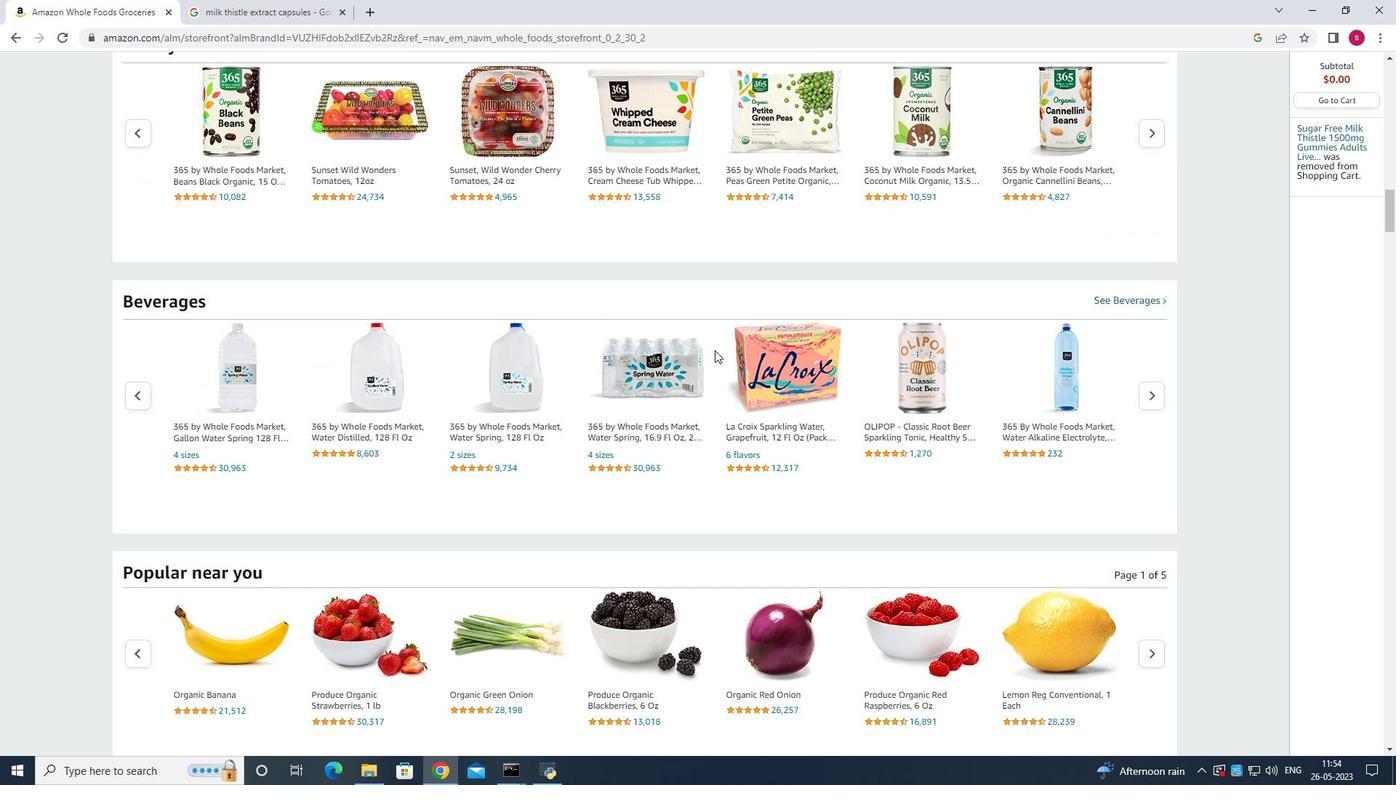 
Action: Mouse moved to (702, 360)
Screenshot: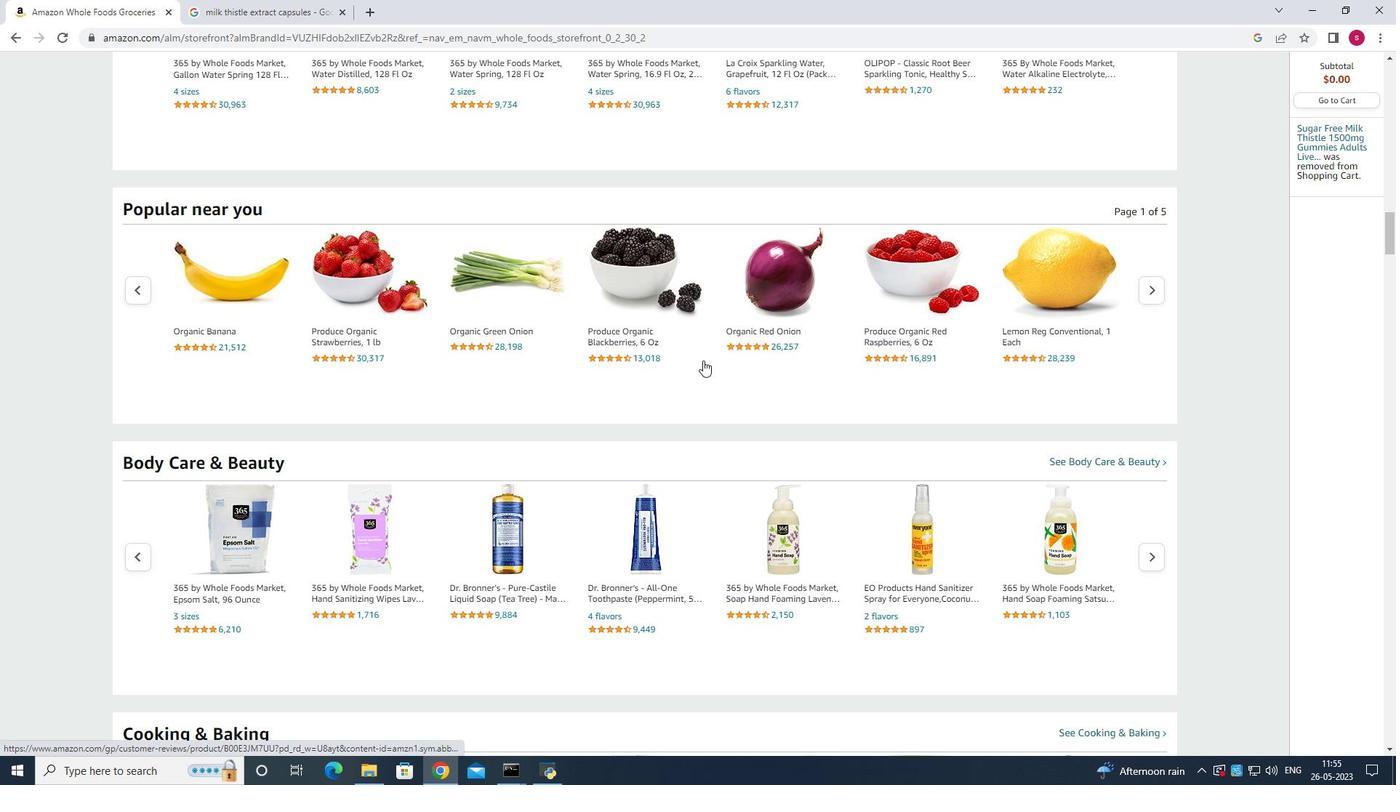
Action: Mouse scrolled (702, 361) with delta (0, 0)
Screenshot: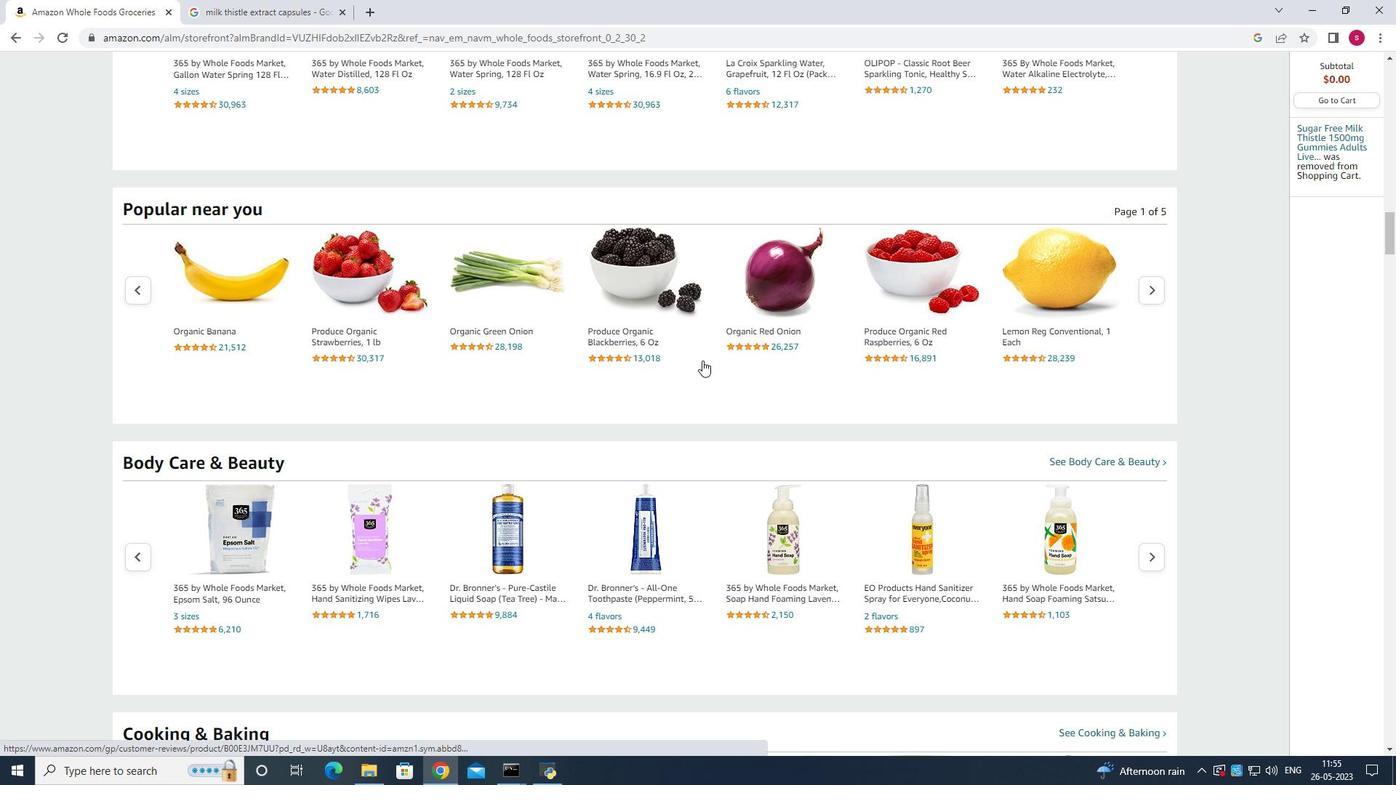 
Action: Mouse scrolled (702, 361) with delta (0, 0)
Screenshot: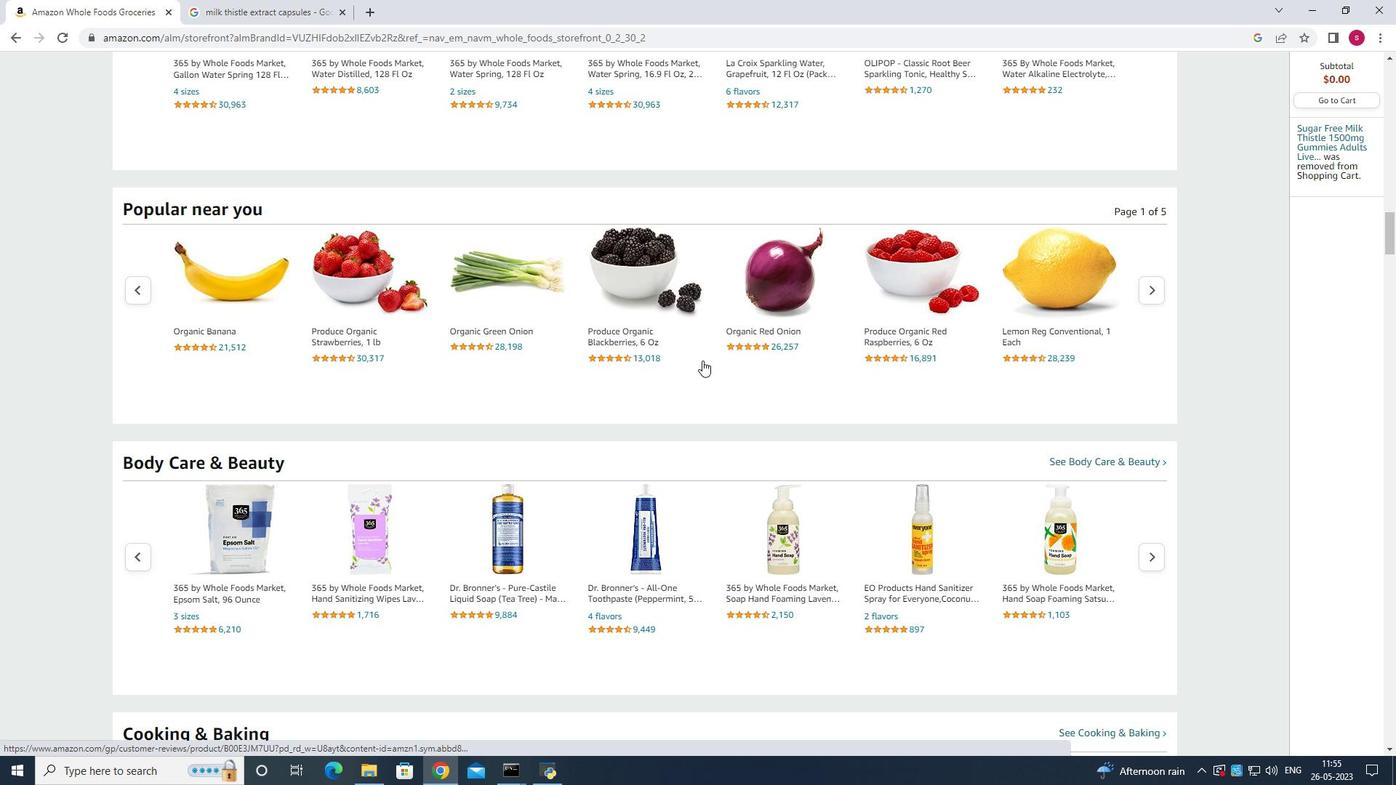 
Action: Mouse scrolled (702, 361) with delta (0, 0)
Screenshot: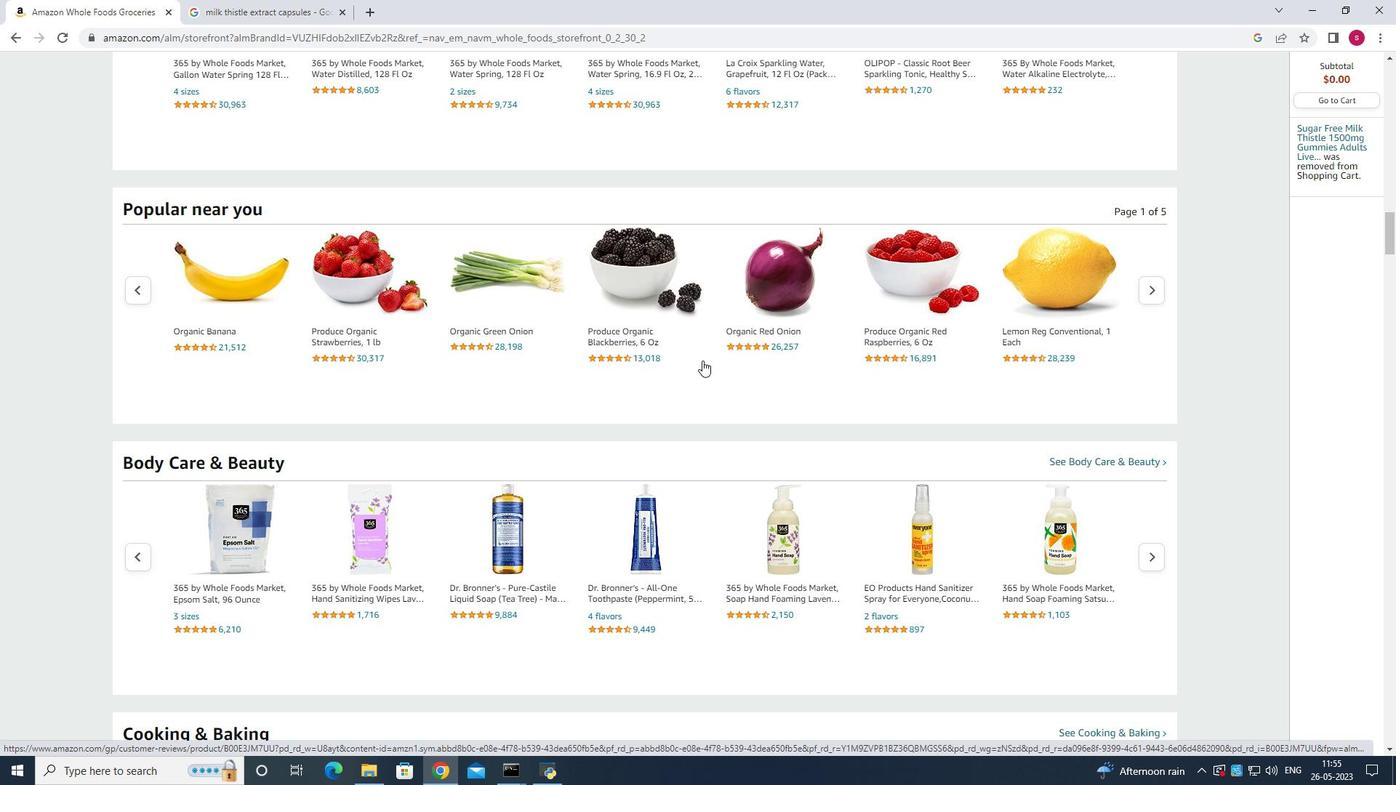 
Action: Mouse scrolled (702, 361) with delta (0, 0)
Screenshot: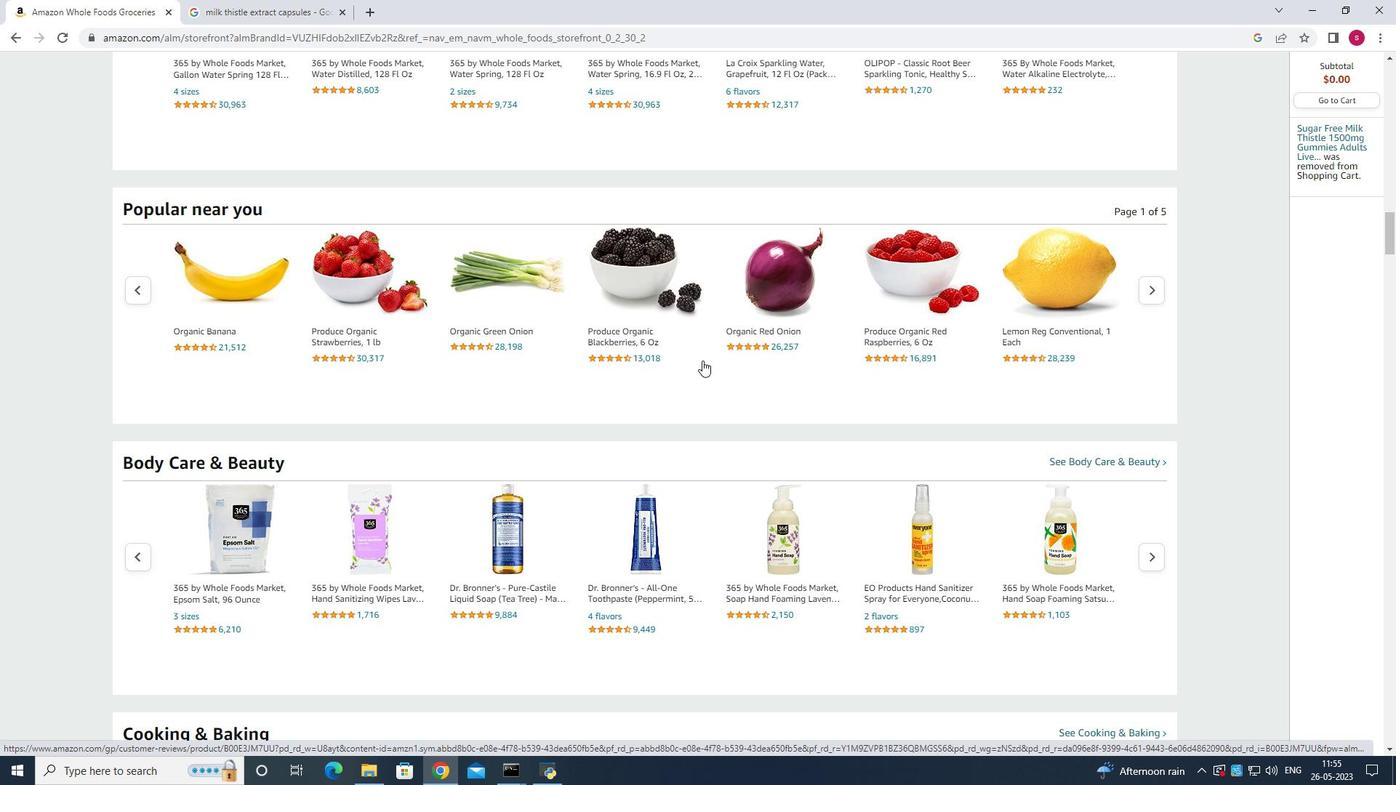 
Action: Mouse moved to (702, 360)
Screenshot: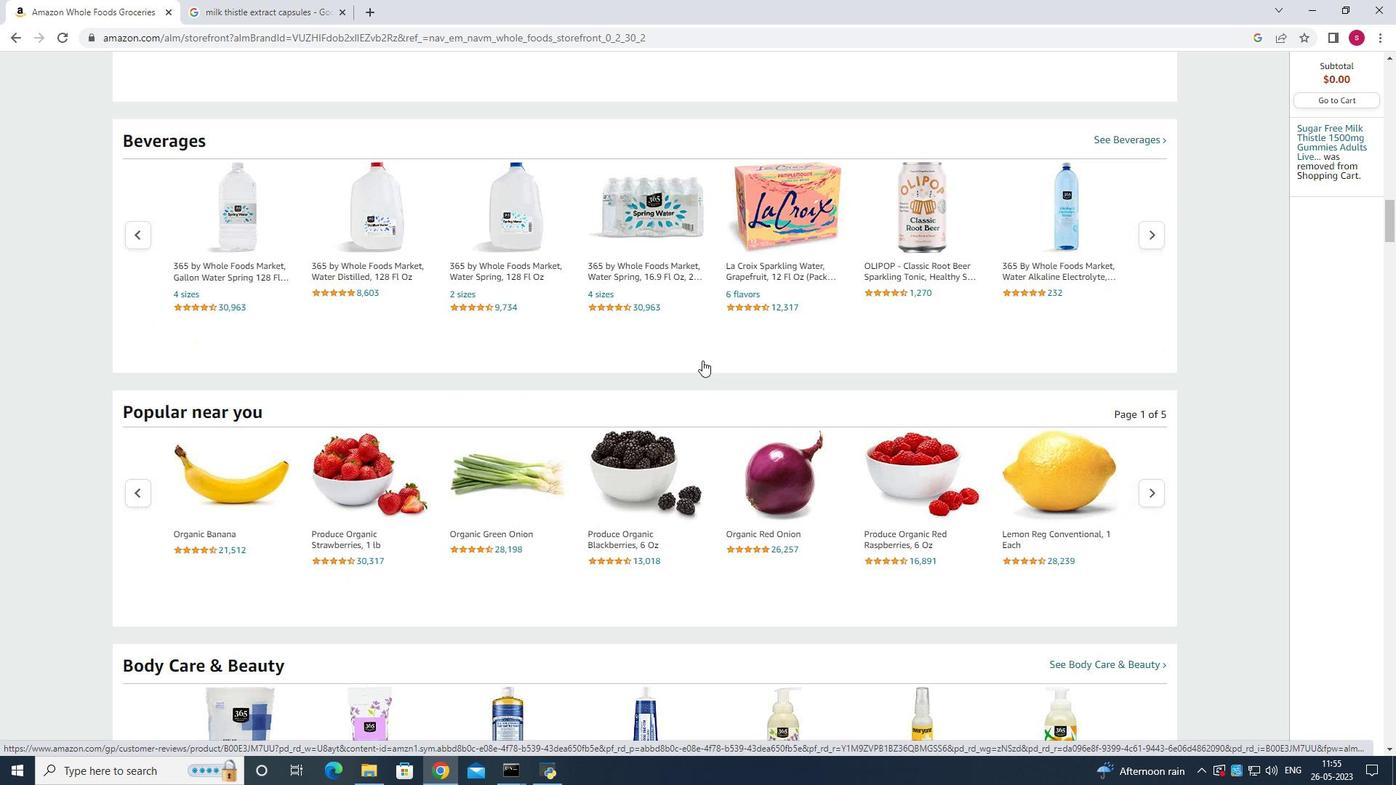 
Action: Mouse scrolled (702, 361) with delta (0, 0)
Screenshot: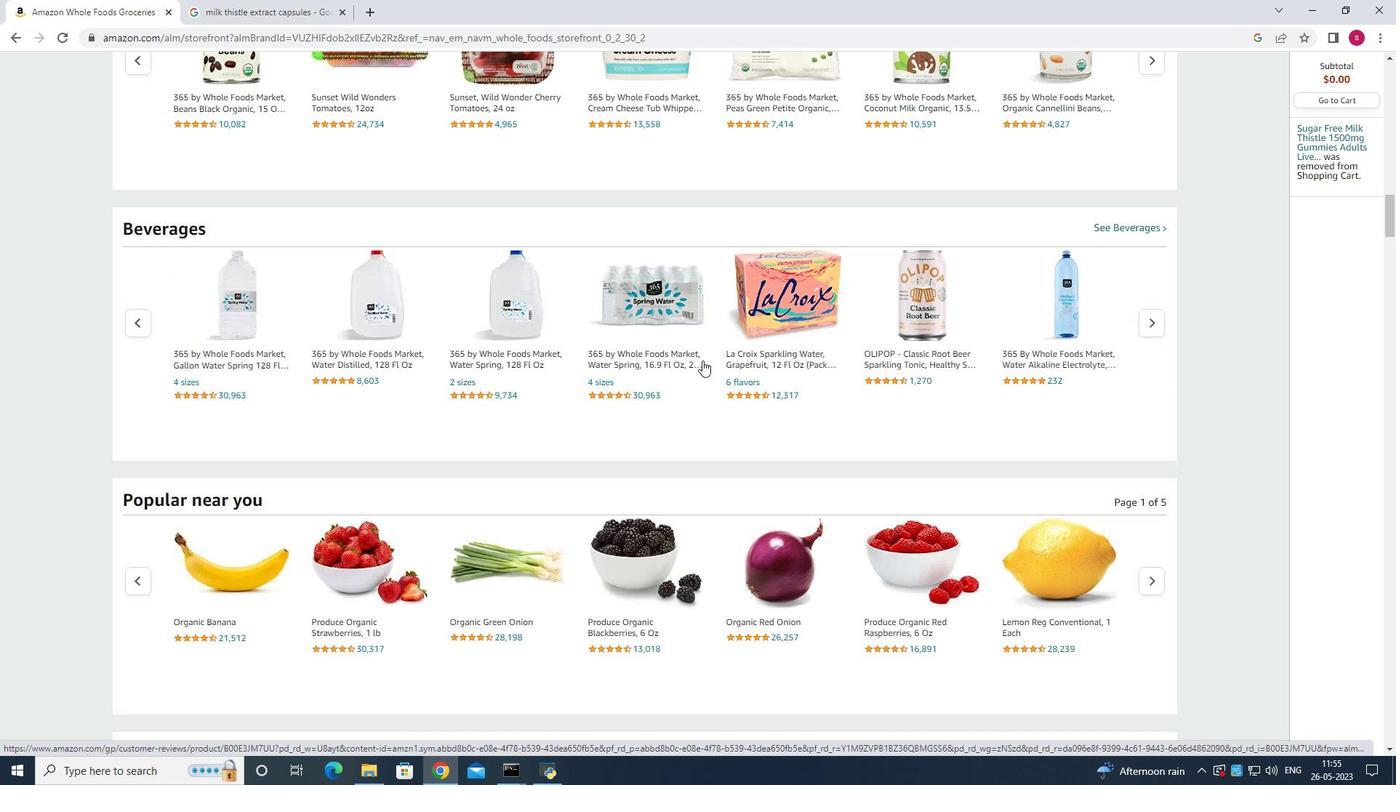 
Action: Mouse scrolled (702, 361) with delta (0, 0)
Screenshot: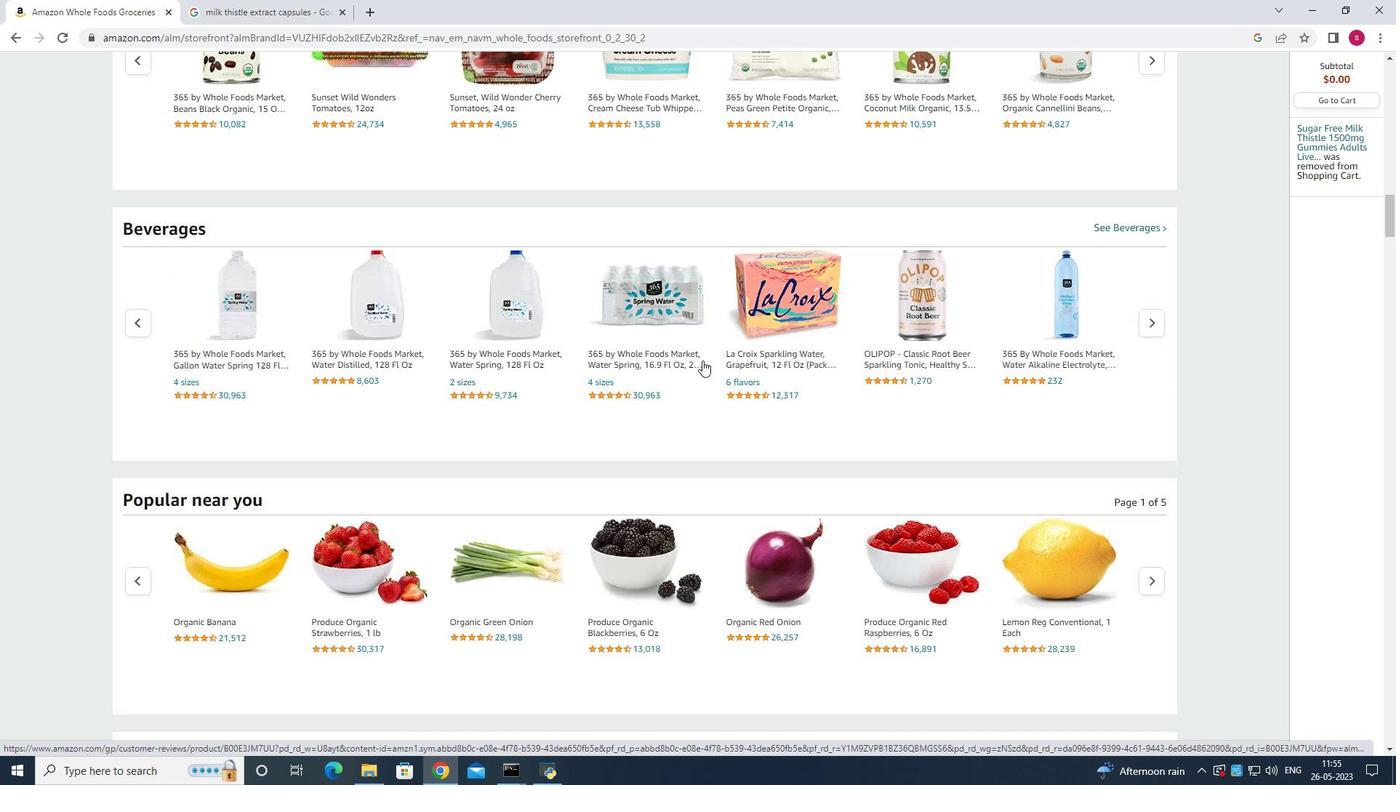
Action: Mouse scrolled (702, 361) with delta (0, 0)
Screenshot: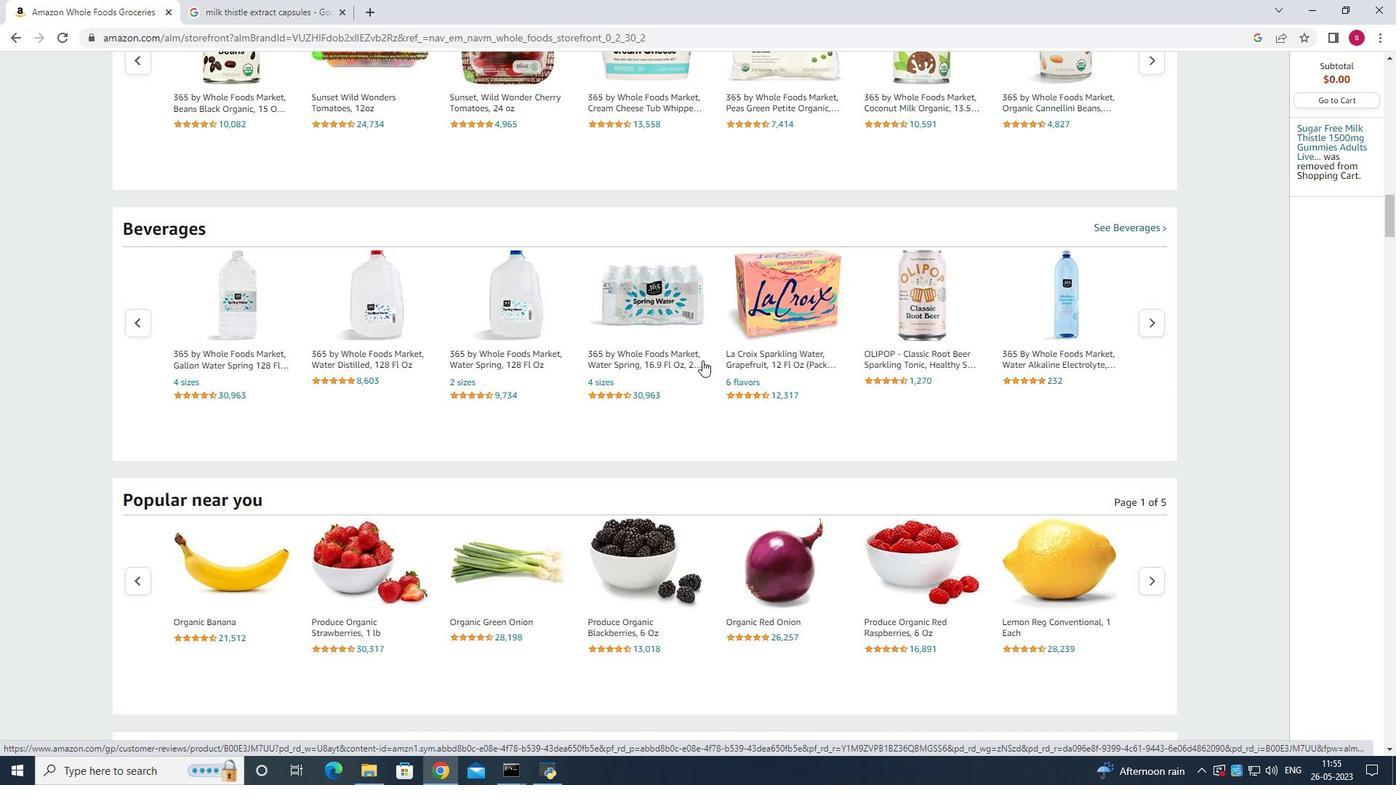 
Action: Mouse scrolled (702, 361) with delta (0, 0)
Screenshot: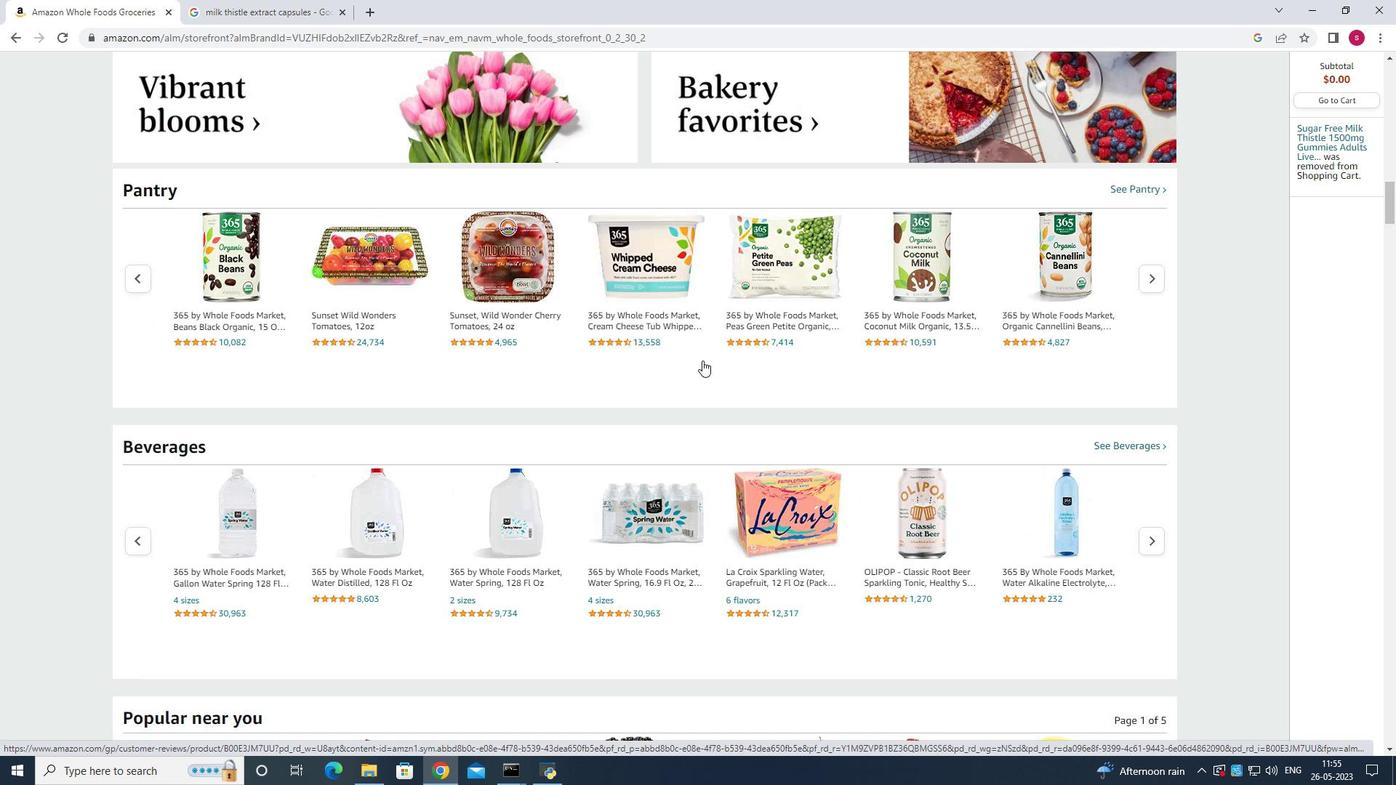 
Action: Mouse scrolled (702, 361) with delta (0, 0)
Screenshot: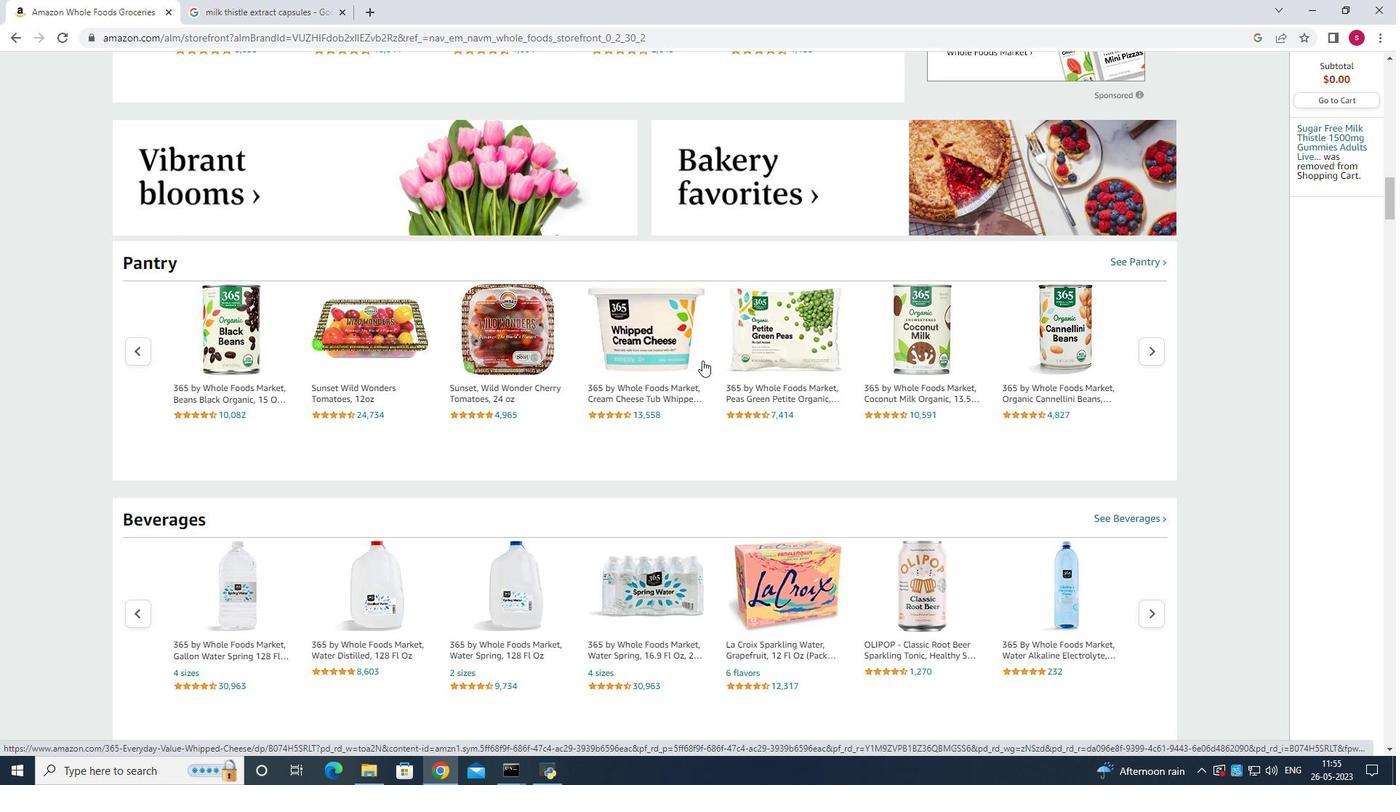 
Action: Mouse scrolled (702, 361) with delta (0, 0)
Screenshot: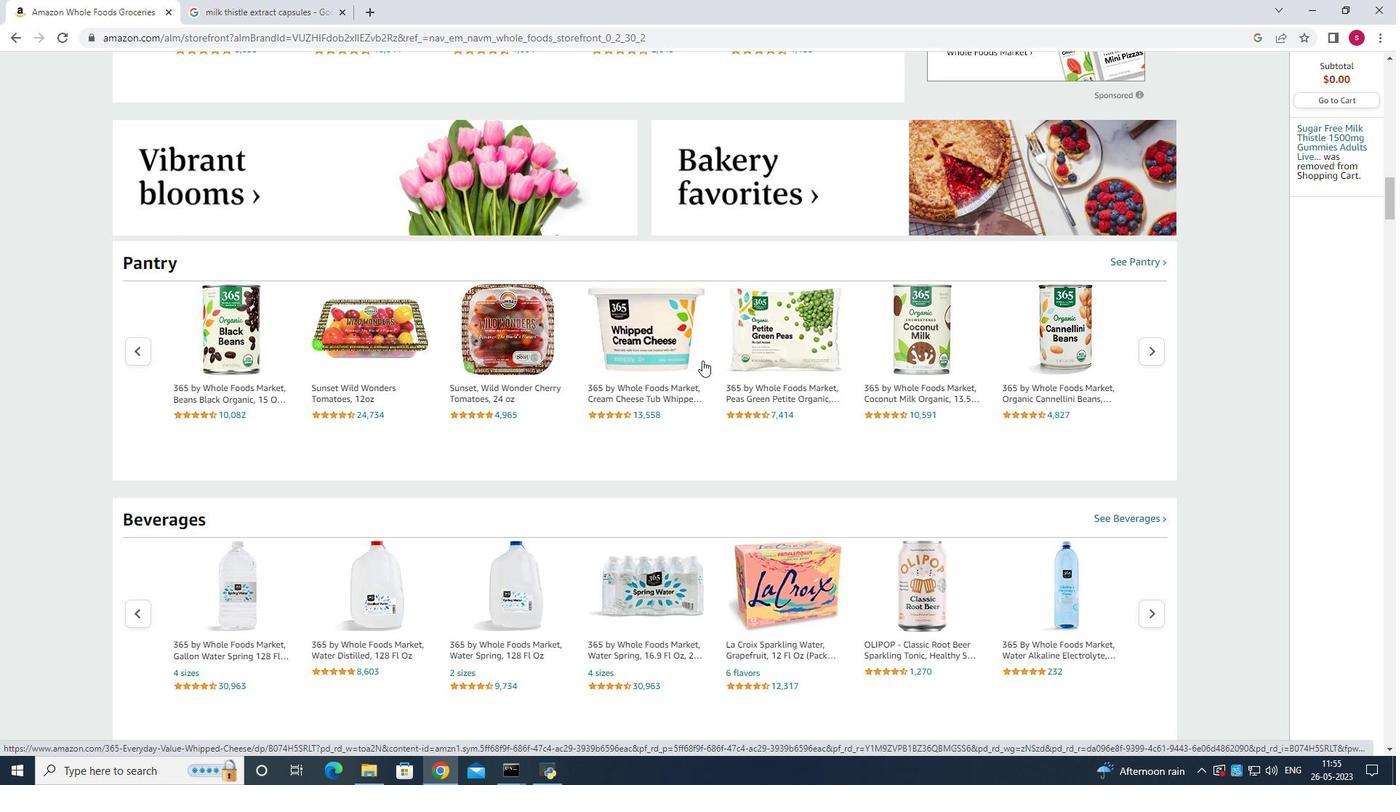 
Action: Mouse scrolled (702, 361) with delta (0, 0)
Screenshot: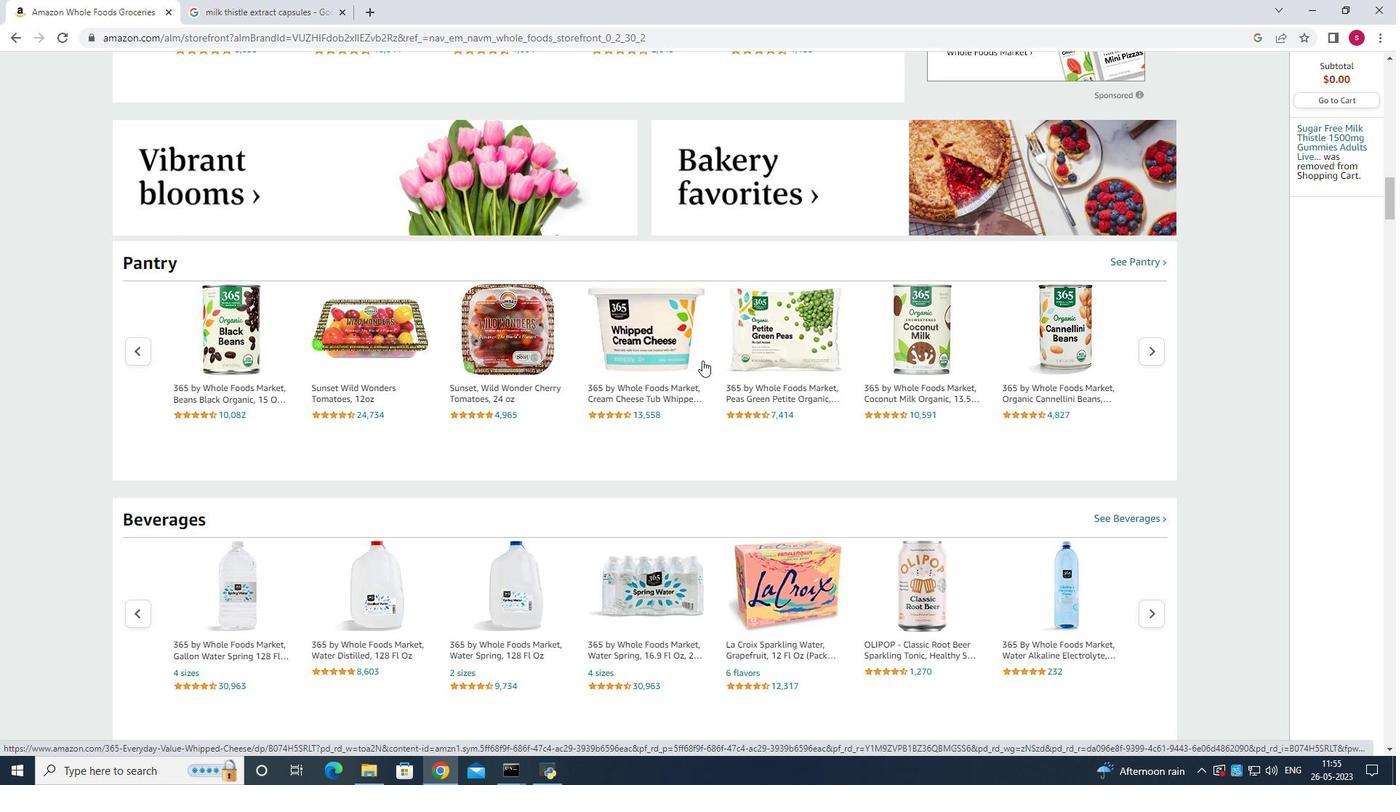 
Action: Mouse scrolled (702, 361) with delta (0, 0)
Screenshot: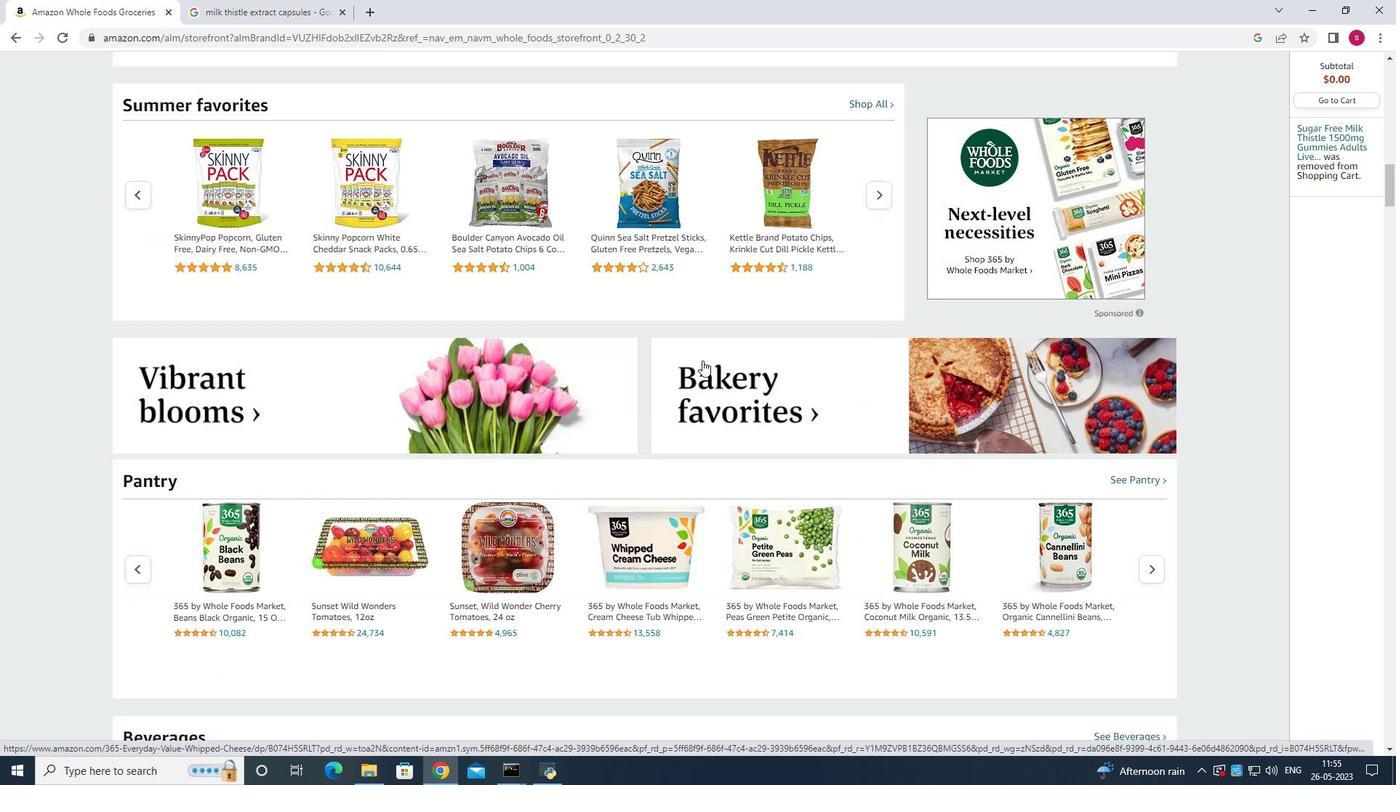 
Action: Mouse scrolled (702, 361) with delta (0, 0)
Screenshot: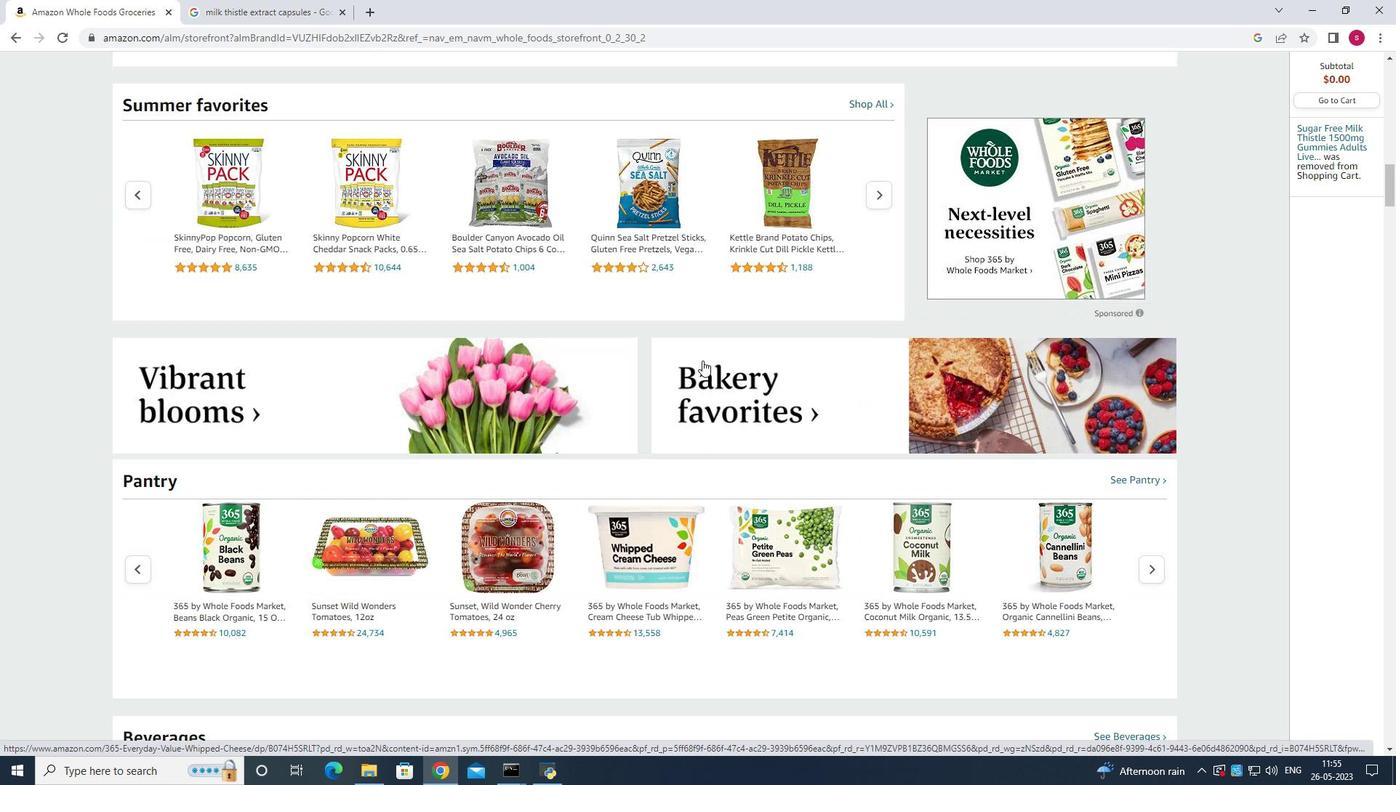 
Action: Mouse scrolled (702, 361) with delta (0, 0)
Screenshot: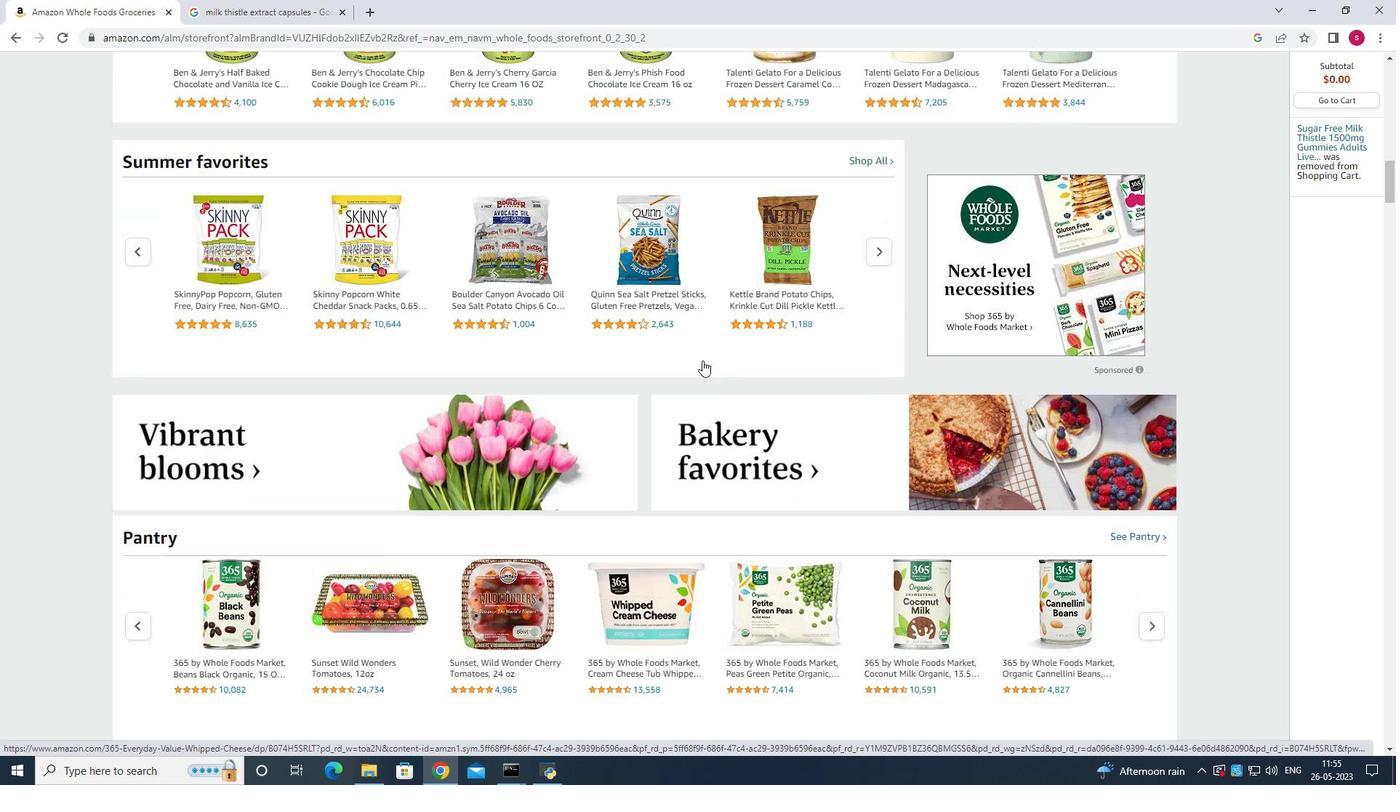 
Action: Mouse scrolled (702, 361) with delta (0, 0)
Screenshot: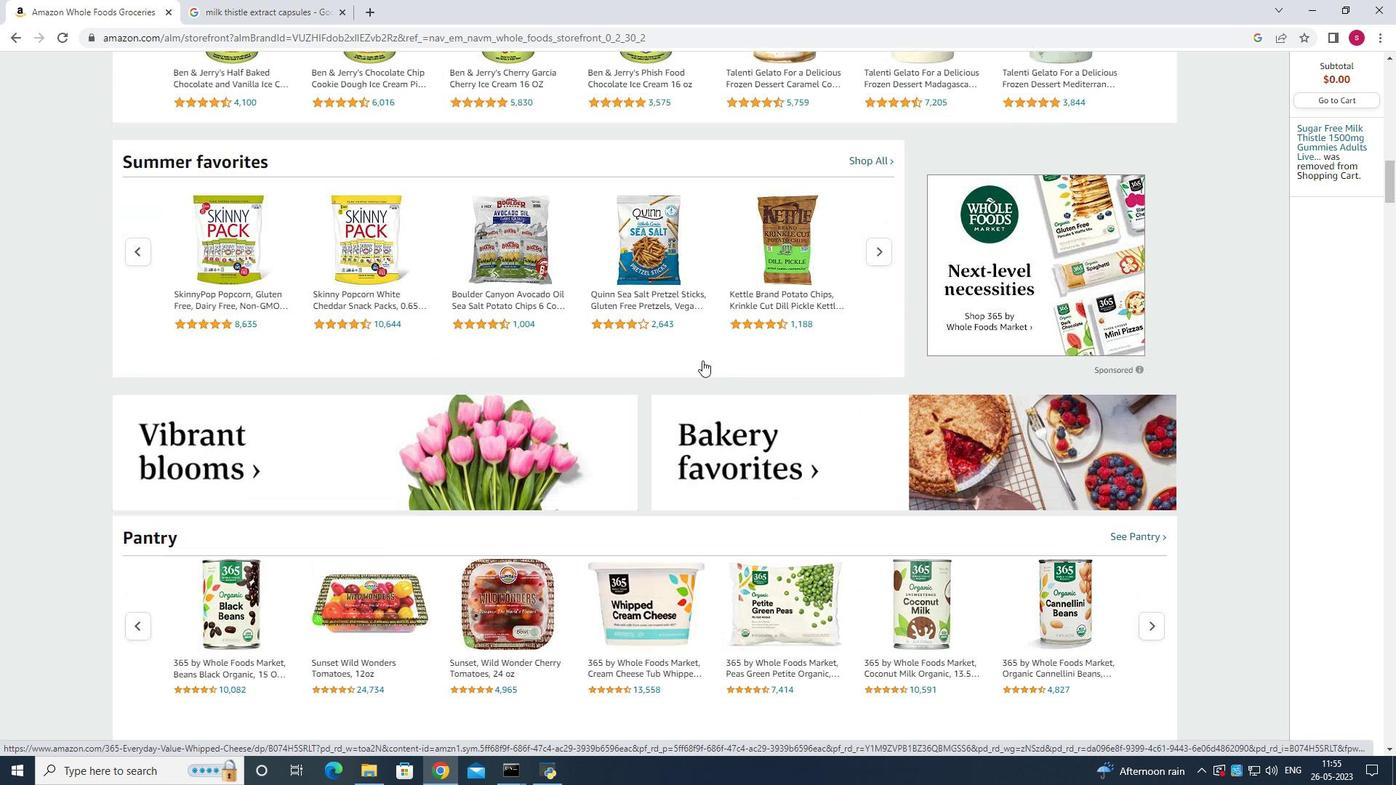 
Action: Mouse scrolled (702, 361) with delta (0, 0)
Screenshot: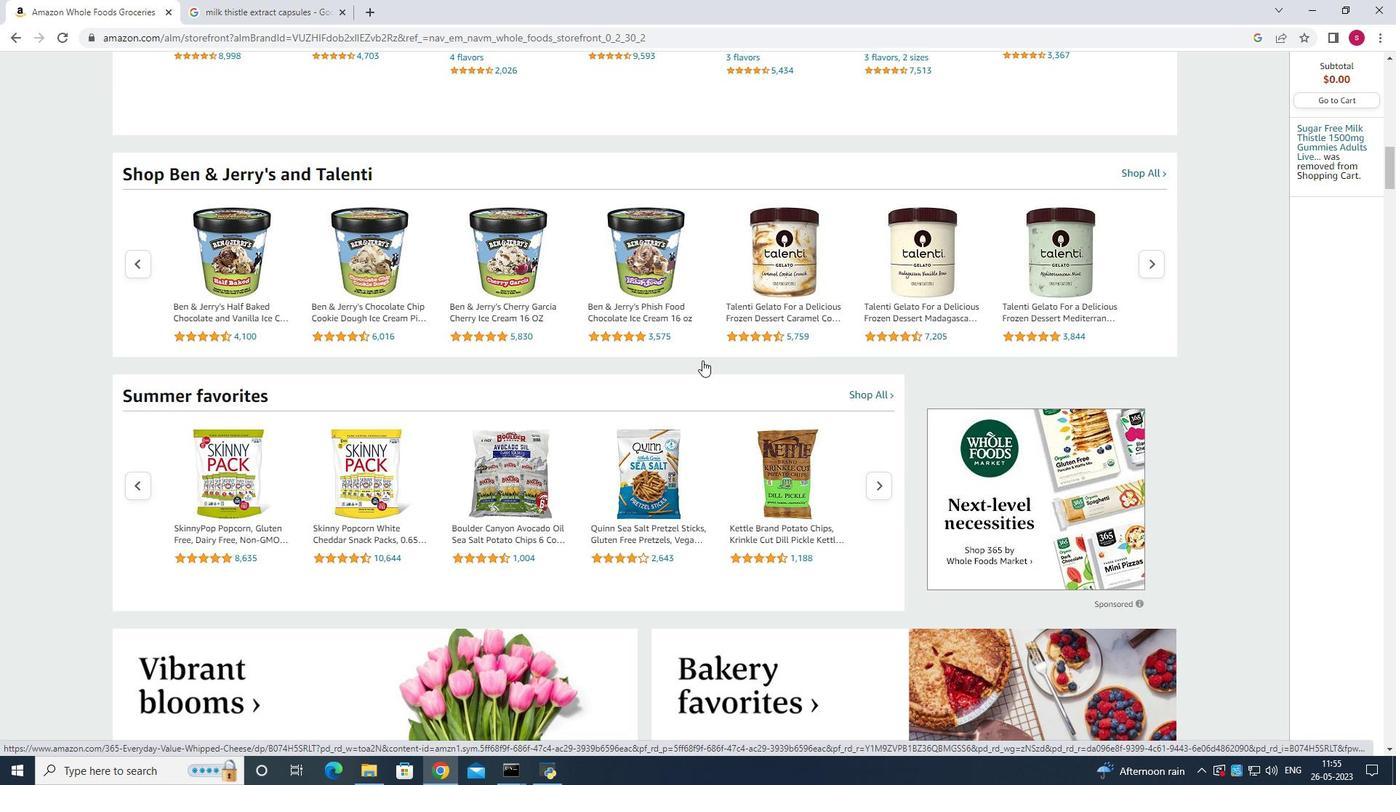 
Action: Mouse scrolled (702, 361) with delta (0, 0)
Screenshot: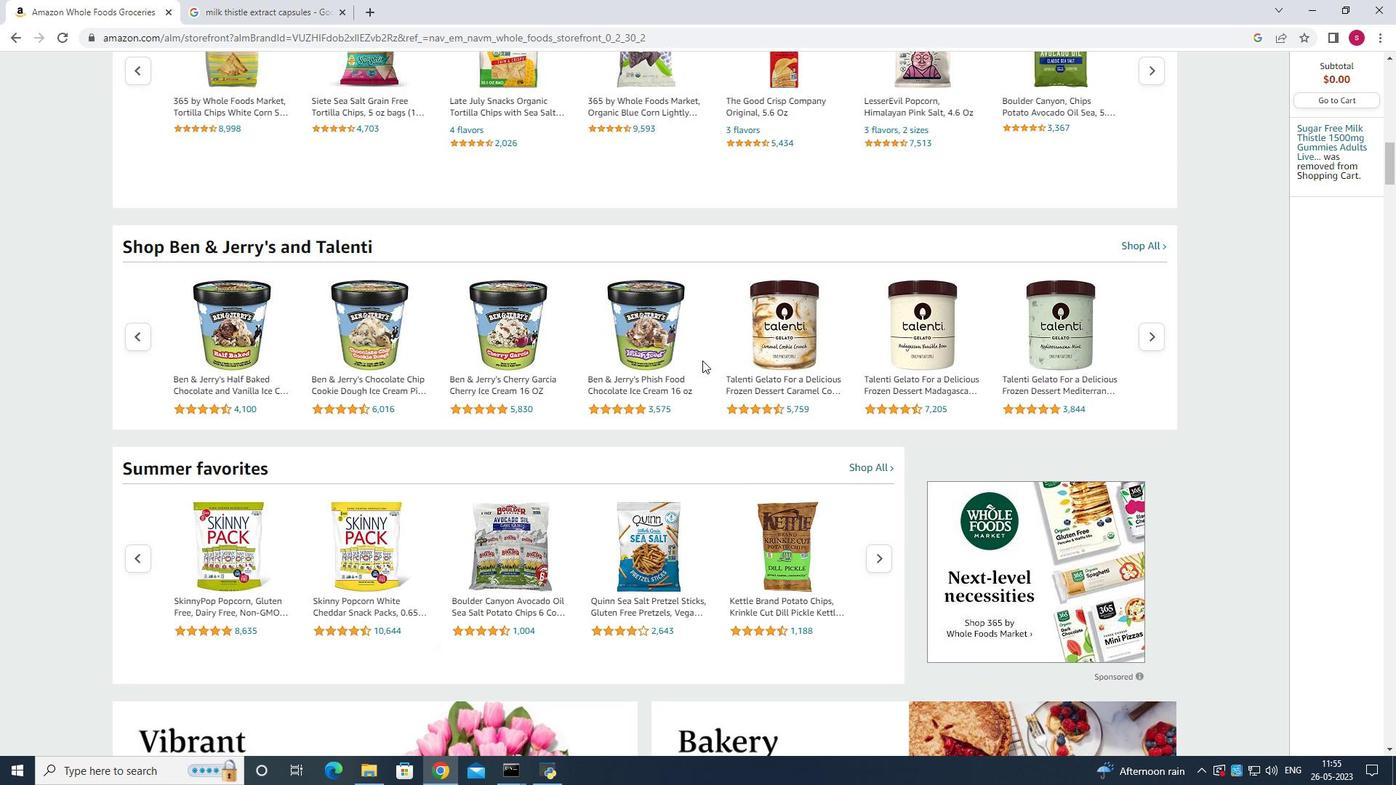 
Action: Mouse scrolled (702, 361) with delta (0, 0)
Screenshot: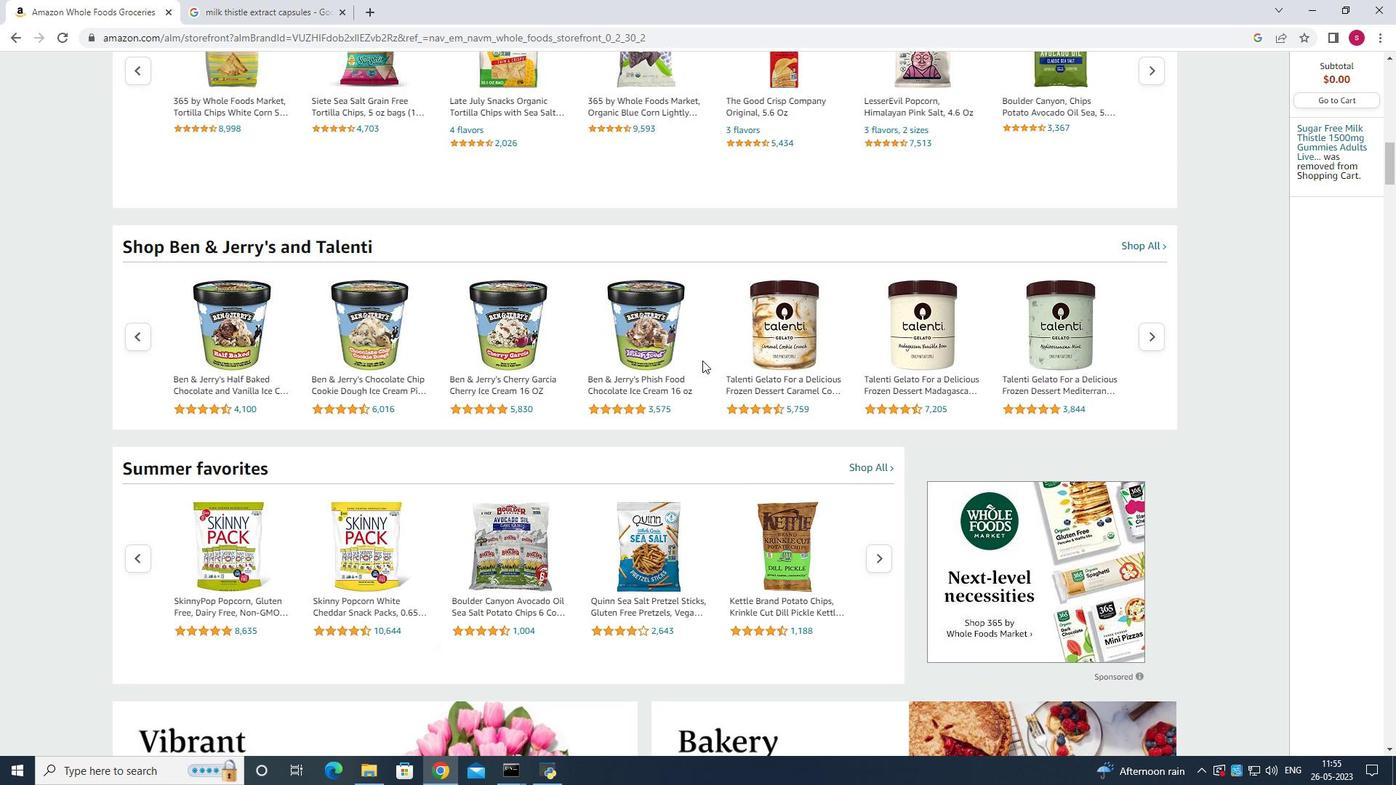 
Action: Mouse scrolled (702, 361) with delta (0, 0)
Screenshot: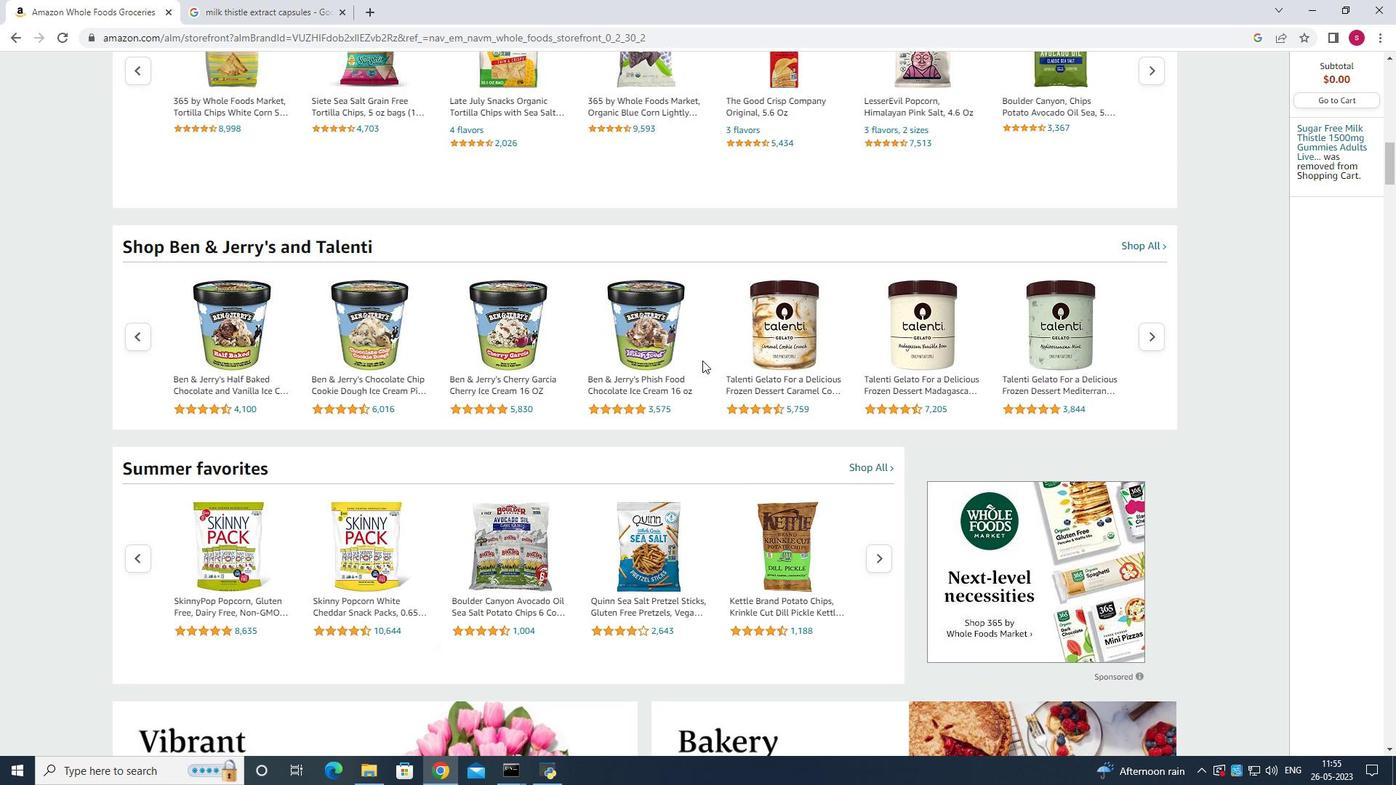 
Action: Mouse scrolled (702, 361) with delta (0, 0)
Screenshot: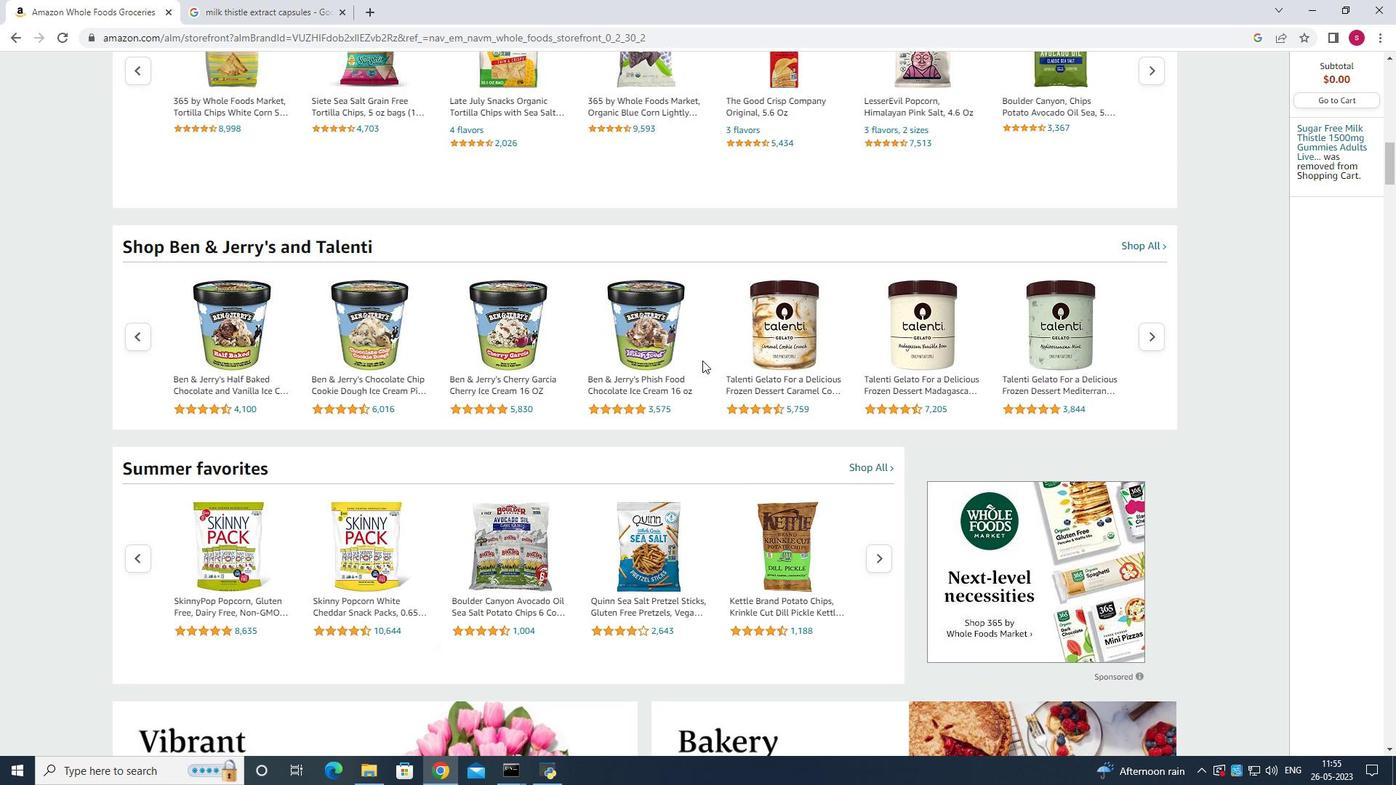 
Action: Mouse scrolled (702, 361) with delta (0, 0)
Screenshot: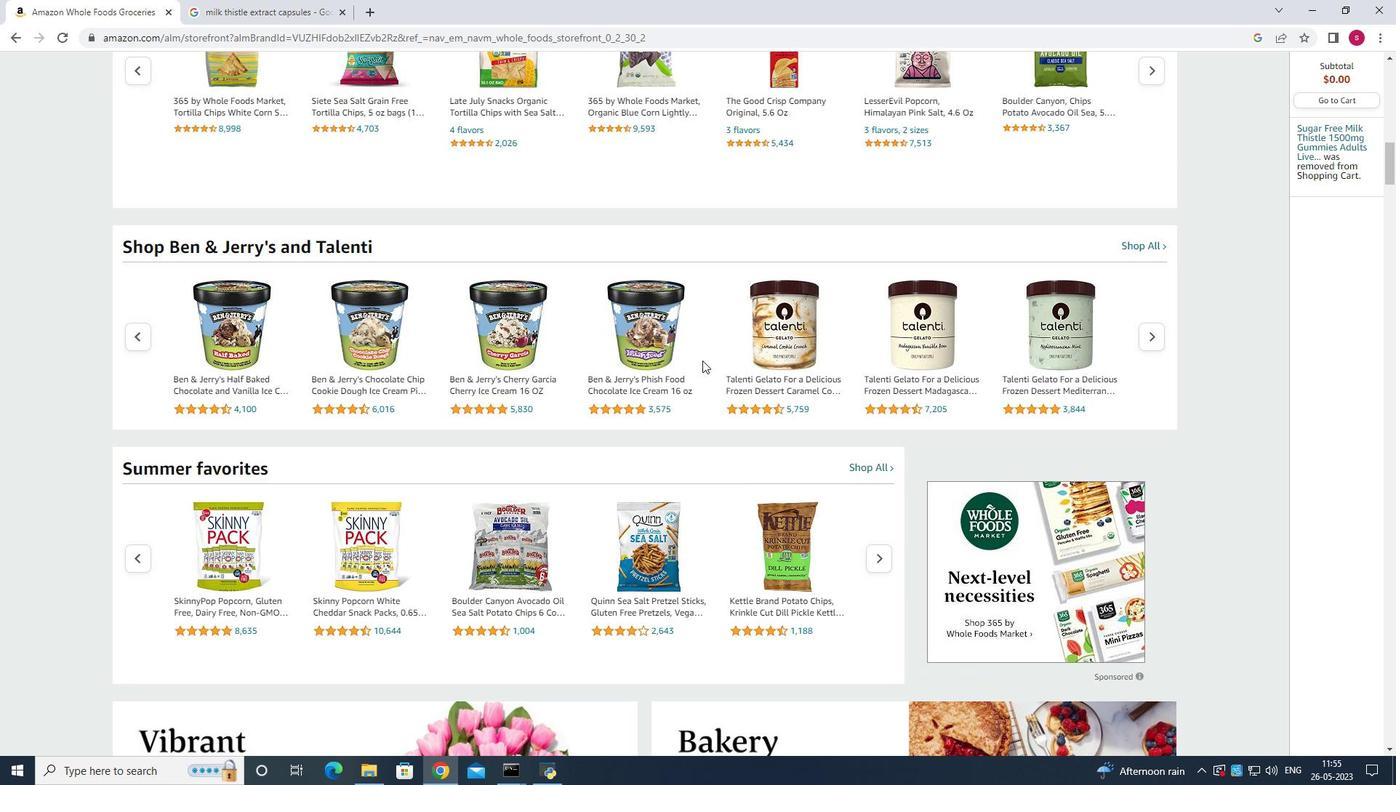 
Action: Mouse scrolled (702, 361) with delta (0, 0)
Screenshot: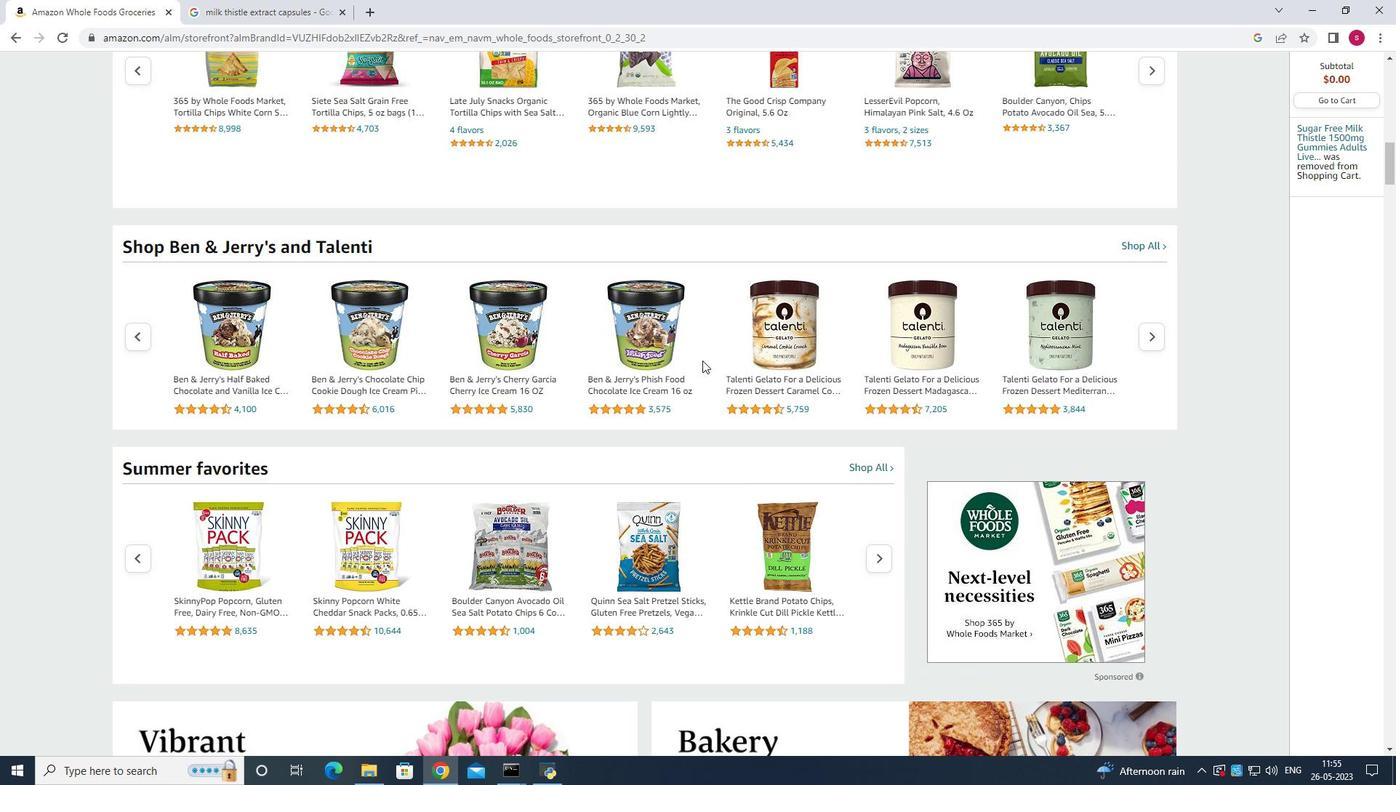 
Action: Mouse scrolled (702, 361) with delta (0, 0)
Screenshot: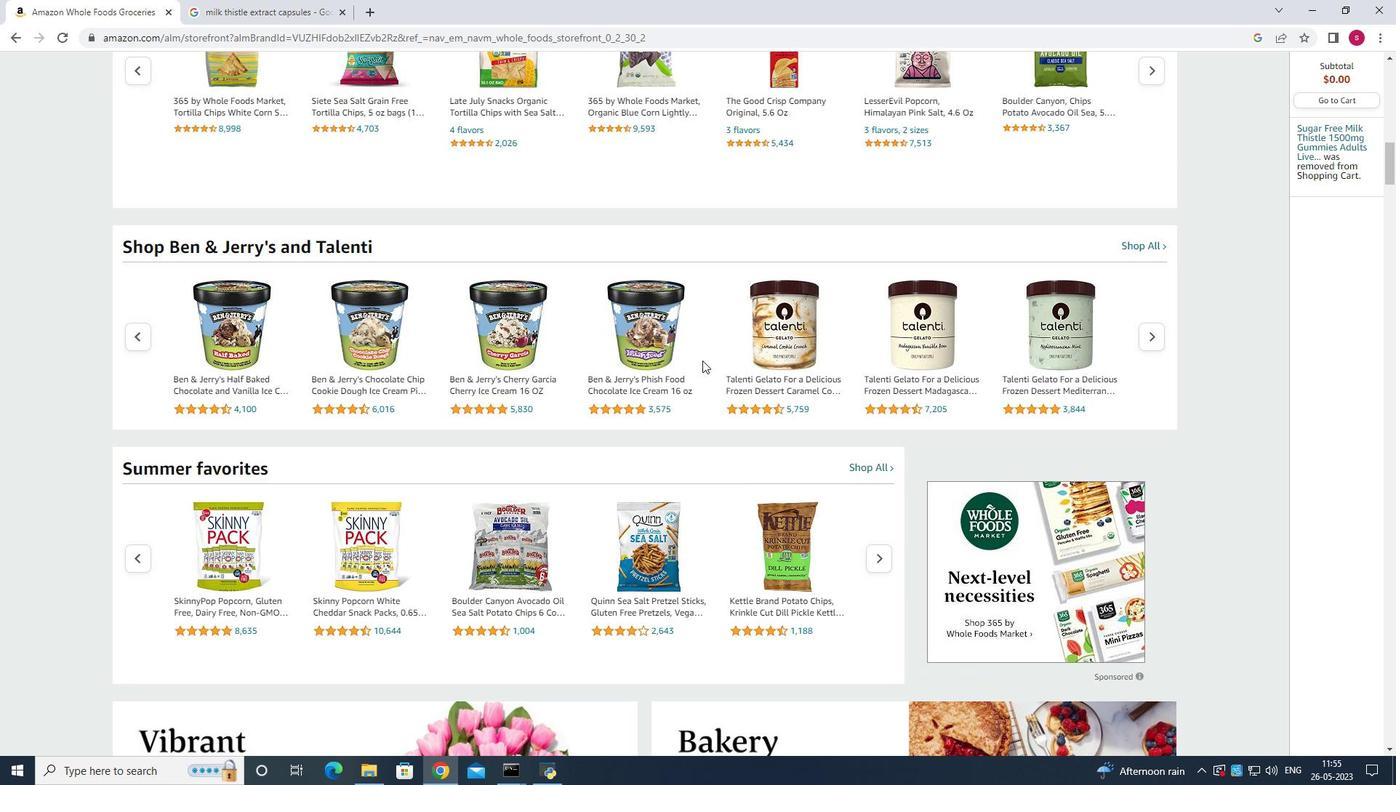 
Action: Mouse scrolled (702, 361) with delta (0, 0)
Screenshot: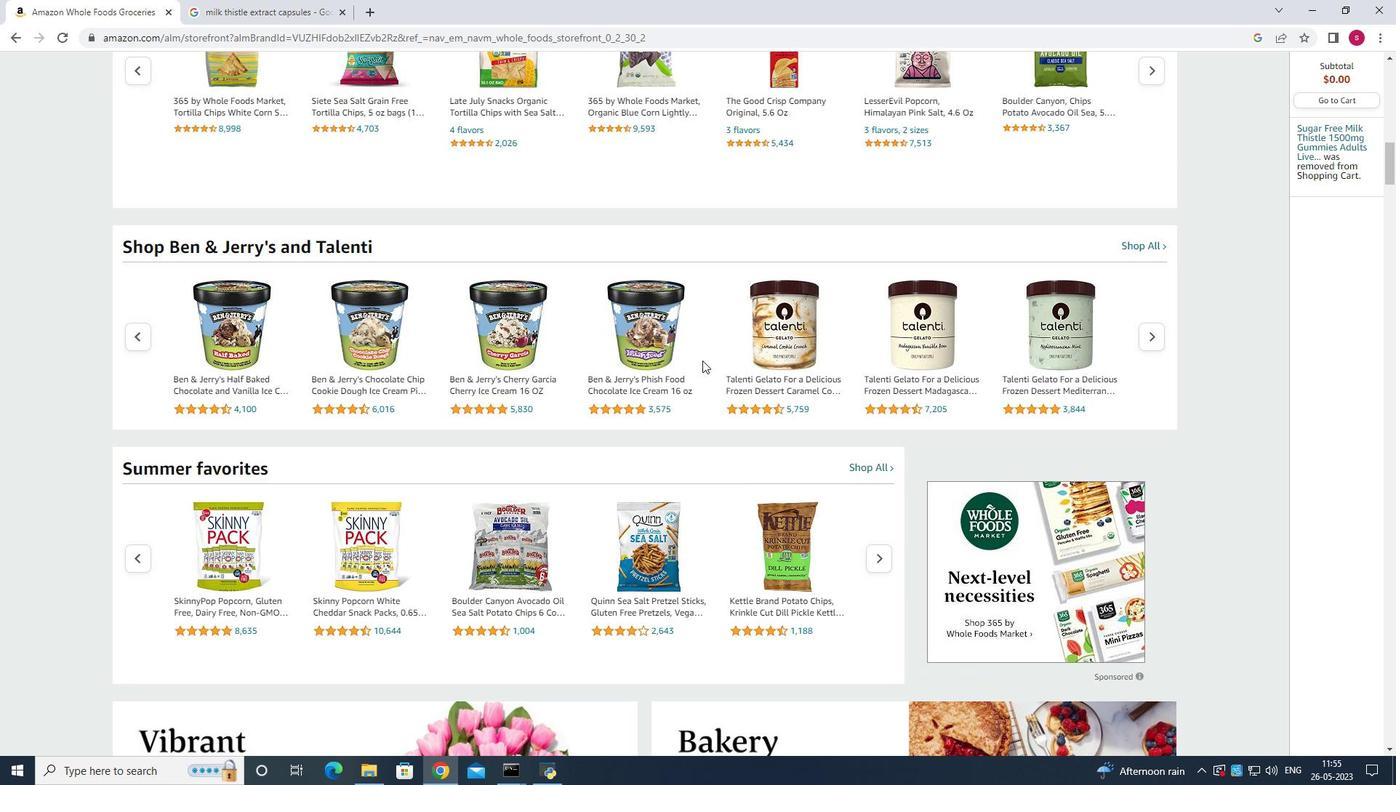 
Action: Mouse scrolled (702, 361) with delta (0, 0)
Screenshot: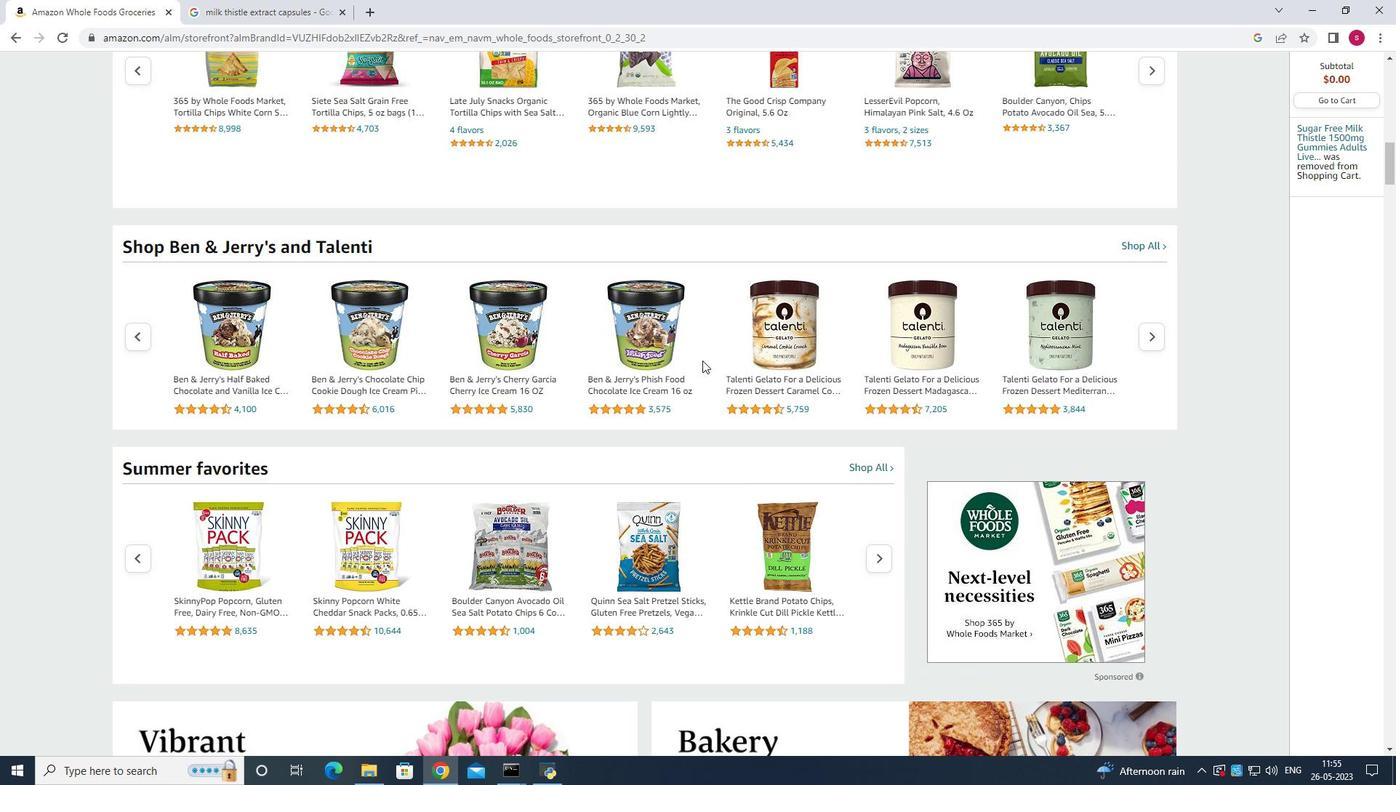 
Action: Mouse scrolled (702, 361) with delta (0, 0)
Screenshot: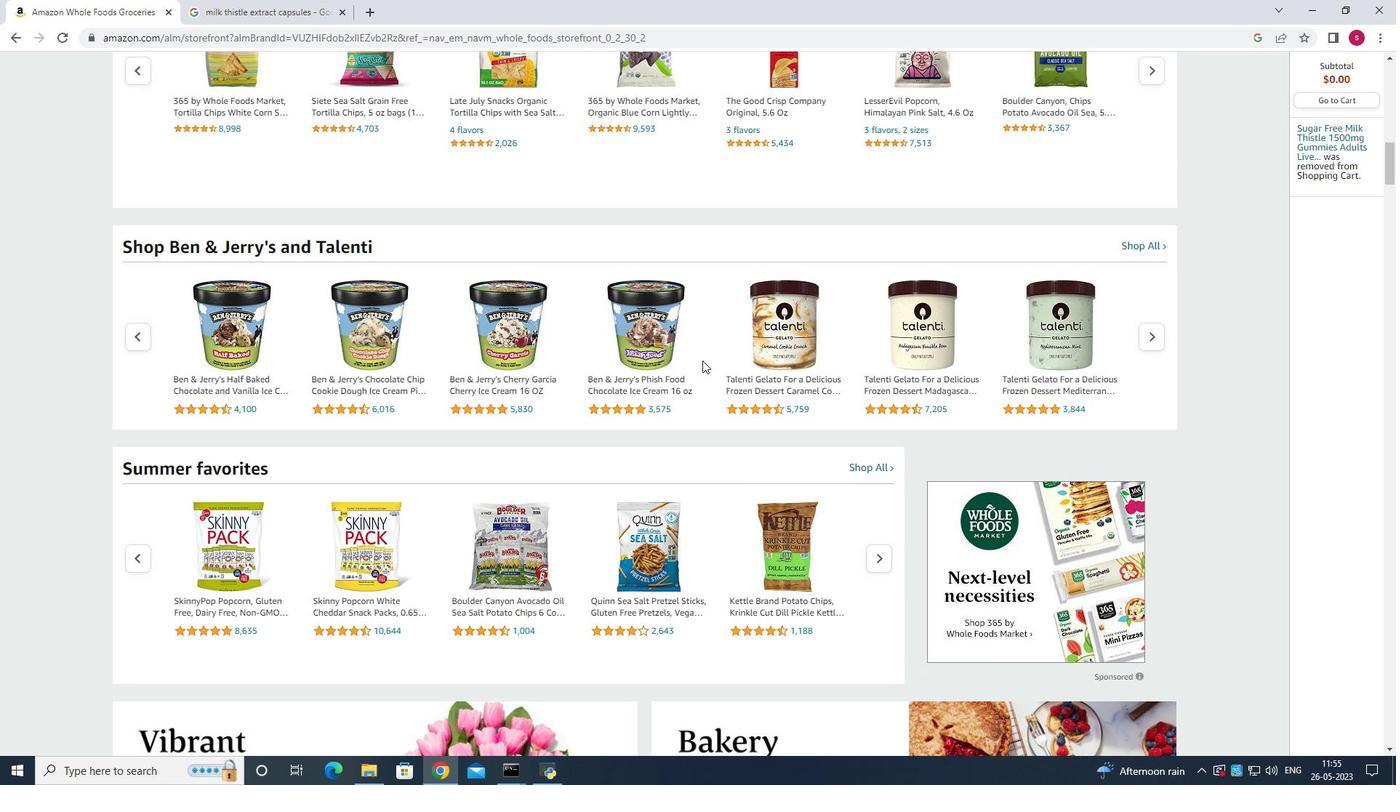 
Action: Mouse scrolled (702, 361) with delta (0, 0)
Screenshot: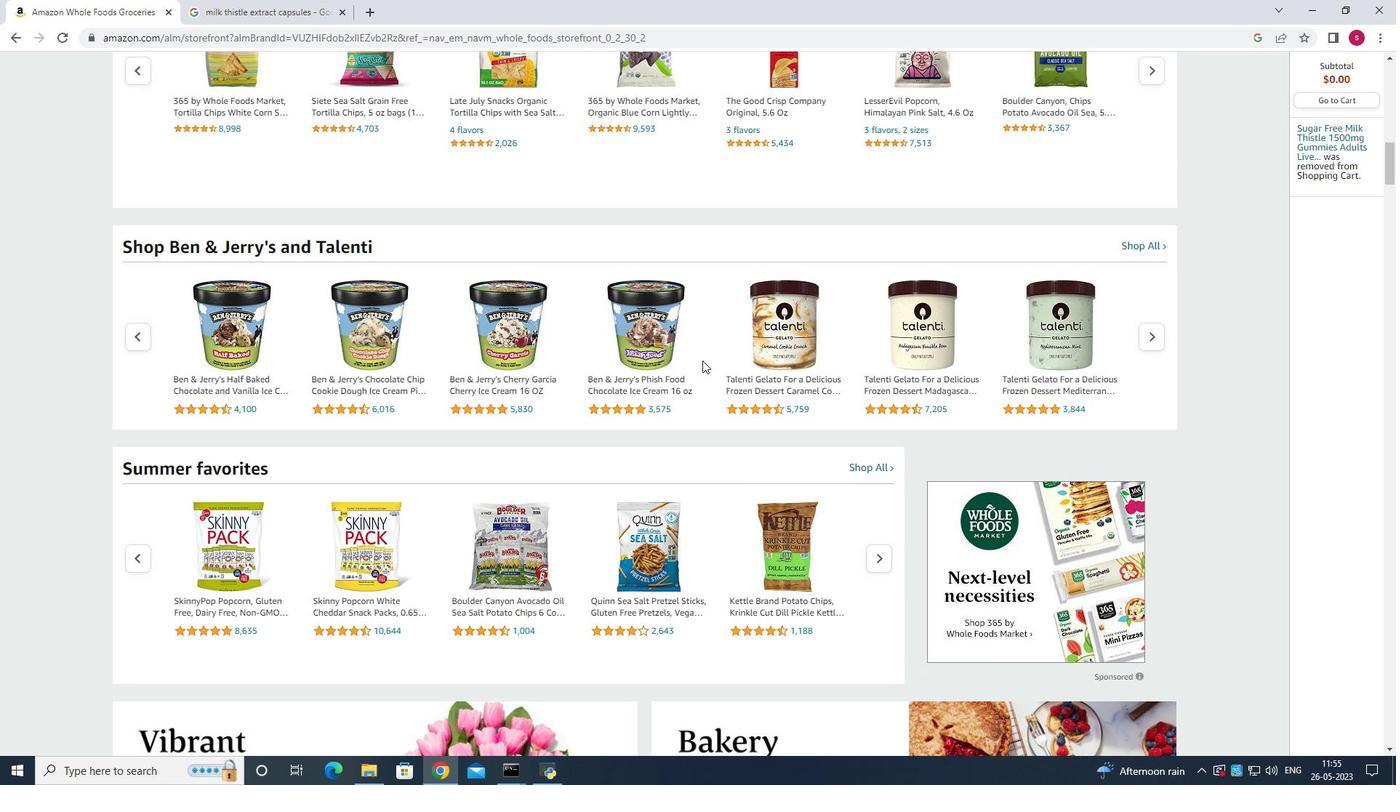
Action: Mouse scrolled (702, 361) with delta (0, 0)
Screenshot: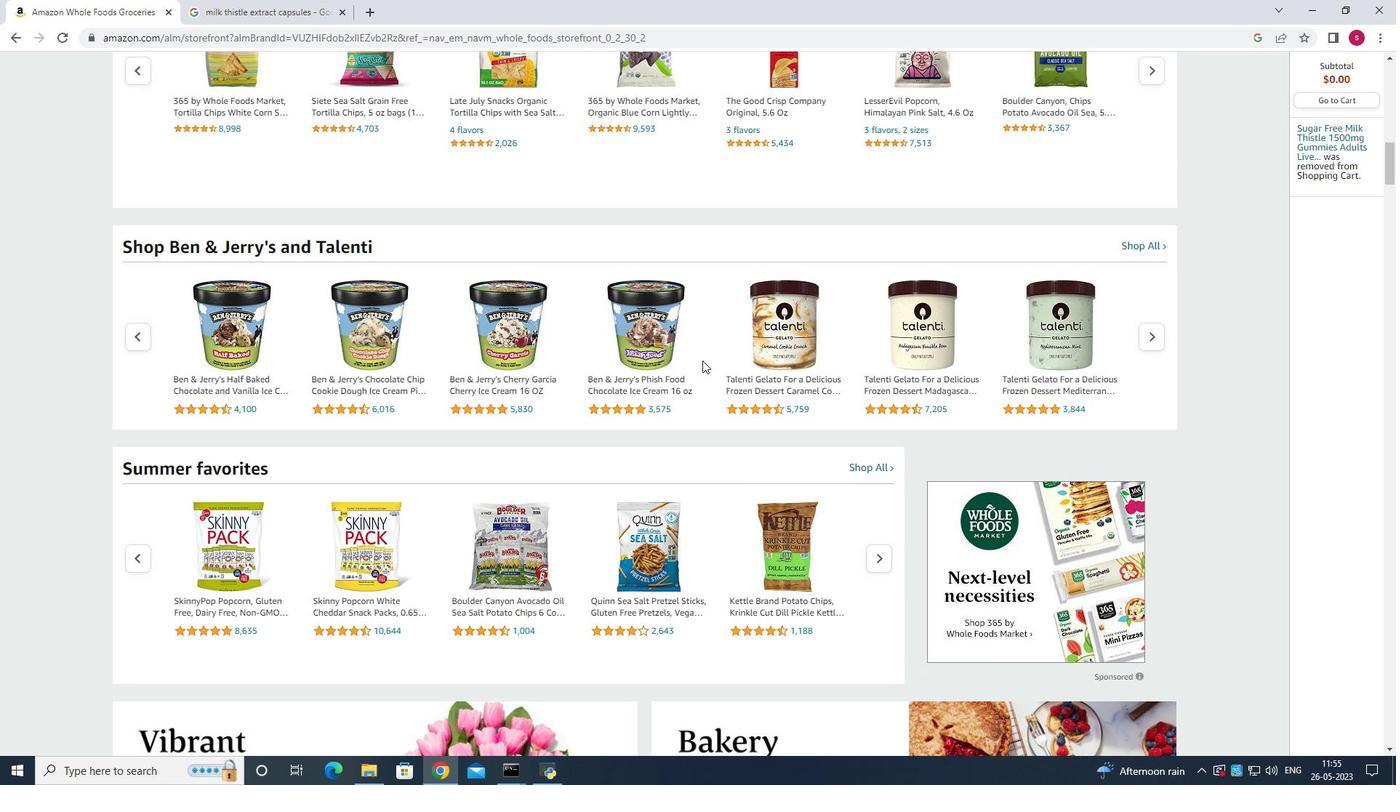 
Action: Mouse scrolled (702, 361) with delta (0, 0)
Screenshot: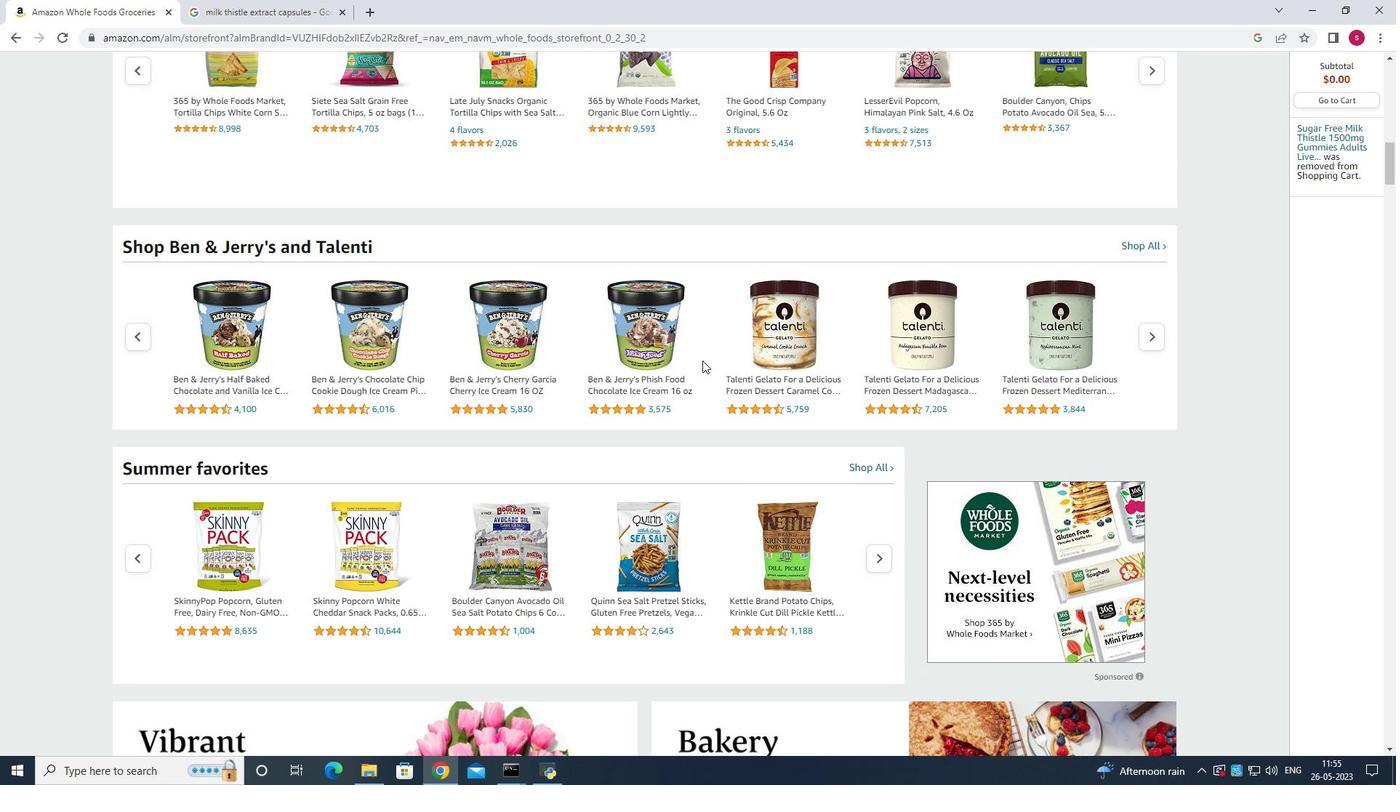 
Action: Mouse scrolled (702, 361) with delta (0, 0)
Screenshot: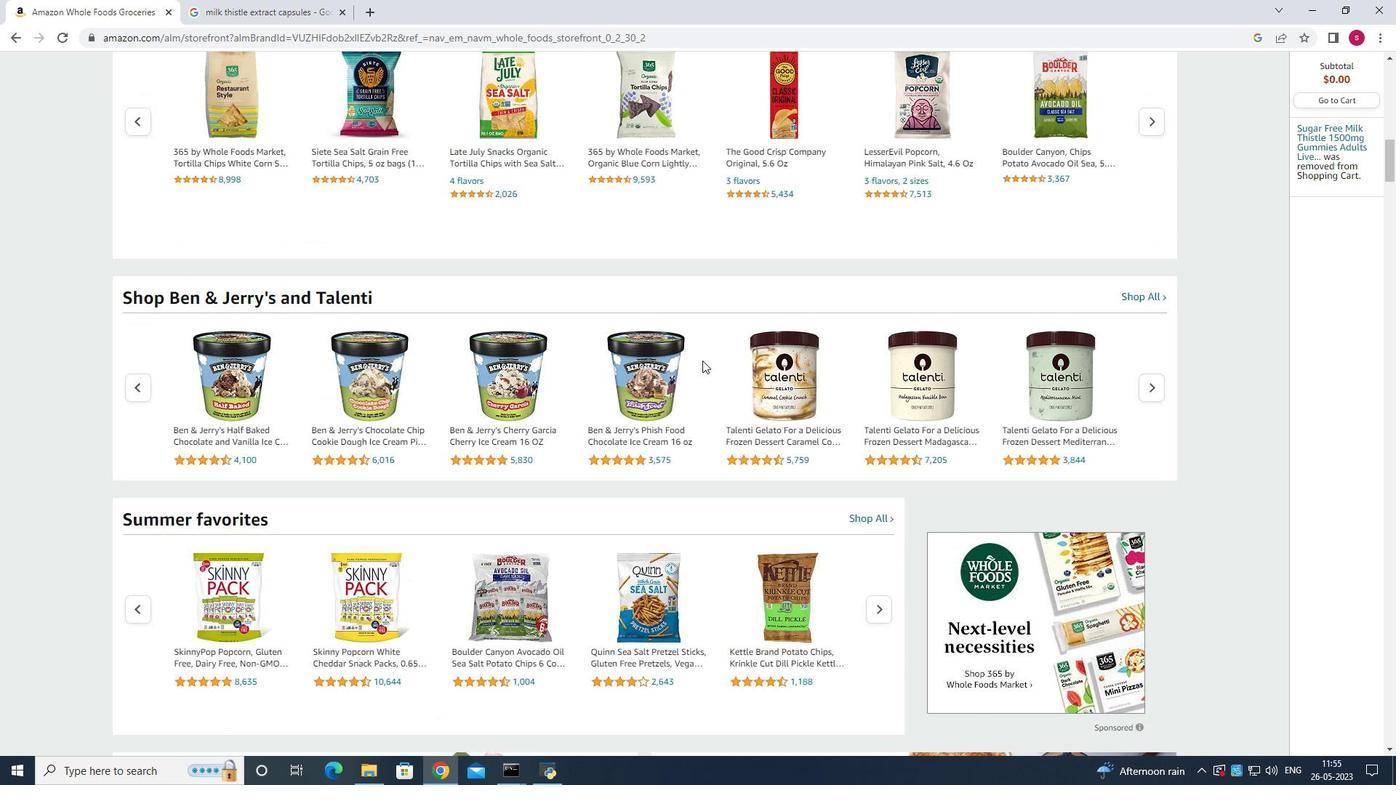 
Action: Mouse scrolled (702, 361) with delta (0, 0)
Screenshot: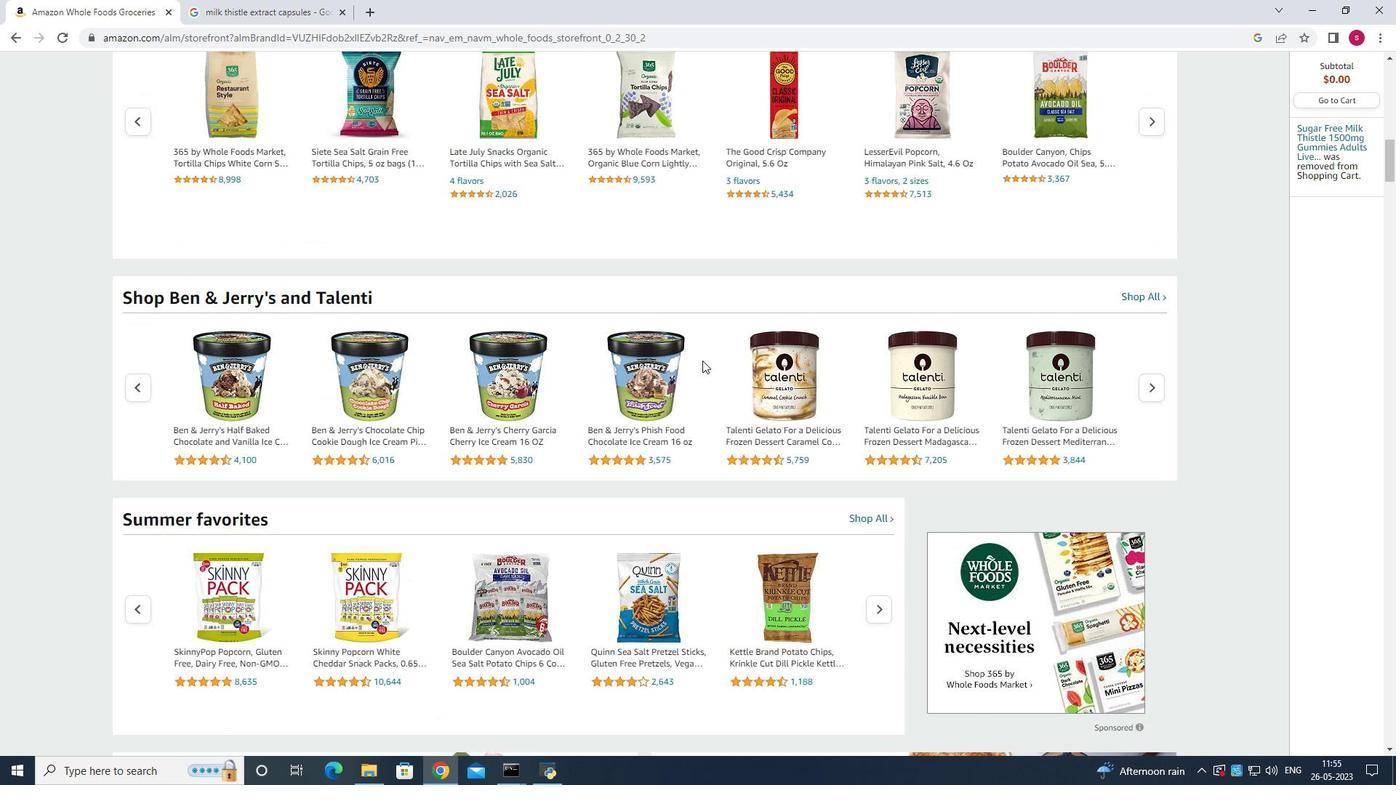 
Action: Mouse scrolled (702, 362) with delta (0, 1)
Screenshot: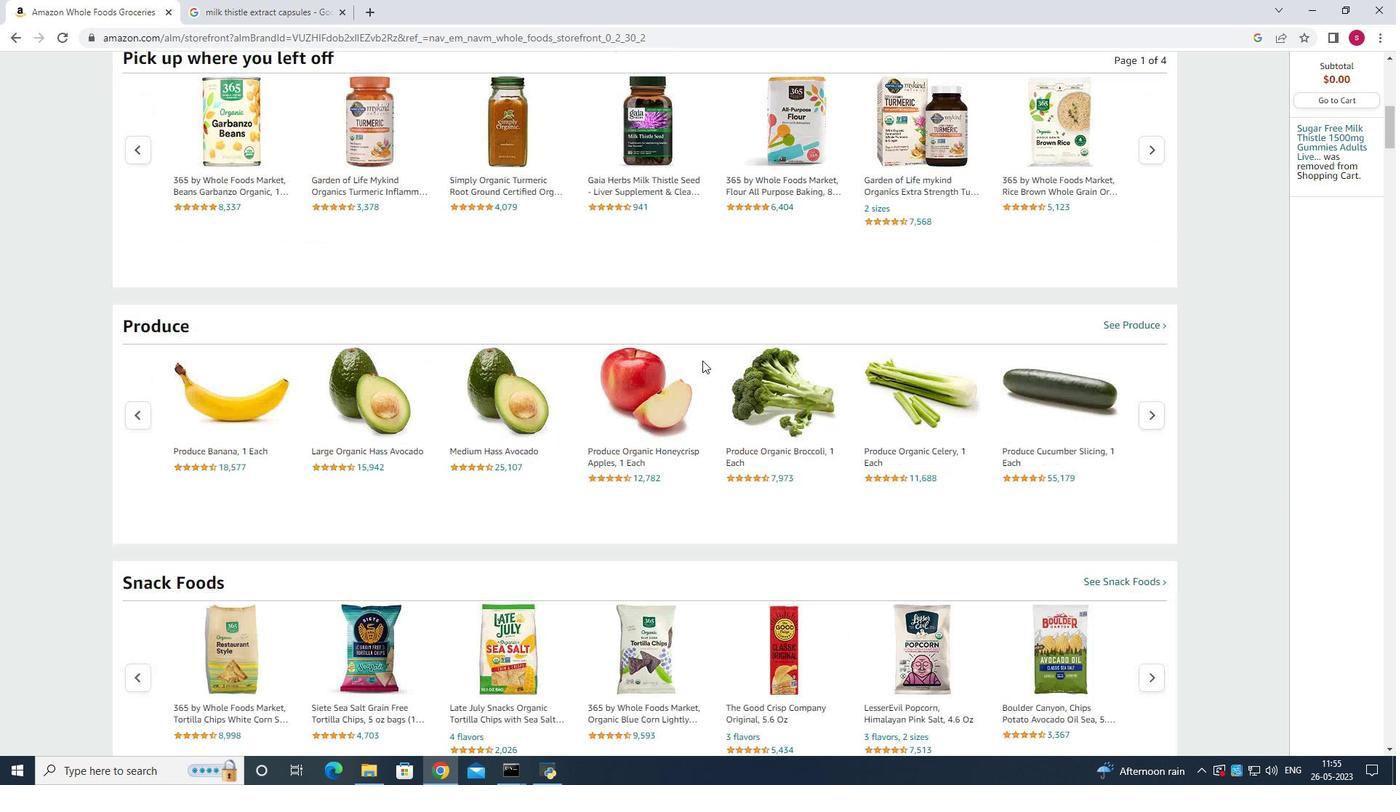 
Action: Mouse scrolled (702, 361) with delta (0, 0)
Screenshot: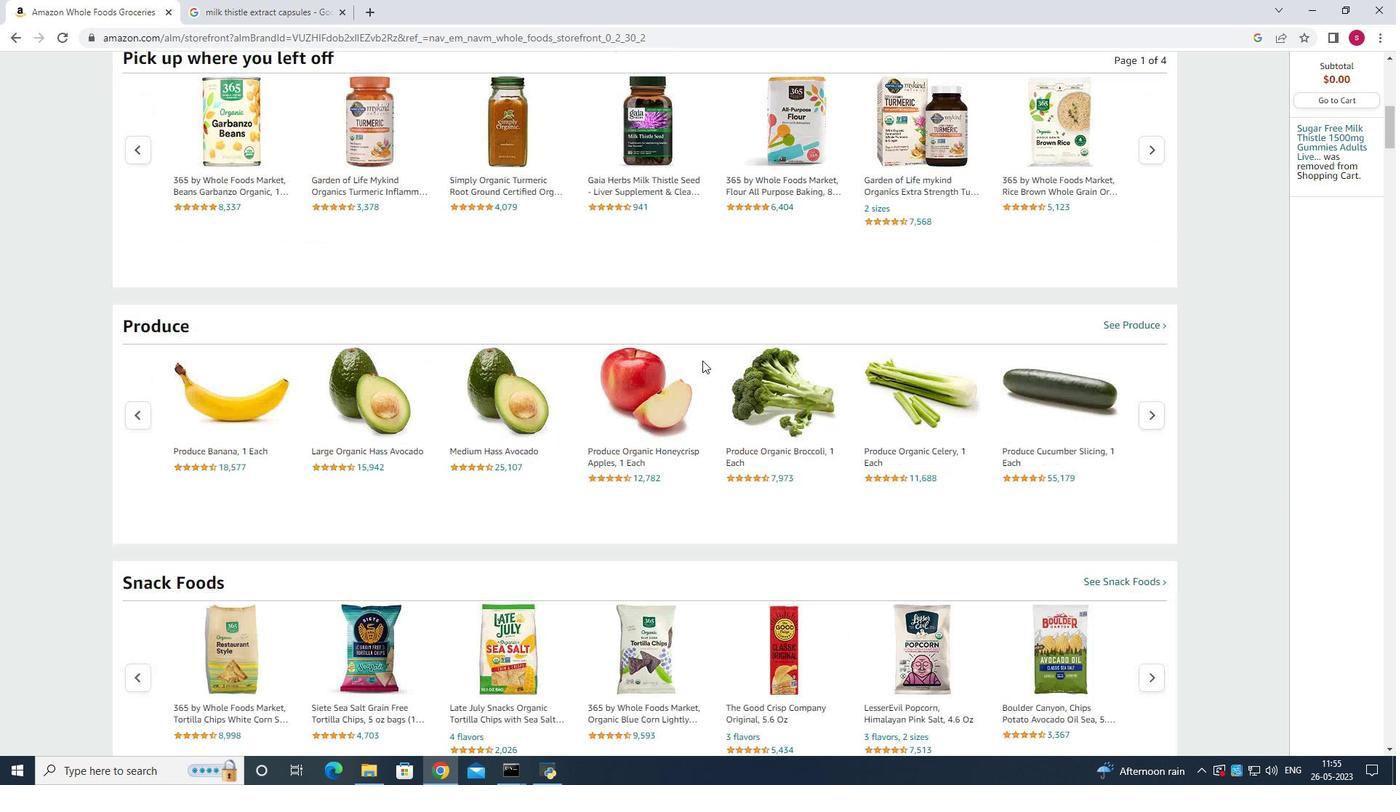 
Action: Mouse scrolled (702, 361) with delta (0, 0)
Screenshot: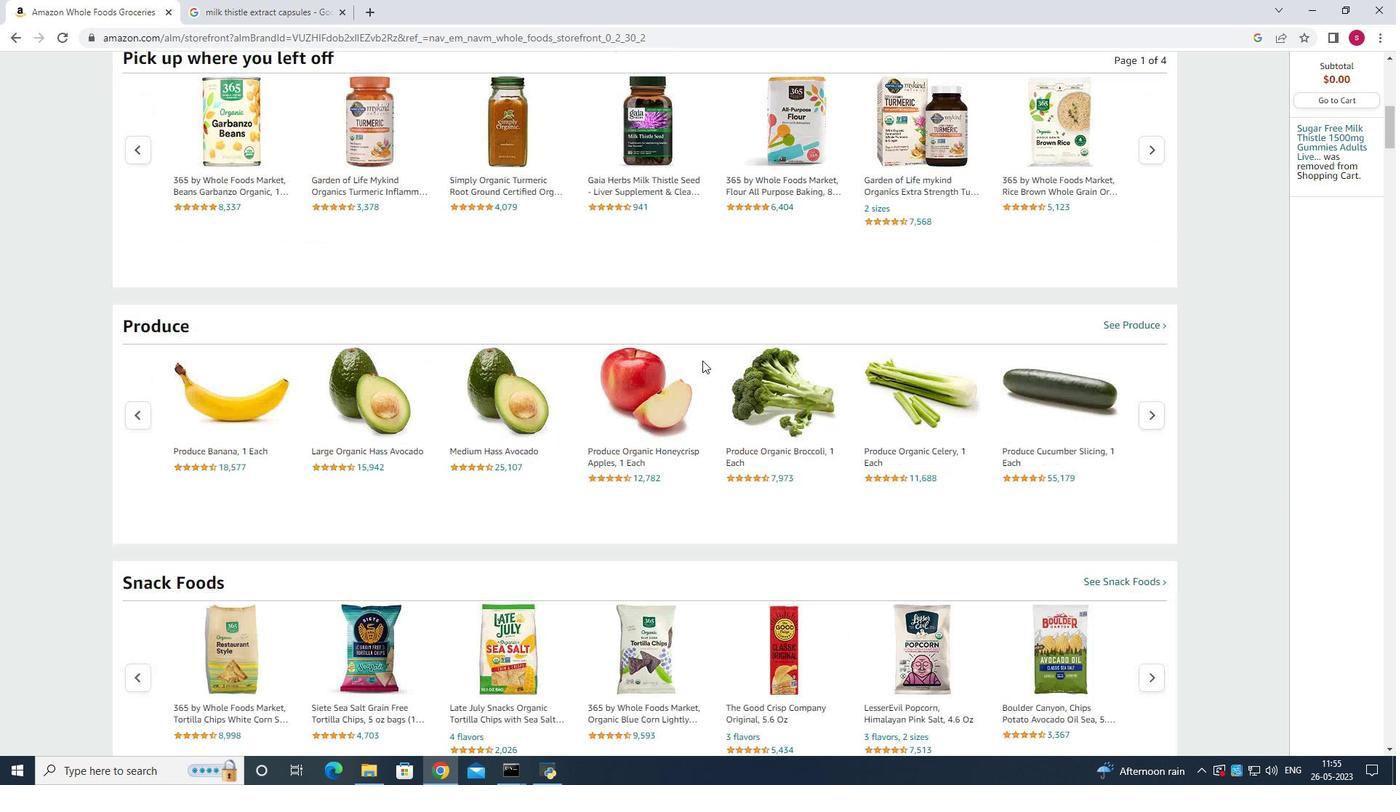 
Action: Mouse scrolled (702, 361) with delta (0, 0)
Screenshot: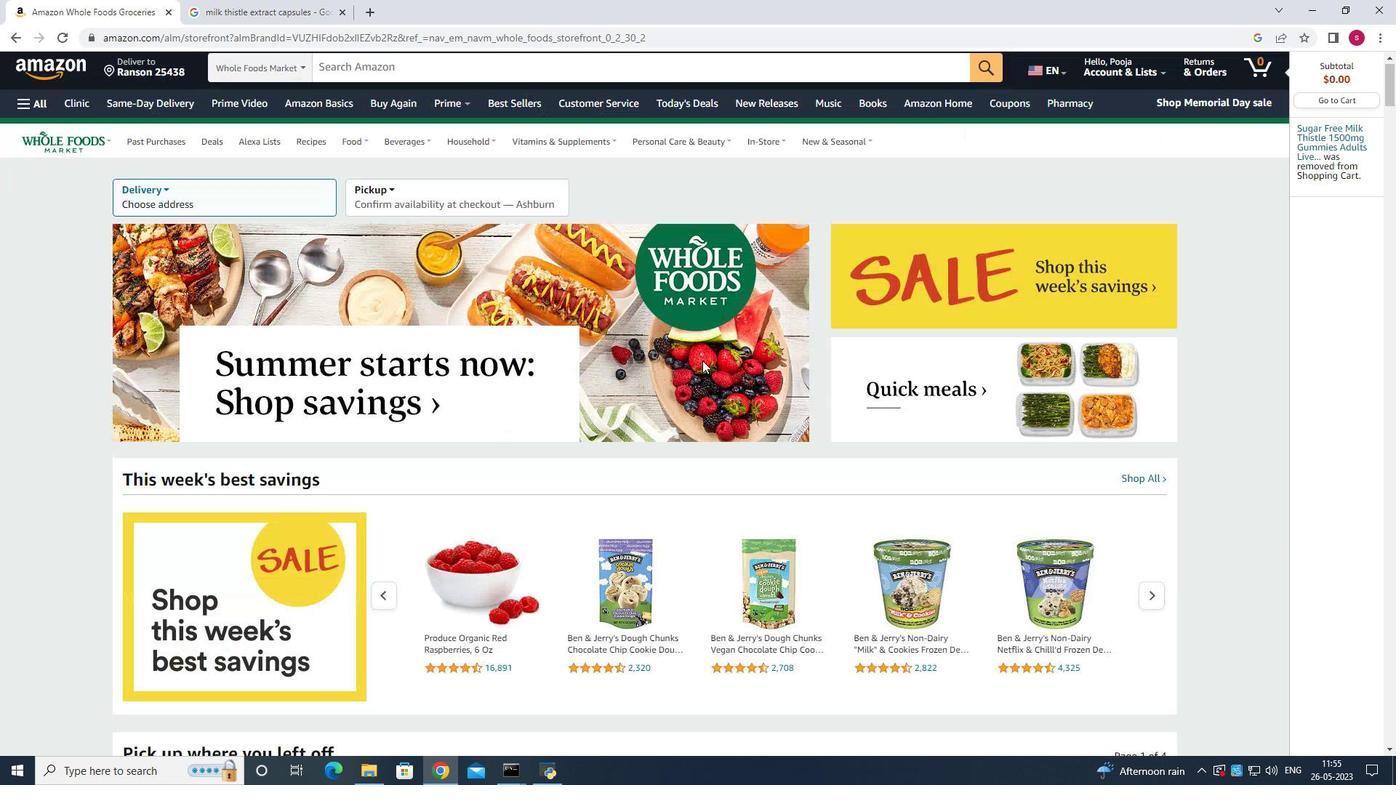 
Action: Mouse scrolled (702, 361) with delta (0, 0)
Screenshot: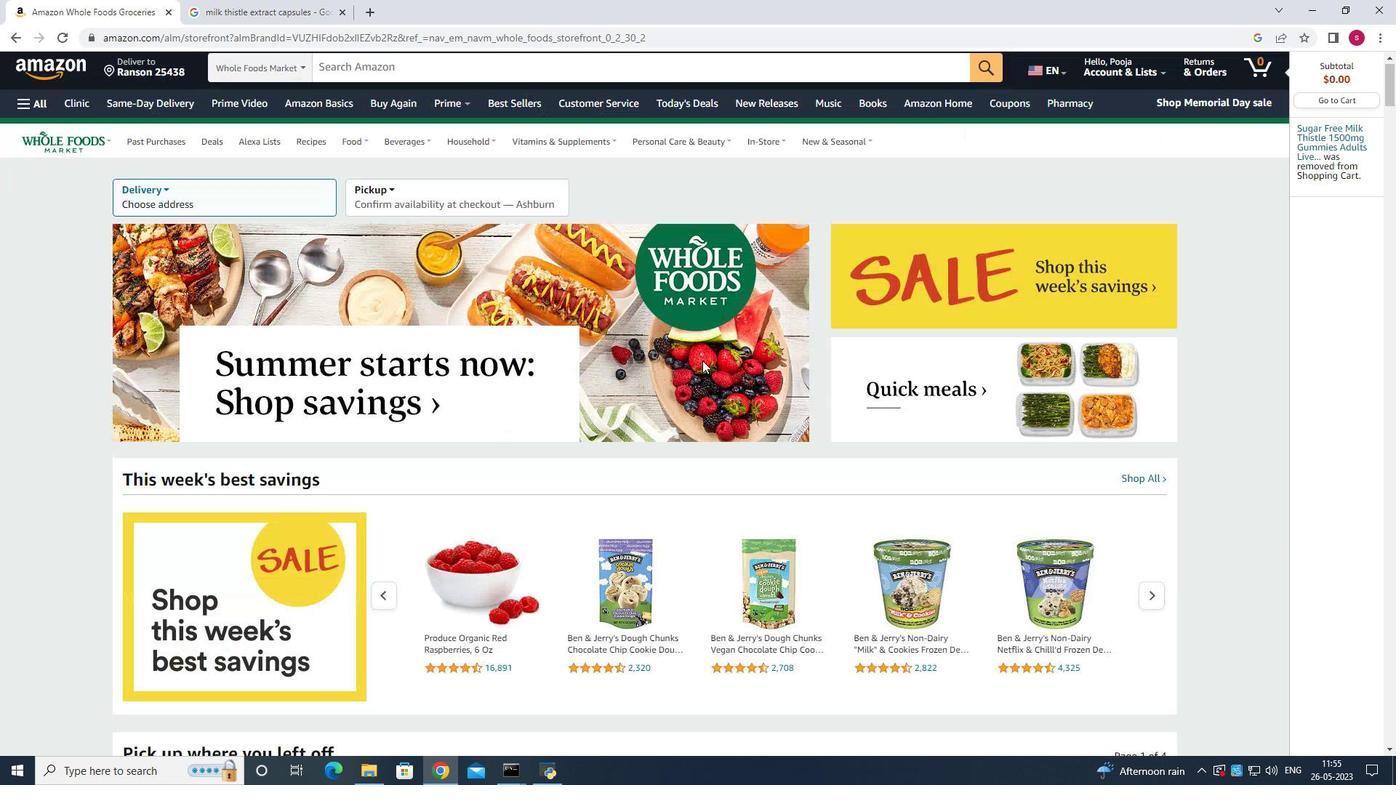 
Action: Mouse scrolled (702, 361) with delta (0, 0)
Screenshot: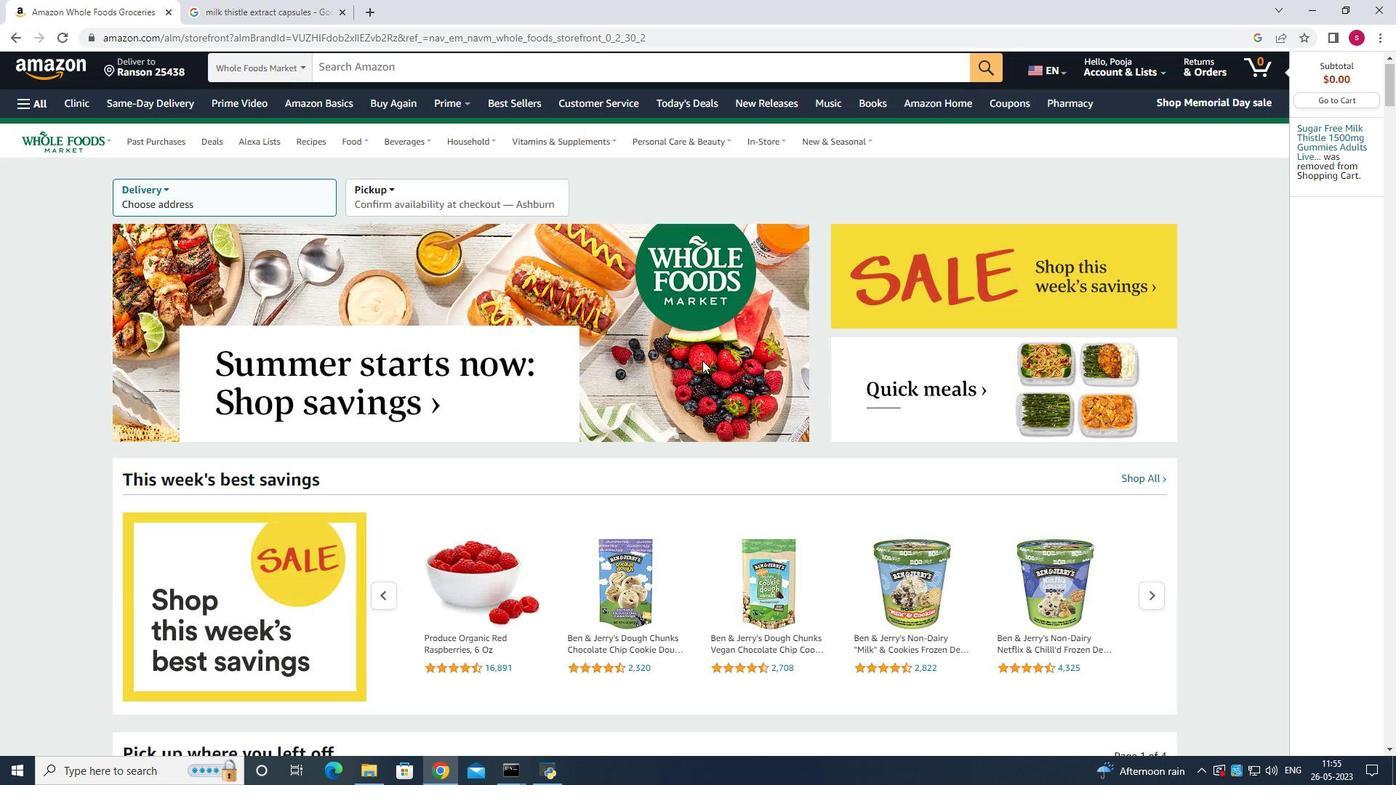
Action: Mouse scrolled (702, 361) with delta (0, 0)
Screenshot: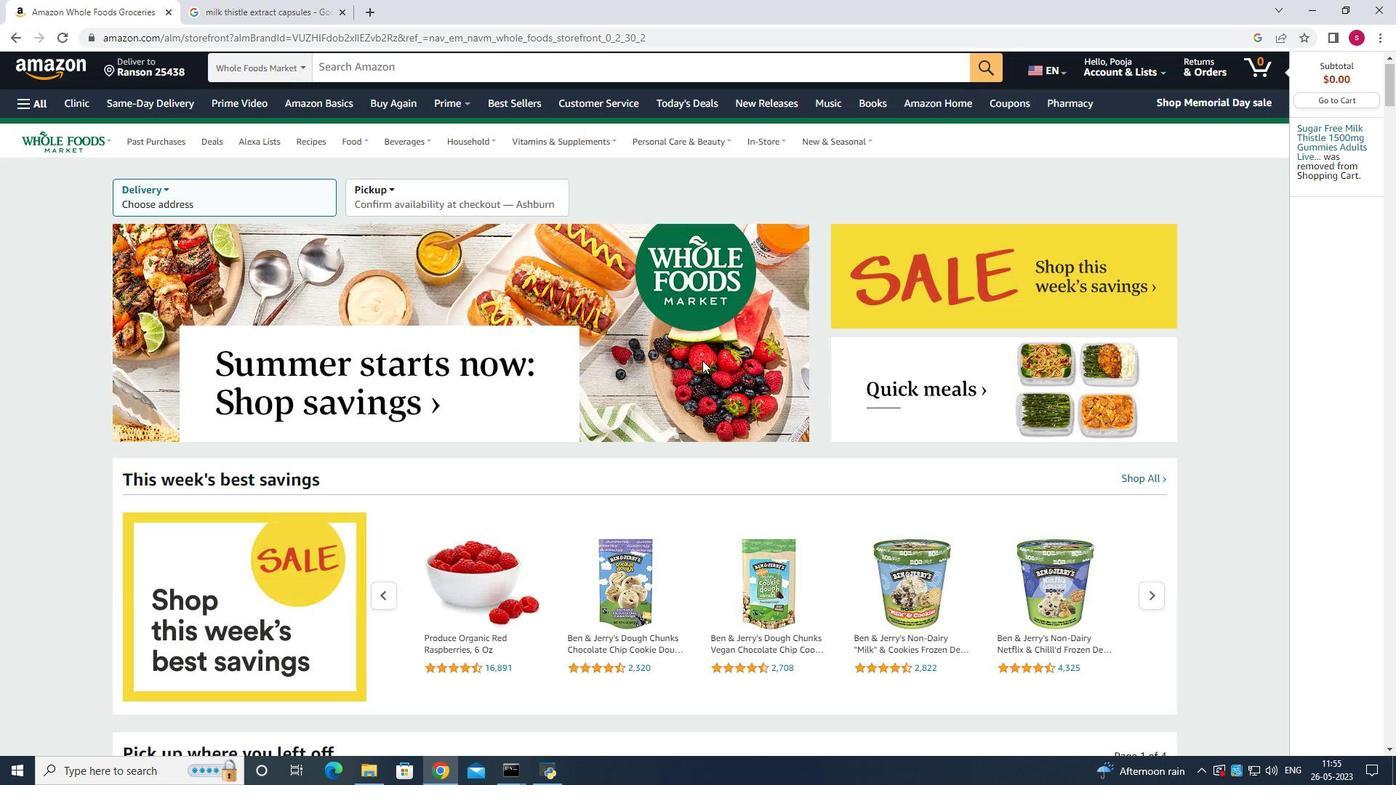 
Action: Mouse scrolled (702, 361) with delta (0, 0)
Screenshot: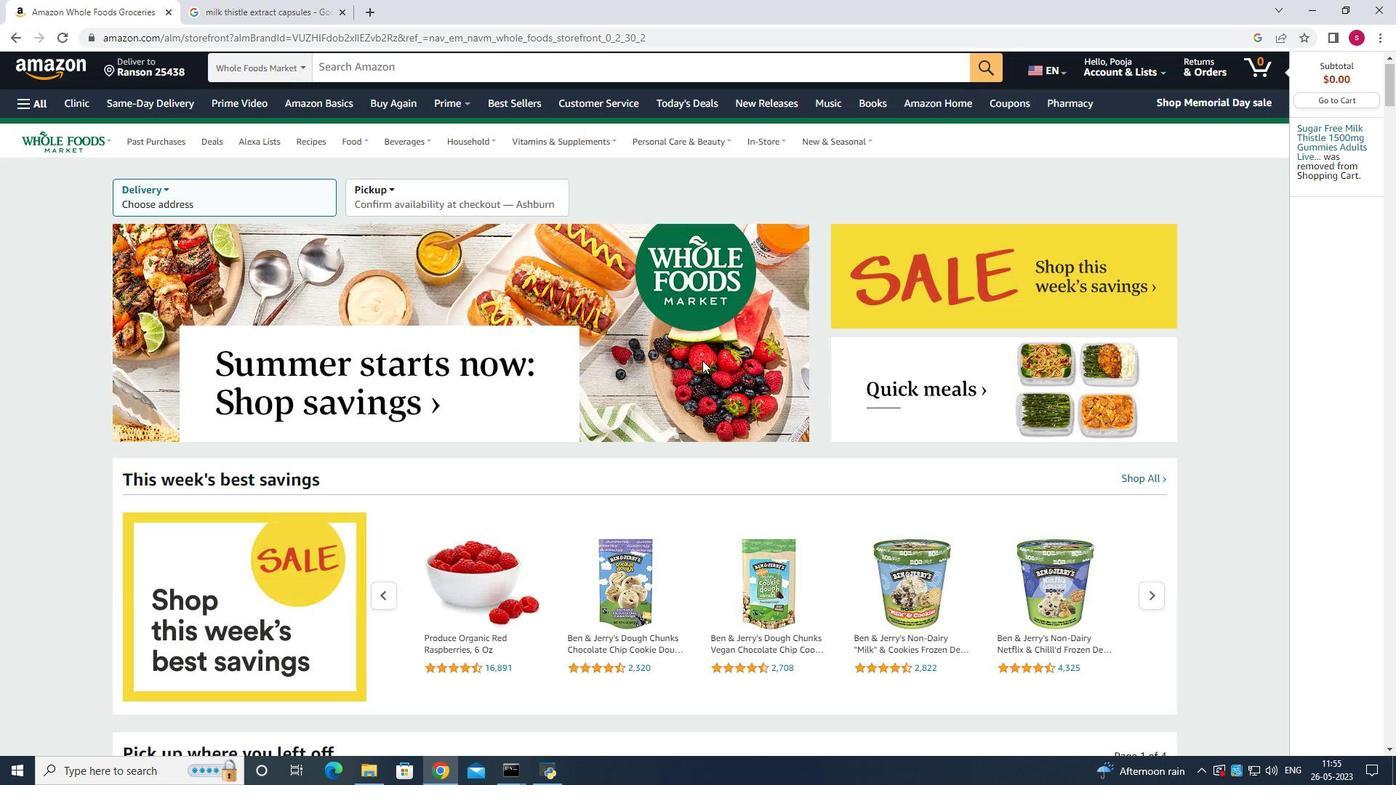 
Action: Mouse scrolled (702, 361) with delta (0, 0)
Screenshot: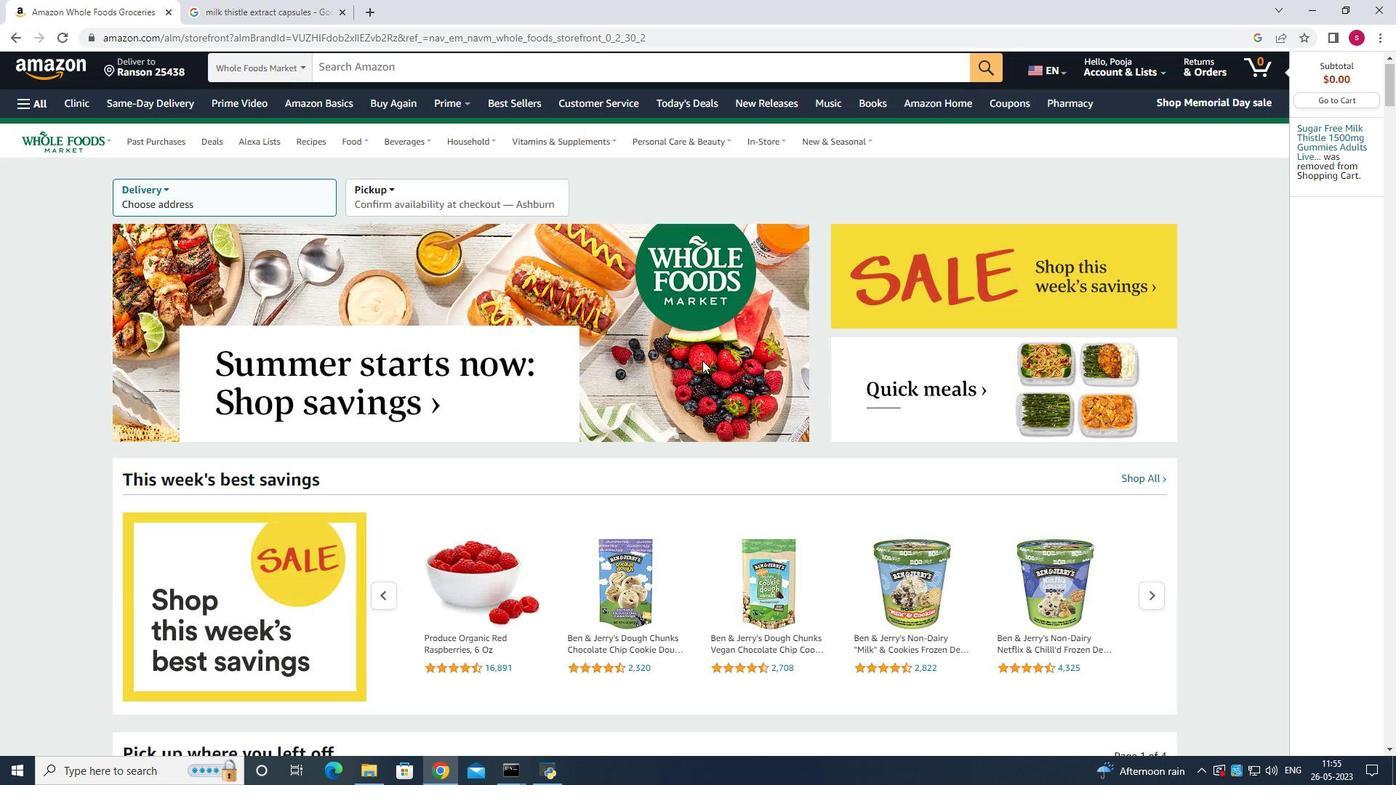 
Action: Mouse scrolled (702, 361) with delta (0, 0)
Screenshot: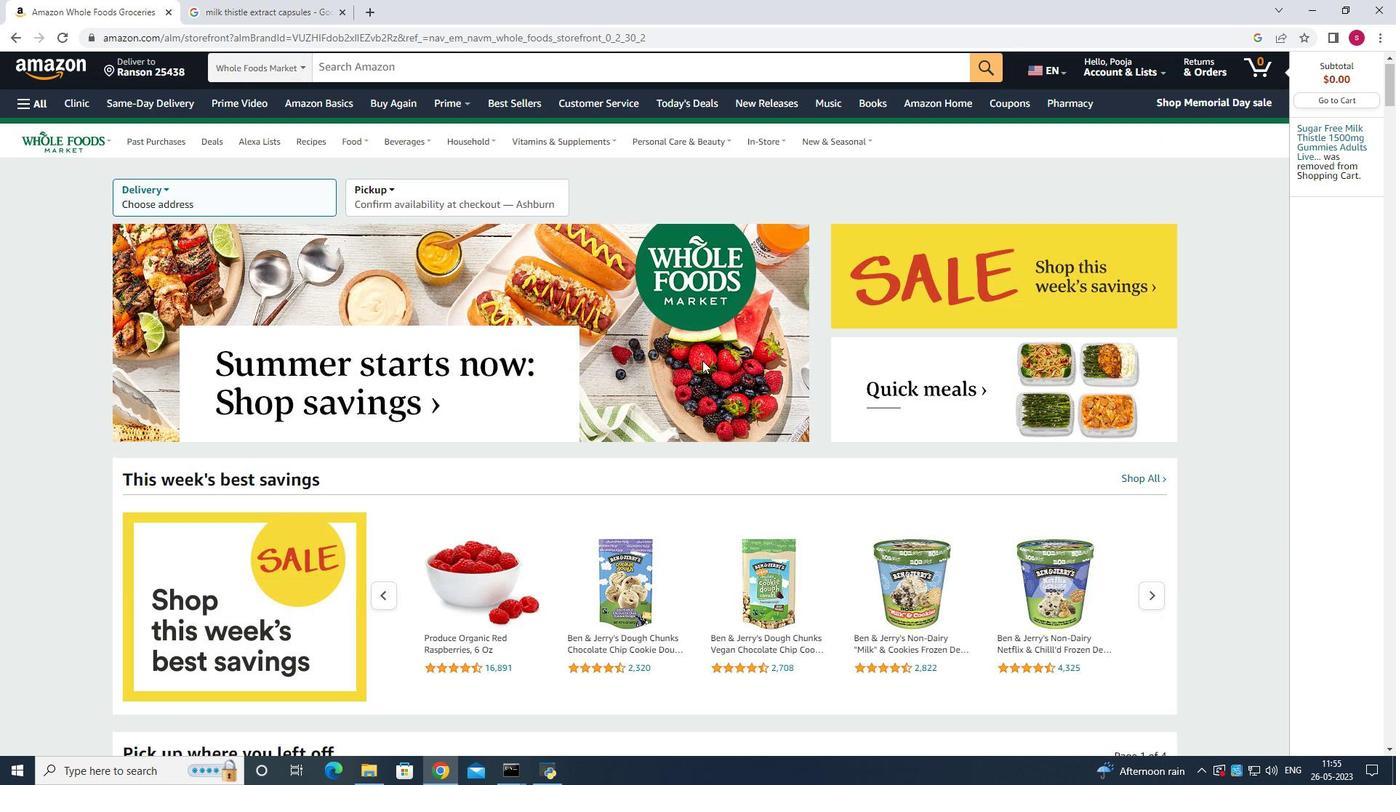 
Action: Mouse scrolled (702, 361) with delta (0, 0)
Screenshot: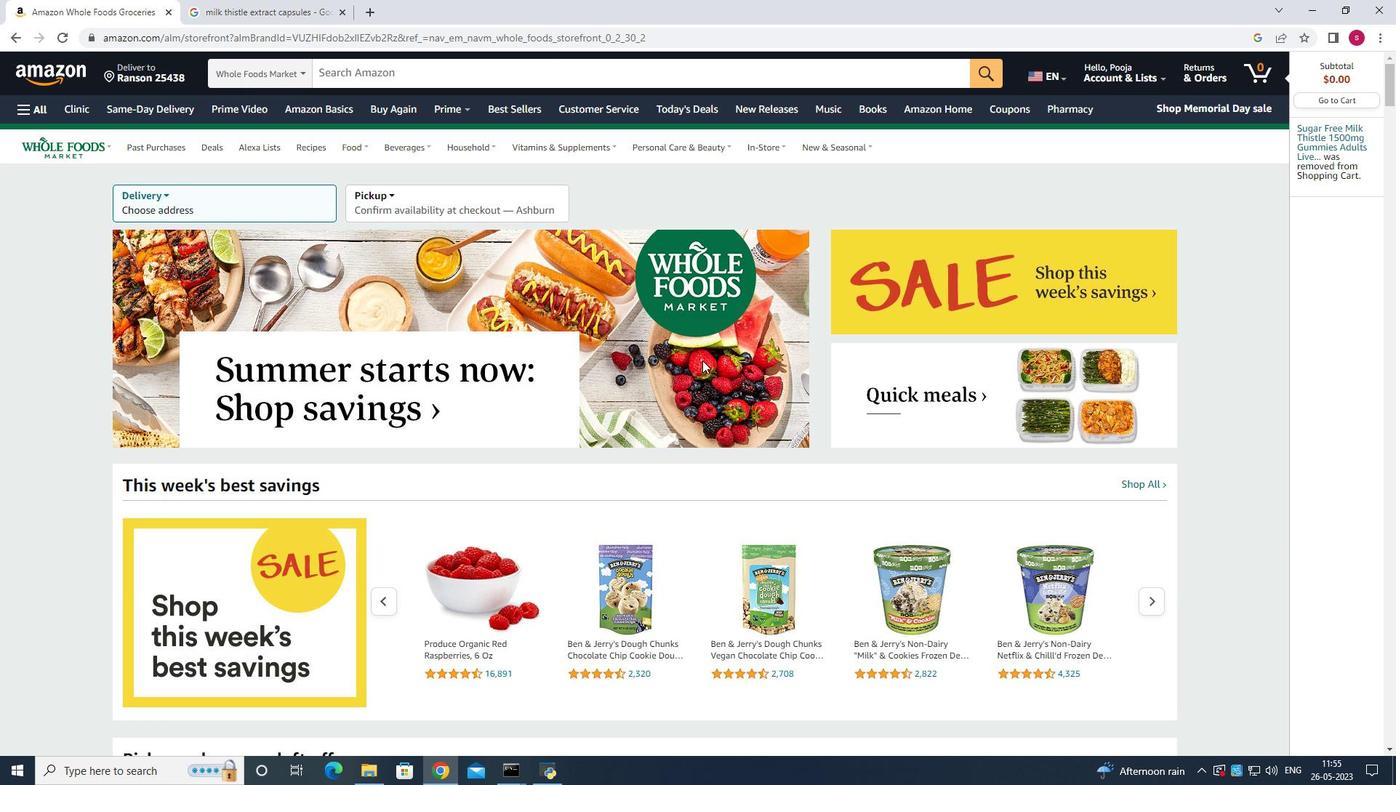 
Action: Mouse scrolled (702, 361) with delta (0, 0)
Screenshot: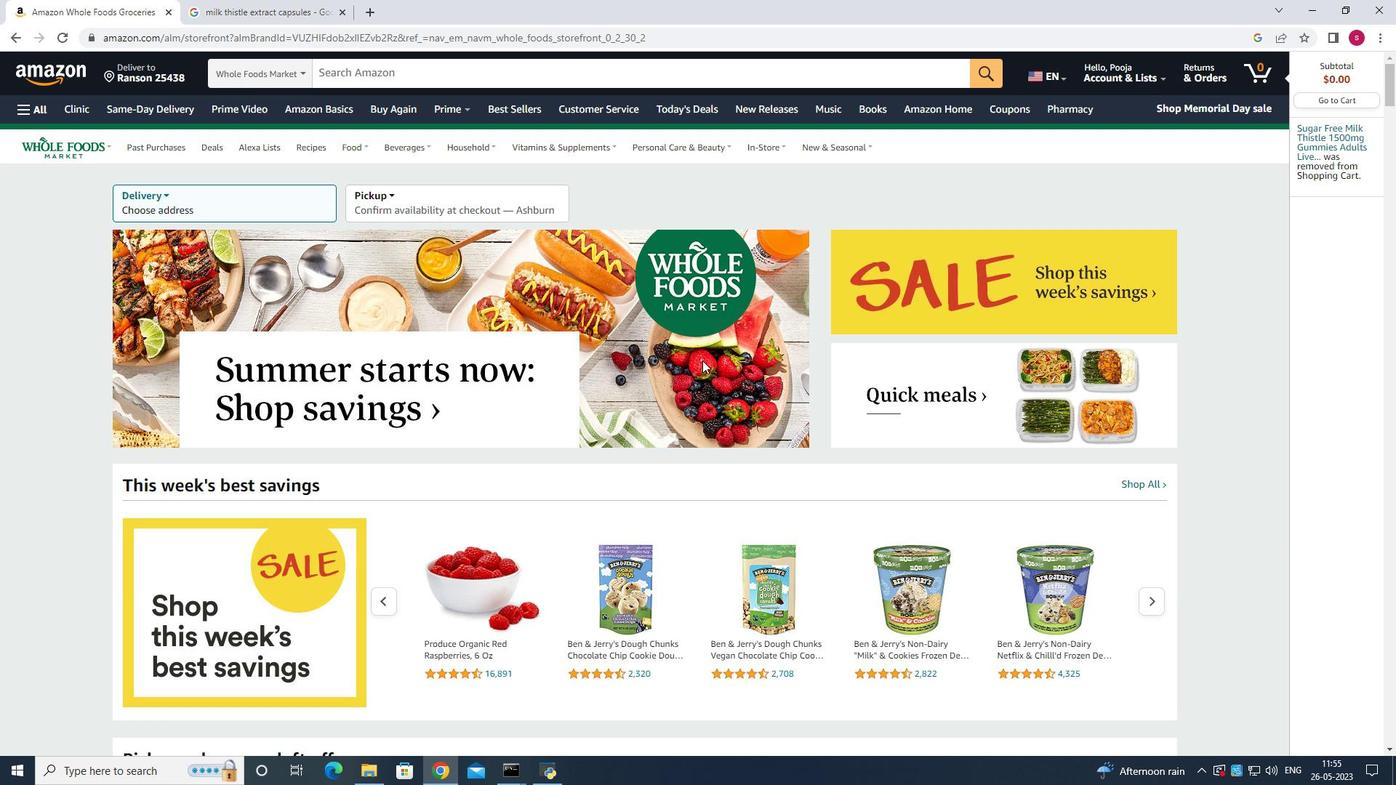 
Action: Mouse scrolled (702, 361) with delta (0, 0)
Screenshot: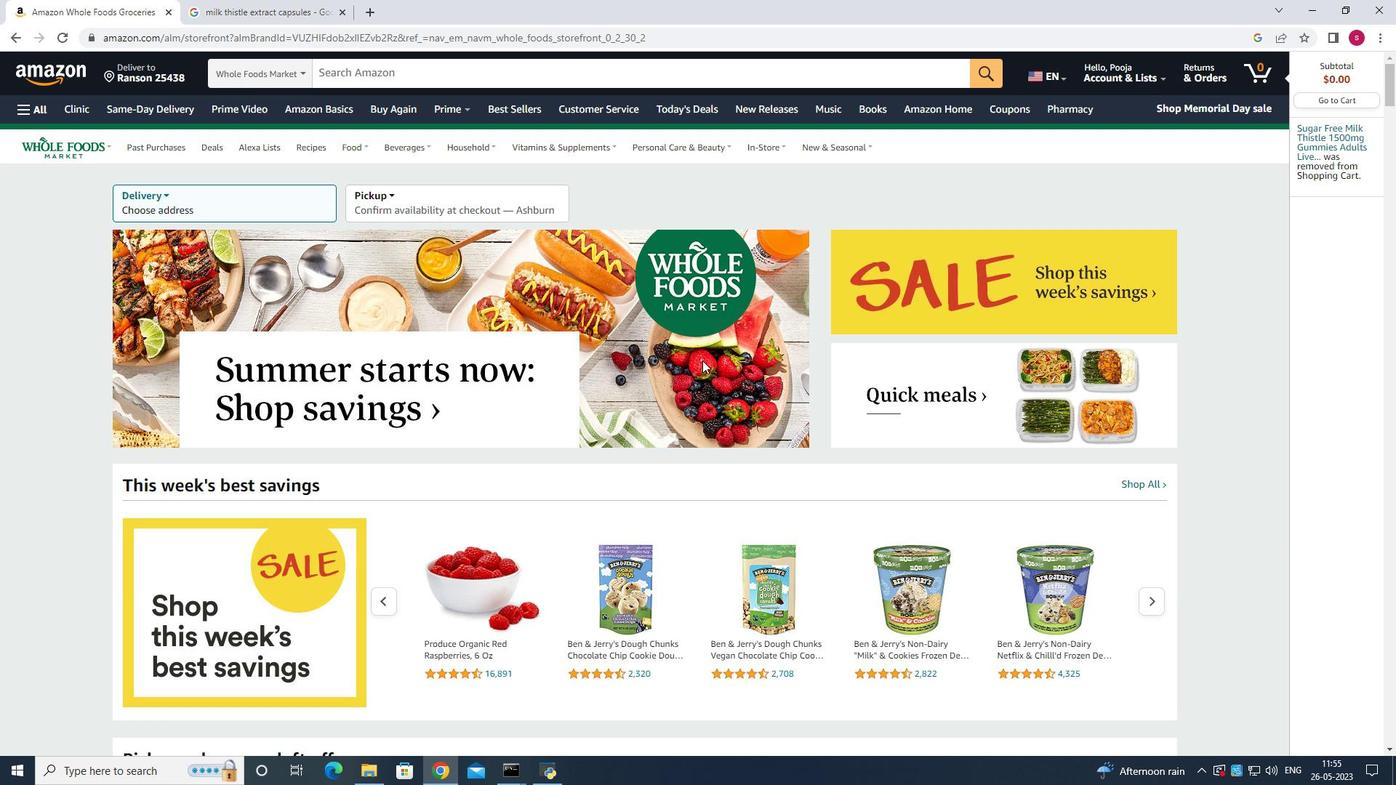
Action: Mouse scrolled (702, 361) with delta (0, 0)
Screenshot: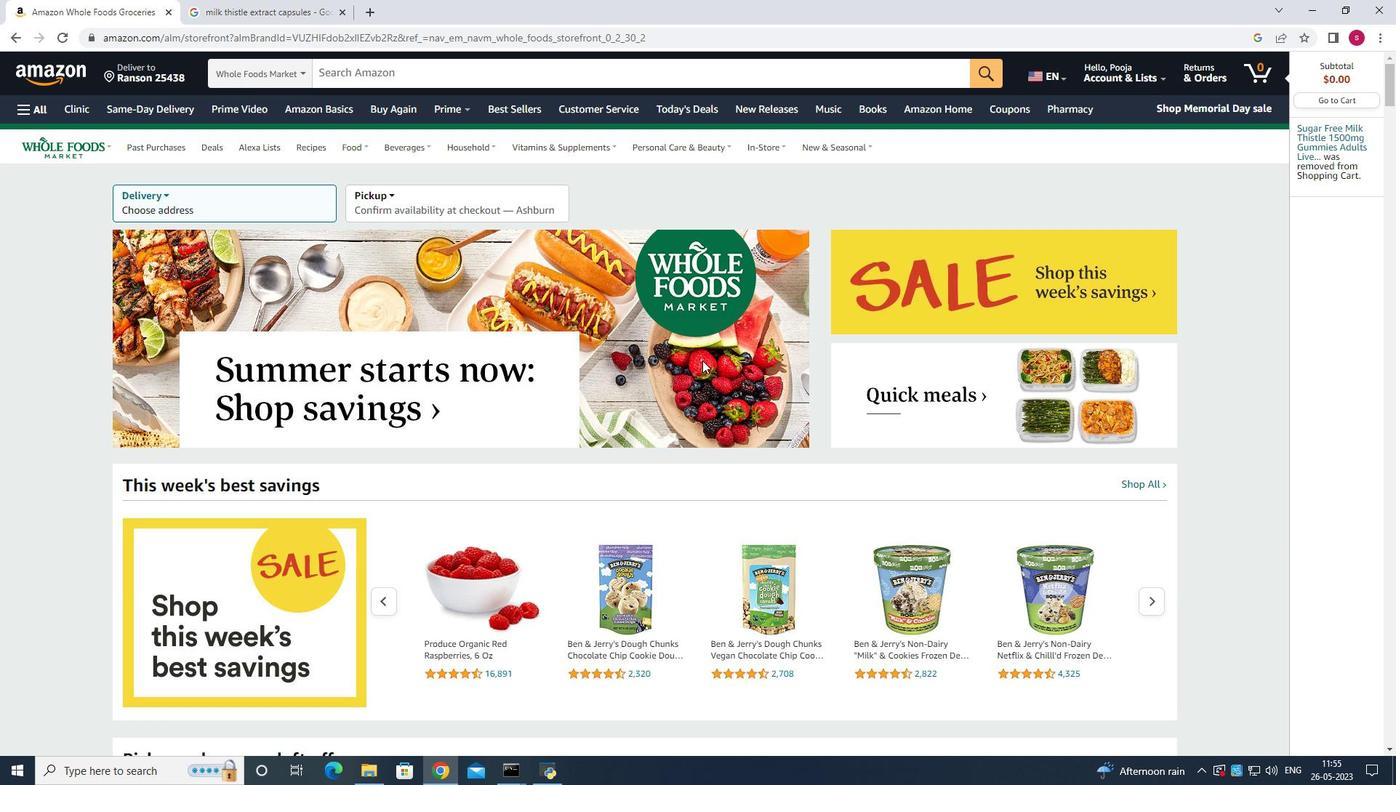 
Action: Mouse scrolled (702, 361) with delta (0, 0)
Screenshot: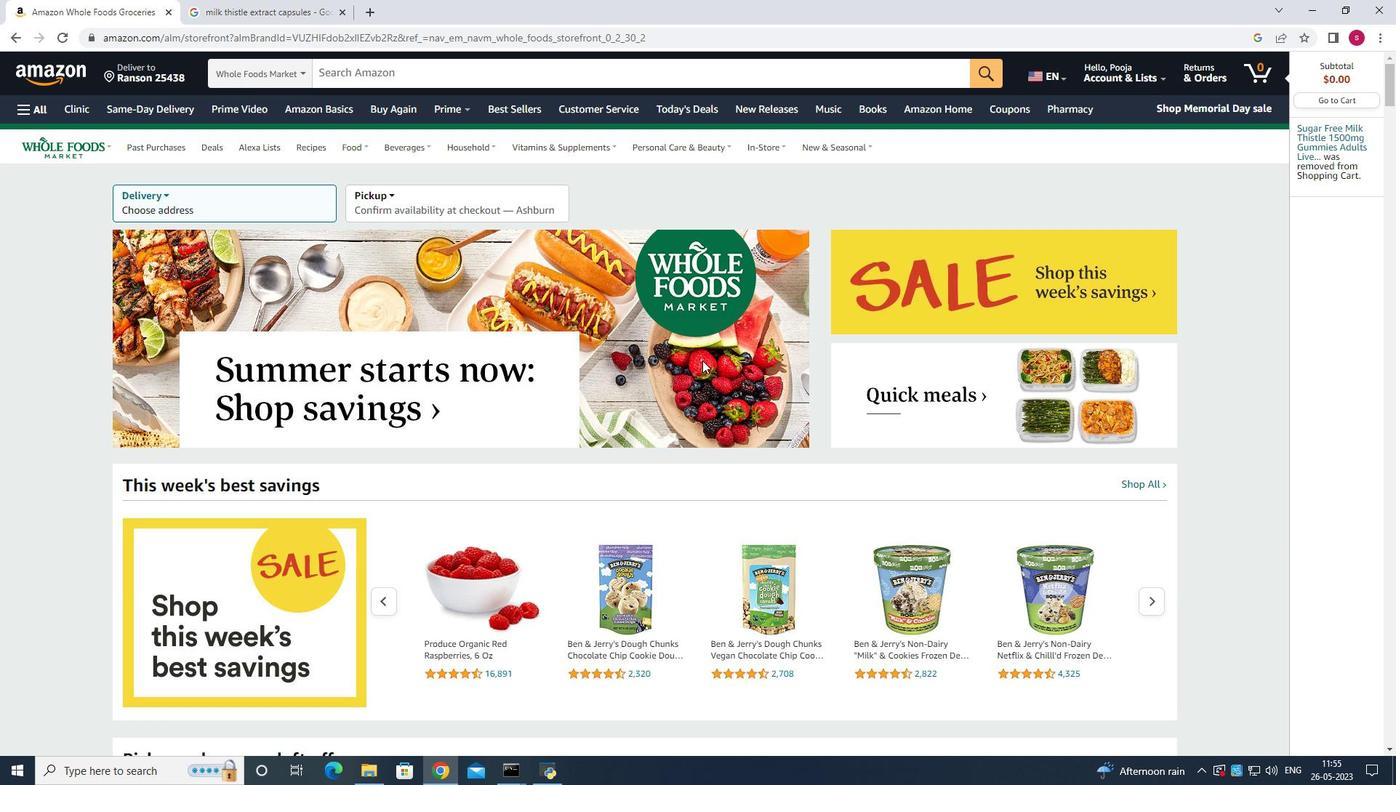 
Action: Mouse moved to (374, 66)
Screenshot: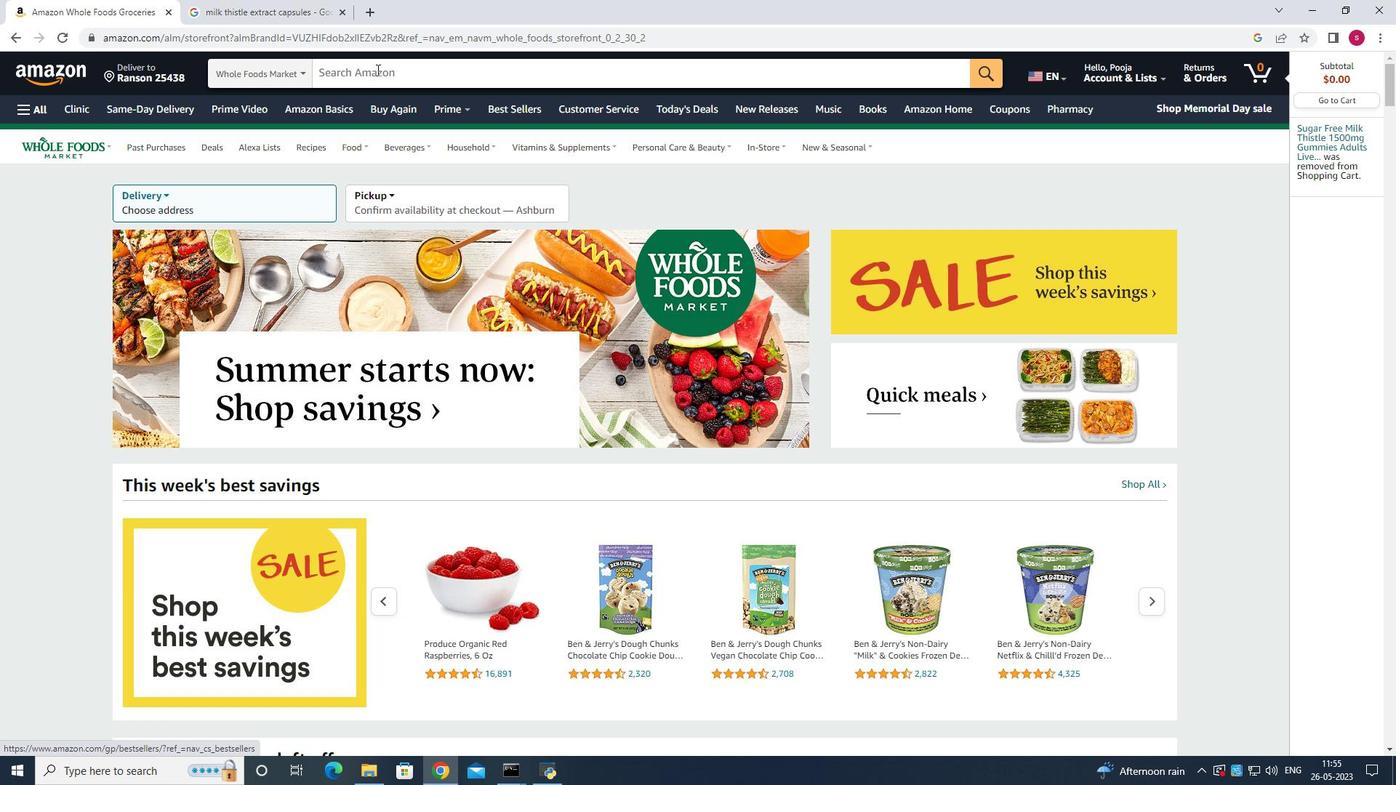 
Action: Mouse pressed left at (374, 66)
Screenshot: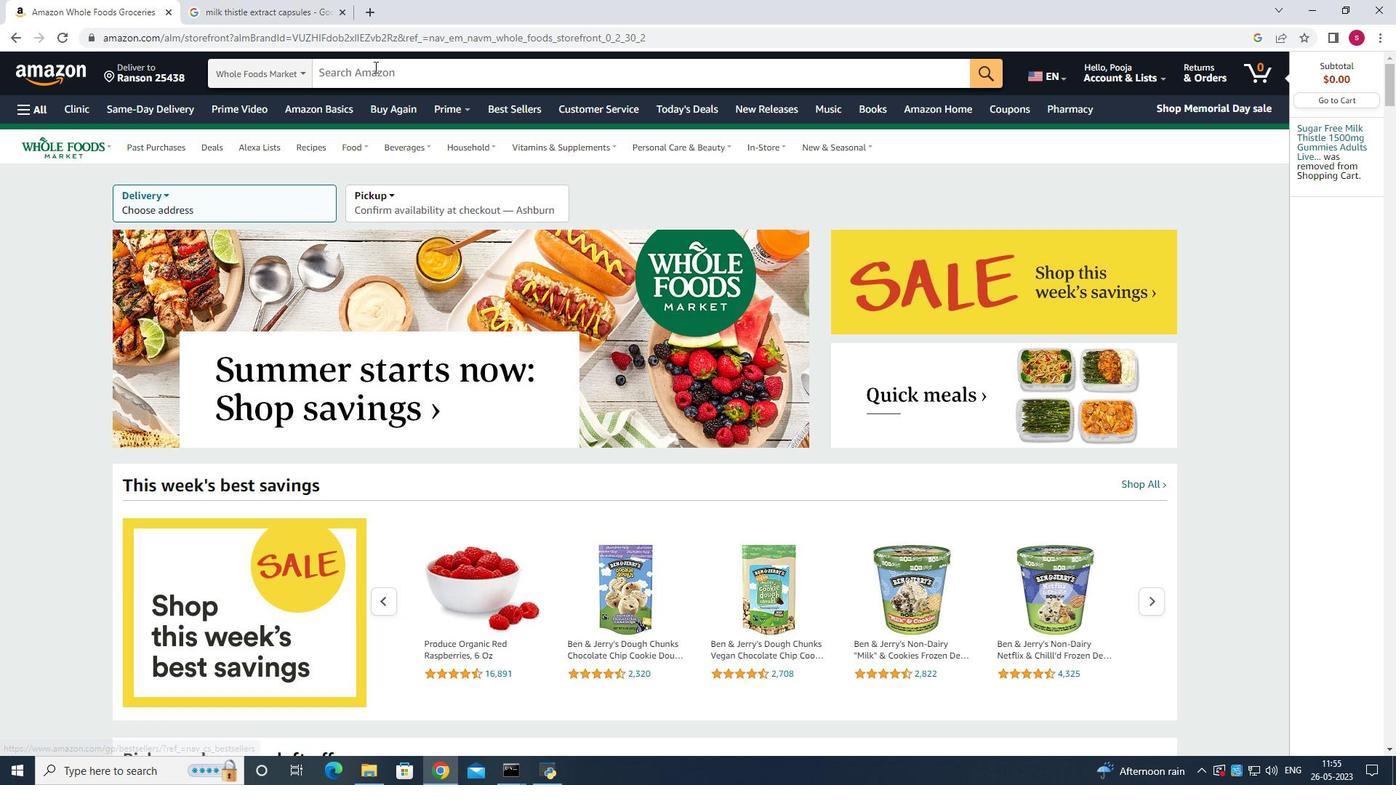 
Action: Mouse moved to (1137, 344)
Screenshot: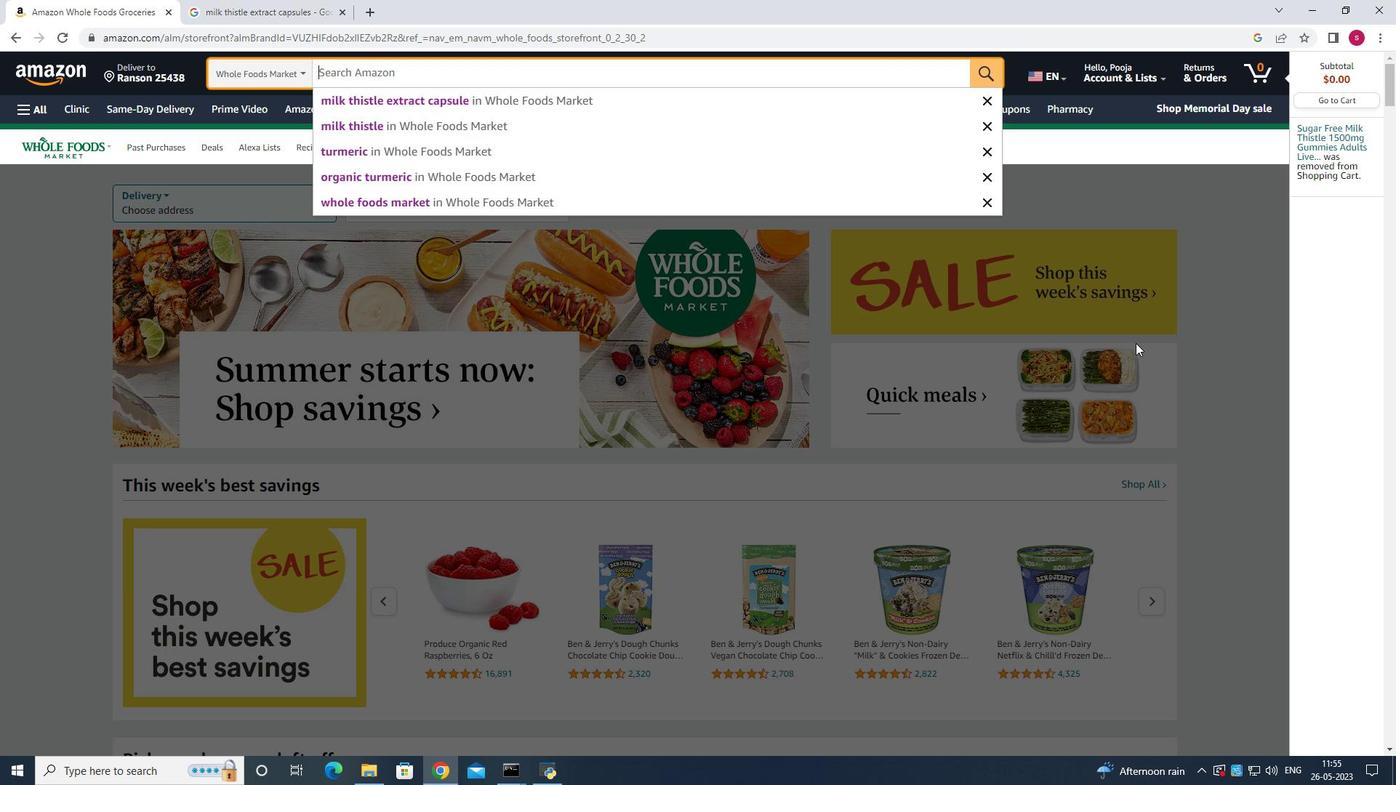 
Action: Key pressed o<Key.shift>rganic<Key.space>almond<Key.space>milk<Key.enter>
Screenshot: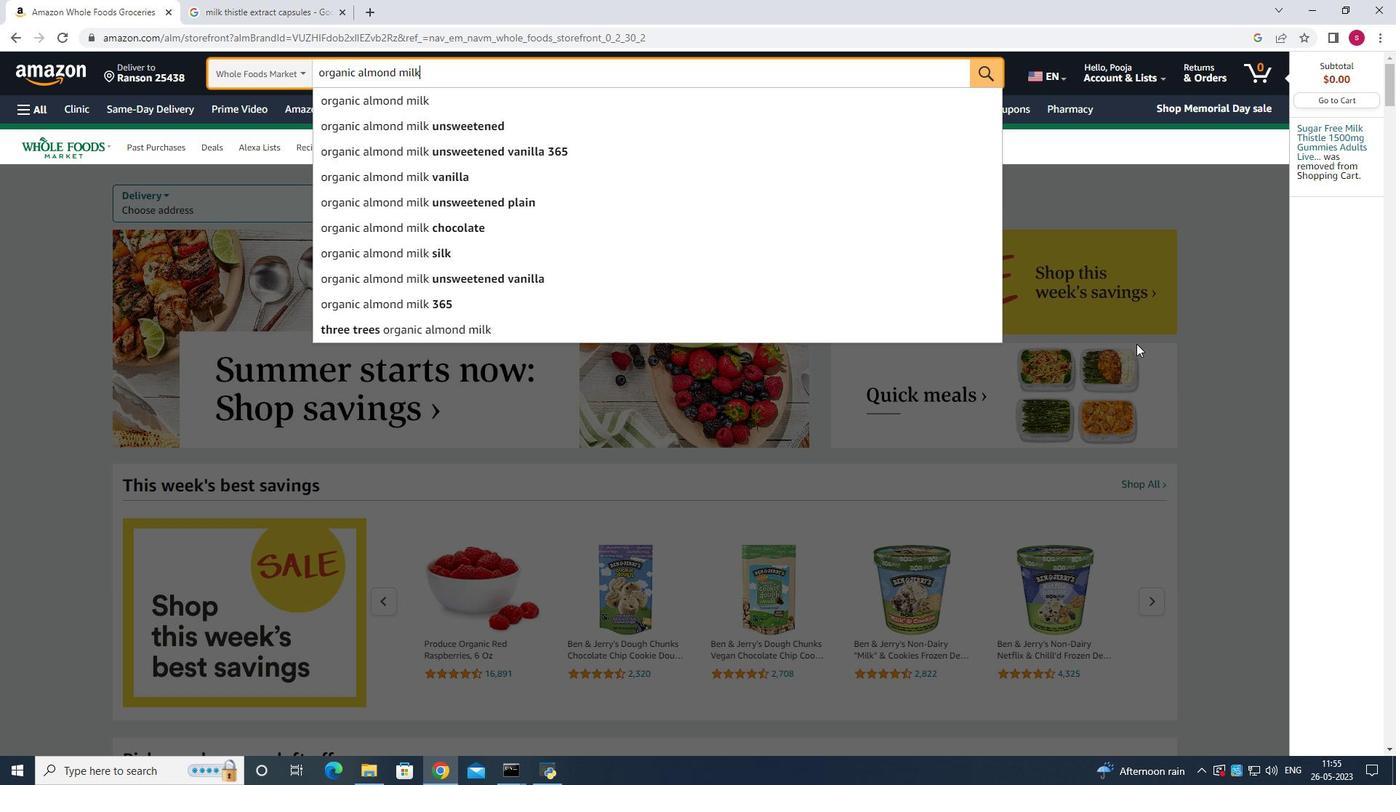 
Action: Mouse scrolled (1137, 343) with delta (0, 0)
Screenshot: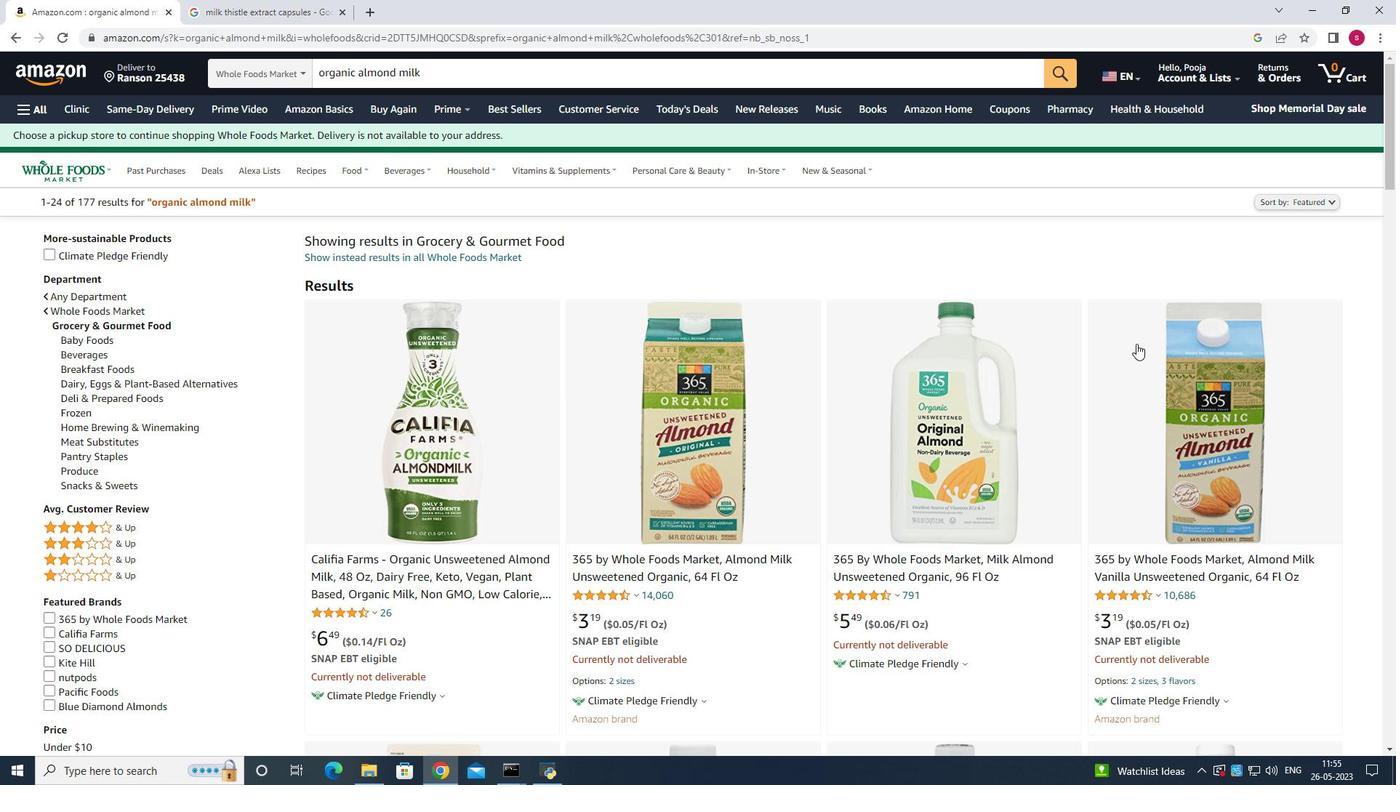 
Action: Mouse scrolled (1137, 343) with delta (0, 0)
Screenshot: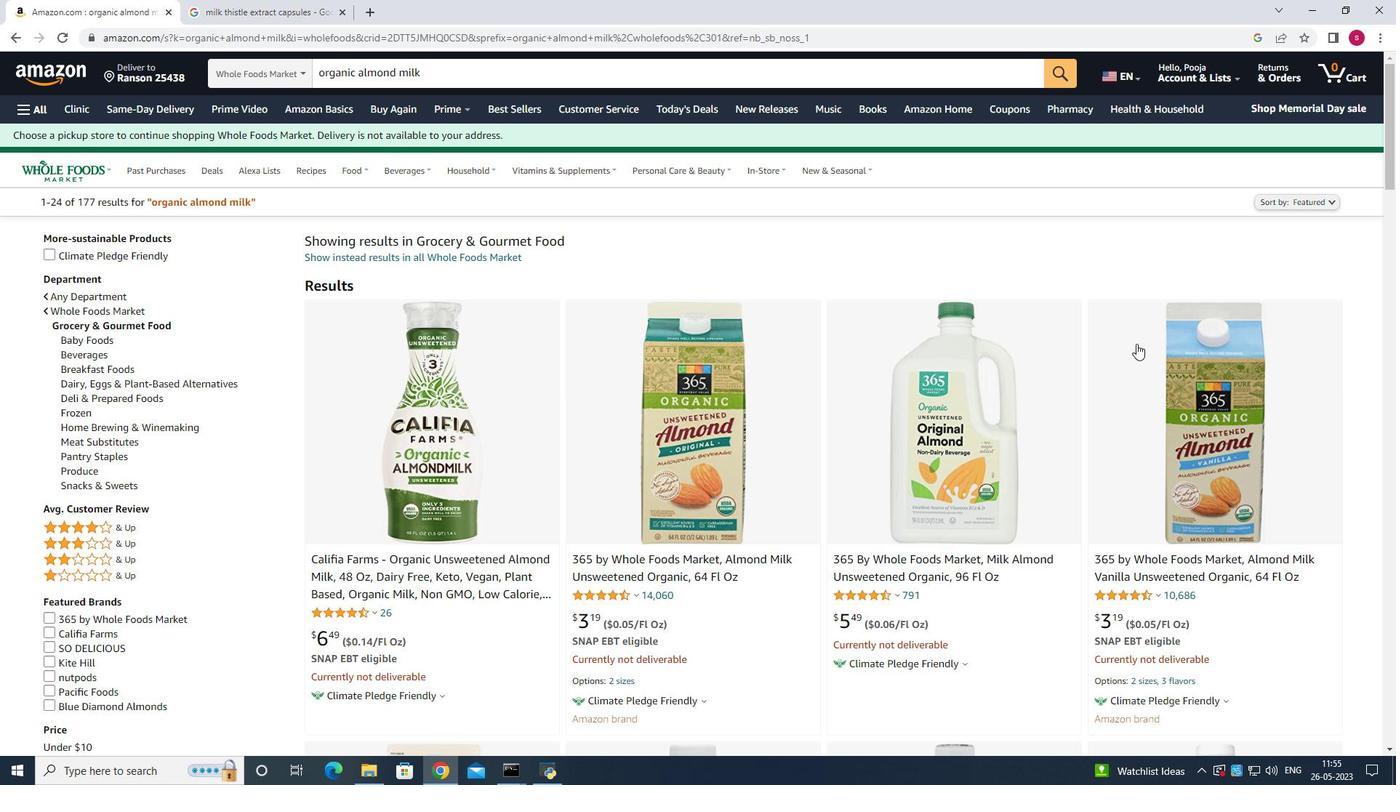 
Action: Mouse moved to (680, 349)
Screenshot: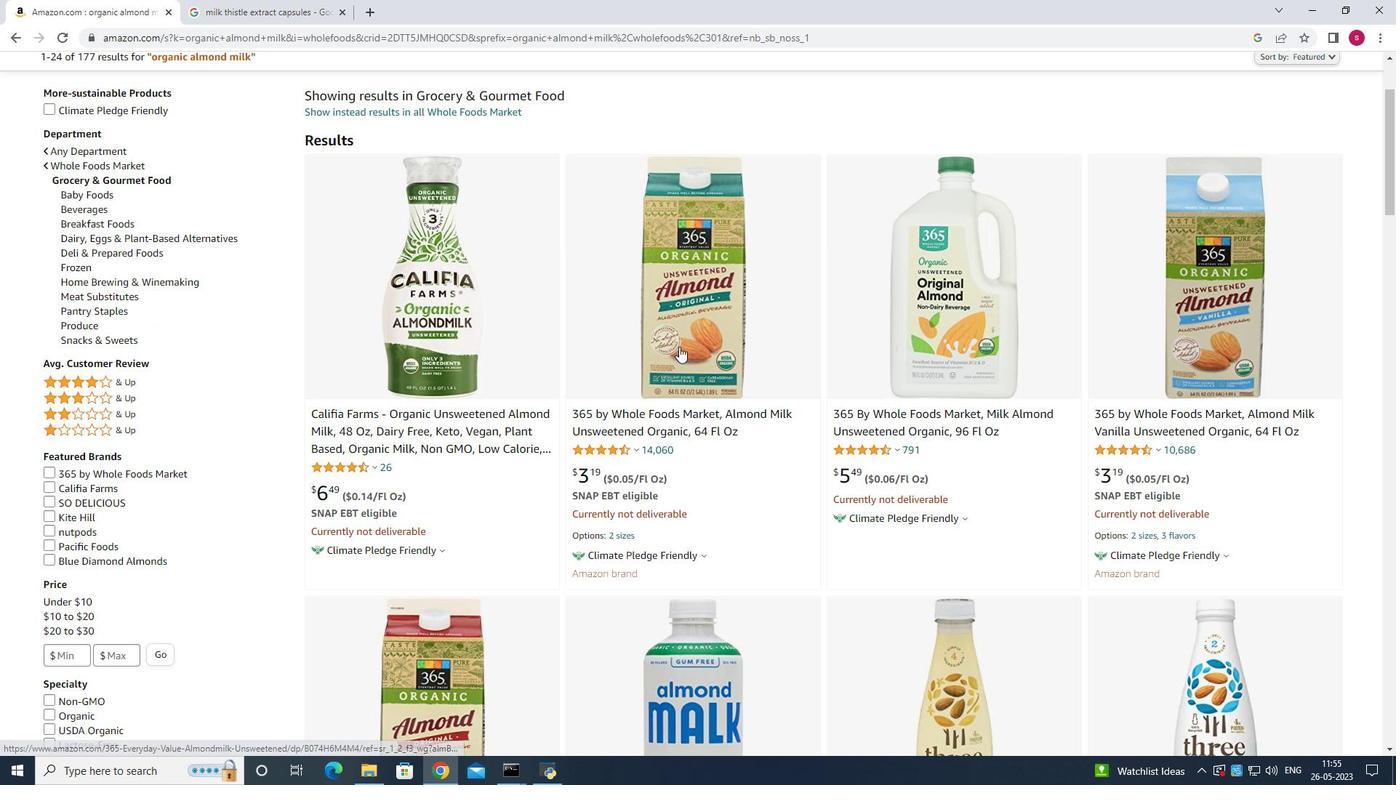 
Action: Mouse pressed left at (680, 349)
Screenshot: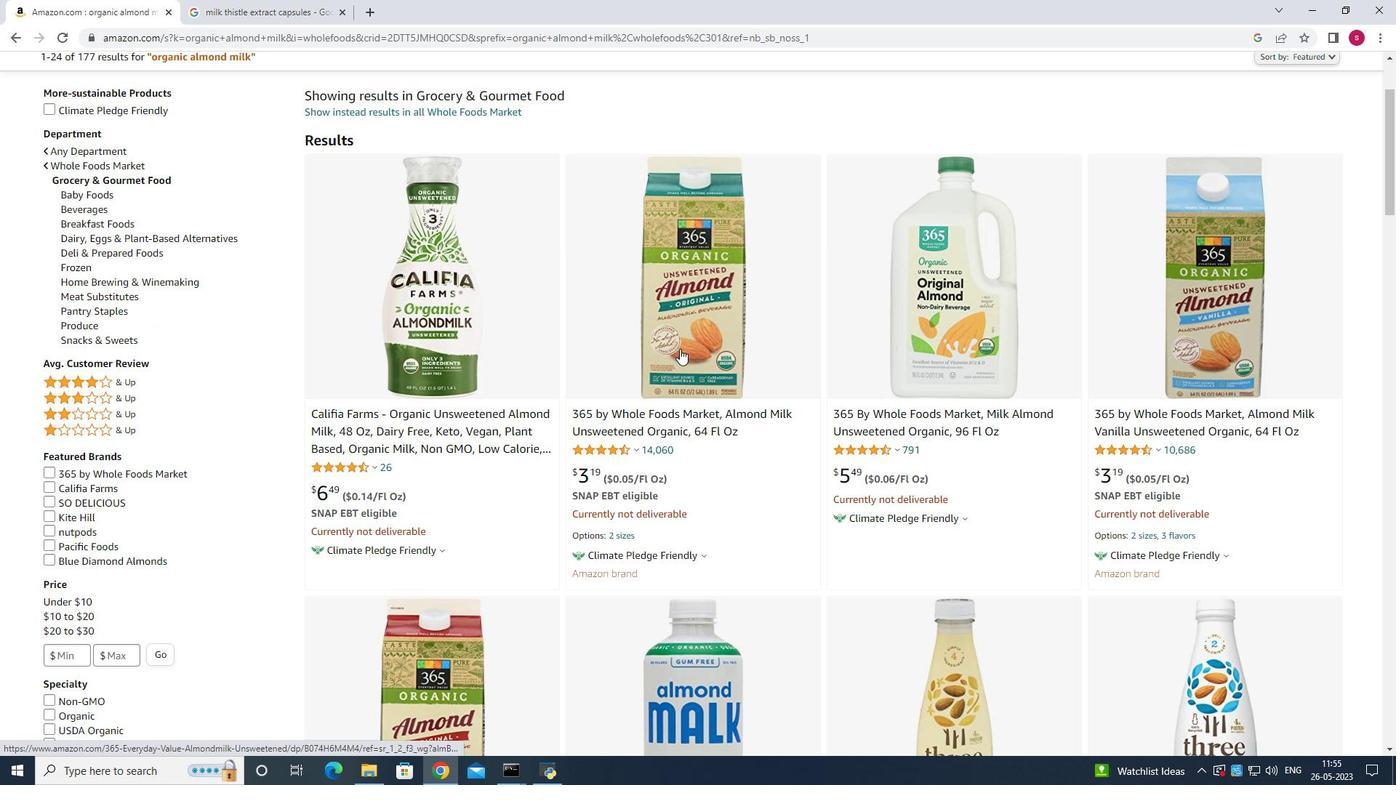 
Action: Mouse moved to (1135, 284)
Screenshot: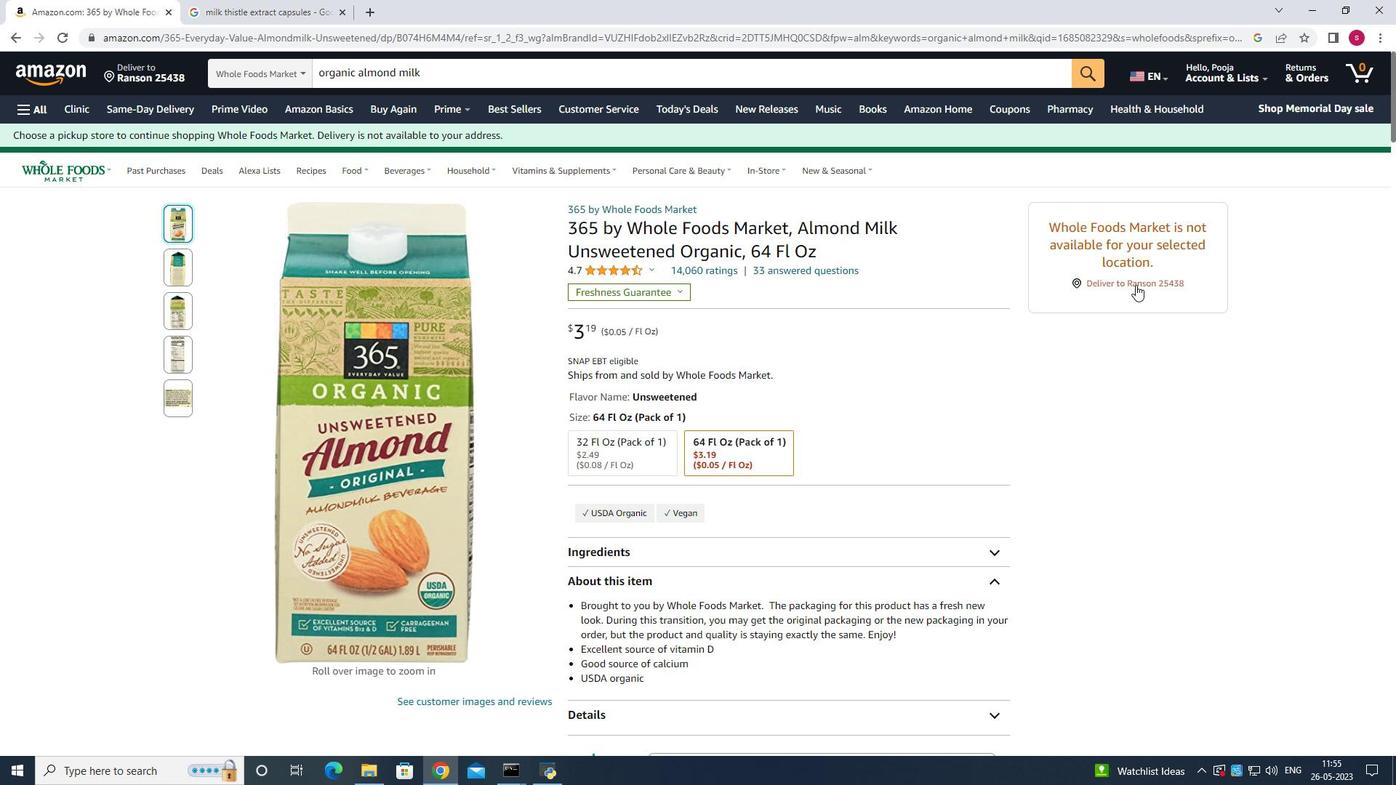 
Action: Mouse pressed left at (1135, 284)
Screenshot: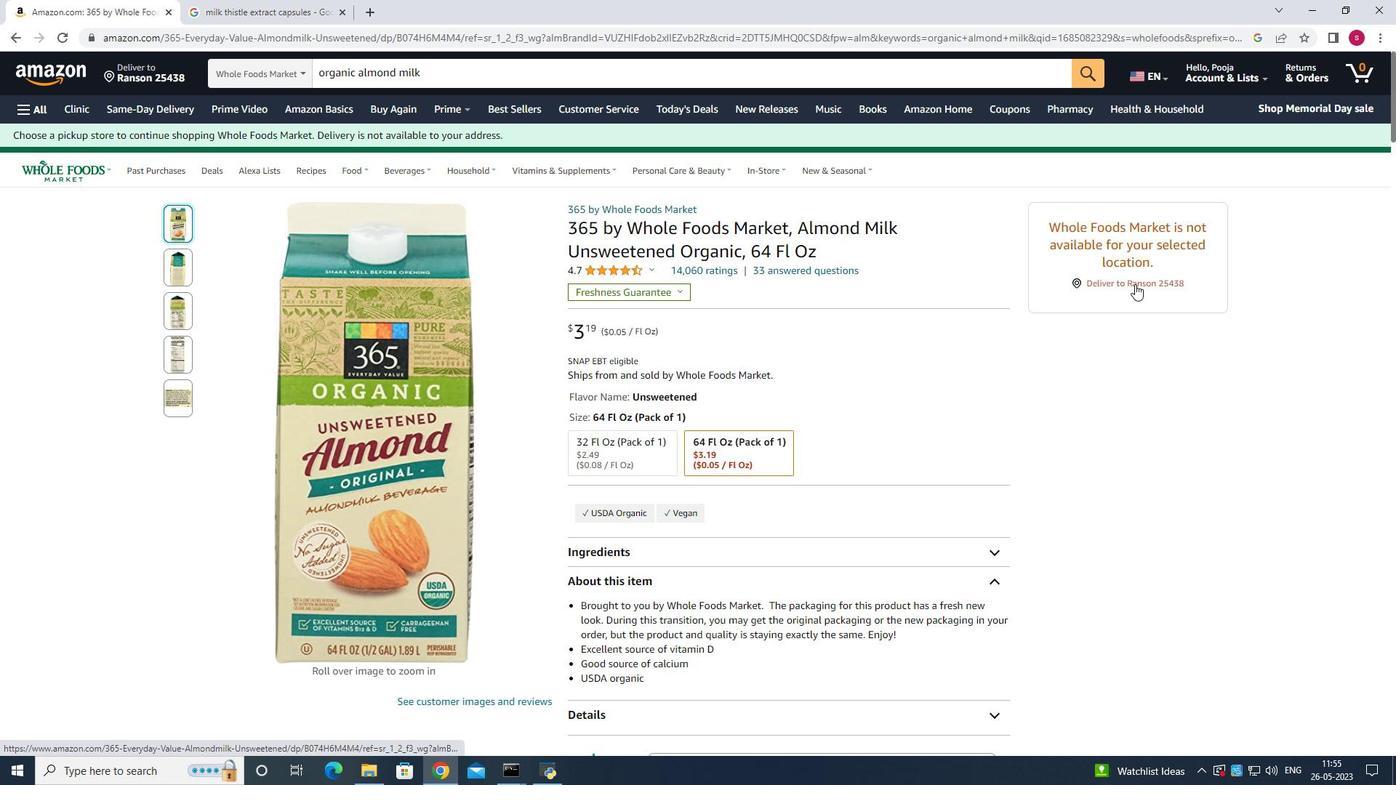 
Action: Mouse moved to (697, 574)
Screenshot: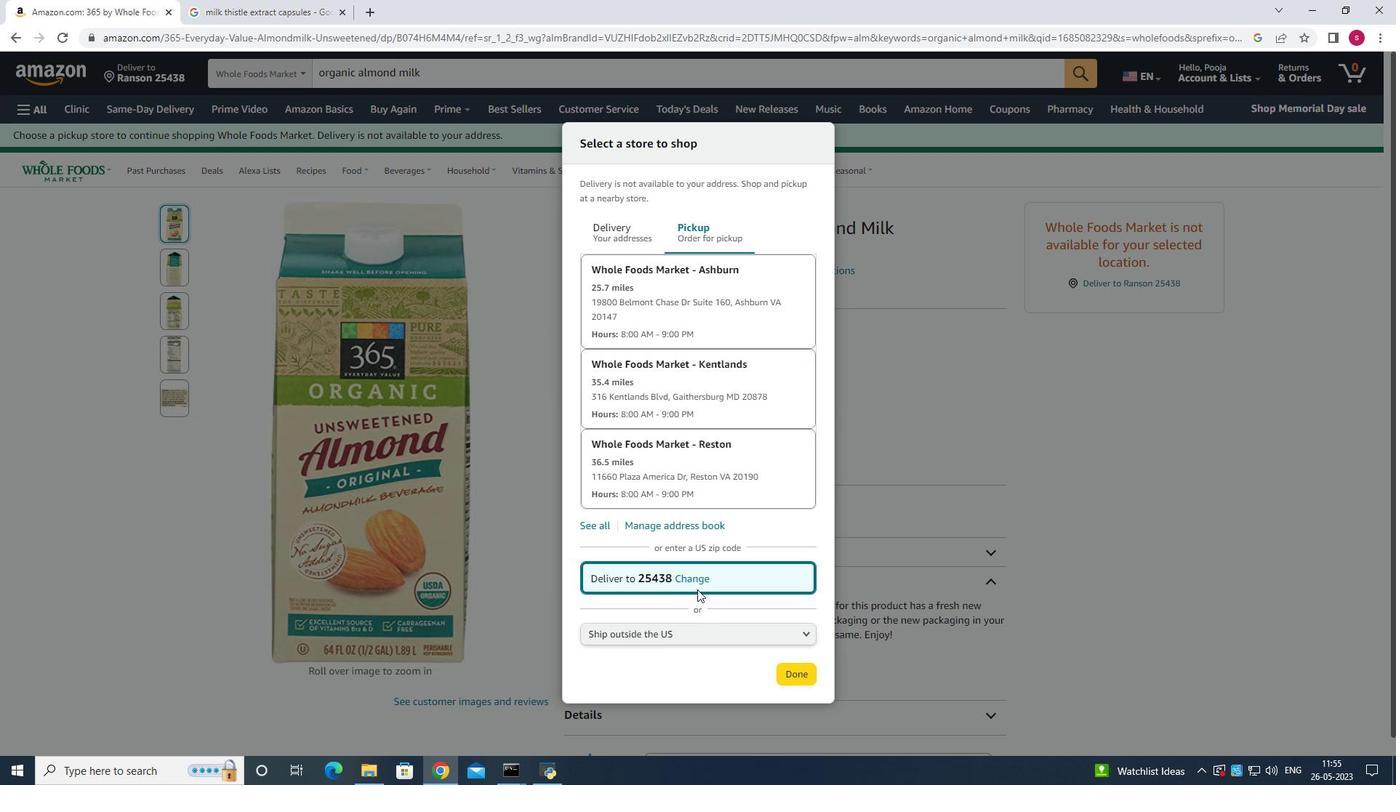 
Action: Mouse pressed left at (697, 574)
Screenshot: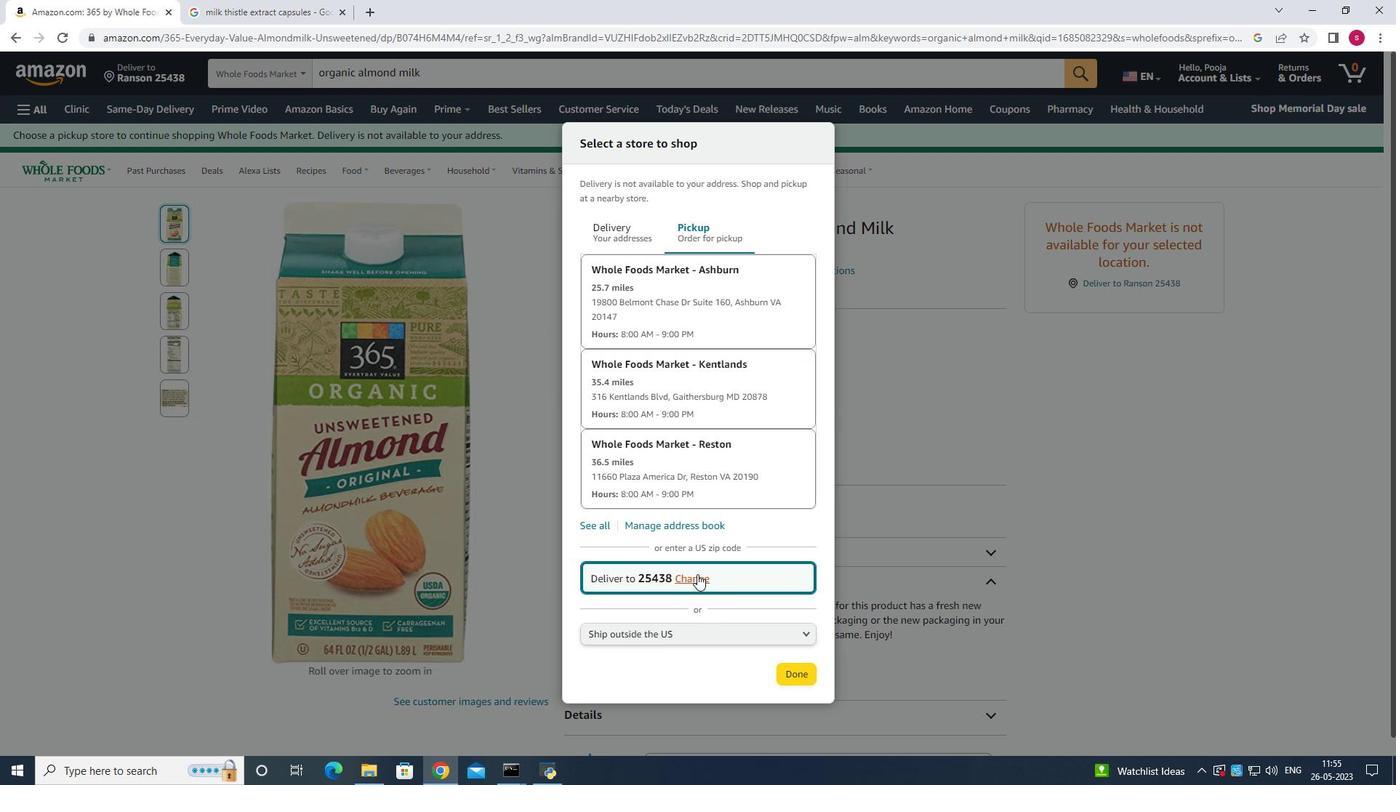 
Action: Key pressed <Key.backspace><Key.backspace><Key.backspace><Key.backspace><Key.backspace><Key.backspace><Key.backspace><Key.backspace><Key.backspace><Key.backspace><Key.backspace><Key.backspace><Key.backspace><Key.backspace><Key.backspace><Key.backspace><Key.backspace><Key.backspace><Key.backspace><Key.backspace><Key.backspace>
Screenshot: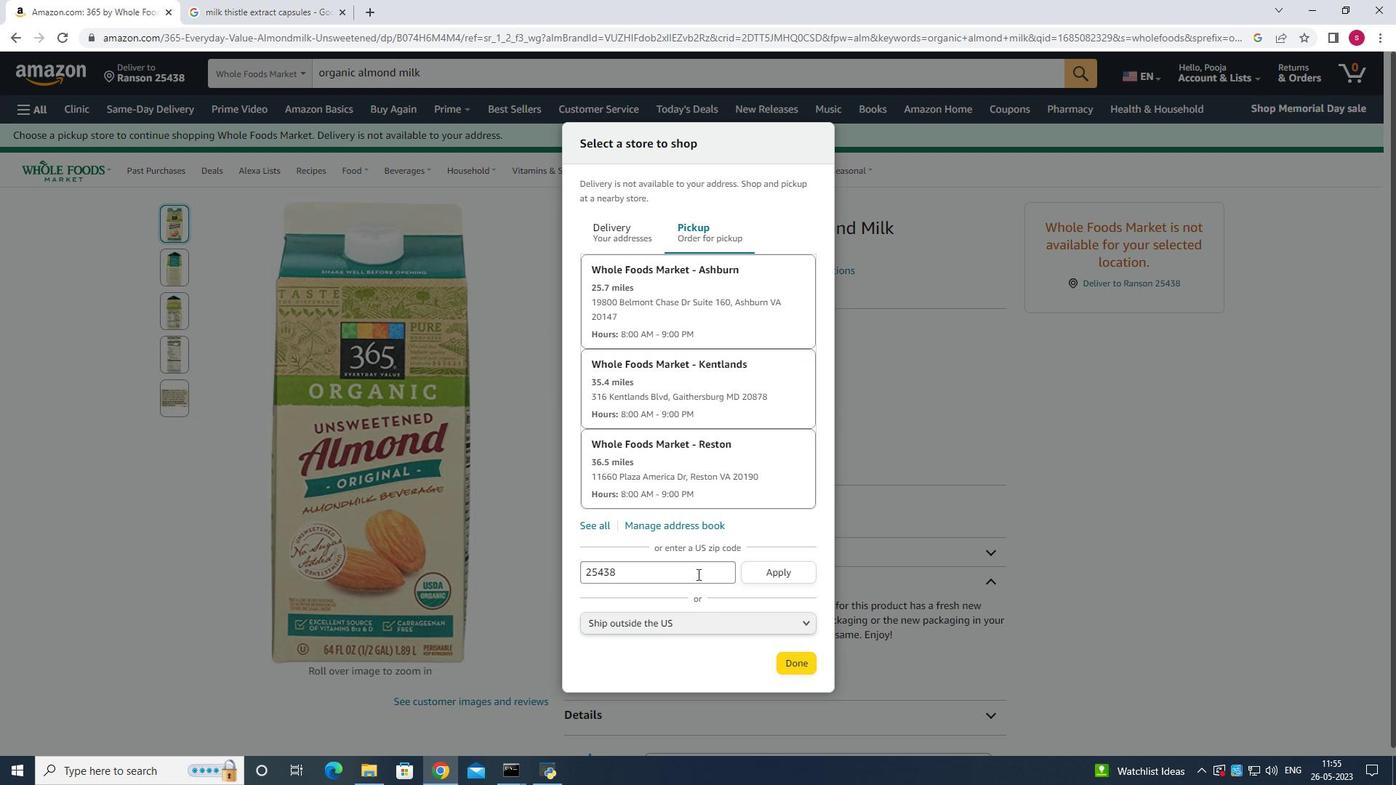 
Action: Mouse pressed left at (697, 574)
Screenshot: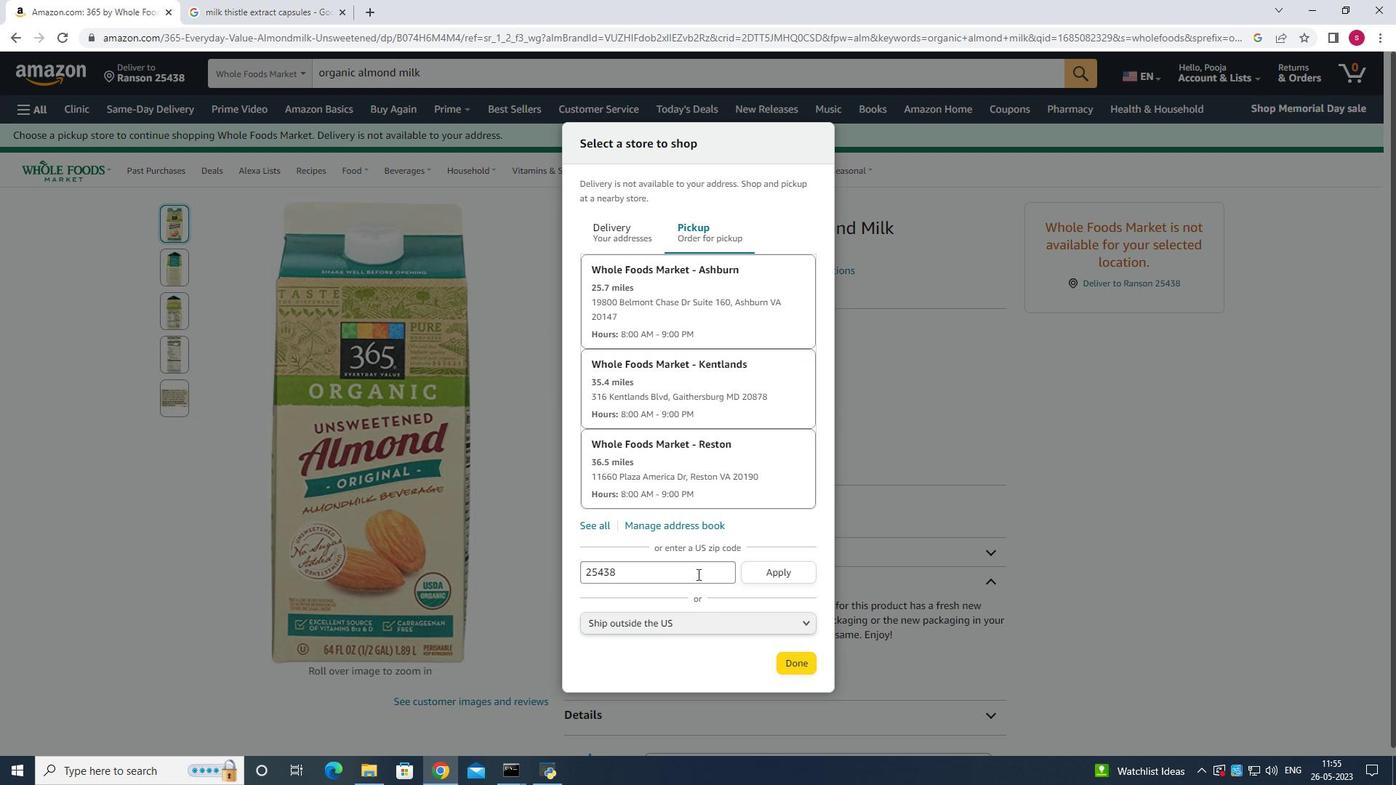 
Action: Key pressed <Key.backspace><Key.backspace><Key.backspace><Key.backspace><Key.backspace><Key.backspace><Key.backspace><Key.backspace><Key.backspace><Key.backspace><Key.backspace><Key.backspace><Key.backspace><Key.backspace><Key.backspace><Key.backspace><Key.backspace><Key.backspace>290
Screenshot: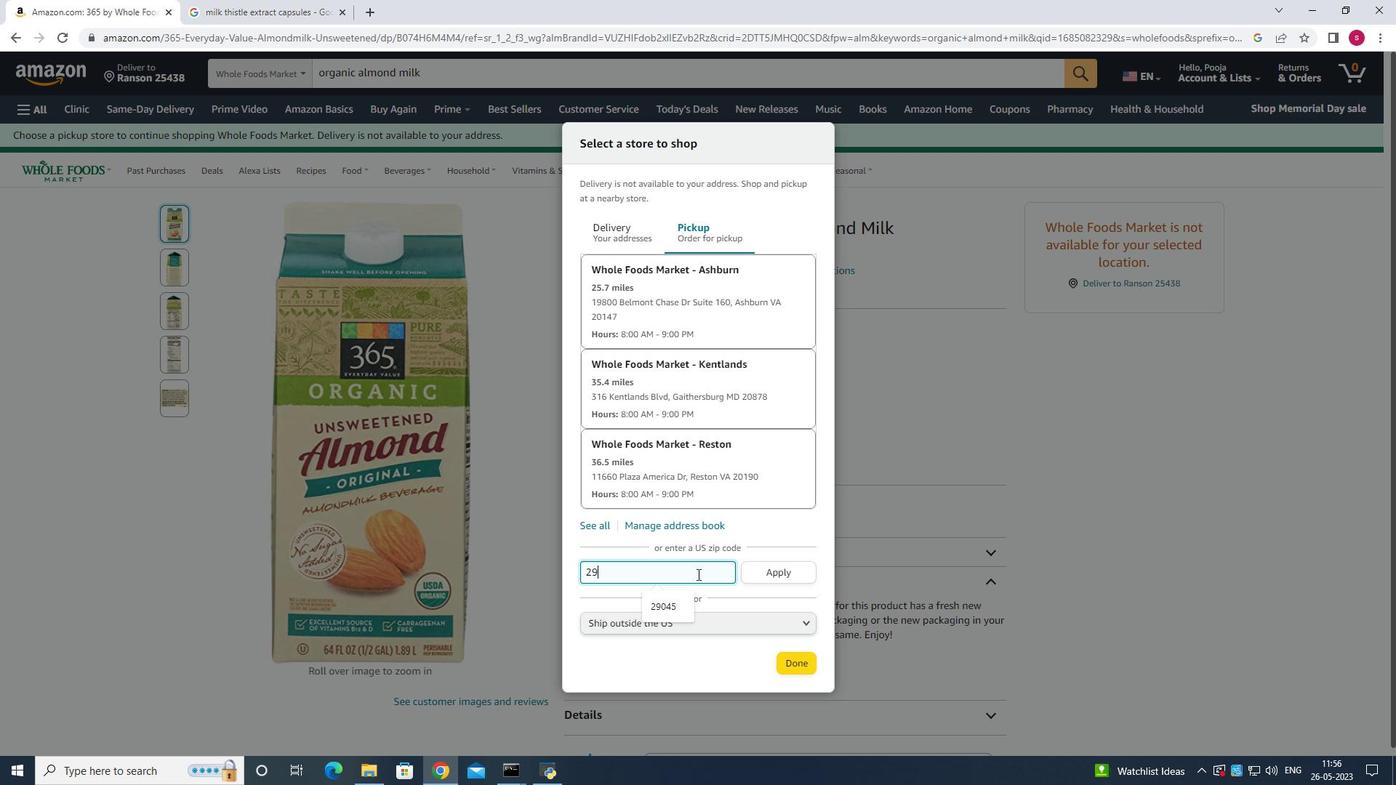 
Action: Mouse moved to (698, 574)
Screenshot: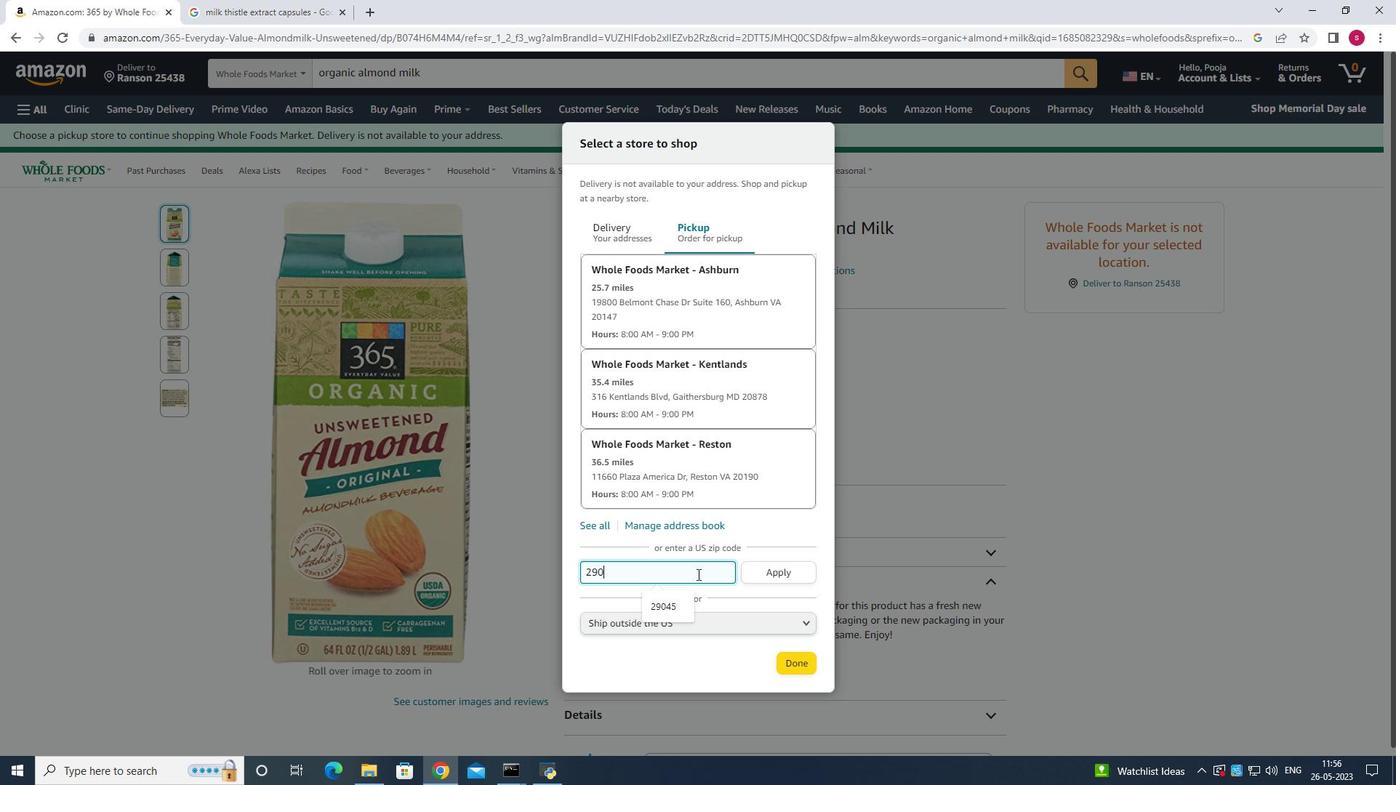 
Action: Key pressed 45
Screenshot: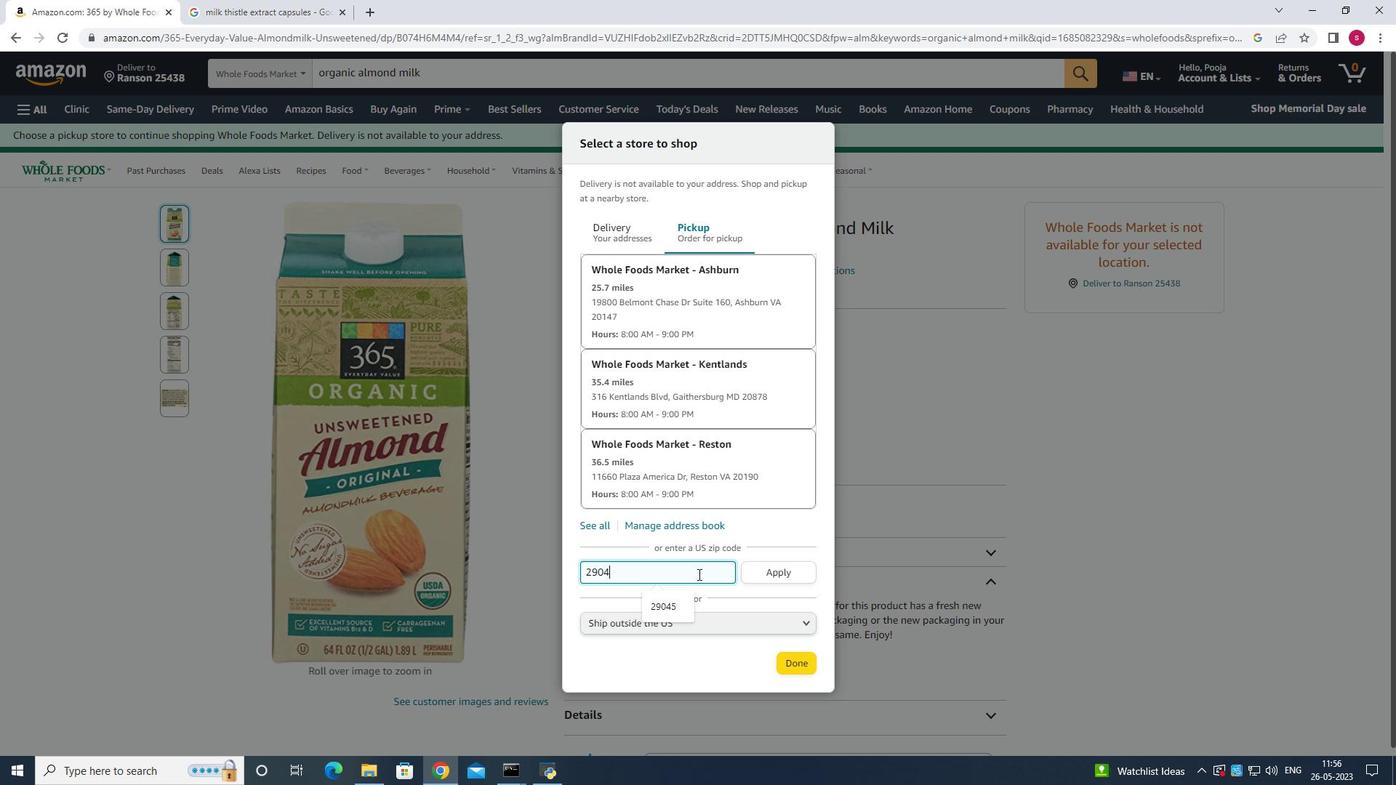 
Action: Mouse moved to (789, 584)
Screenshot: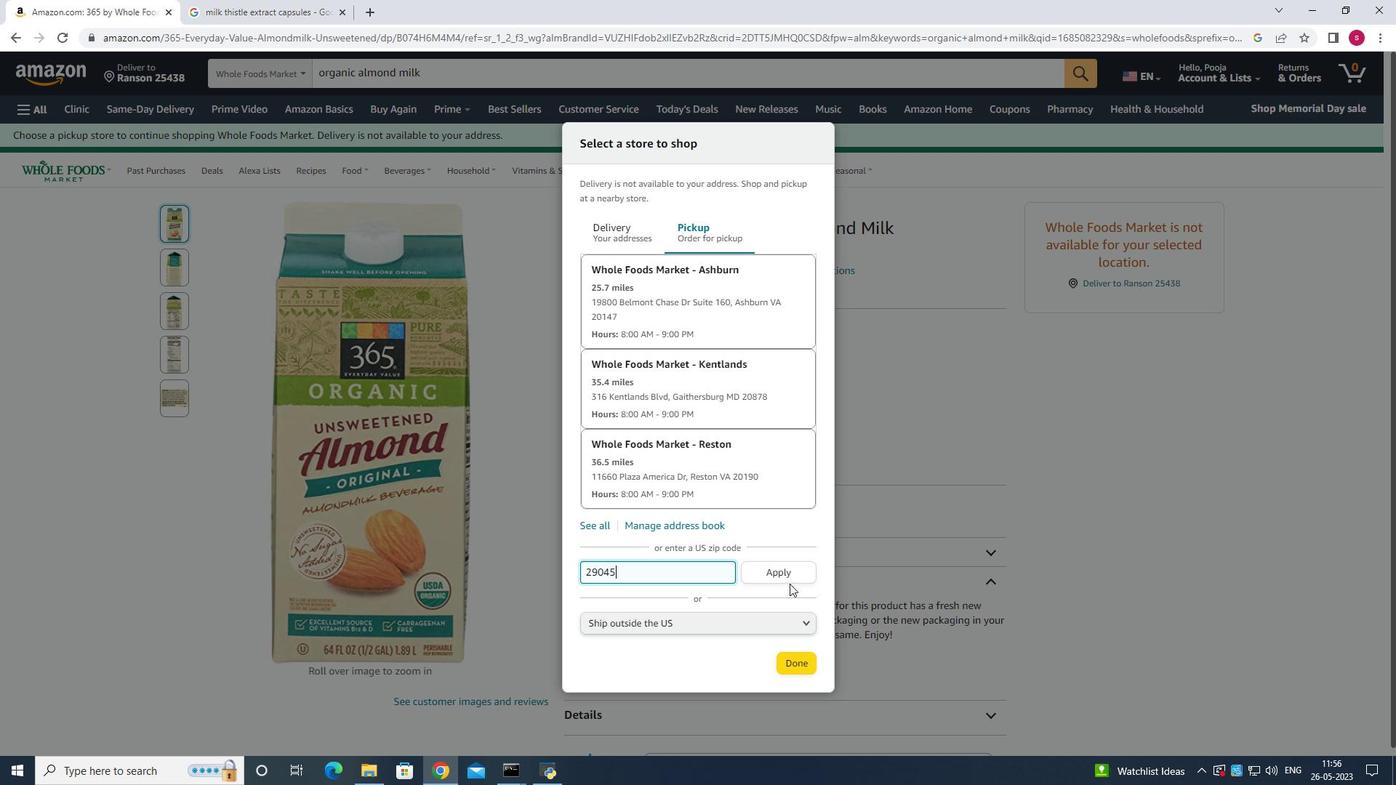 
Action: Mouse pressed left at (789, 584)
Screenshot: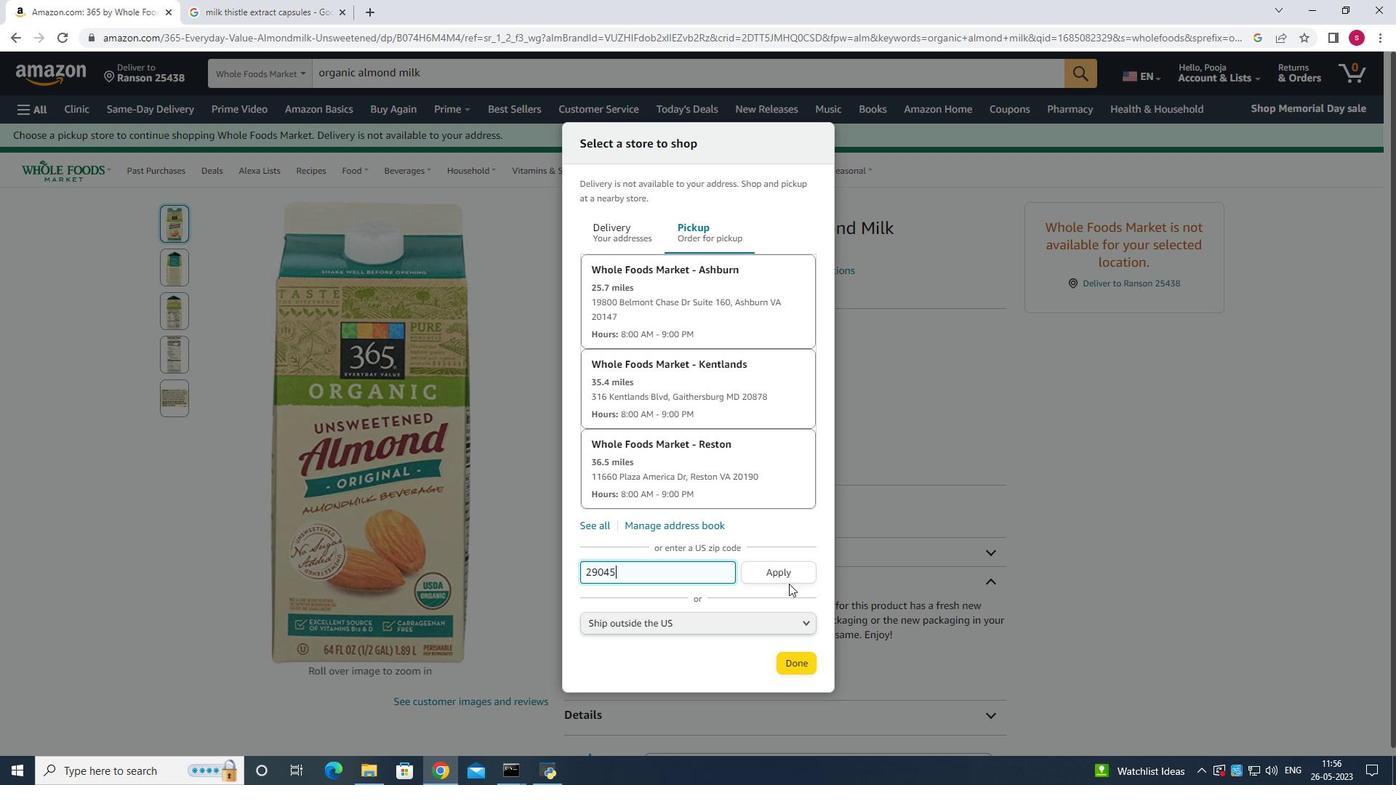 
Action: Mouse moved to (787, 581)
Screenshot: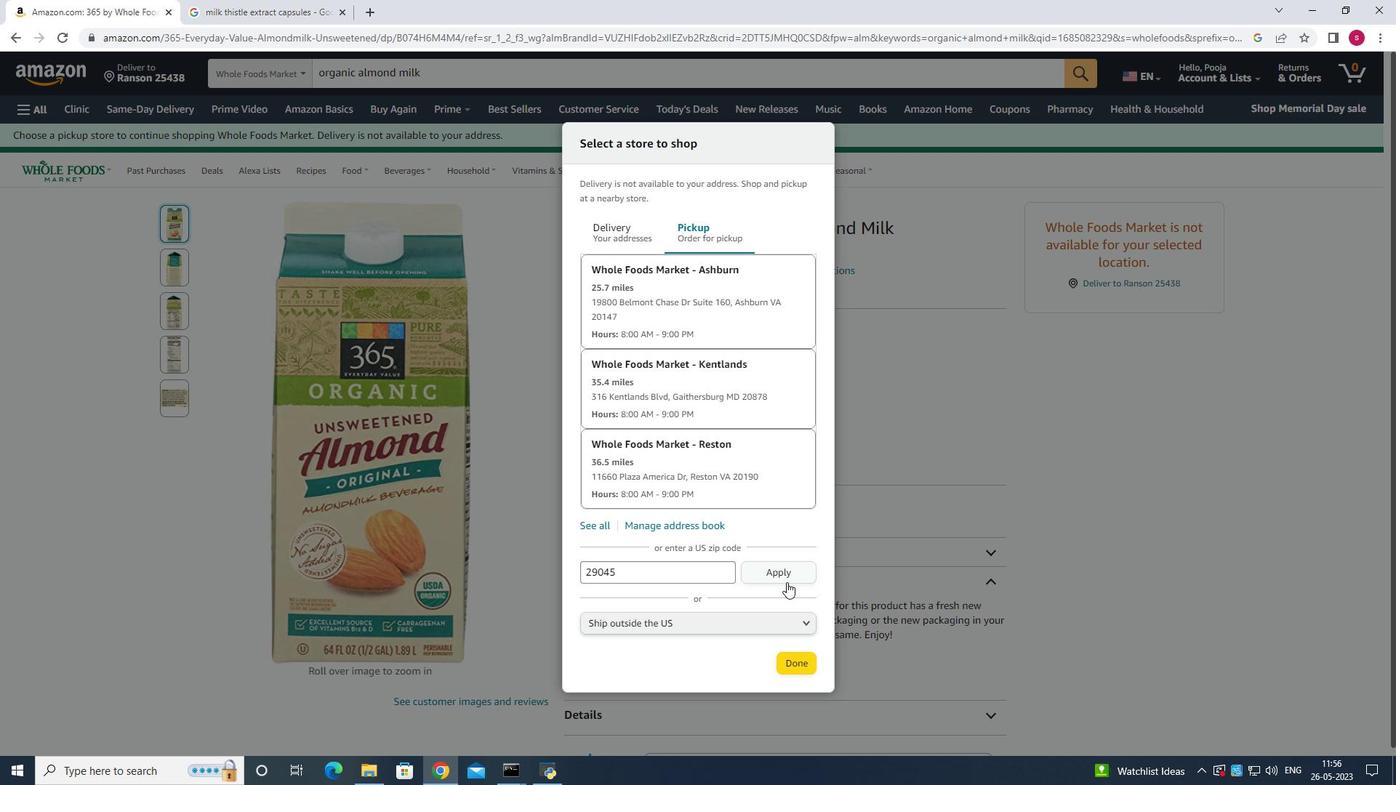 
Action: Mouse pressed left at (787, 581)
Screenshot: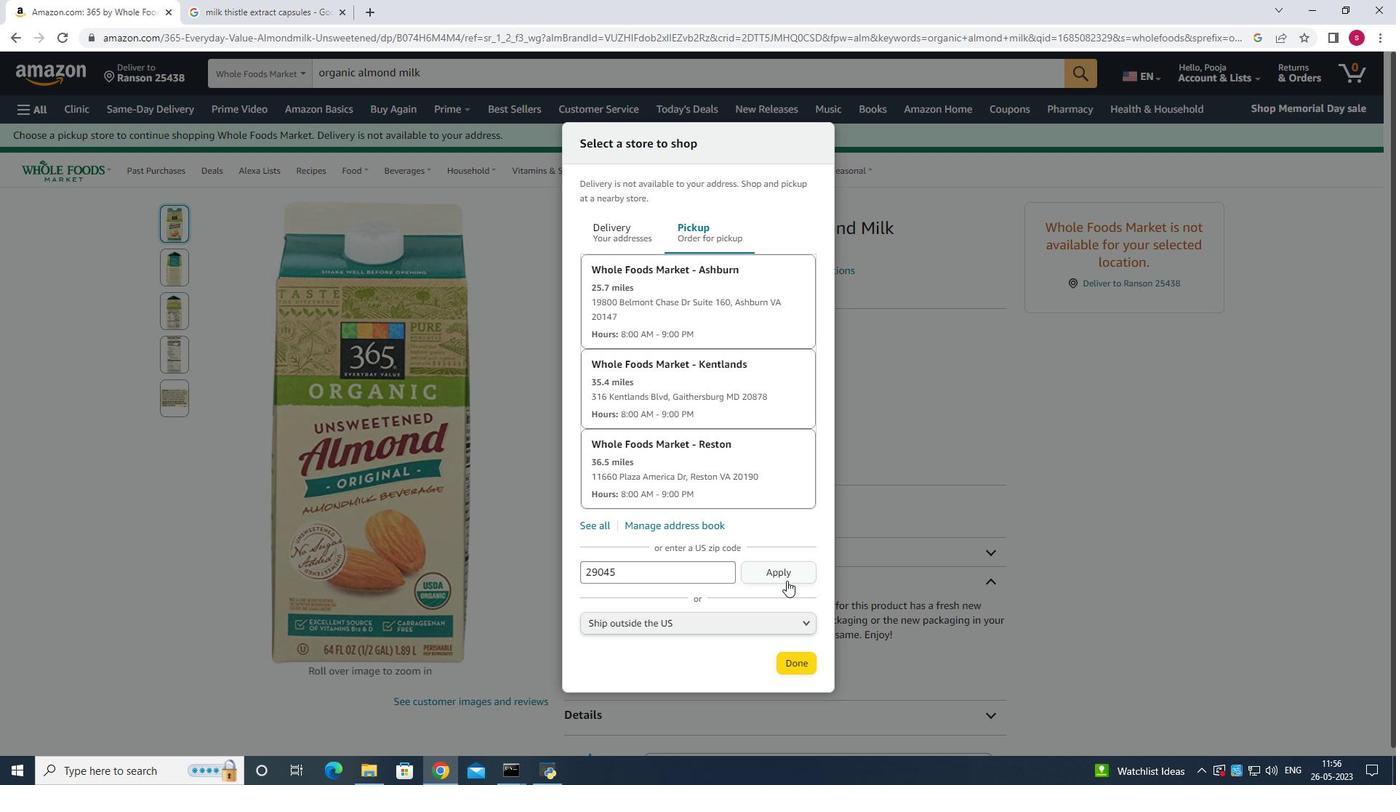 
Action: Mouse moved to (793, 678)
Screenshot: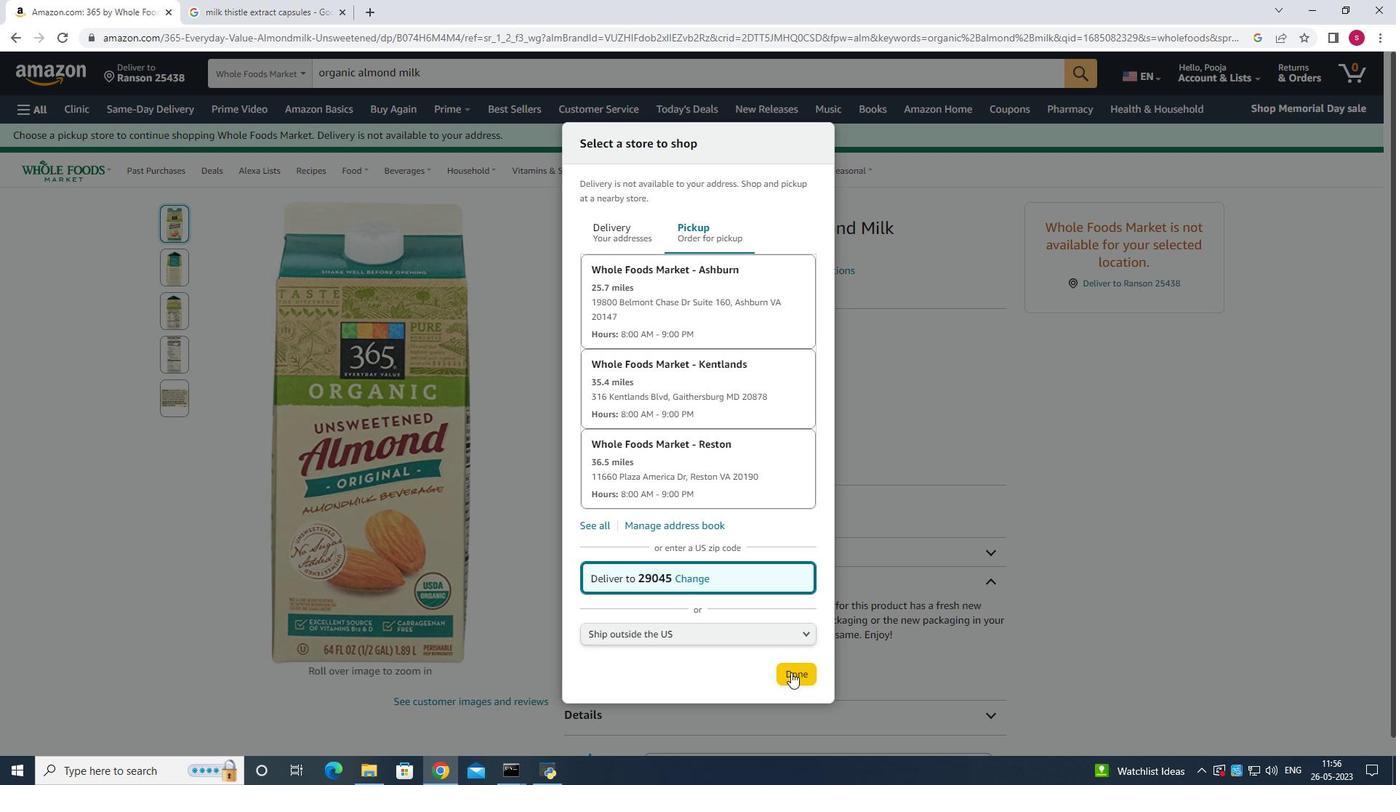 
Action: Mouse pressed left at (793, 678)
Screenshot: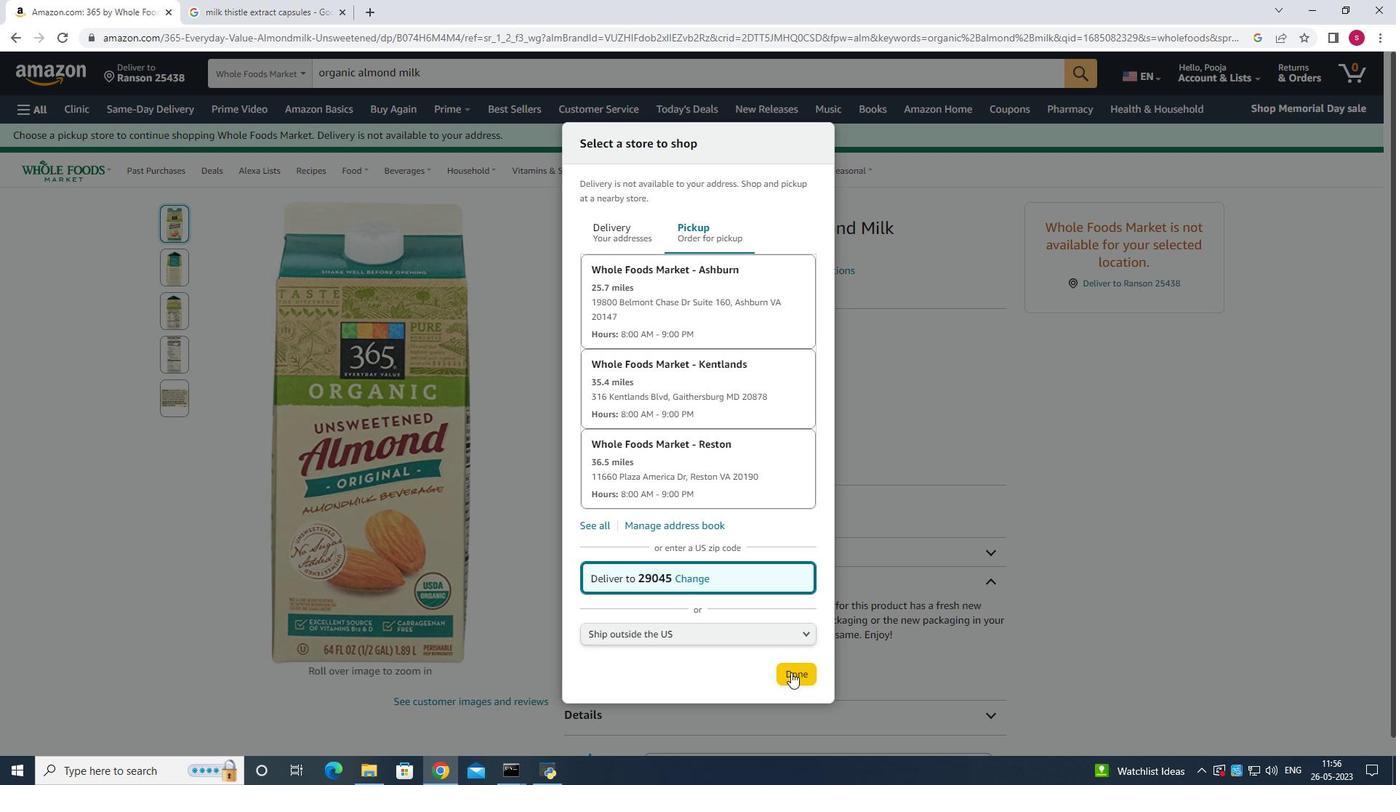 
Action: Mouse moved to (1167, 531)
Screenshot: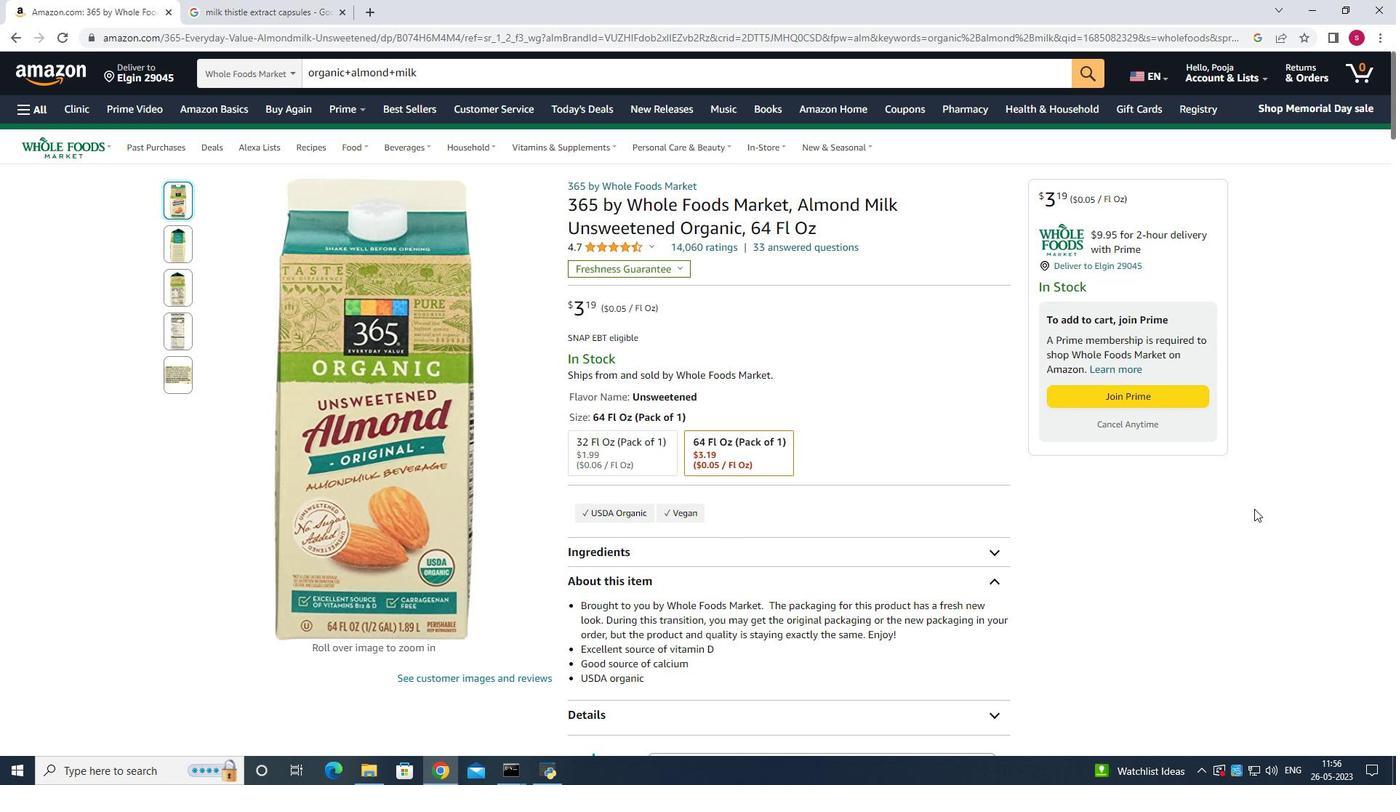 
Action: Mouse pressed left at (1167, 531)
Screenshot: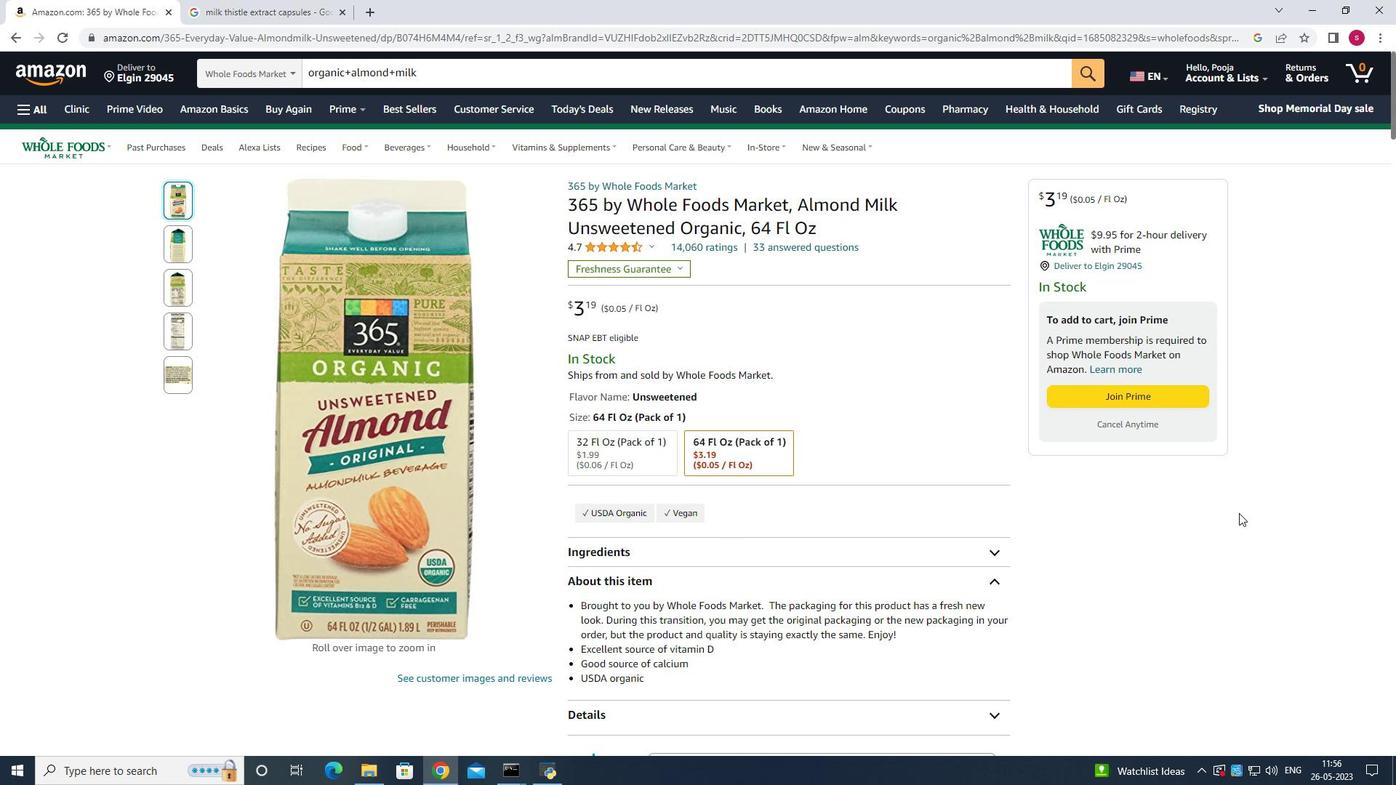 
Action: Mouse moved to (116, 496)
Screenshot: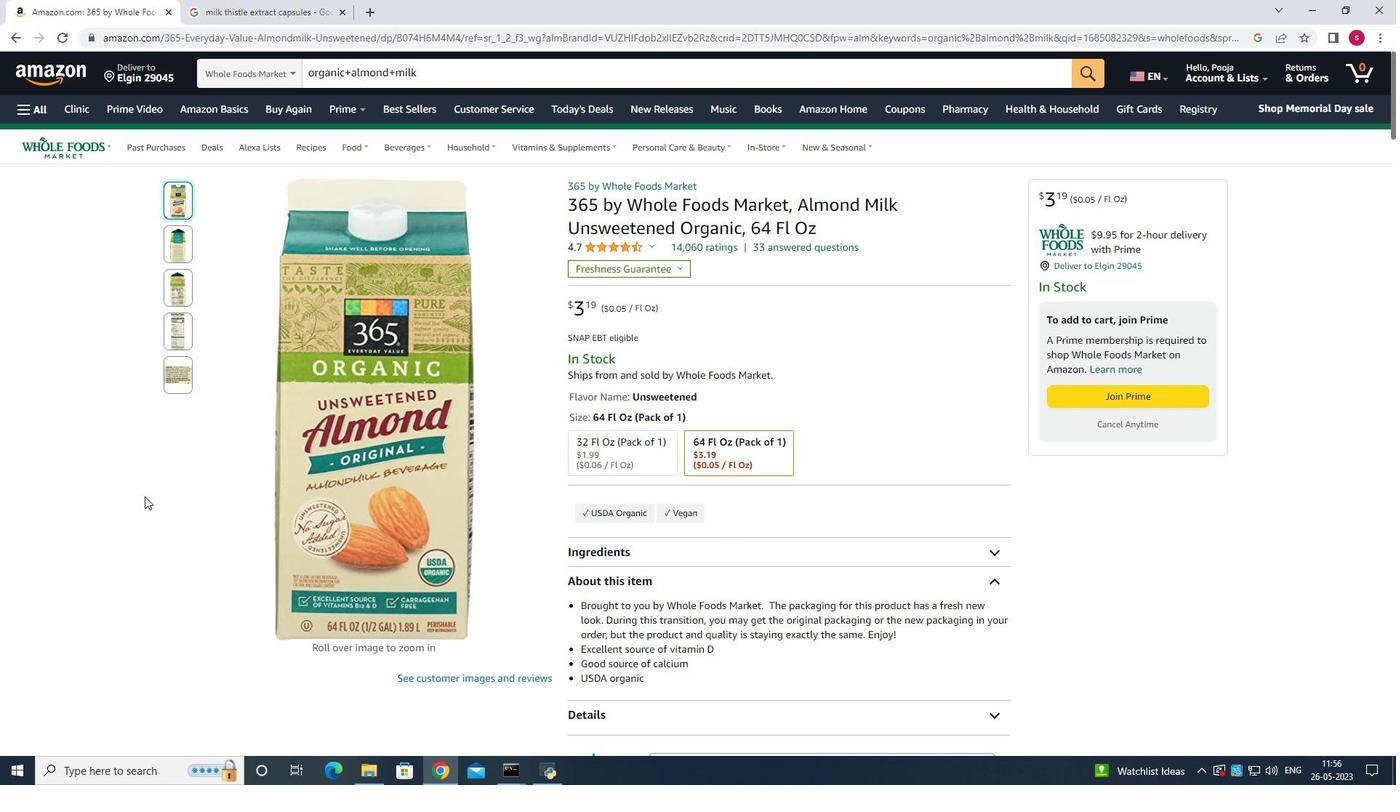 
Action: Mouse scrolled (116, 496) with delta (0, 0)
Screenshot: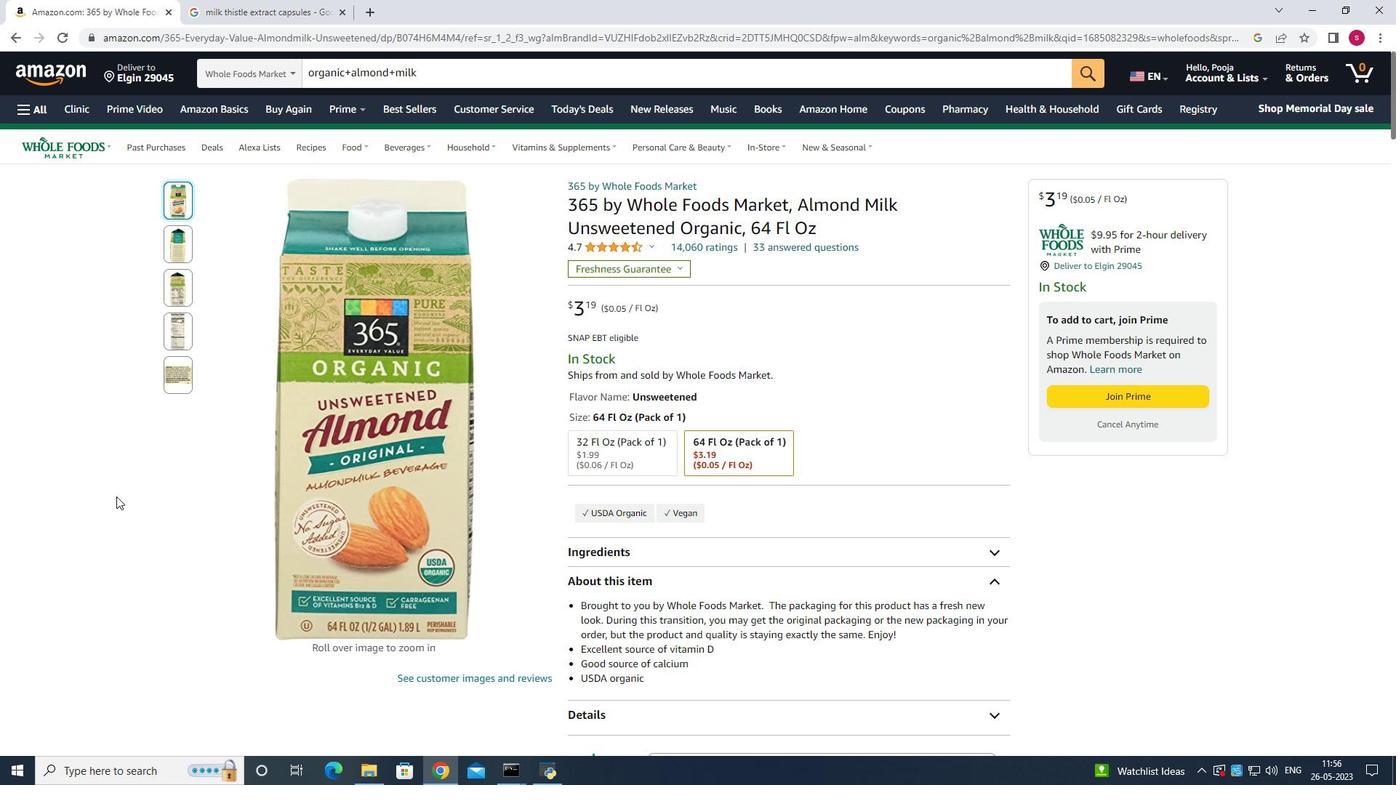
Action: Mouse scrolled (116, 496) with delta (0, 0)
Screenshot: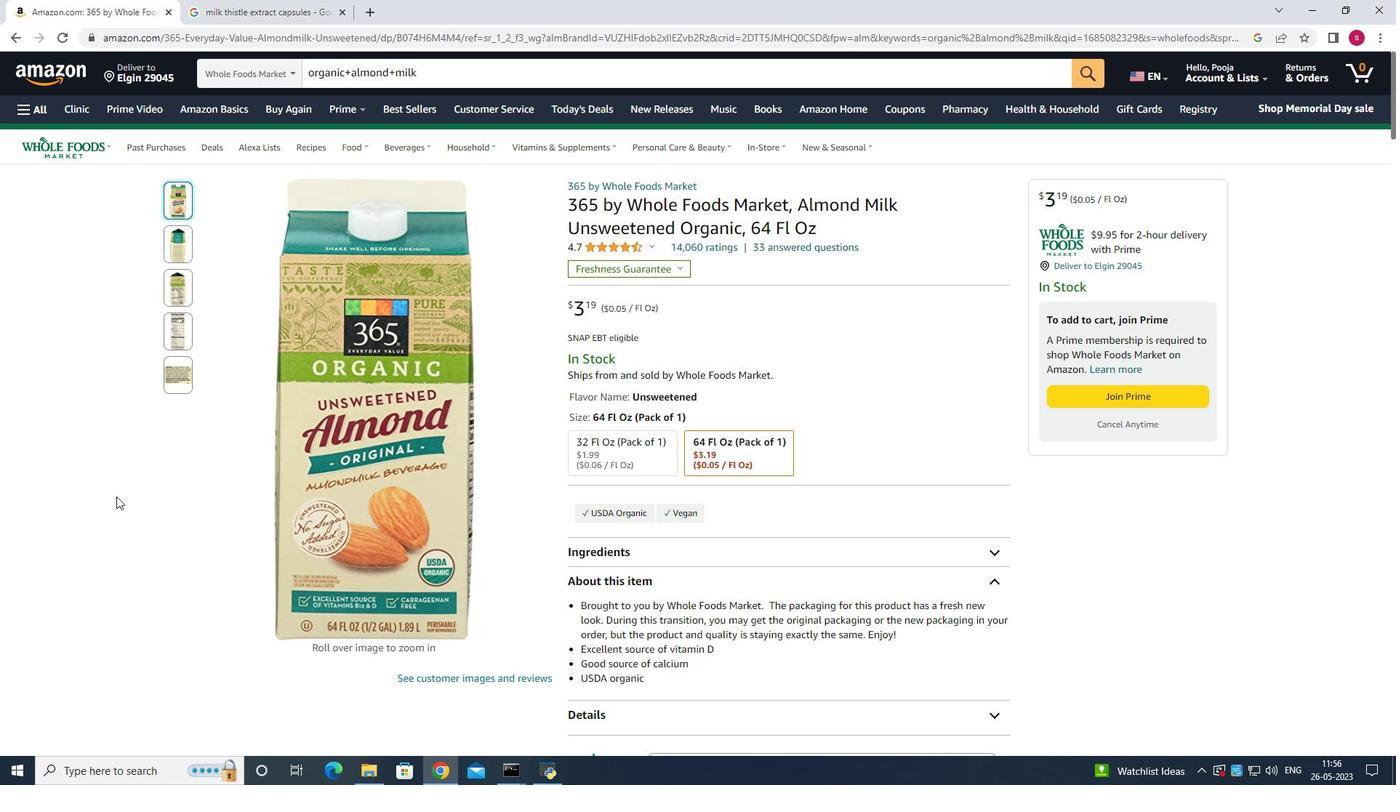 
Action: Mouse scrolled (116, 496) with delta (0, 0)
Screenshot: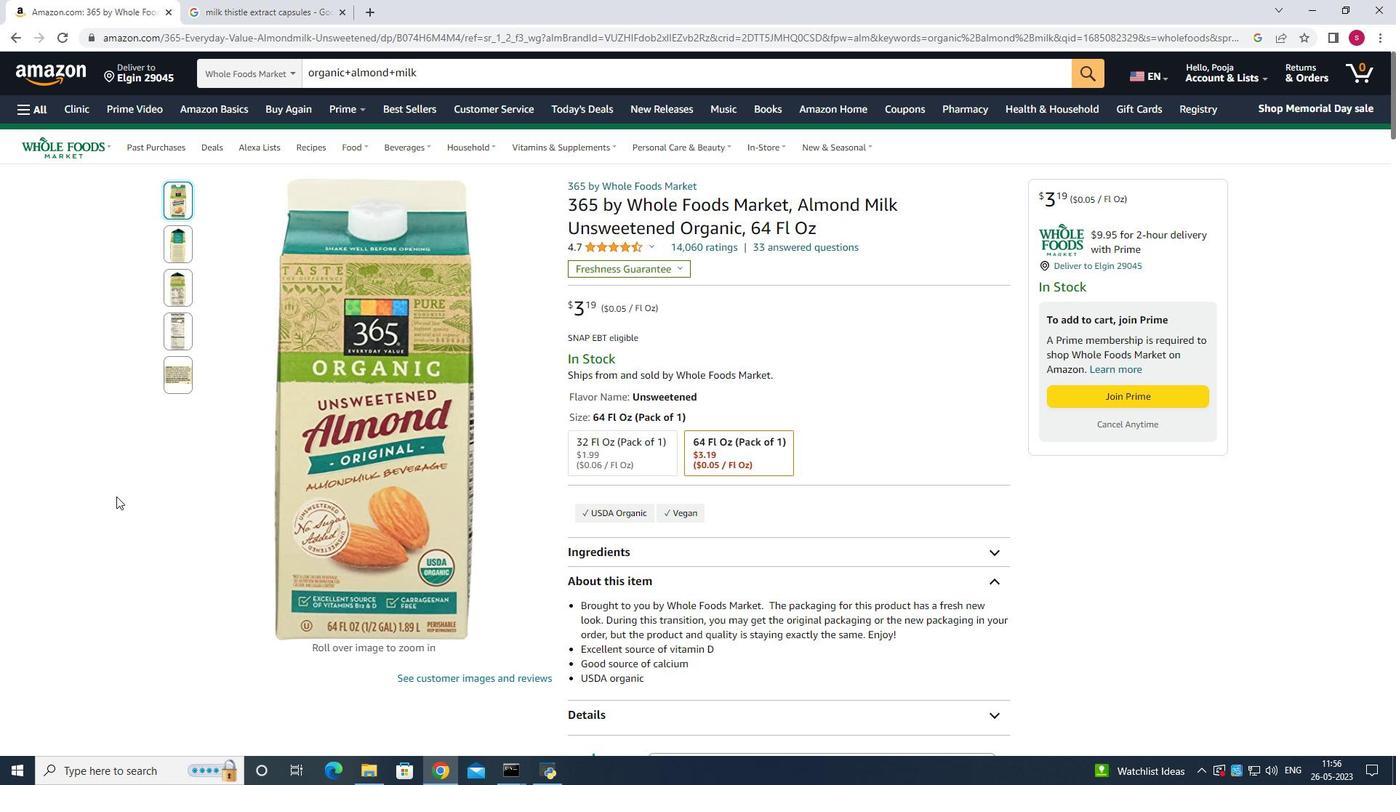 
Action: Mouse scrolled (116, 496) with delta (0, 0)
Screenshot: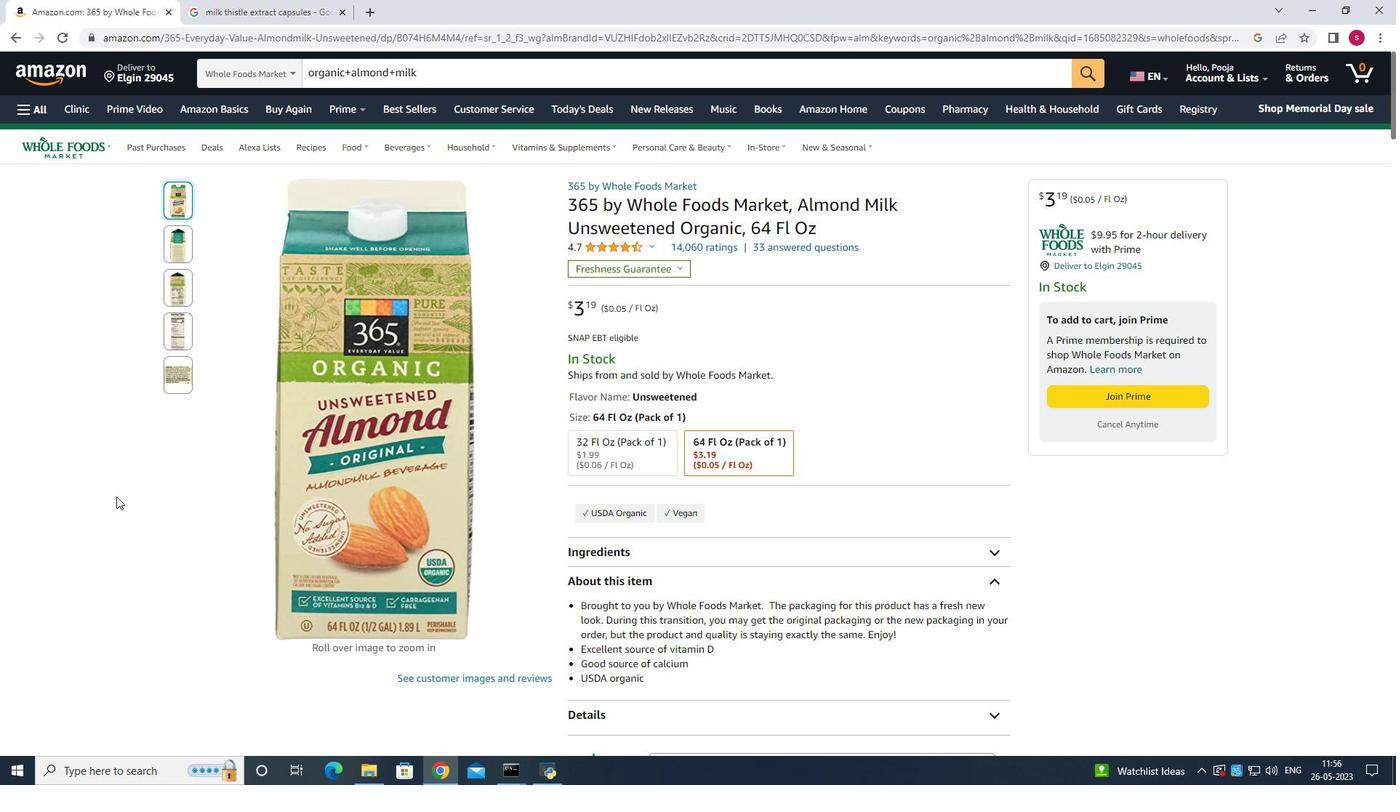 
Action: Mouse scrolled (116, 496) with delta (0, 0)
Screenshot: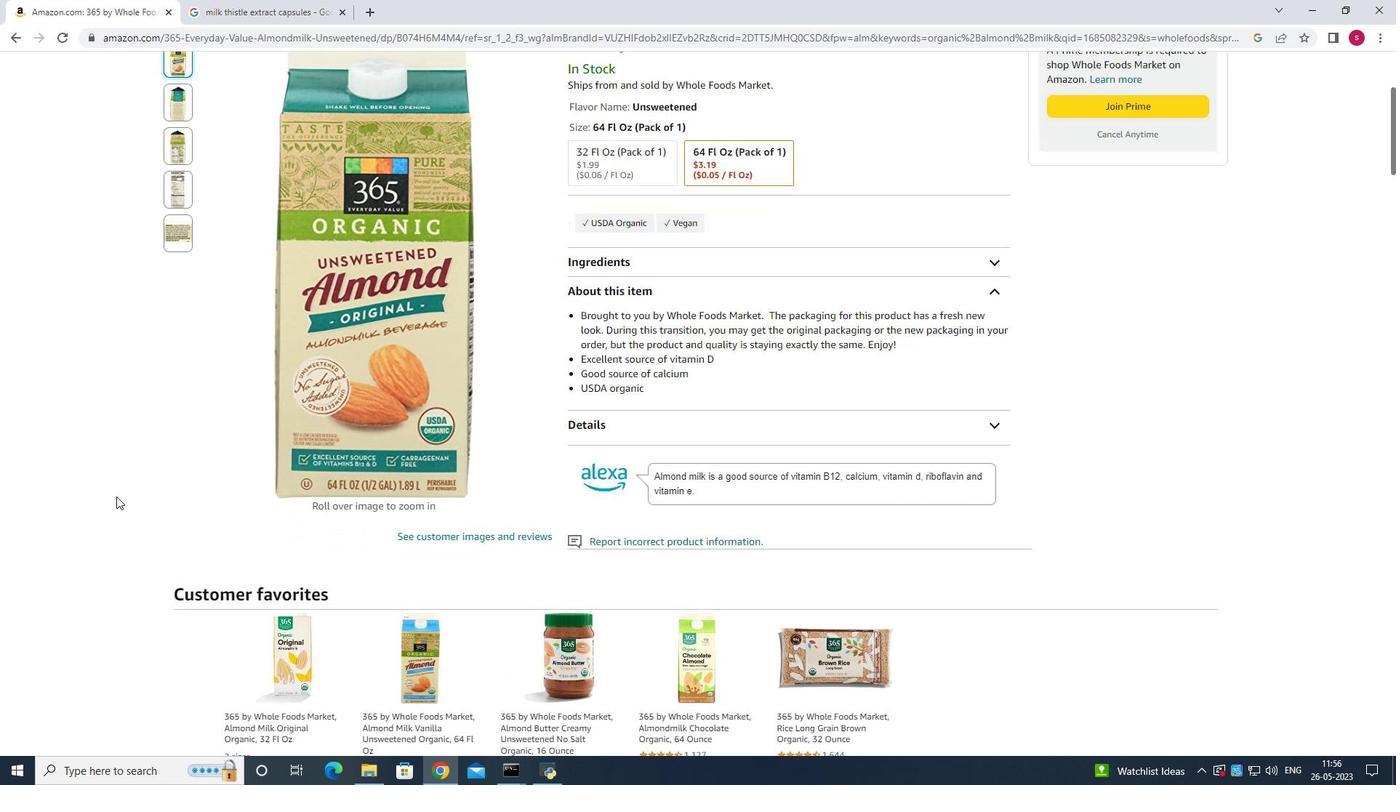
Action: Mouse scrolled (116, 496) with delta (0, 0)
Screenshot: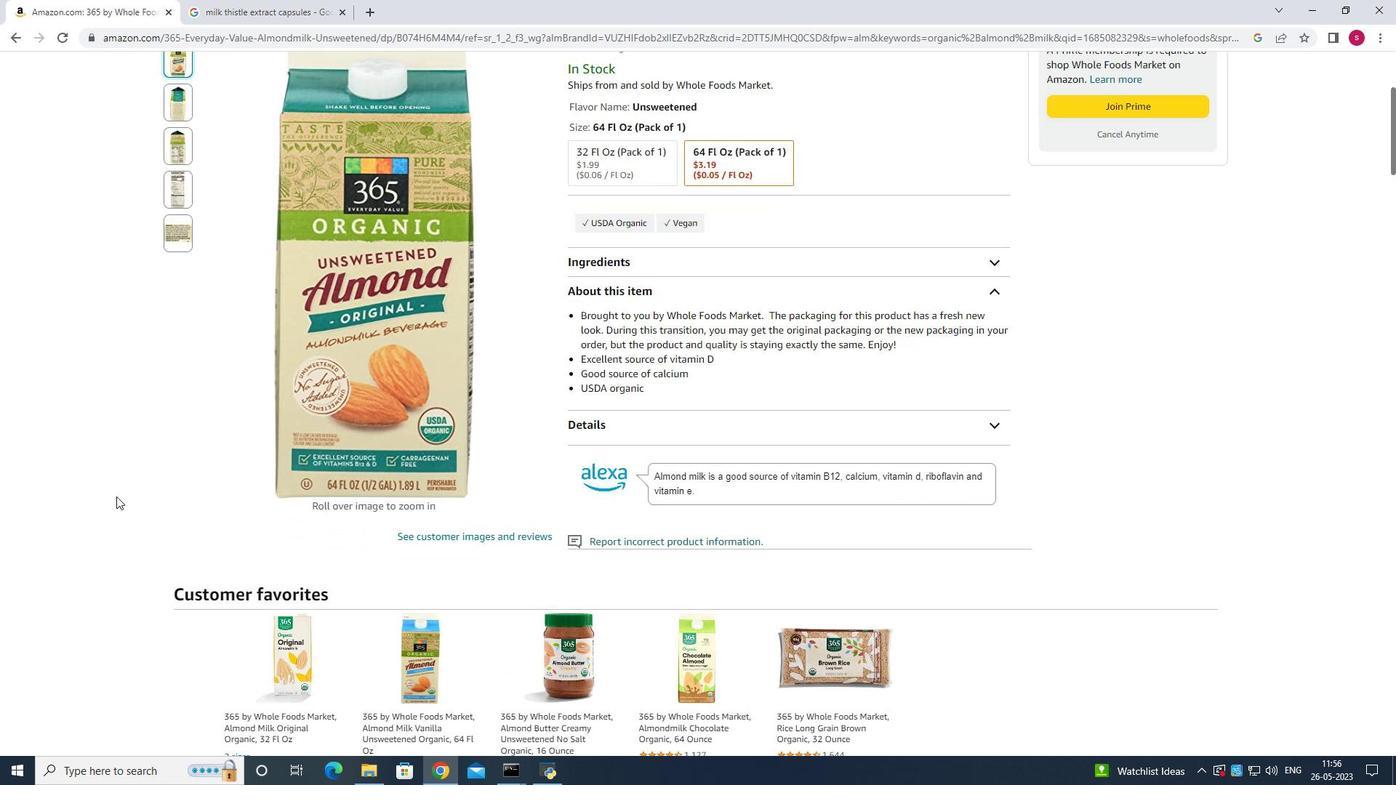
Action: Mouse scrolled (116, 496) with delta (0, 0)
Screenshot: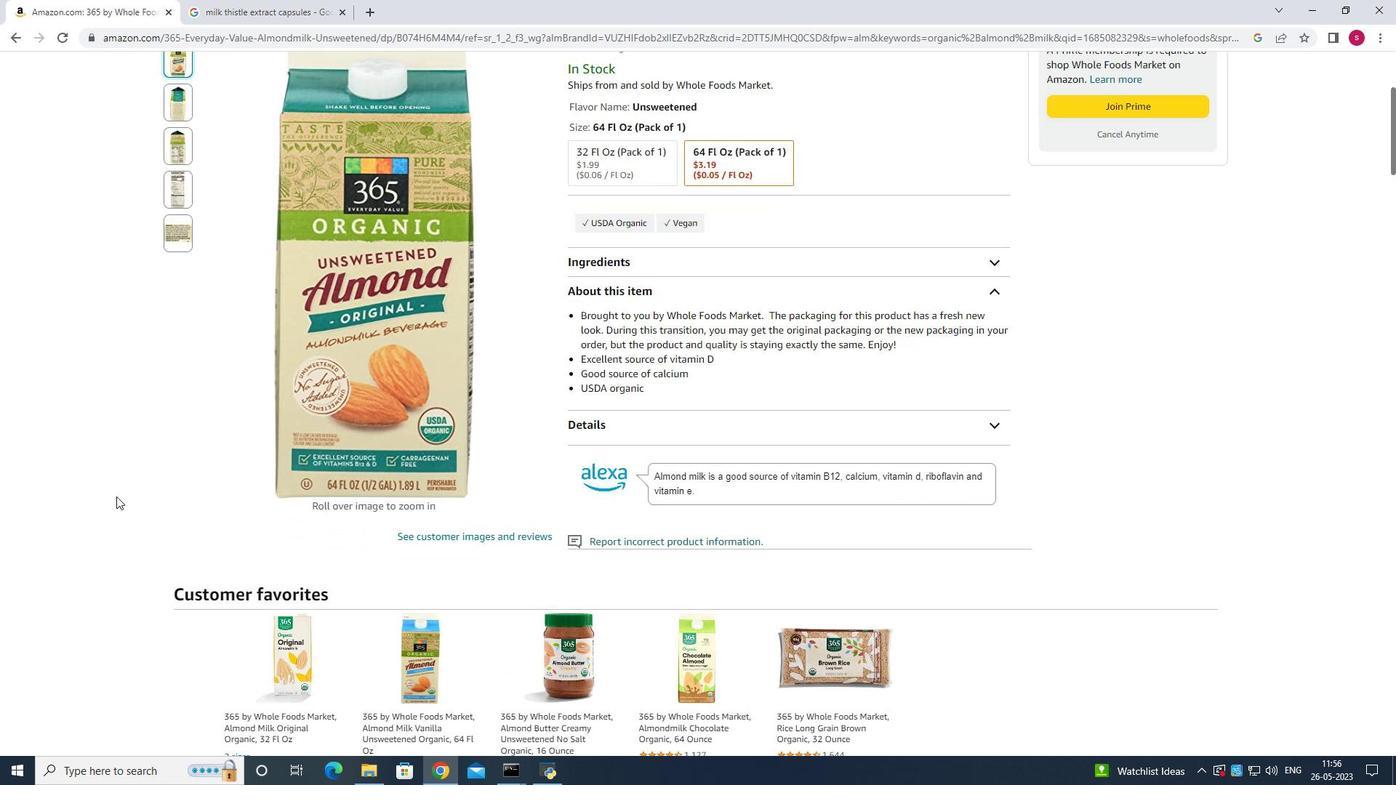 
Action: Mouse moved to (115, 497)
Screenshot: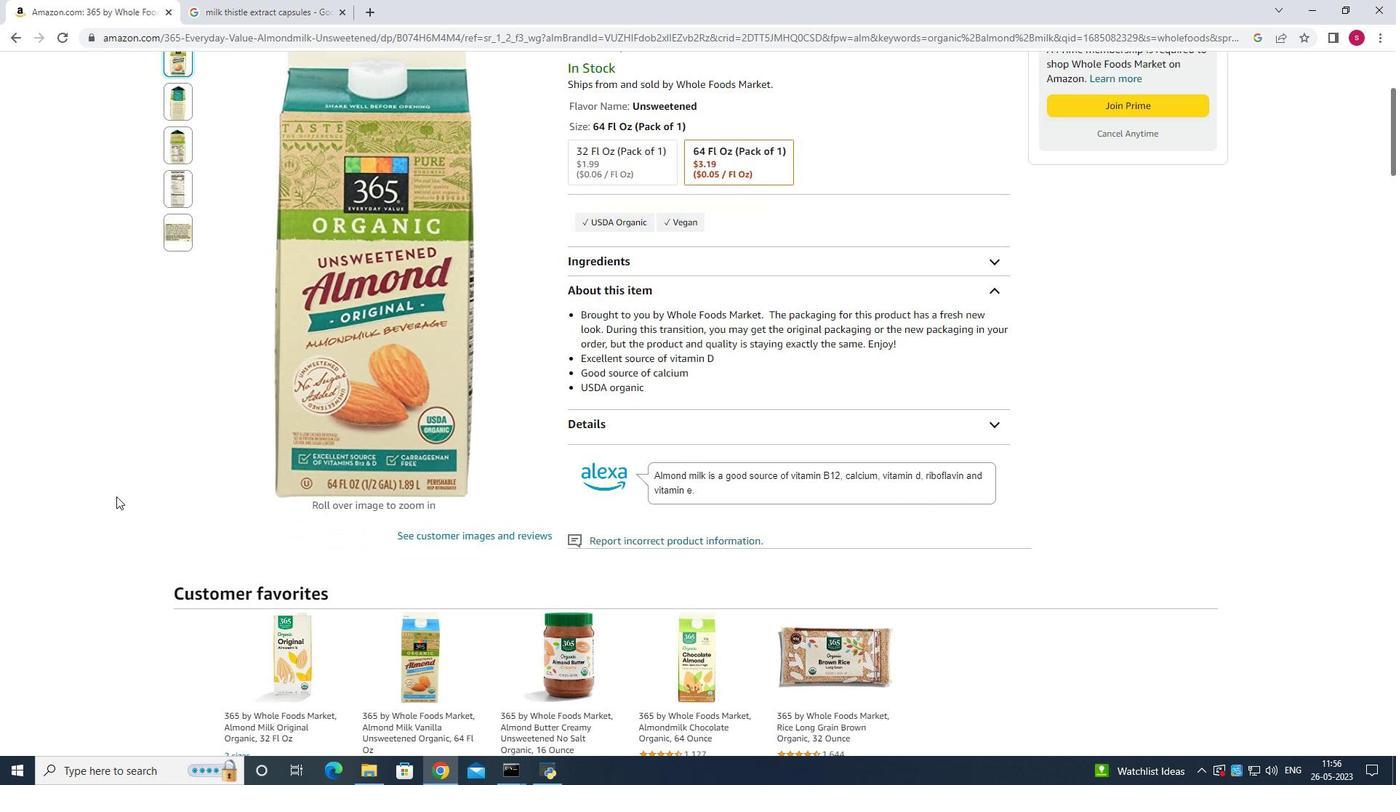 
Action: Mouse scrolled (116, 496) with delta (0, 0)
Screenshot: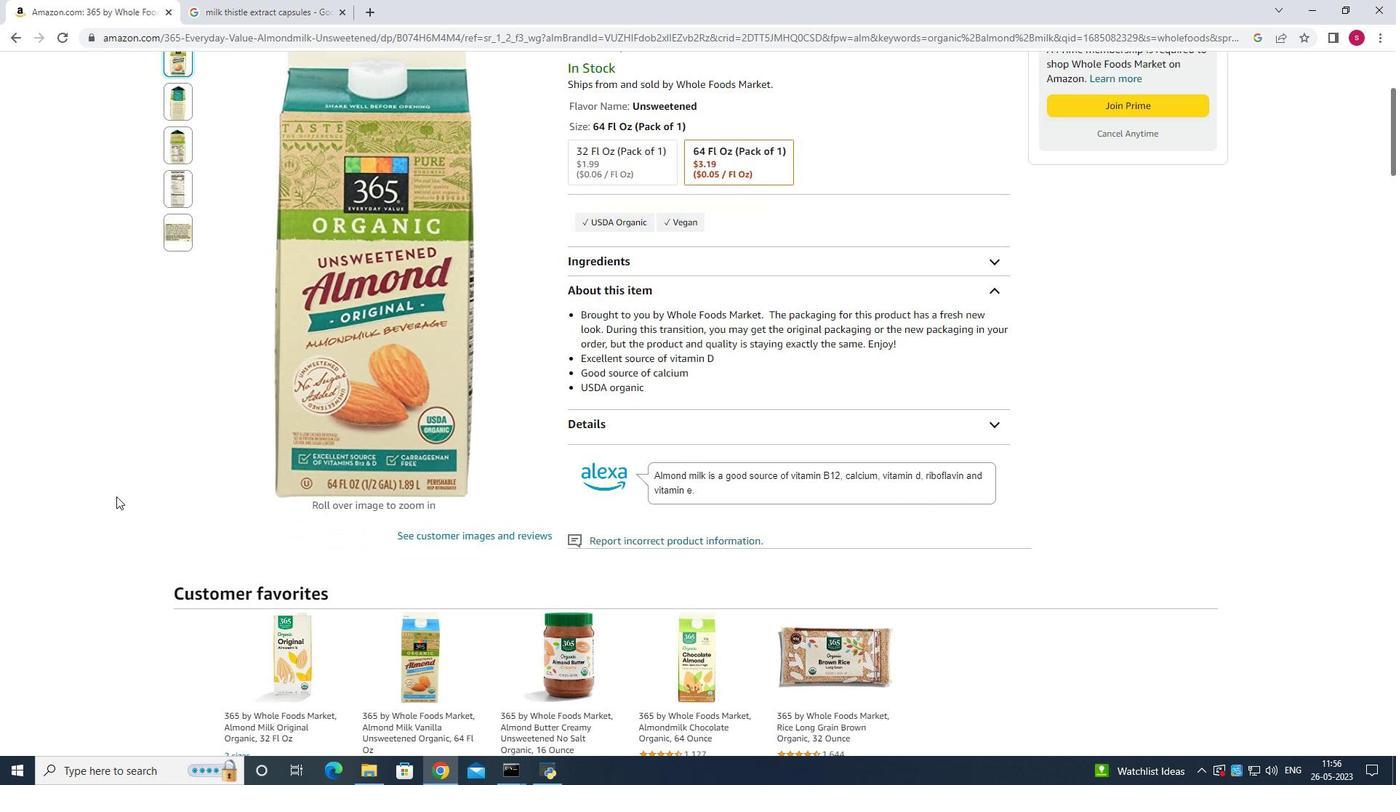 
Action: Mouse moved to (115, 500)
Screenshot: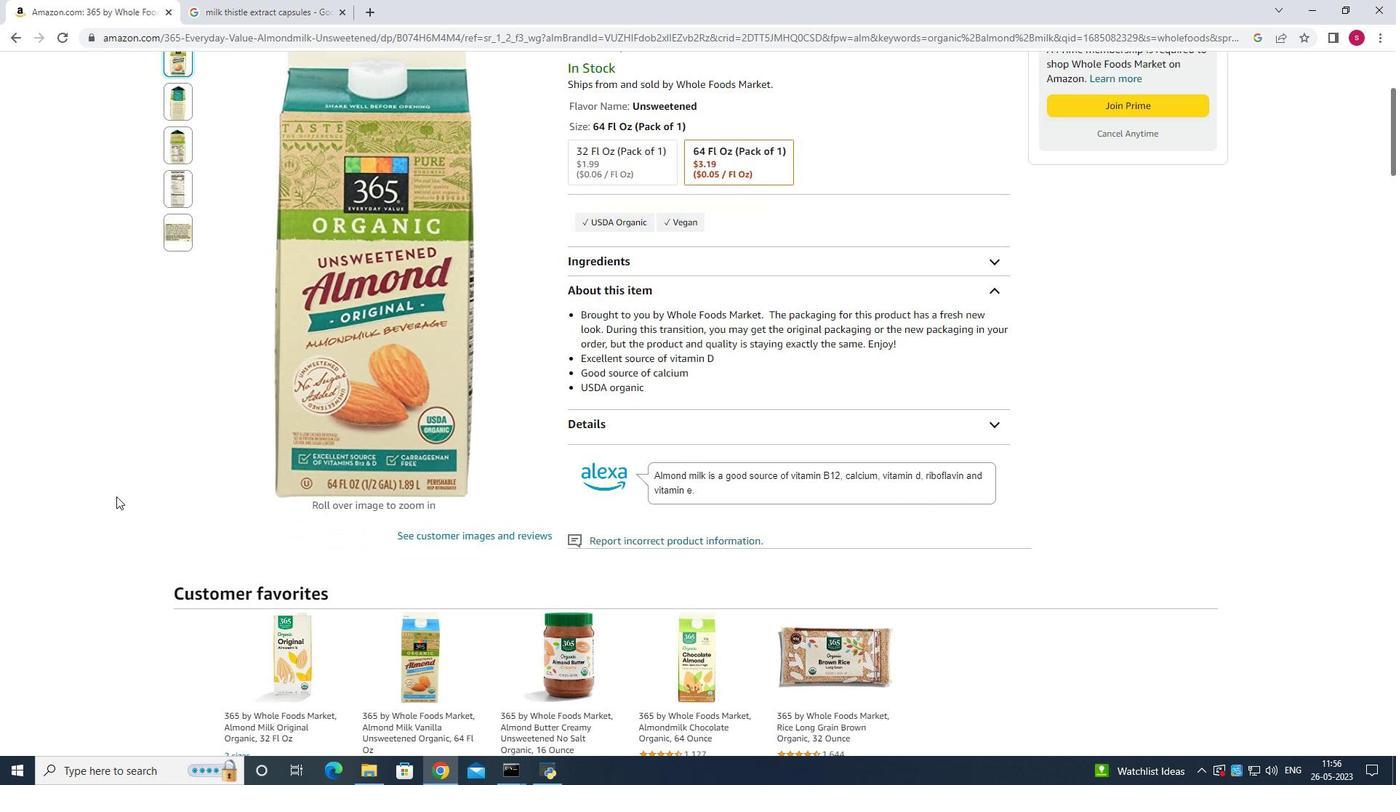 
Action: Mouse scrolled (116, 496) with delta (0, 0)
Screenshot: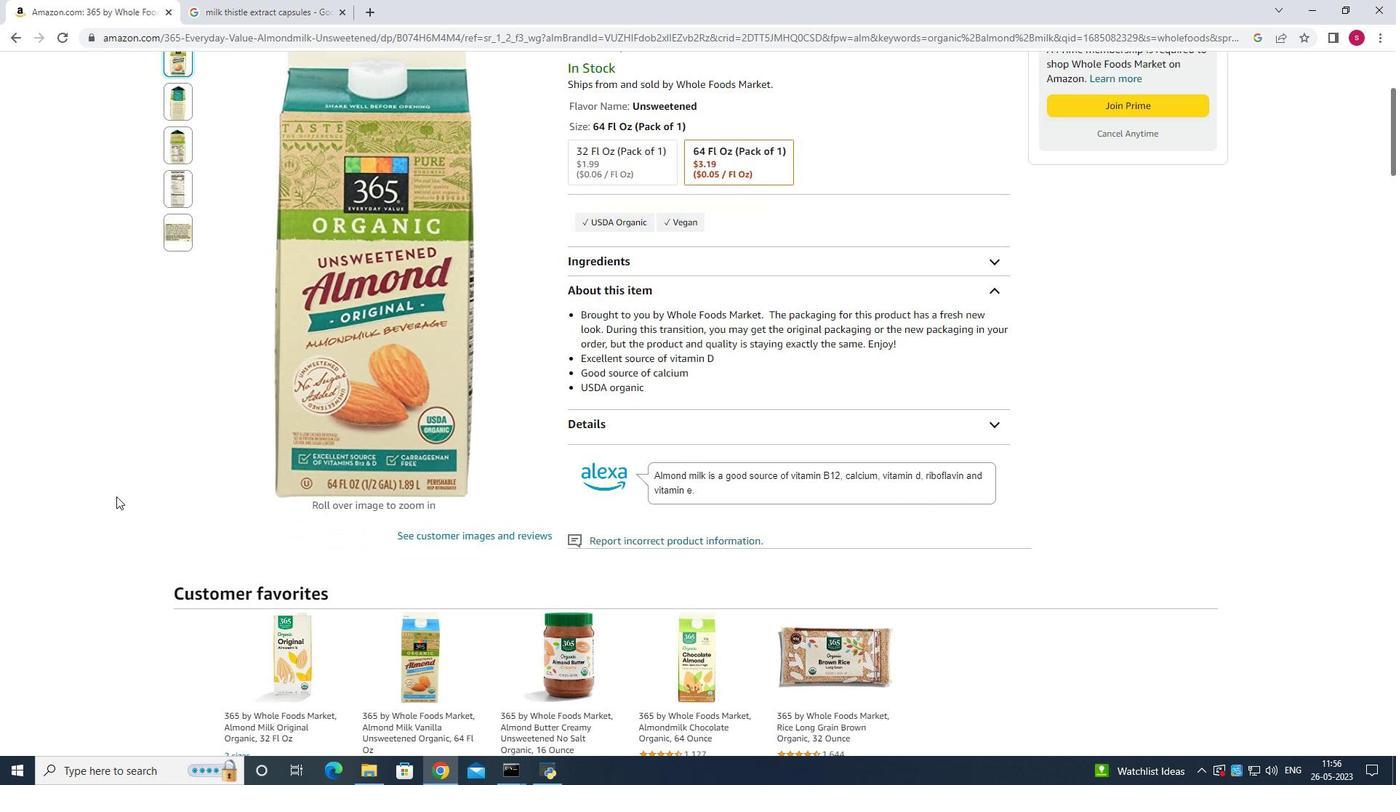 
Action: Mouse moved to (115, 501)
Screenshot: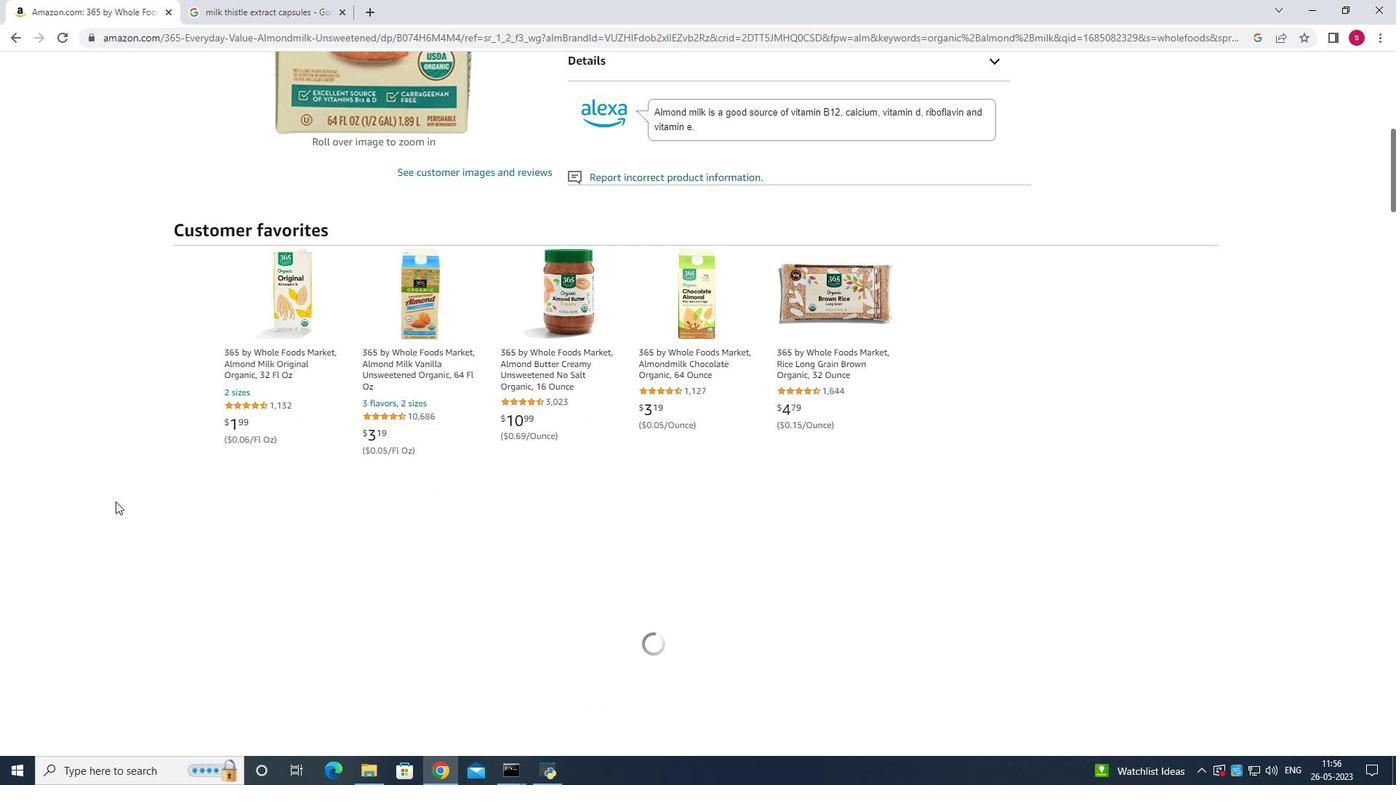 
Action: Mouse scrolled (115, 501) with delta (0, 0)
Screenshot: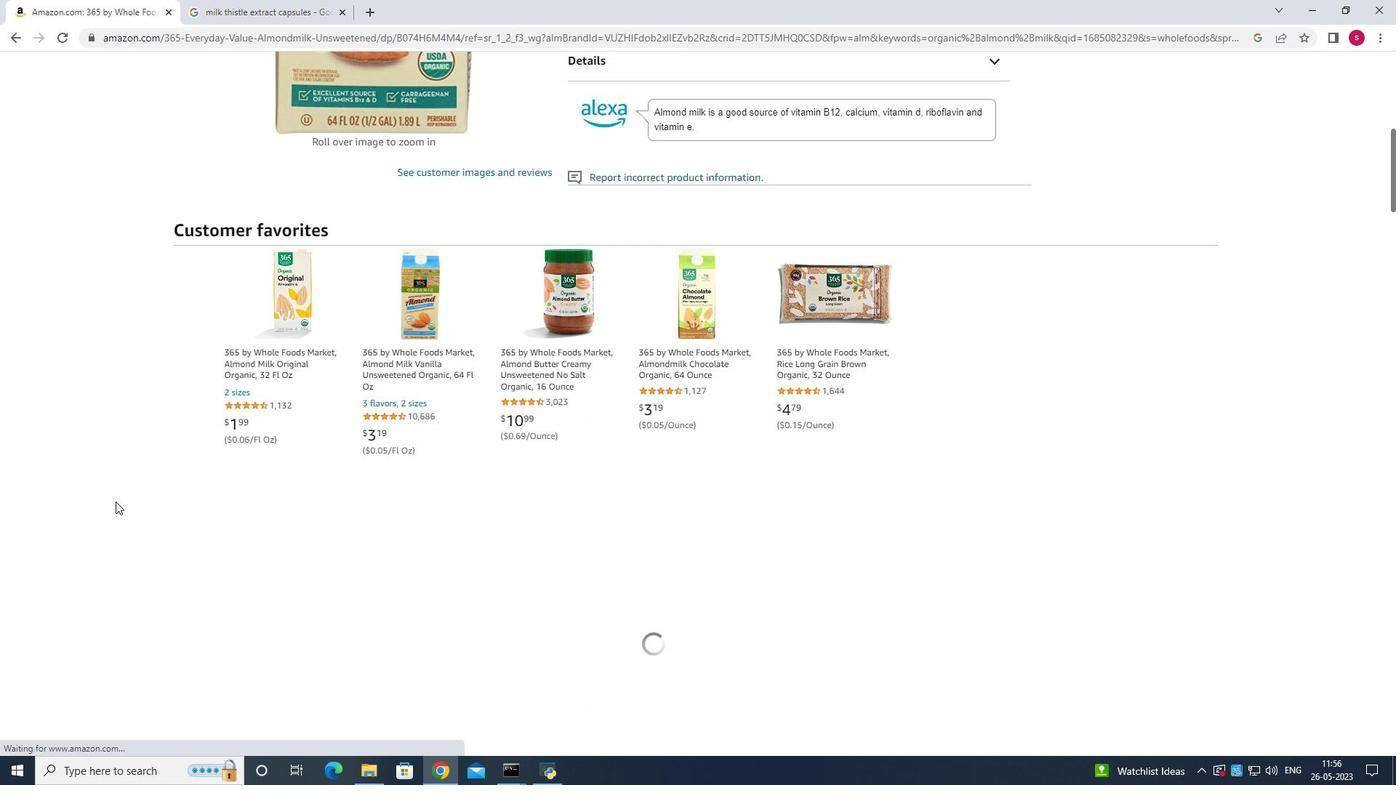 
Action: Mouse scrolled (115, 501) with delta (0, 0)
Screenshot: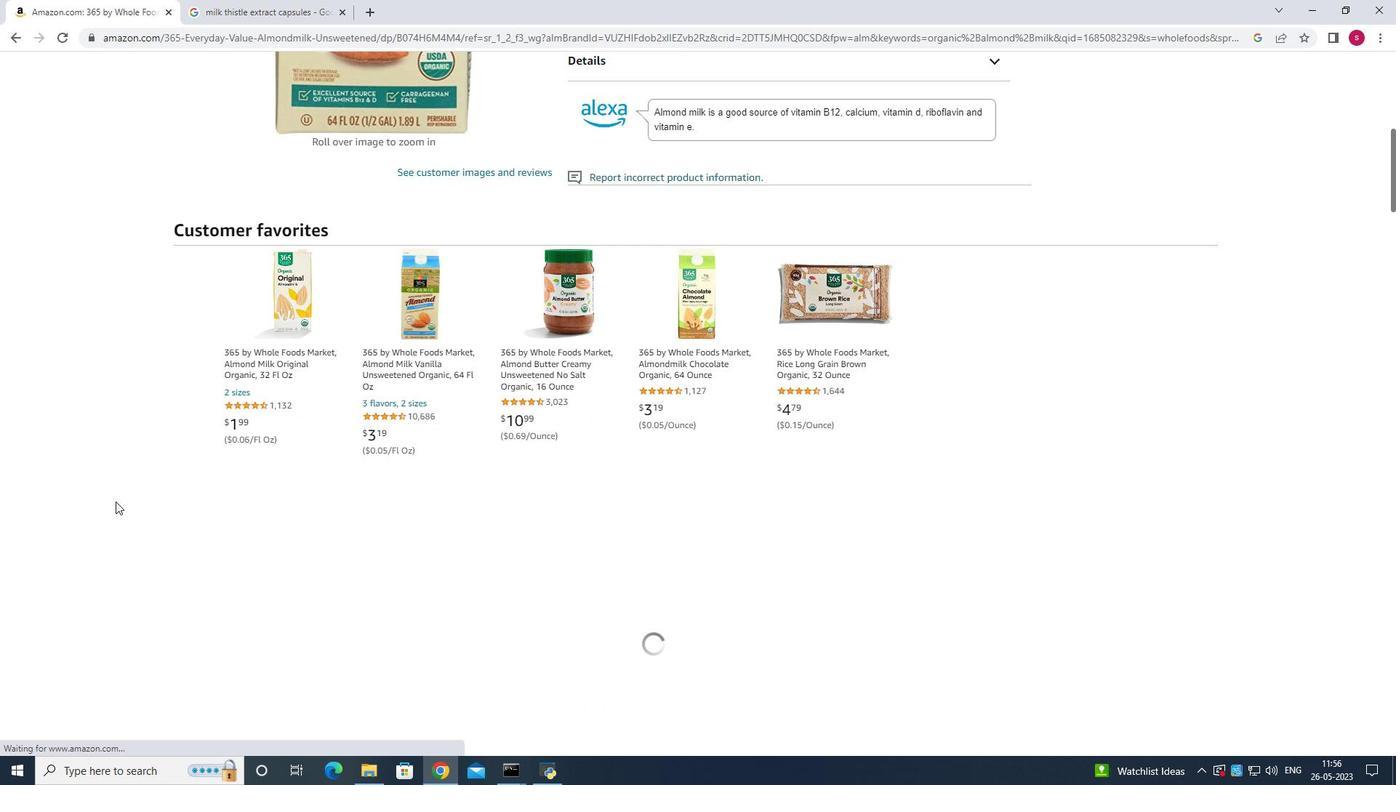 
Action: Mouse scrolled (115, 501) with delta (0, 0)
Screenshot: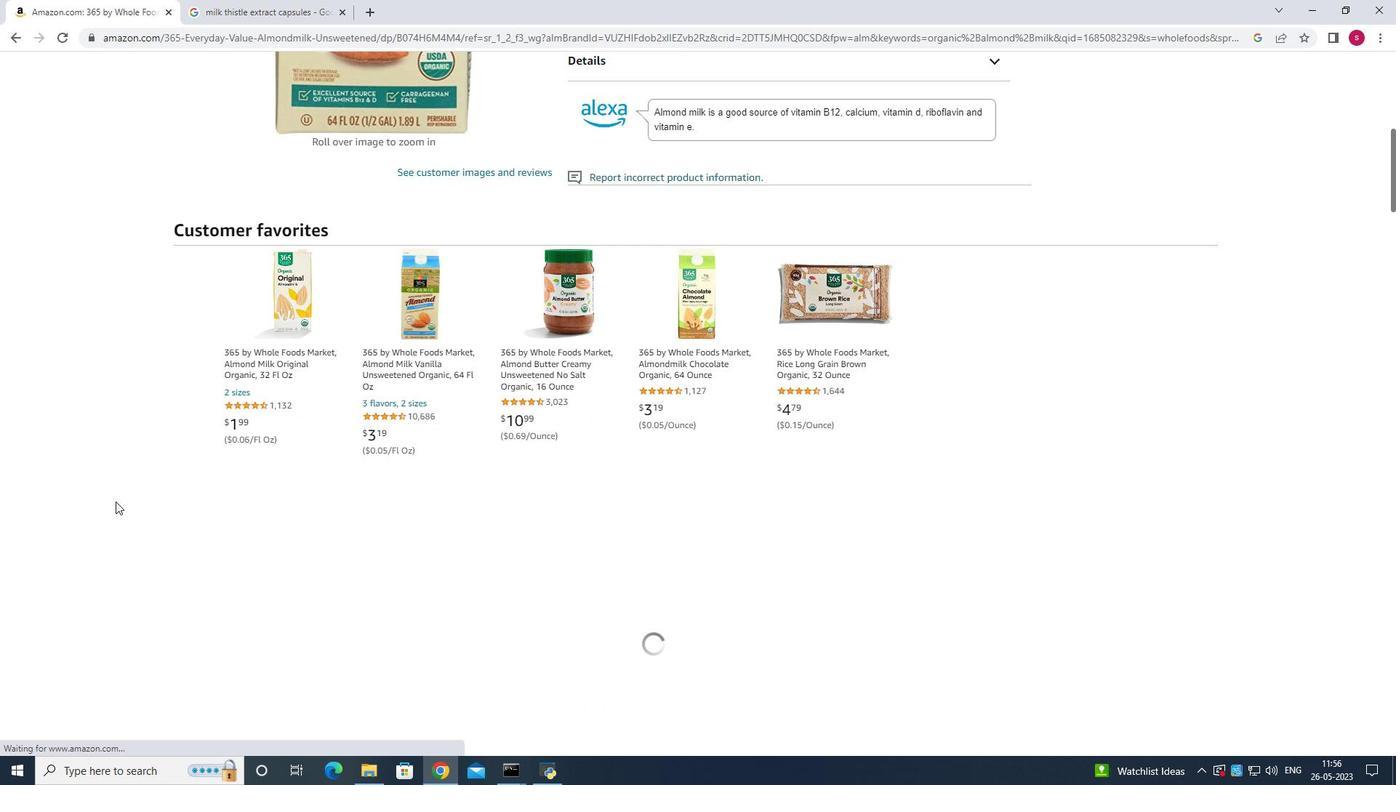 
Action: Mouse scrolled (115, 501) with delta (0, 0)
Screenshot: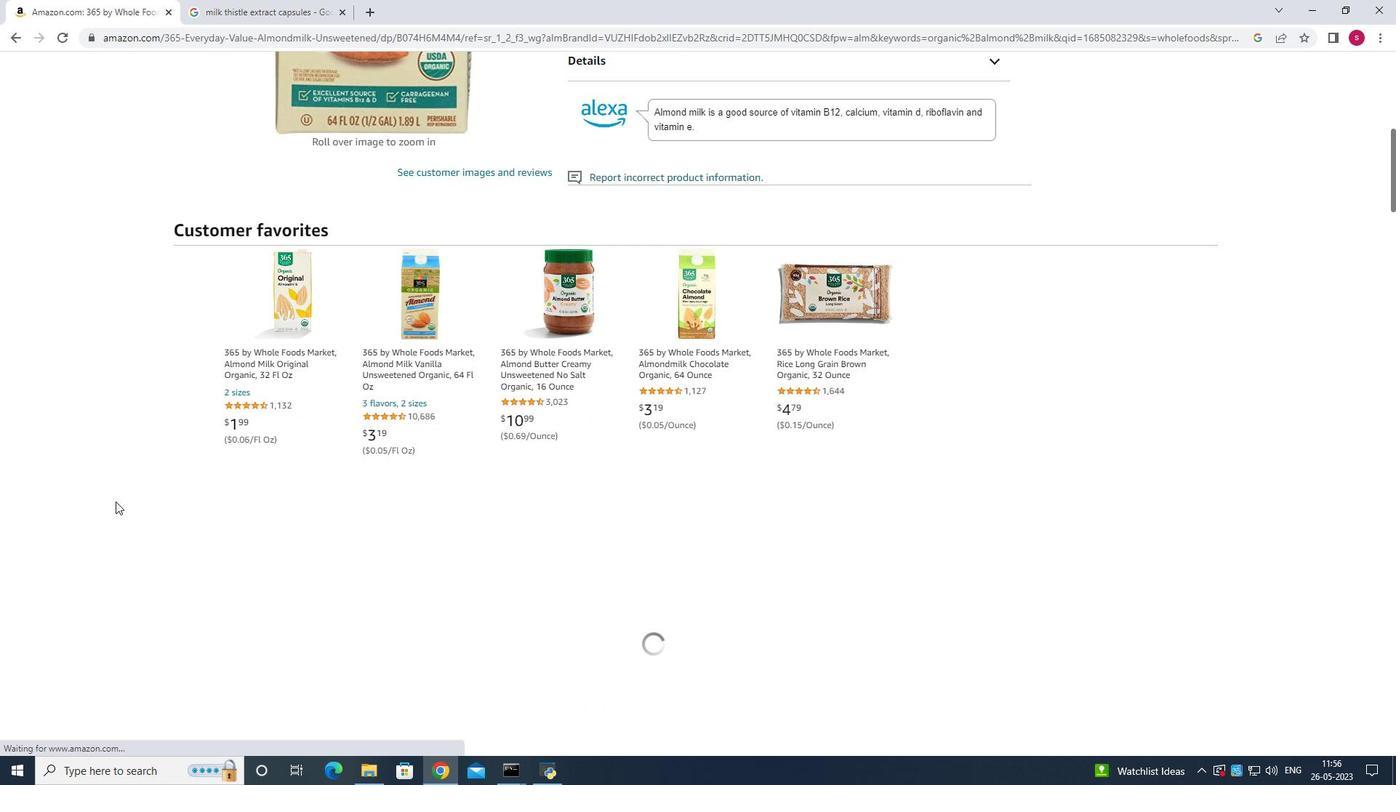 
Action: Mouse moved to (64, 513)
Screenshot: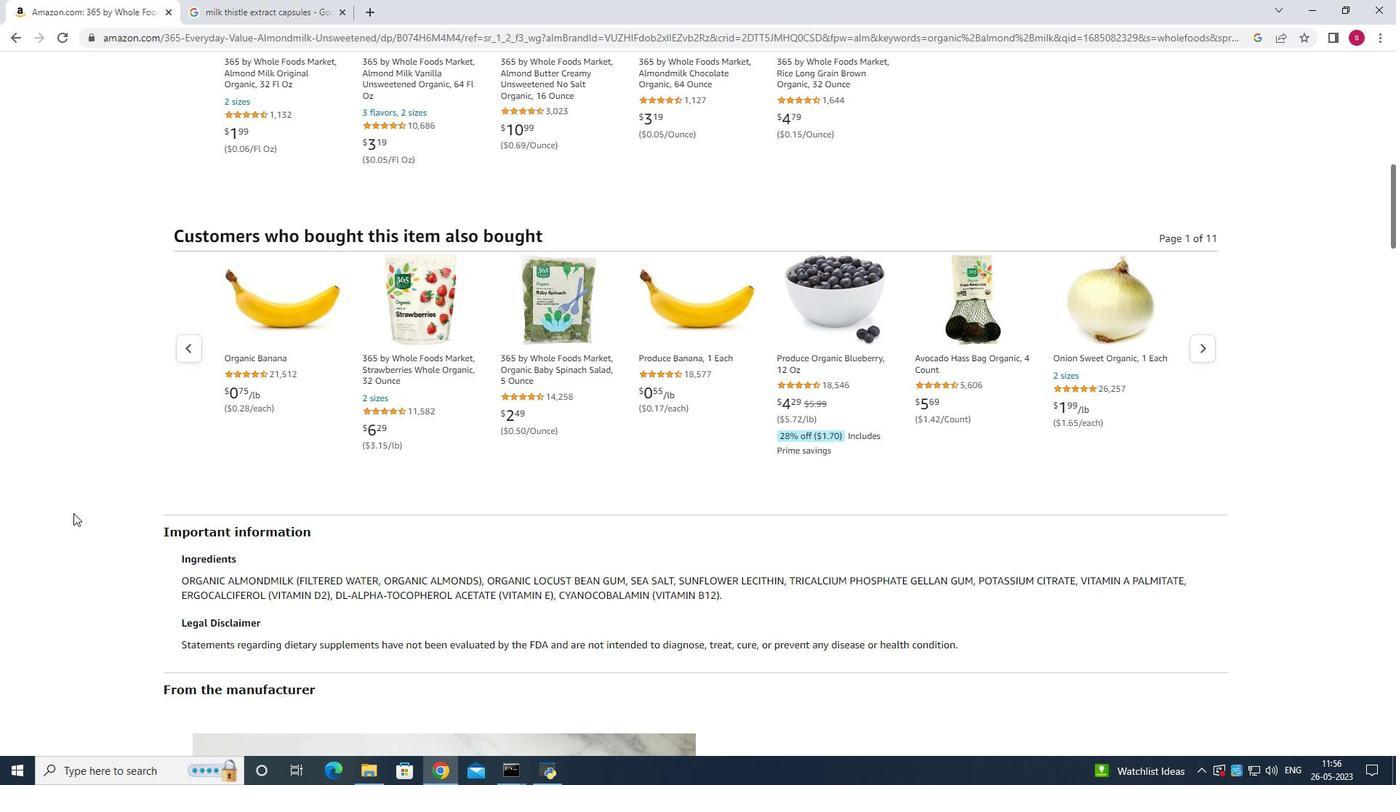 
Action: Mouse scrolled (64, 512) with delta (0, 0)
Screenshot: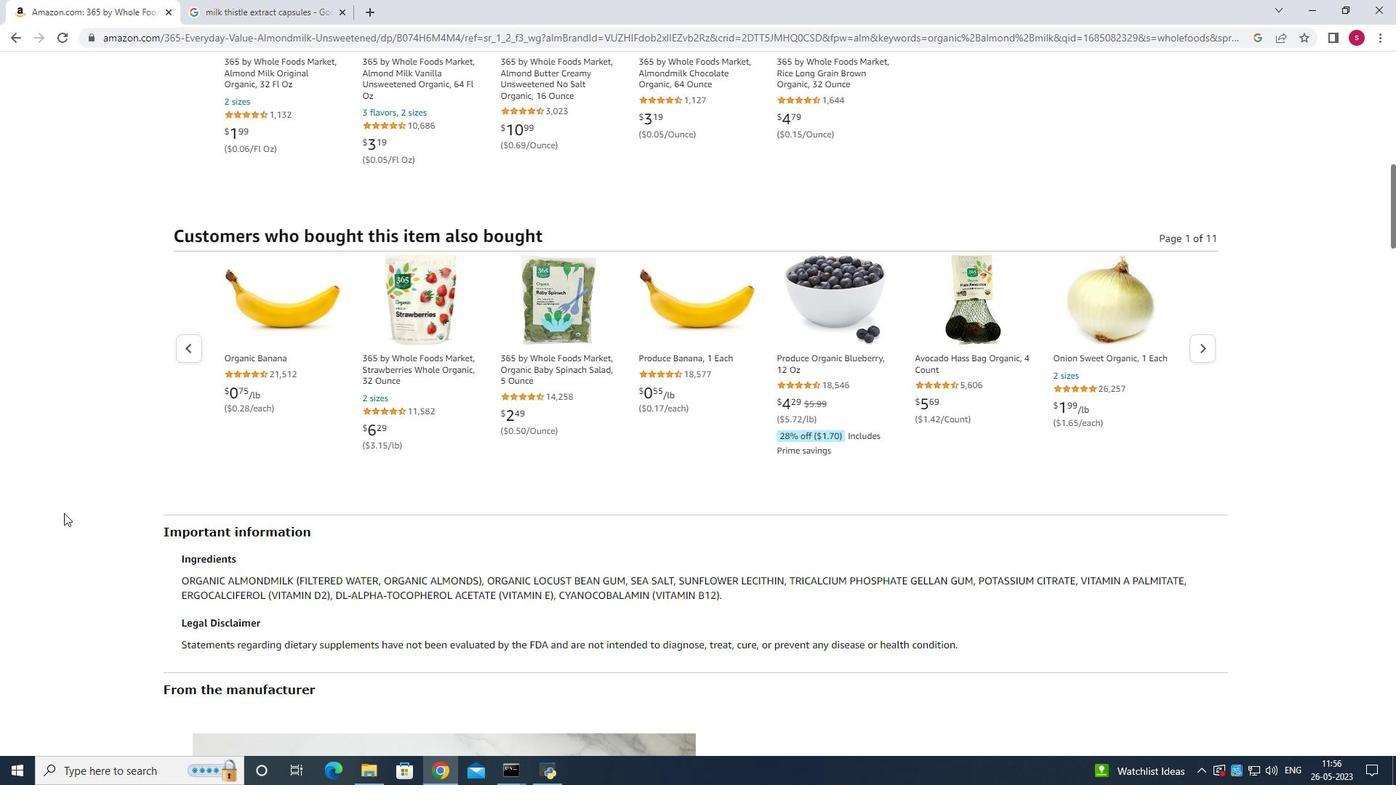 
Action: Mouse scrolled (64, 512) with delta (0, 0)
Screenshot: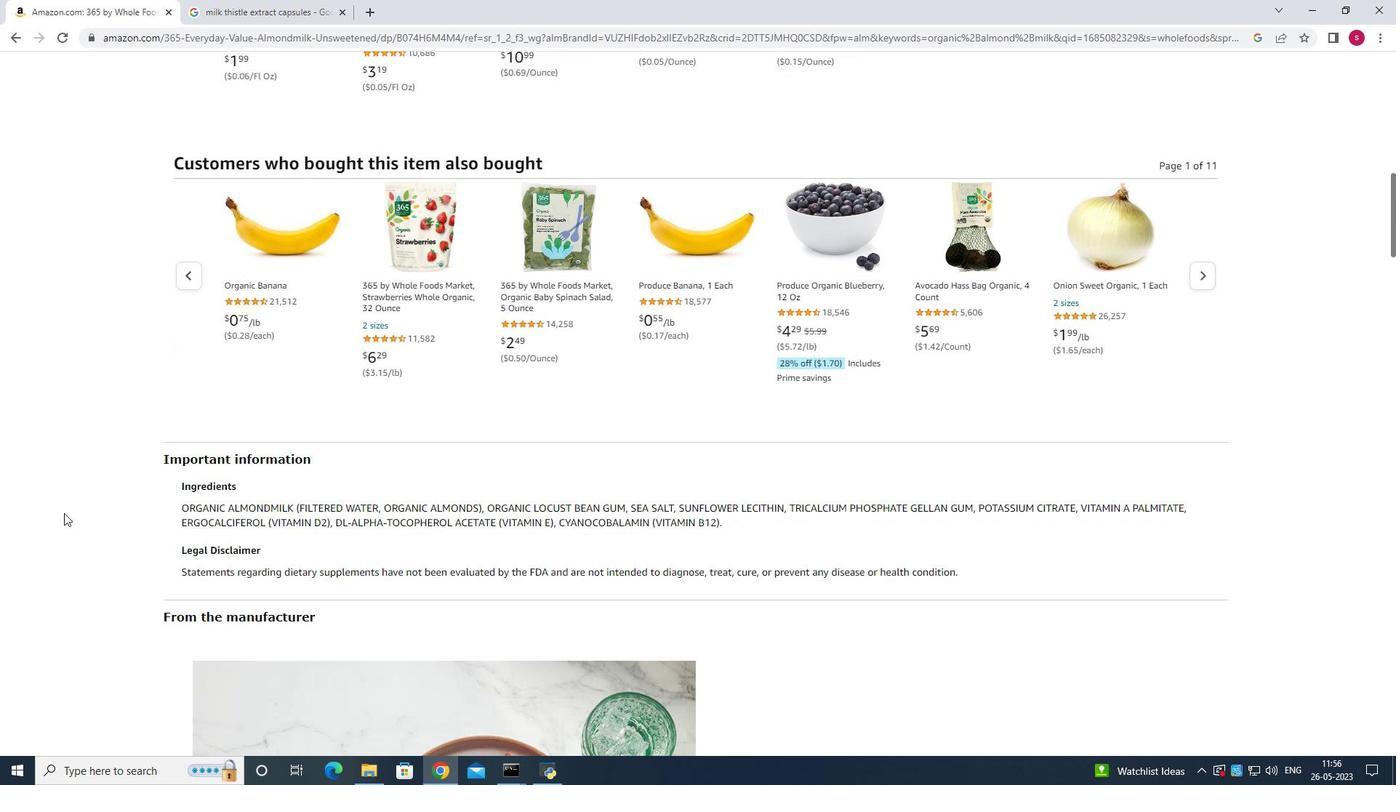 
Action: Mouse scrolled (64, 512) with delta (0, 0)
Screenshot: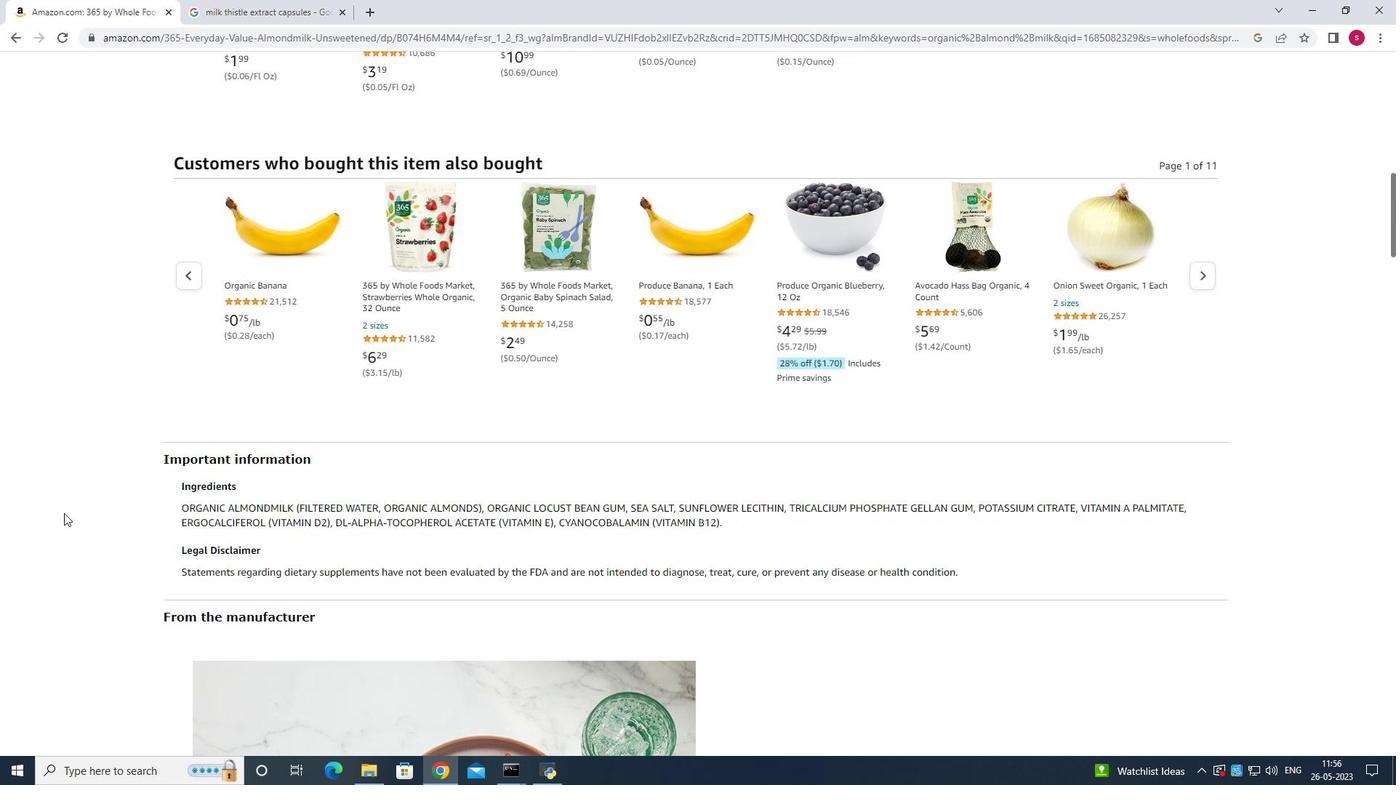 
Action: Mouse scrolled (64, 512) with delta (0, 0)
Screenshot: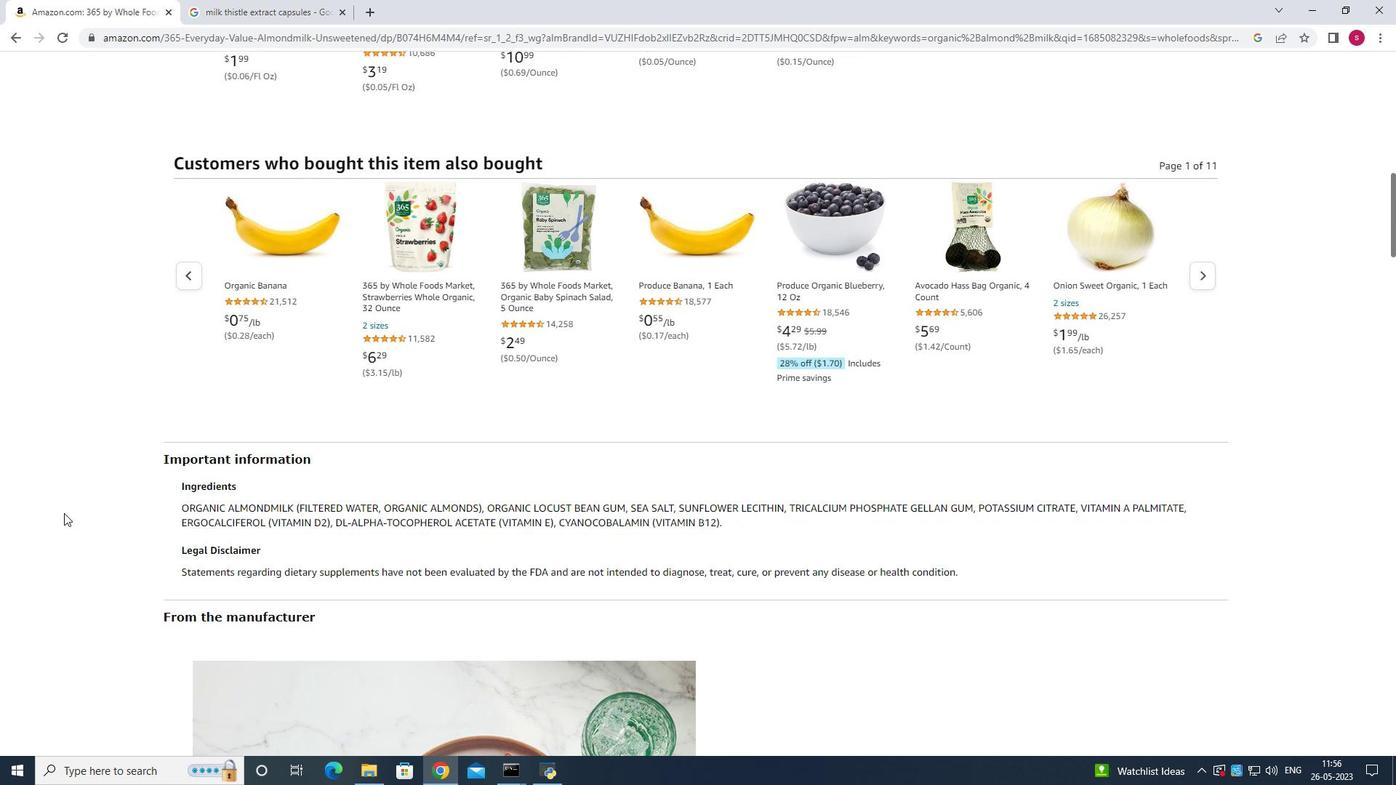 
Action: Mouse scrolled (64, 512) with delta (0, 0)
Screenshot: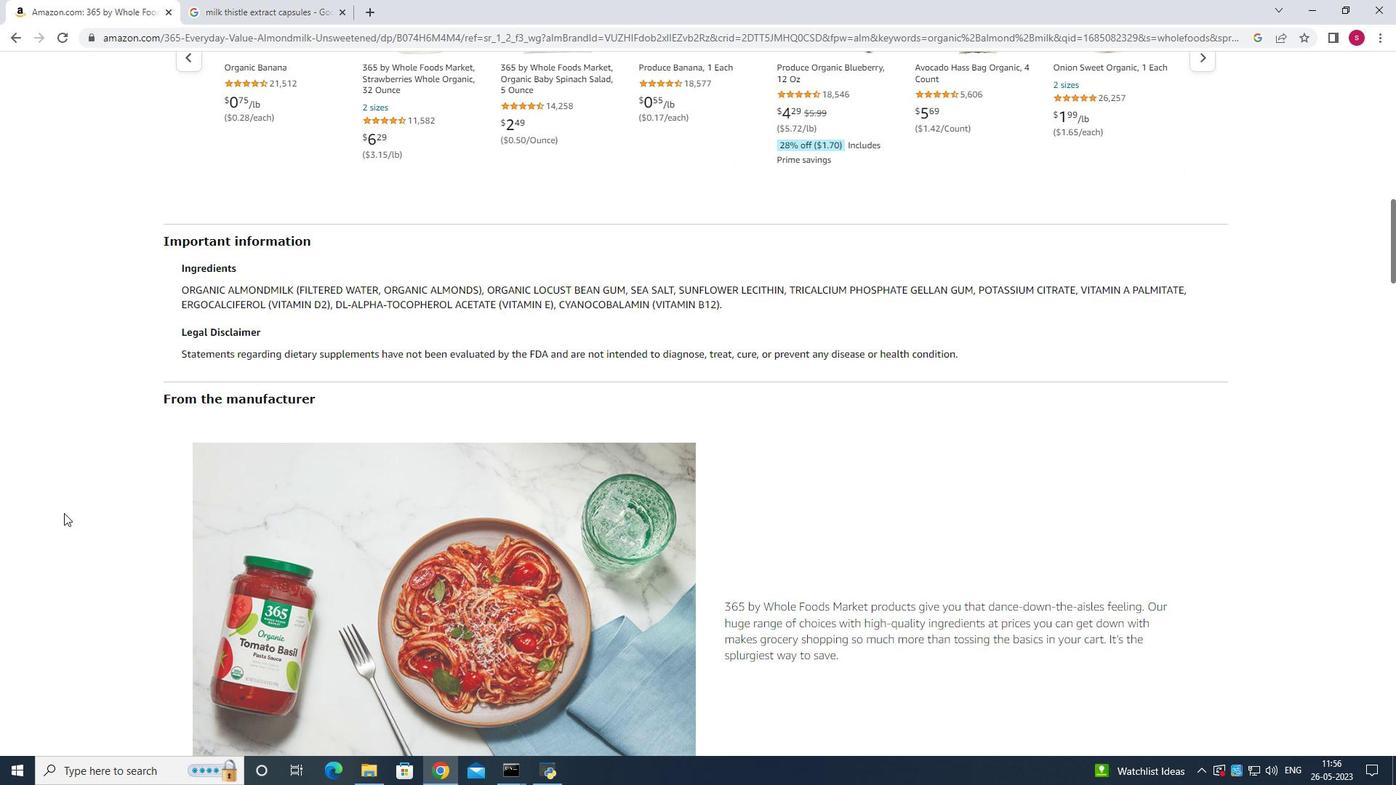
Action: Mouse scrolled (64, 512) with delta (0, 0)
Screenshot: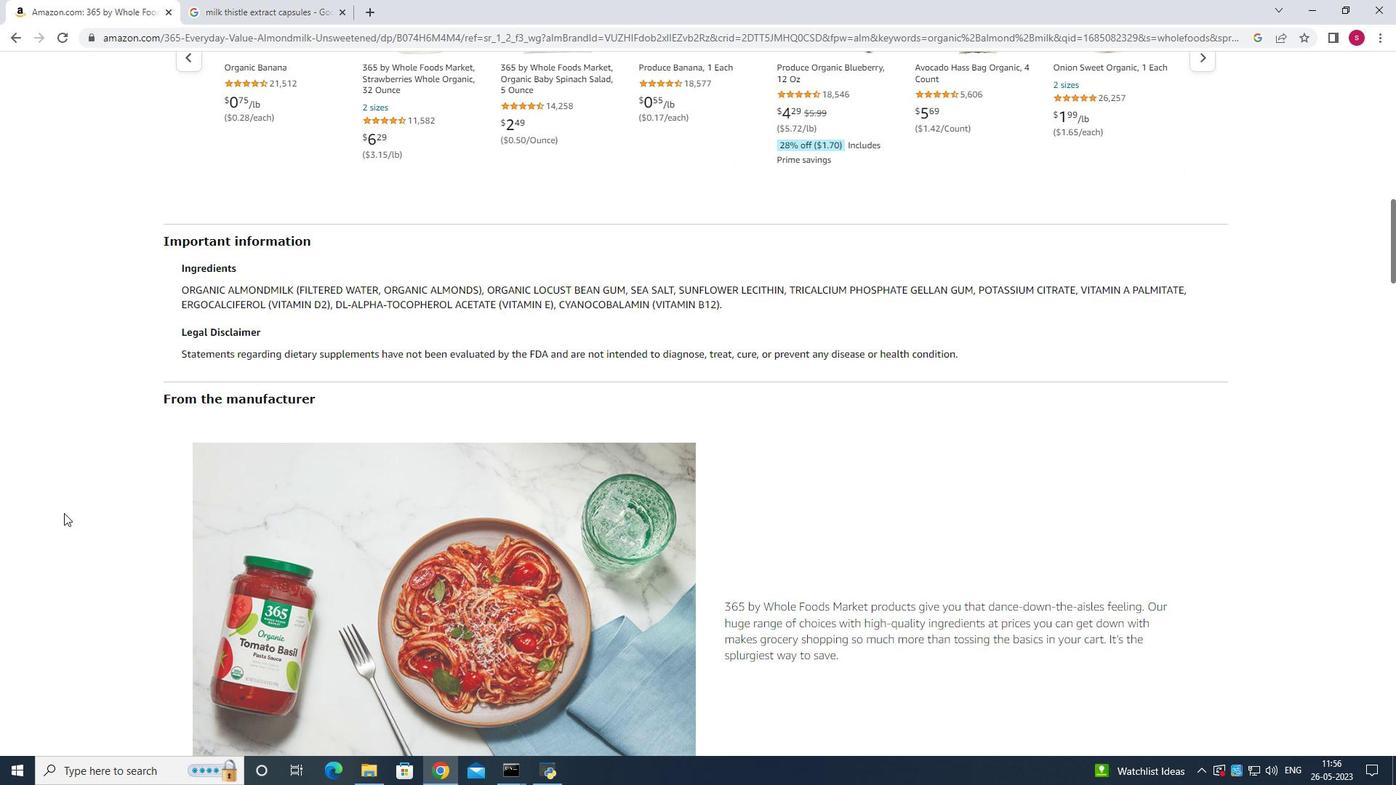 
Action: Mouse moved to (64, 517)
Screenshot: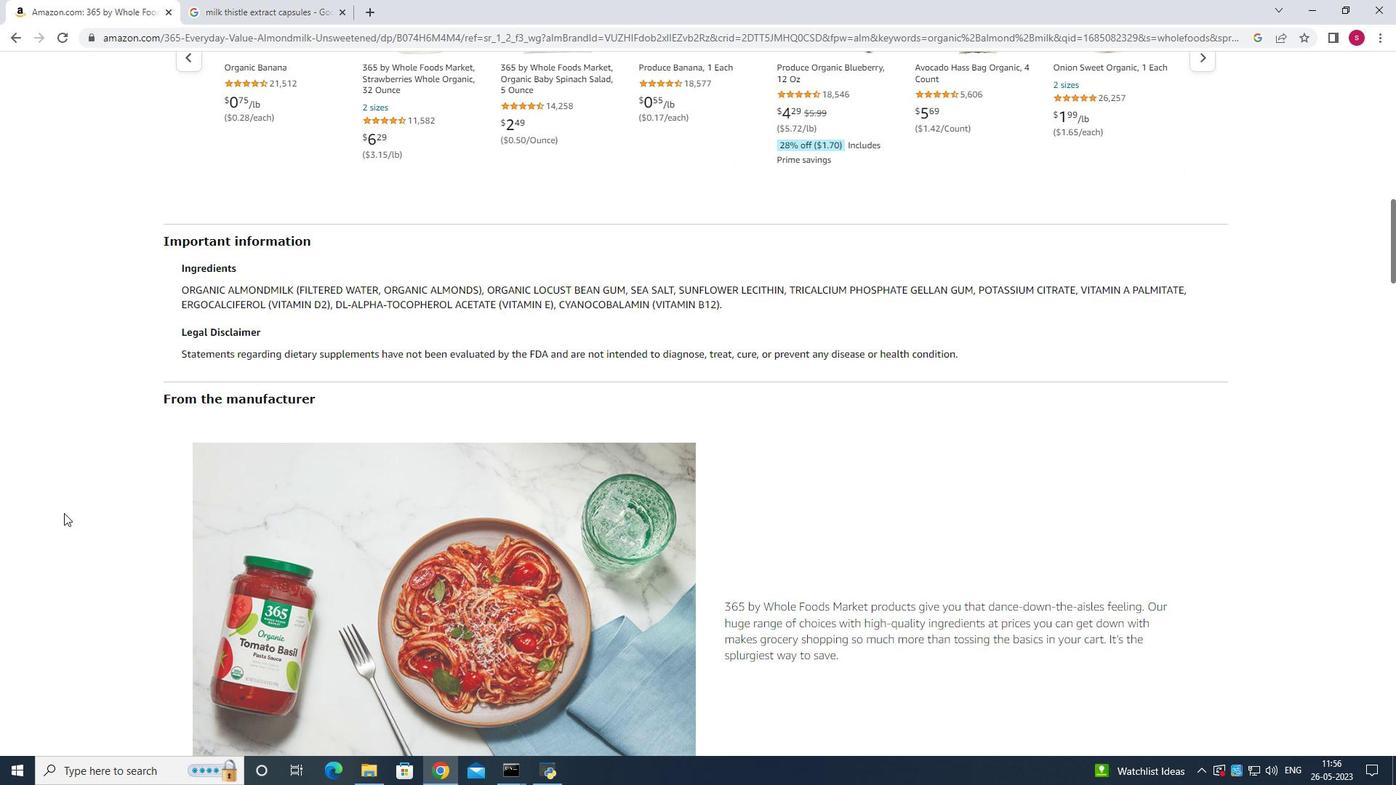 
Action: Mouse scrolled (64, 516) with delta (0, 0)
Screenshot: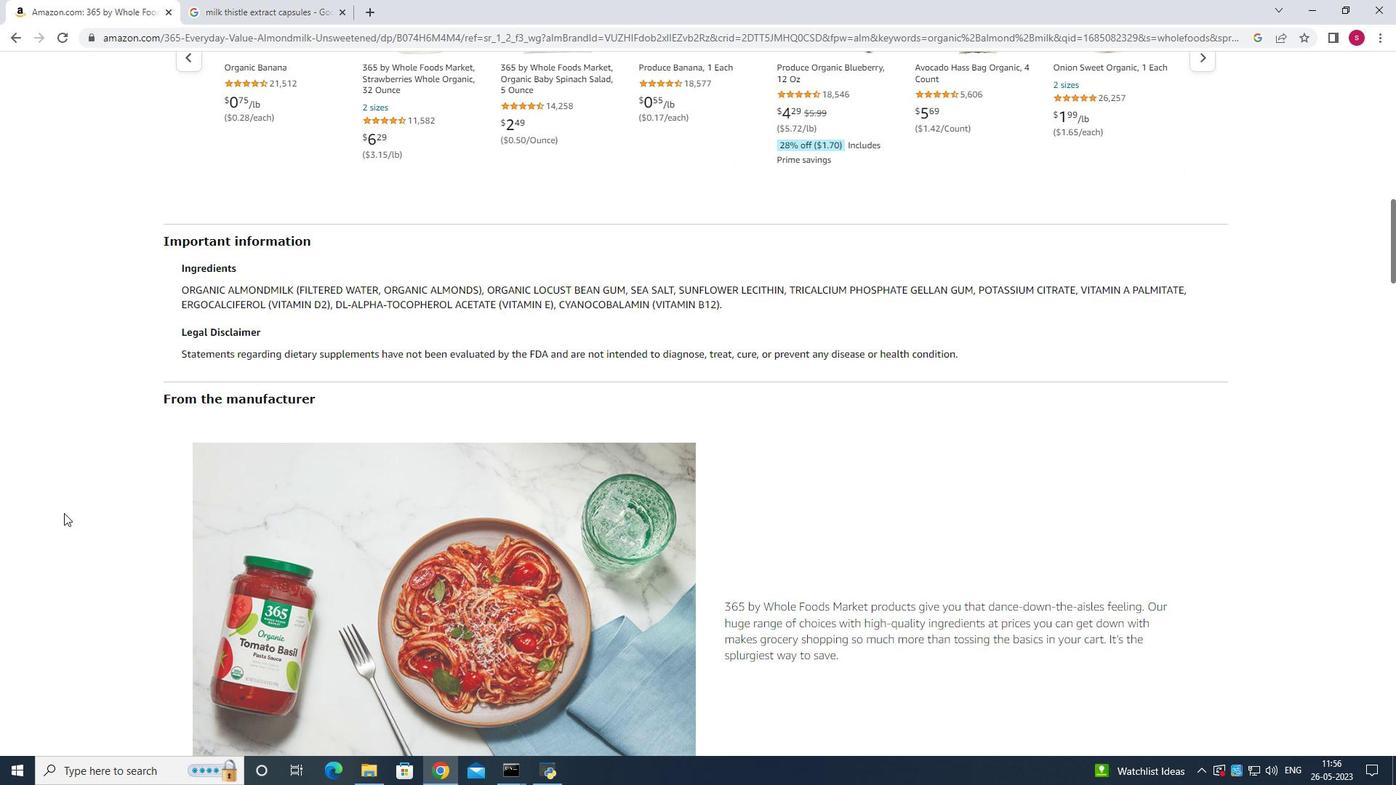 
Action: Mouse moved to (59, 523)
Screenshot: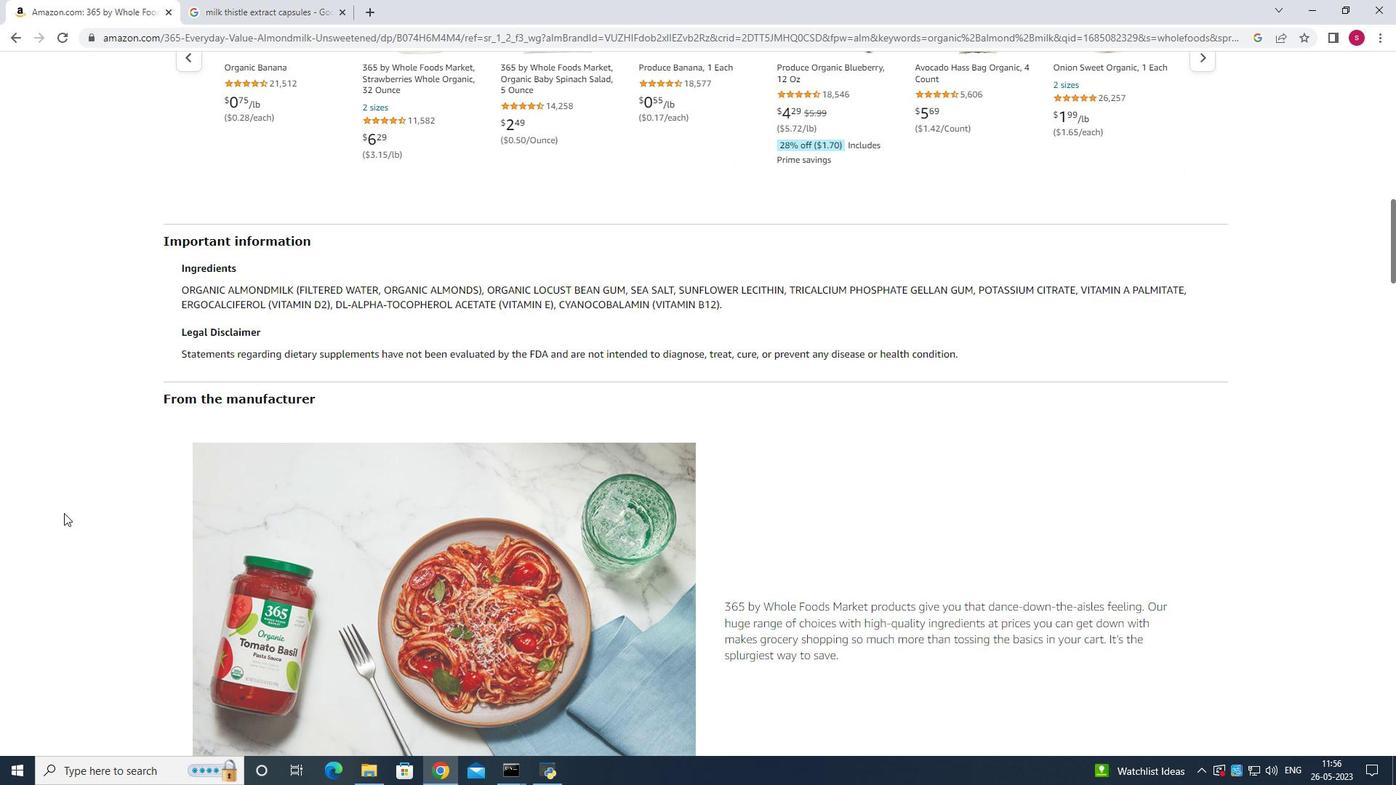 
Action: Mouse scrolled (59, 522) with delta (0, 0)
Screenshot: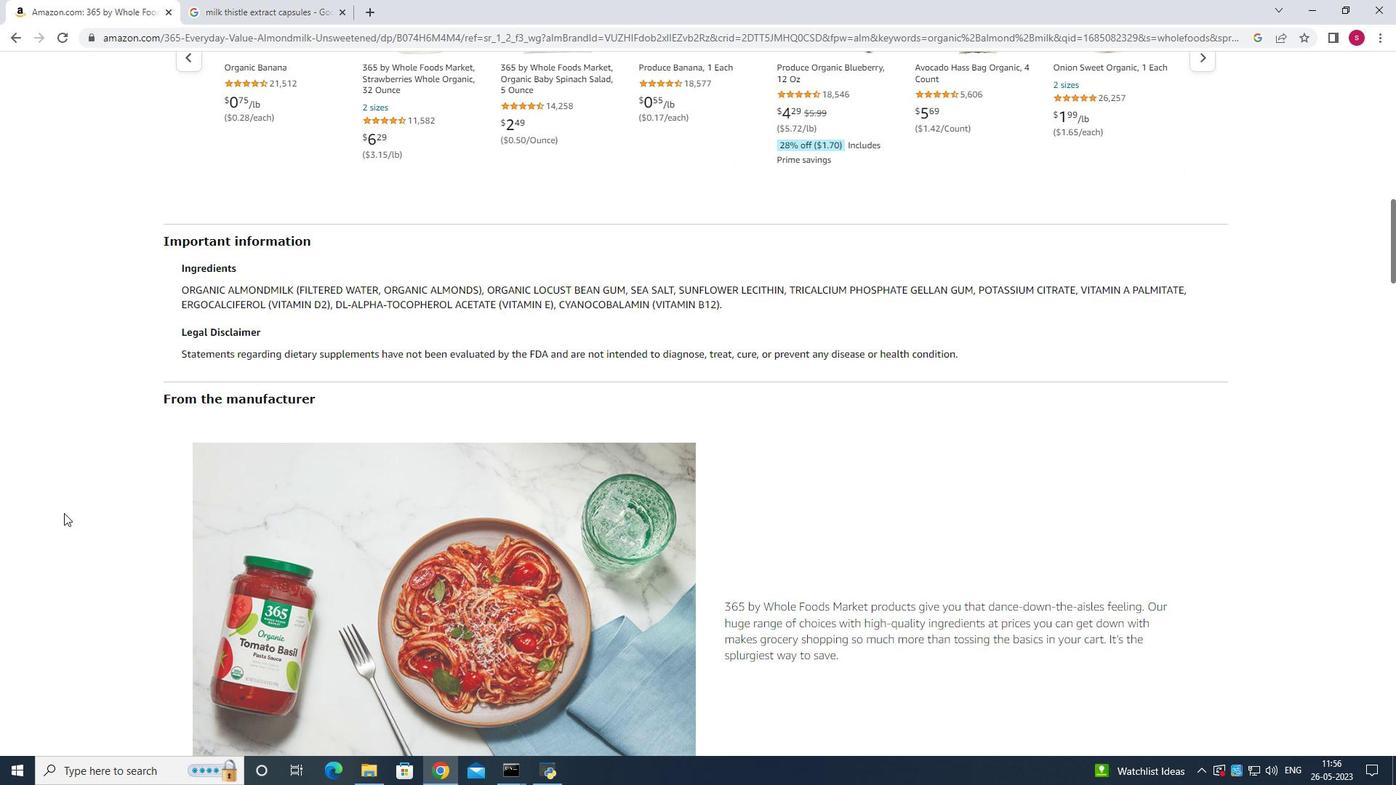 
Action: Mouse moved to (59, 525)
Screenshot: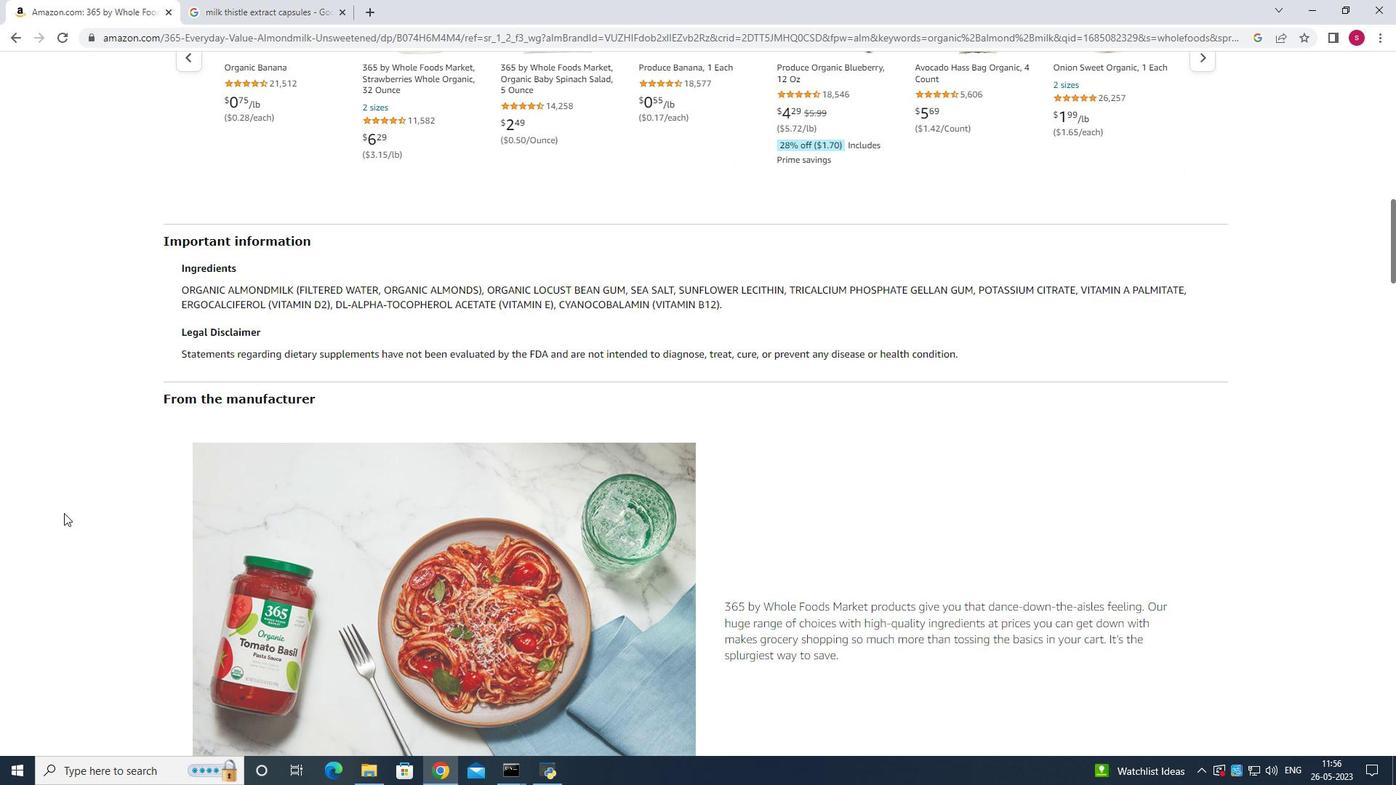 
Action: Mouse scrolled (59, 524) with delta (0, 0)
Screenshot: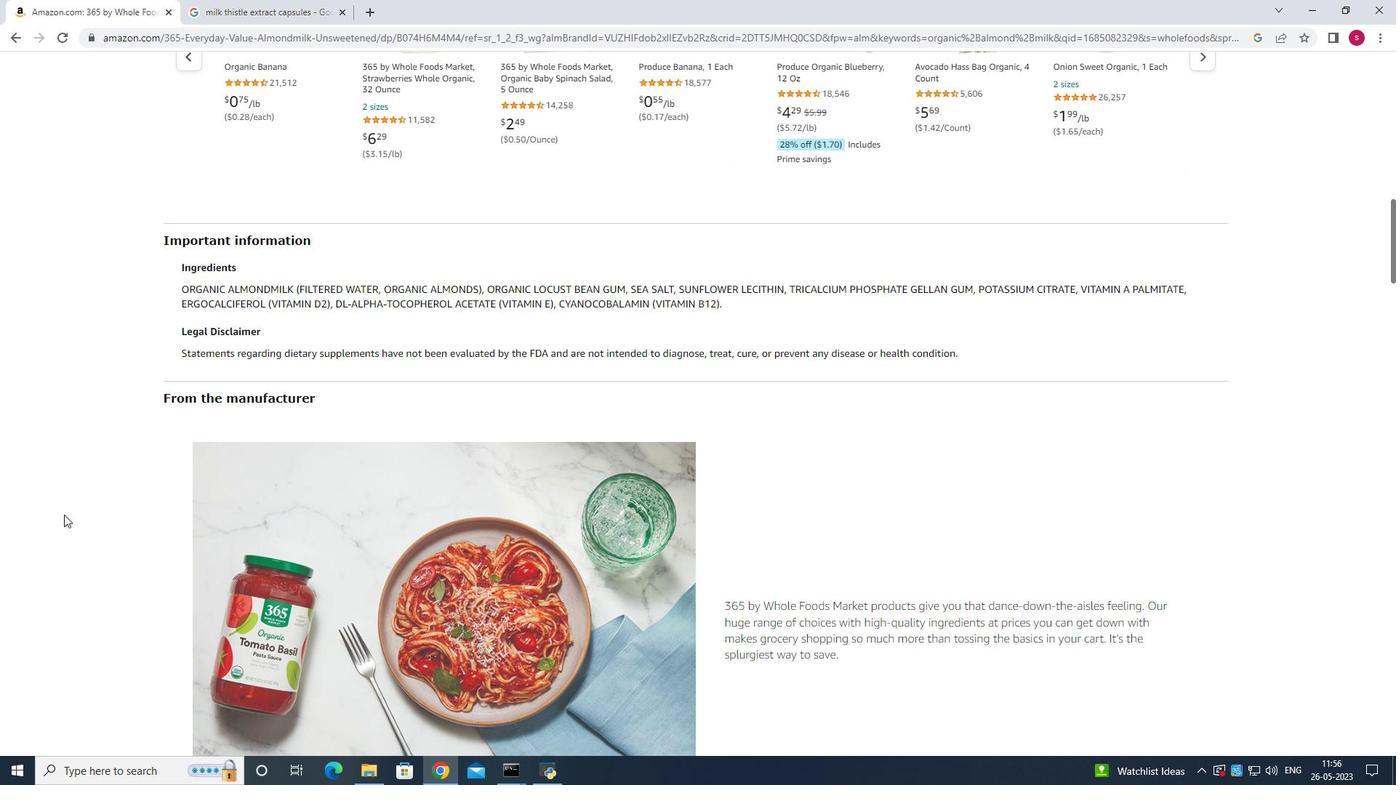 
Action: Mouse moved to (59, 526)
Screenshot: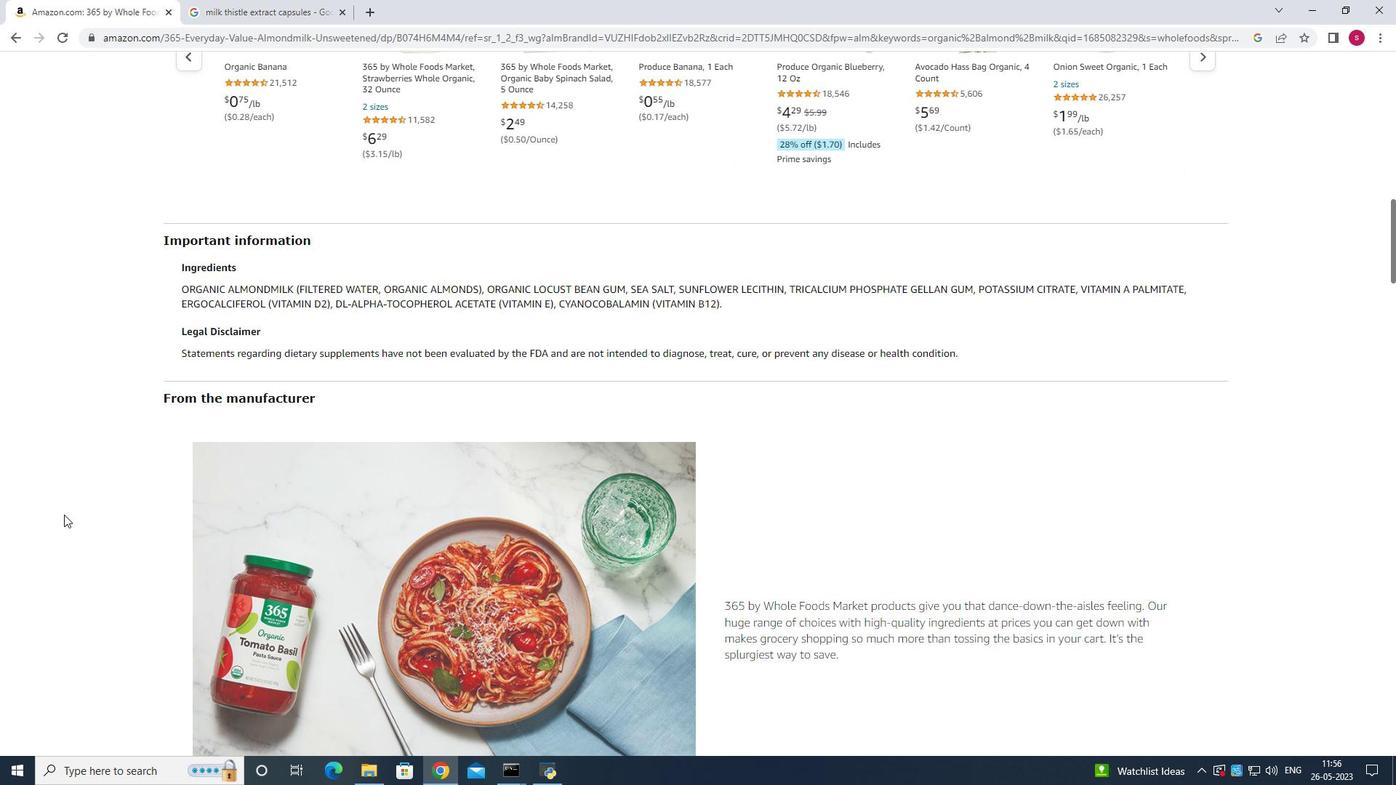 
Action: Mouse scrolled (59, 525) with delta (0, 0)
Screenshot: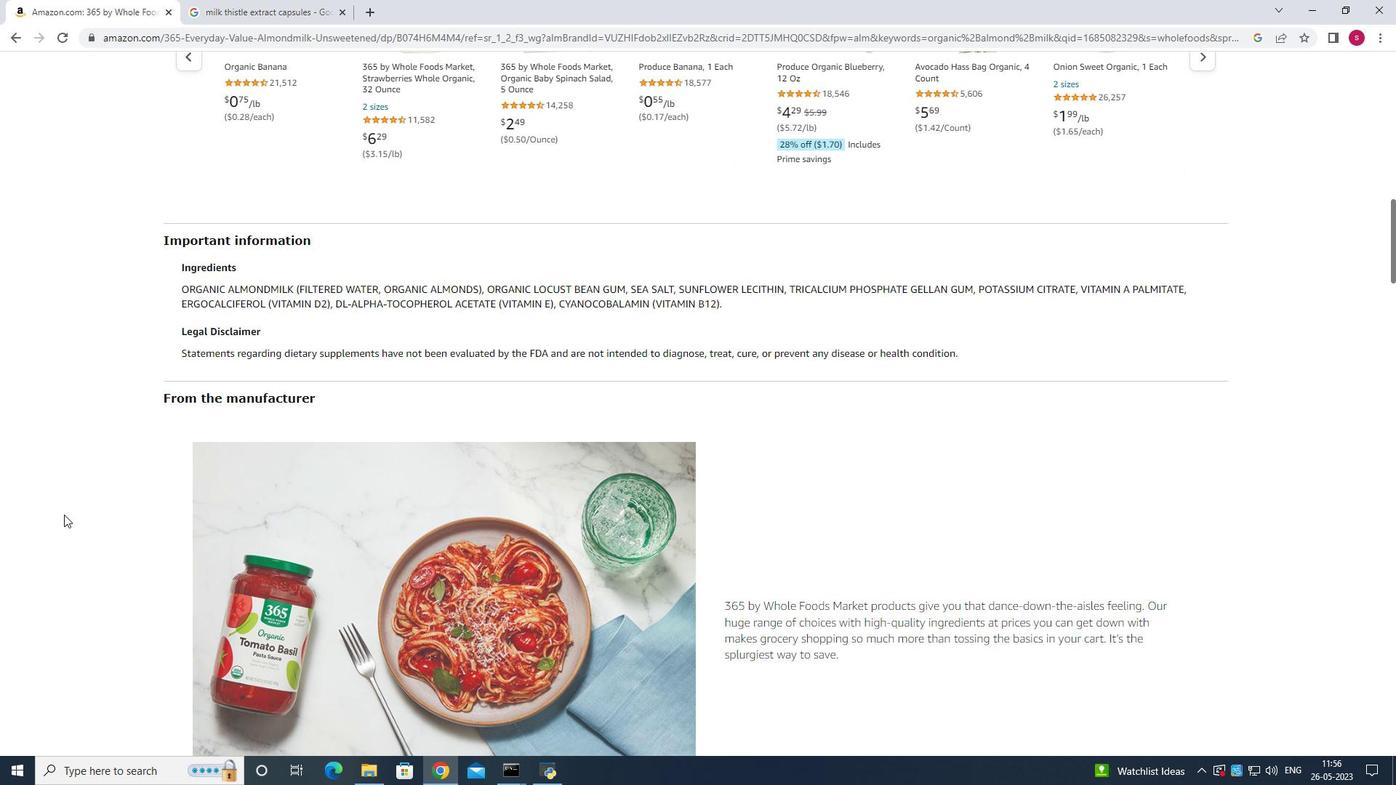 
Action: Mouse moved to (54, 539)
Screenshot: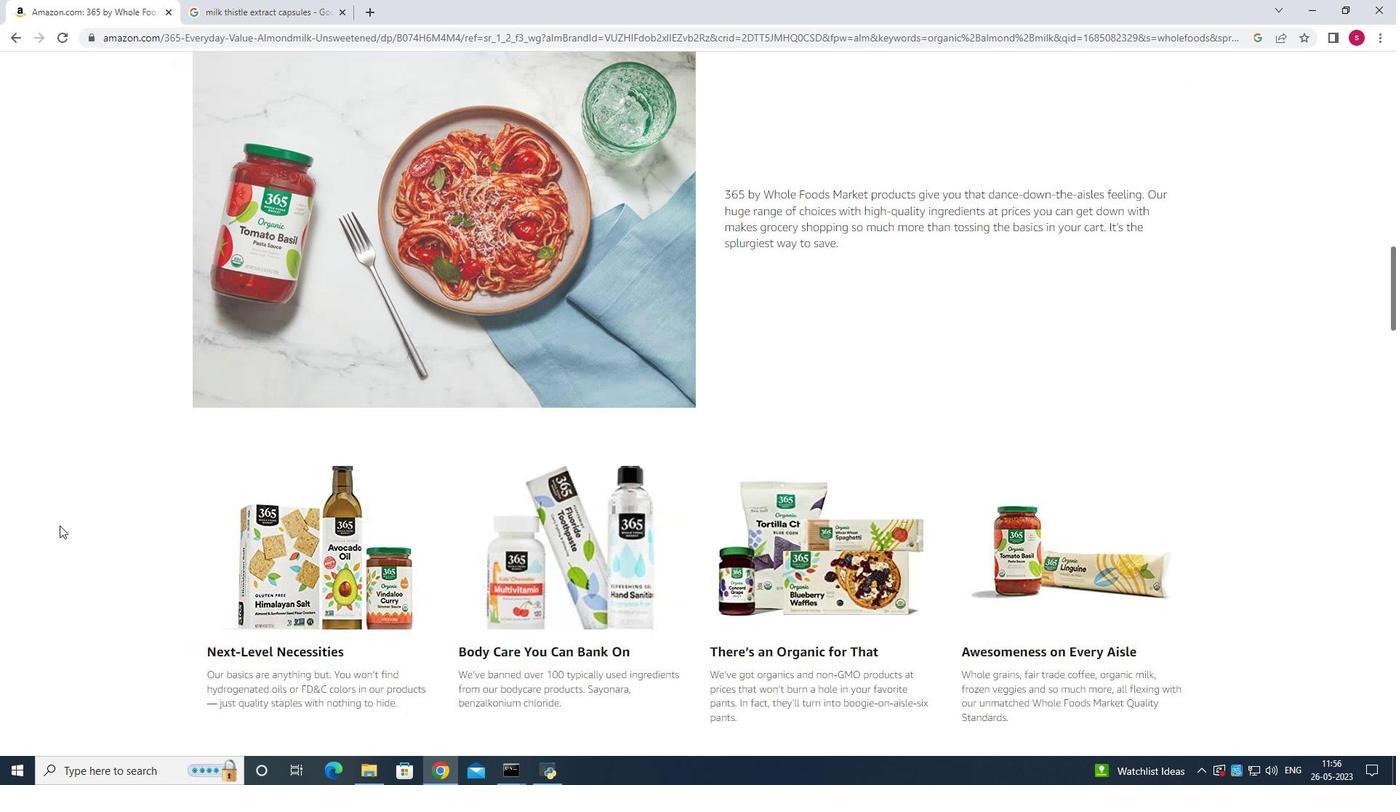 
Action: Mouse scrolled (54, 539) with delta (0, 0)
Screenshot: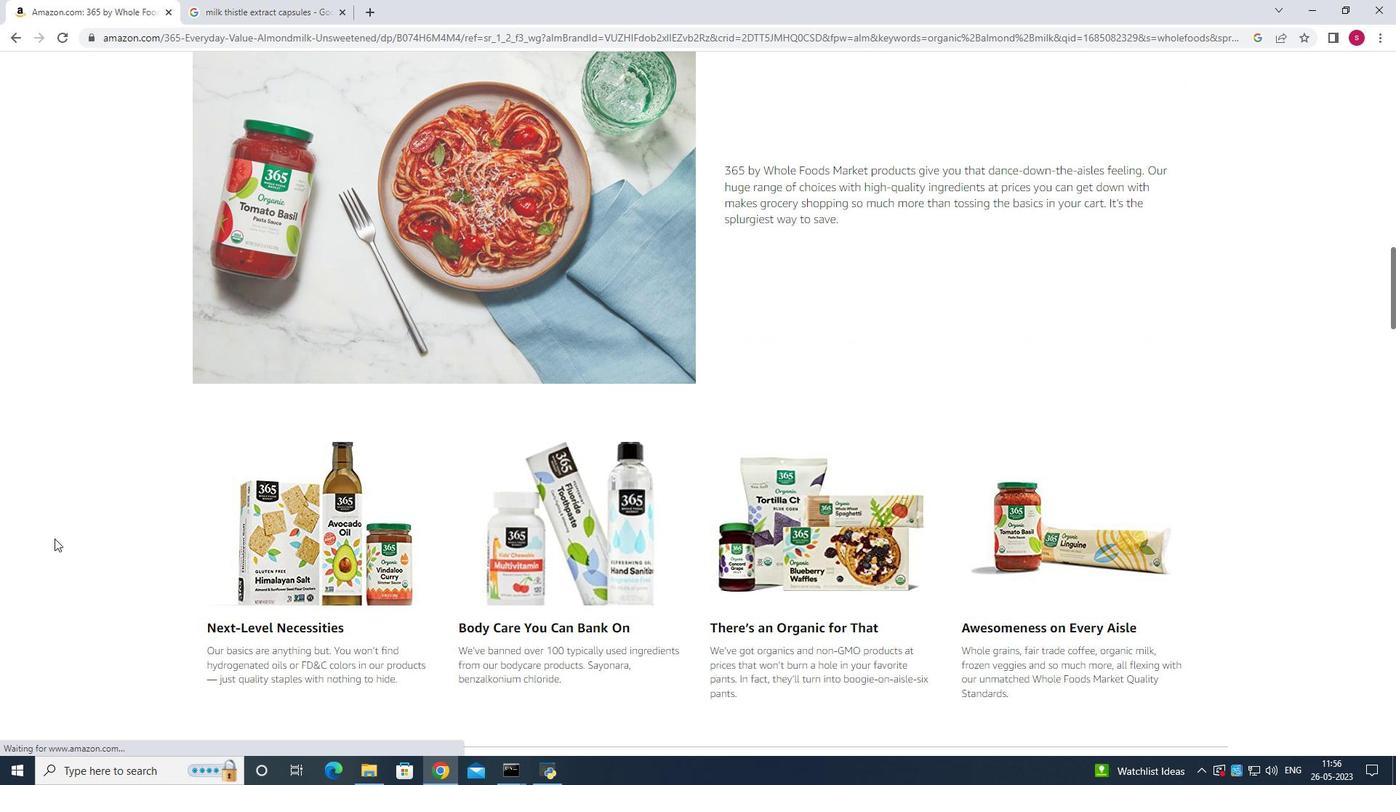 
Action: Mouse scrolled (54, 539) with delta (0, 0)
Screenshot: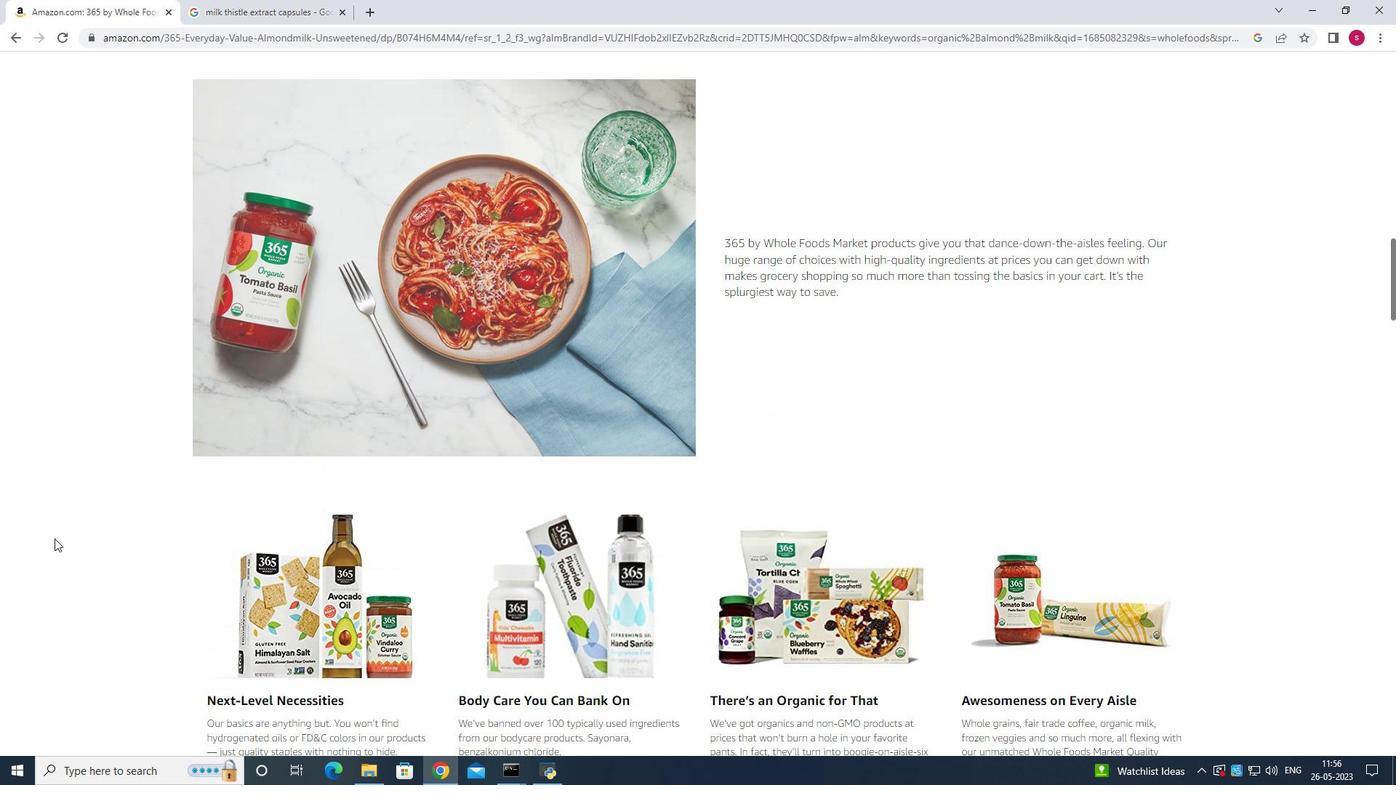 
Action: Mouse scrolled (54, 539) with delta (0, 0)
Screenshot: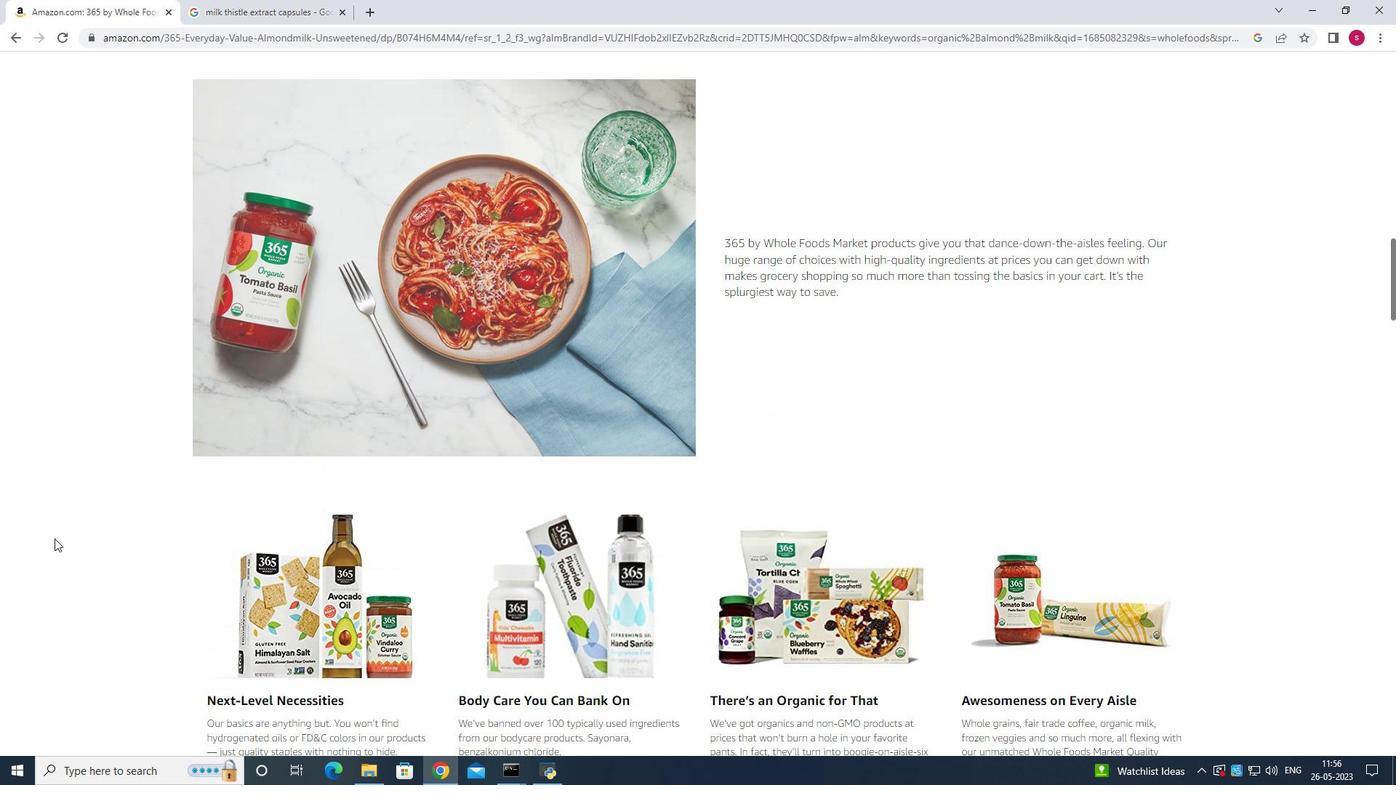 
Action: Mouse scrolled (54, 539) with delta (0, 0)
Screenshot: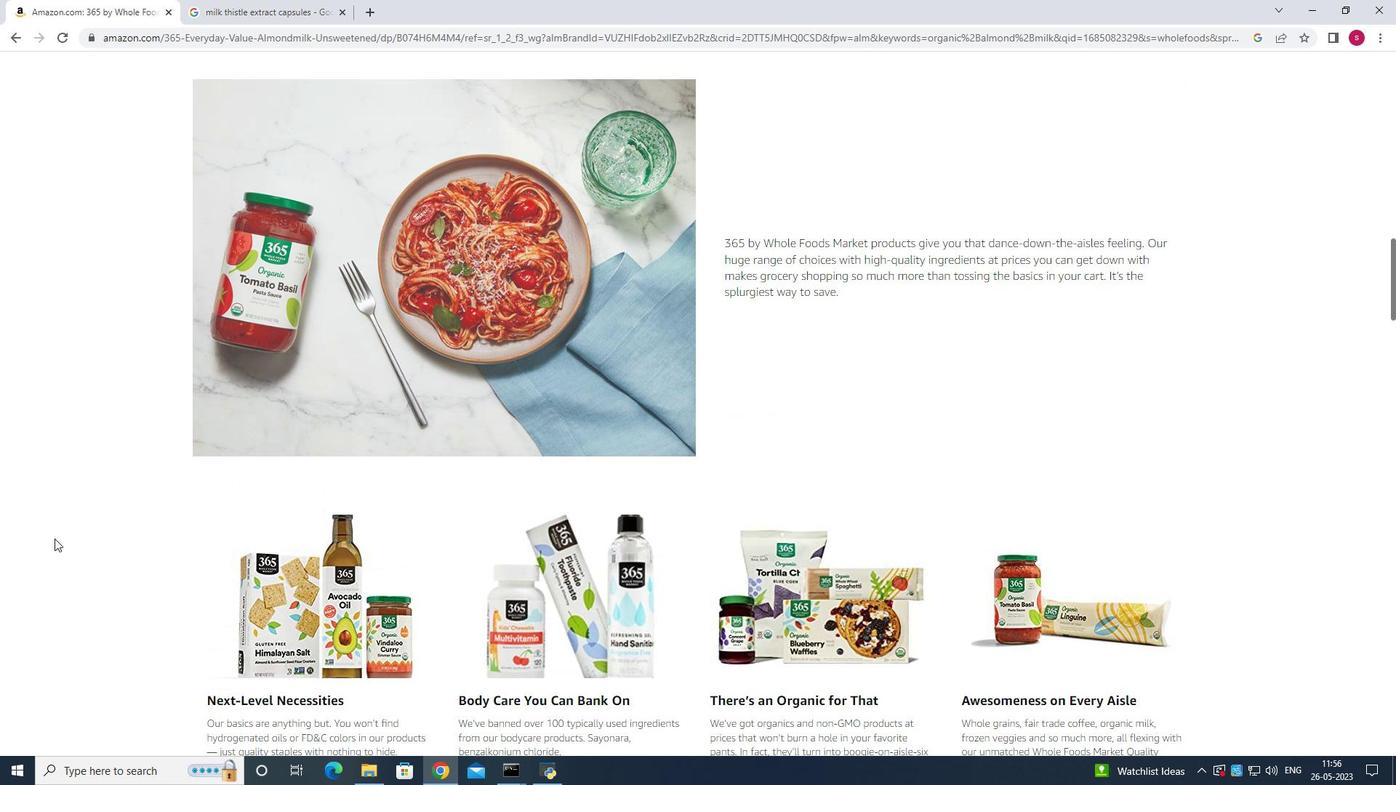 
Action: Mouse scrolled (54, 539) with delta (0, 0)
Screenshot: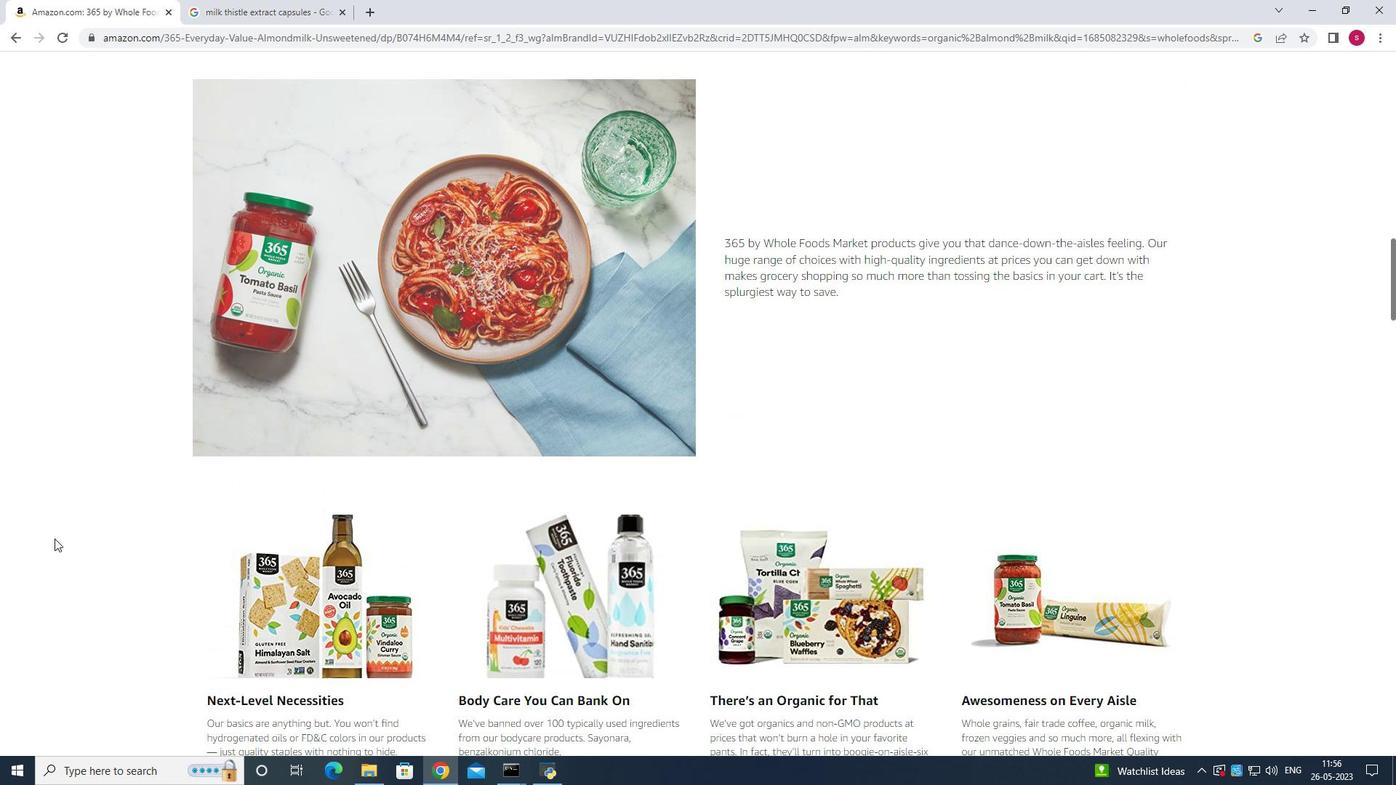 
Action: Mouse scrolled (54, 539) with delta (0, 0)
Screenshot: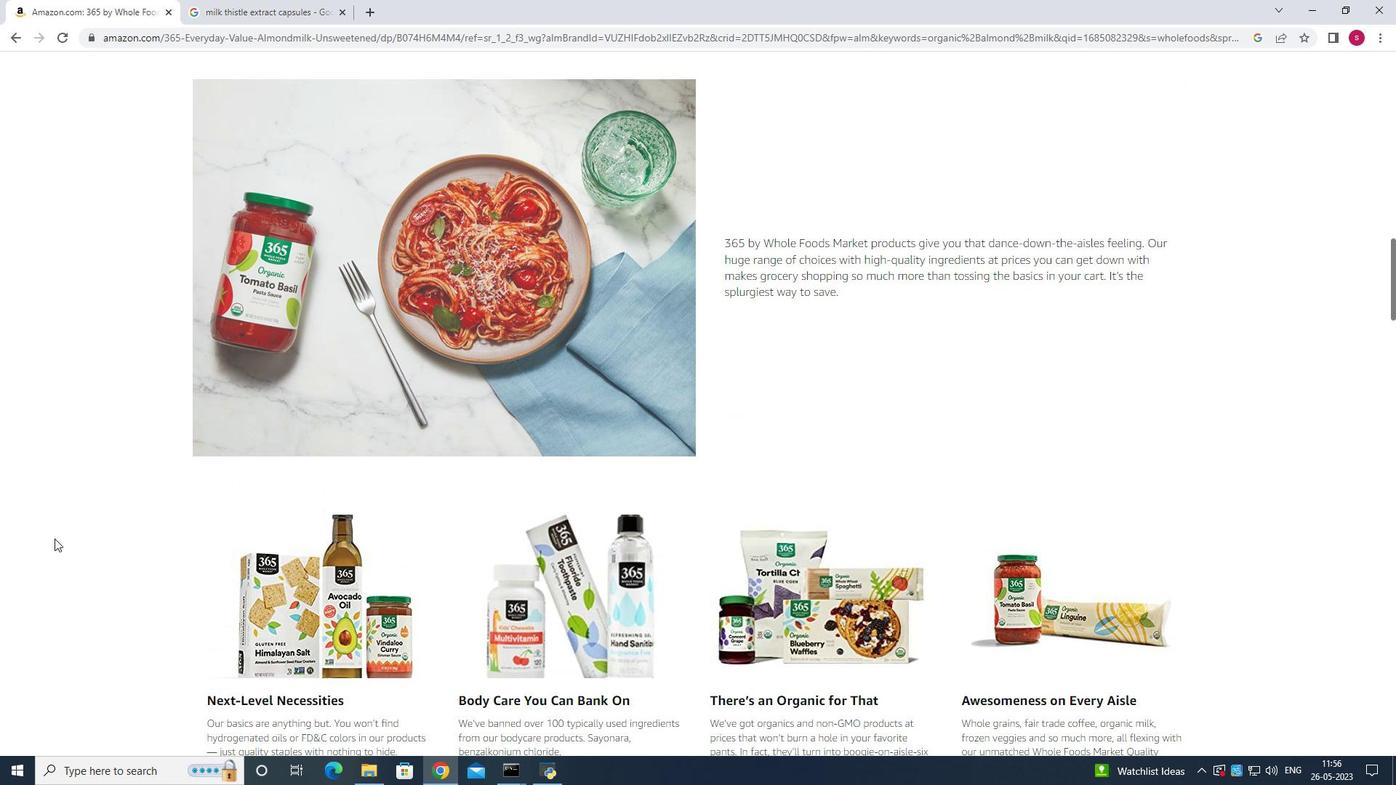 
Action: Mouse scrolled (54, 539) with delta (0, 0)
Screenshot: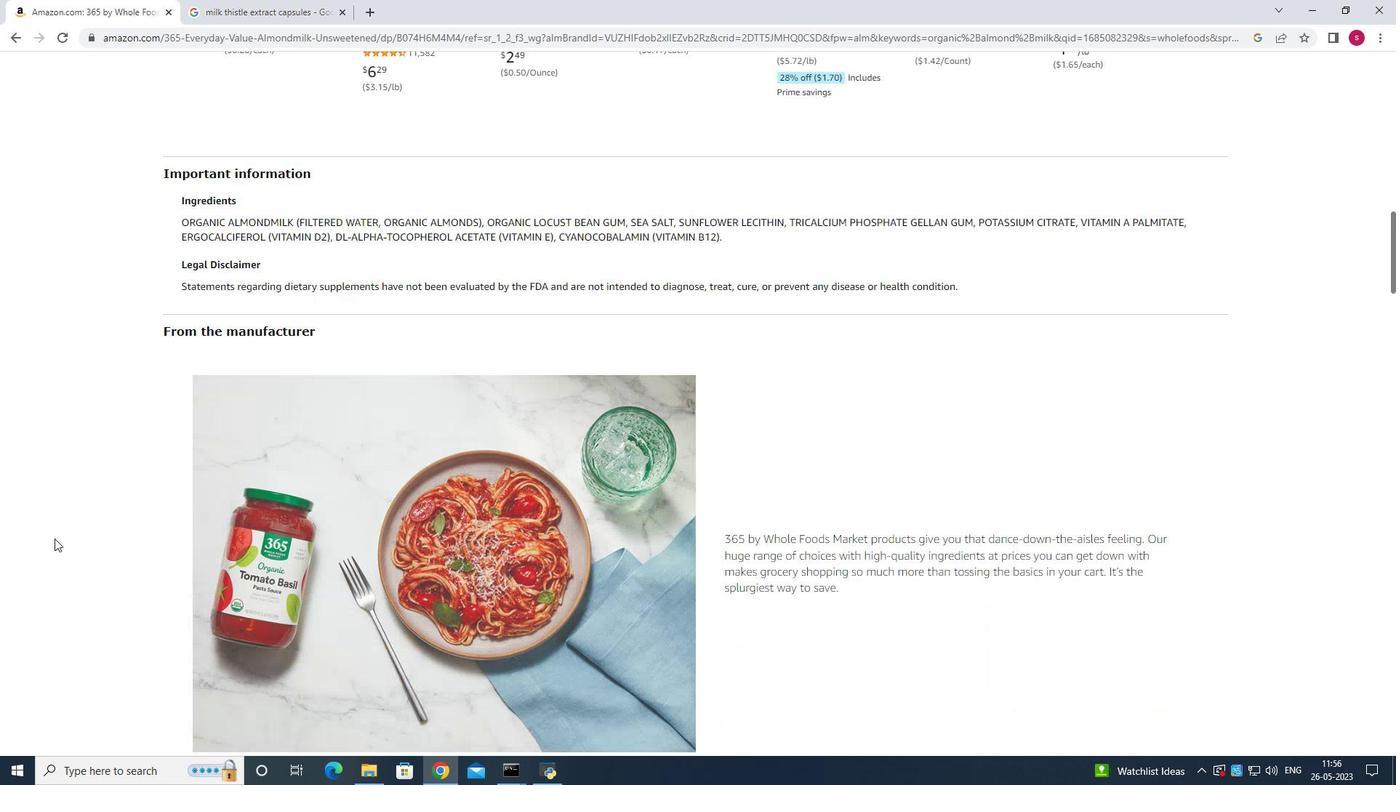 
Action: Mouse scrolled (54, 539) with delta (0, 0)
Screenshot: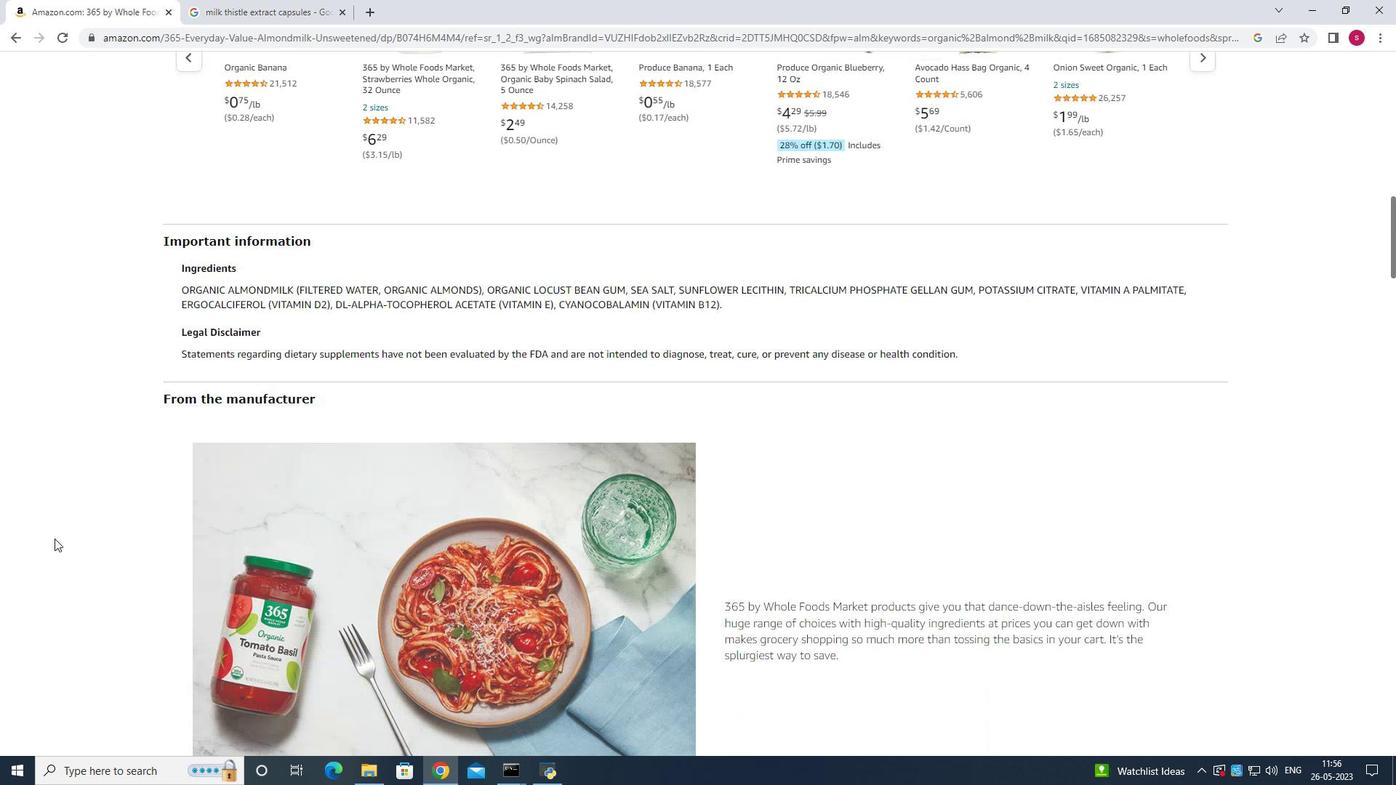 
Action: Mouse scrolled (54, 539) with delta (0, 0)
Screenshot: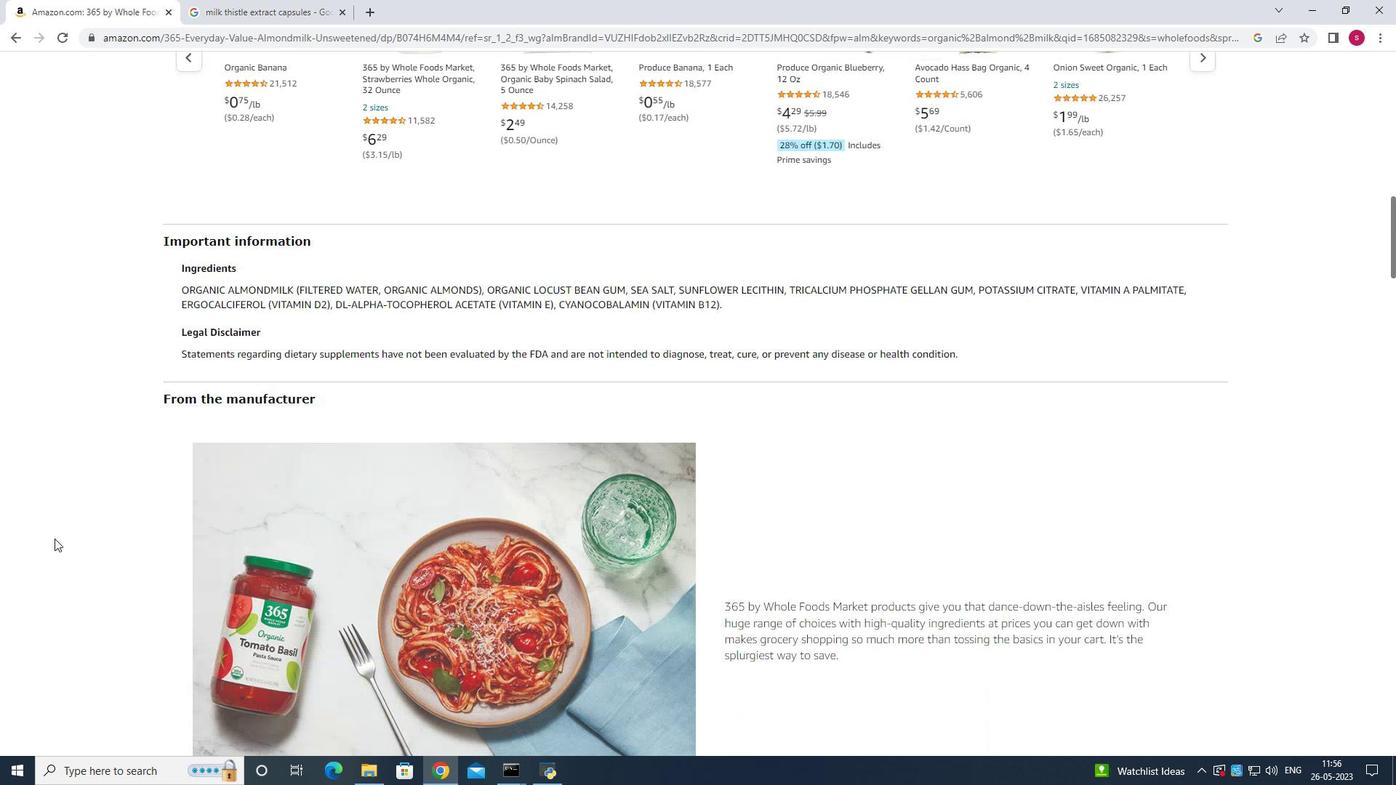 
Action: Mouse scrolled (54, 539) with delta (0, 0)
Screenshot: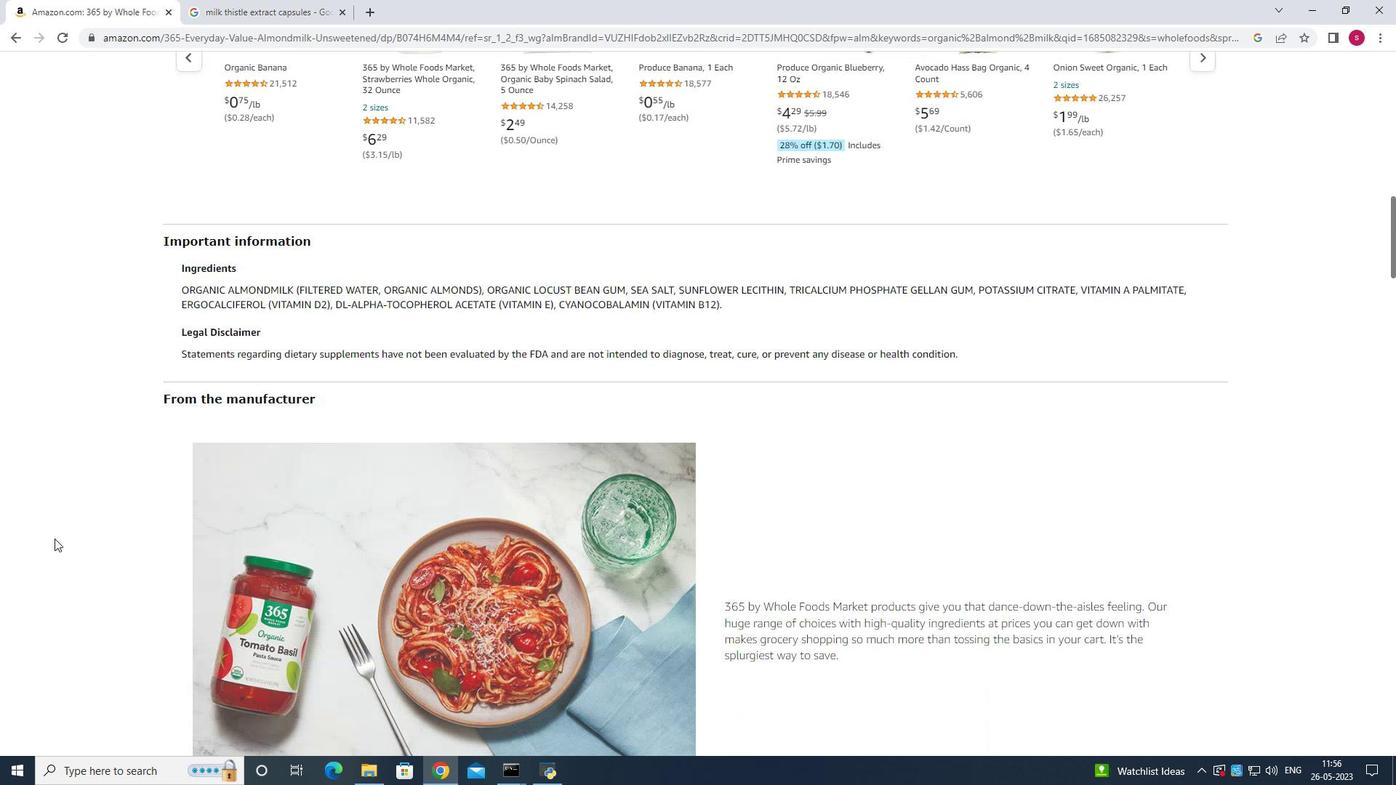 
Action: Mouse scrolled (54, 539) with delta (0, 0)
Screenshot: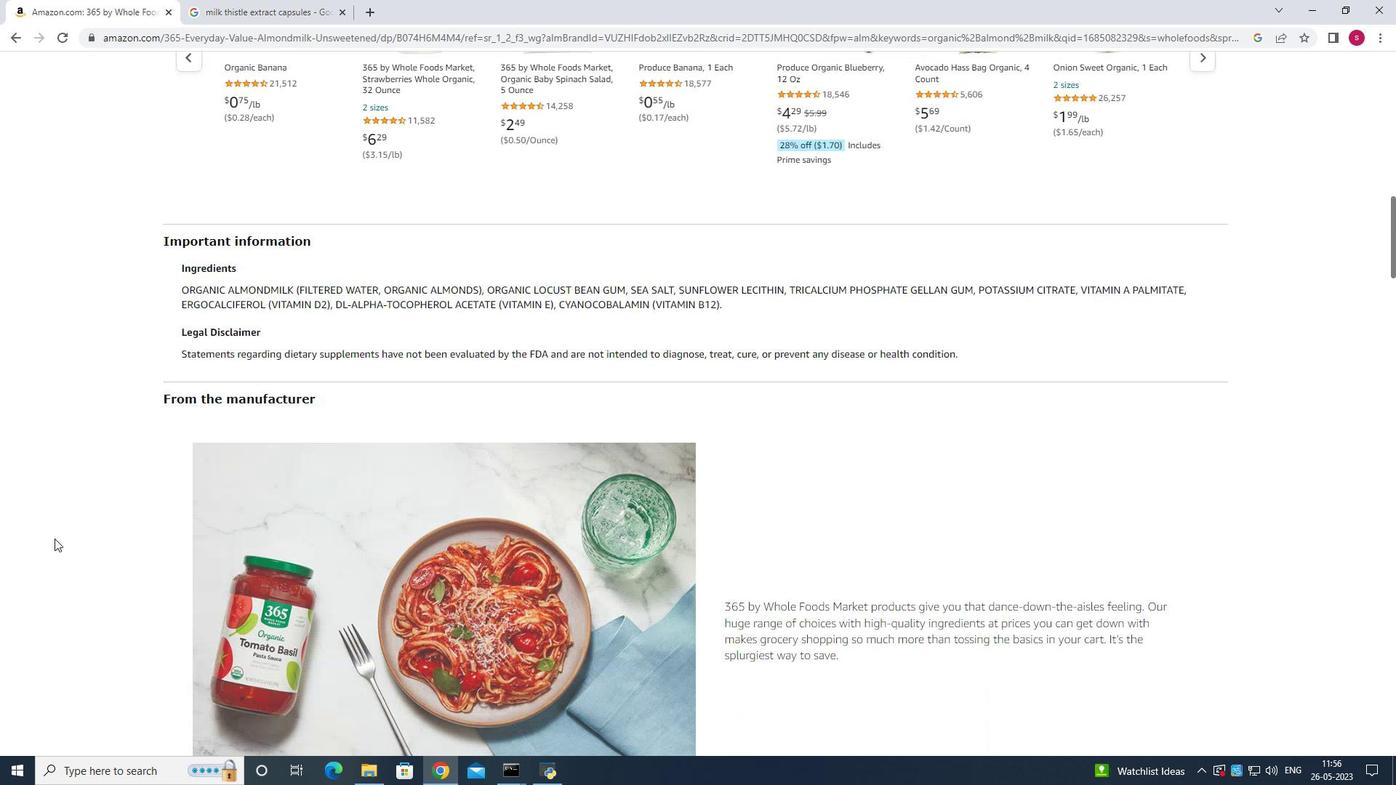 
Action: Mouse scrolled (54, 539) with delta (0, 0)
Screenshot: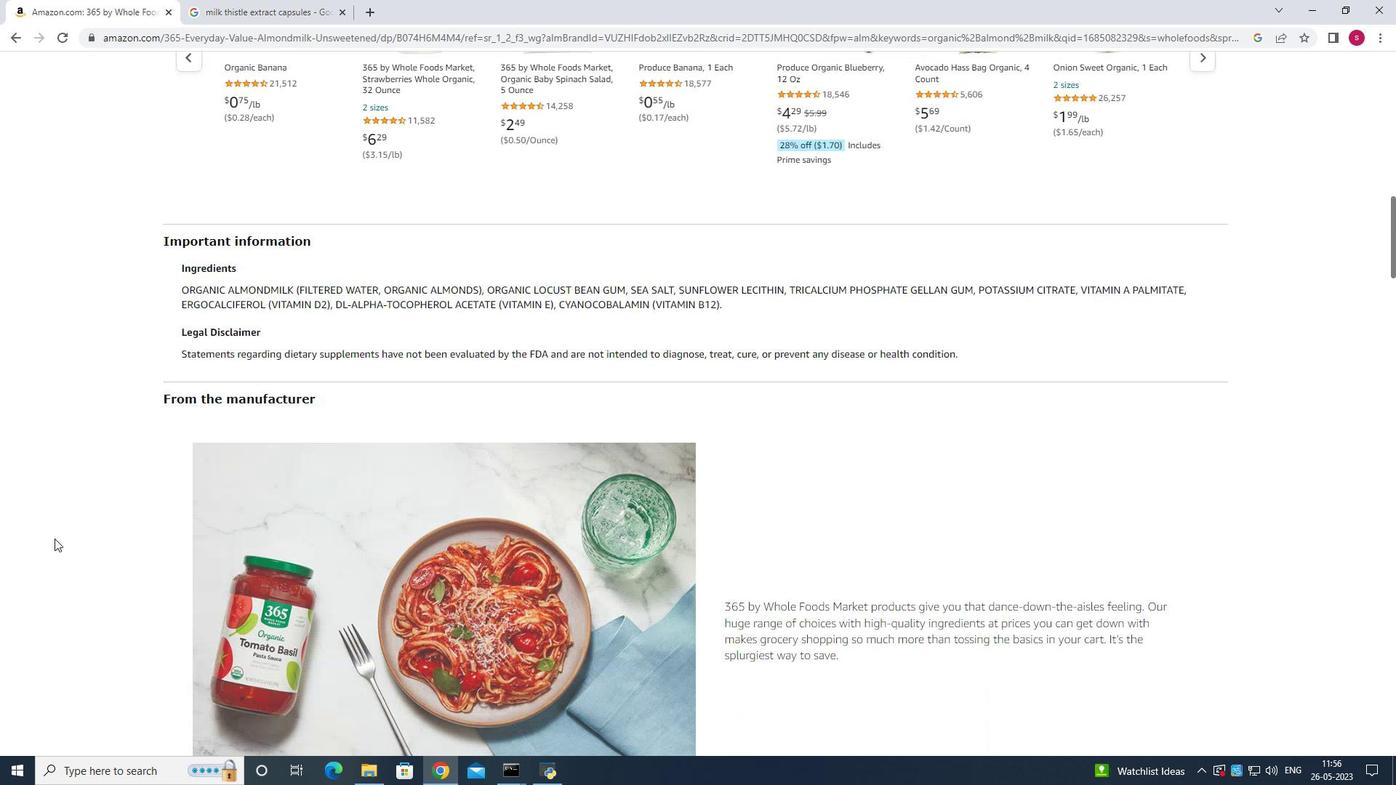 
Action: Mouse scrolled (54, 539) with delta (0, 0)
Screenshot: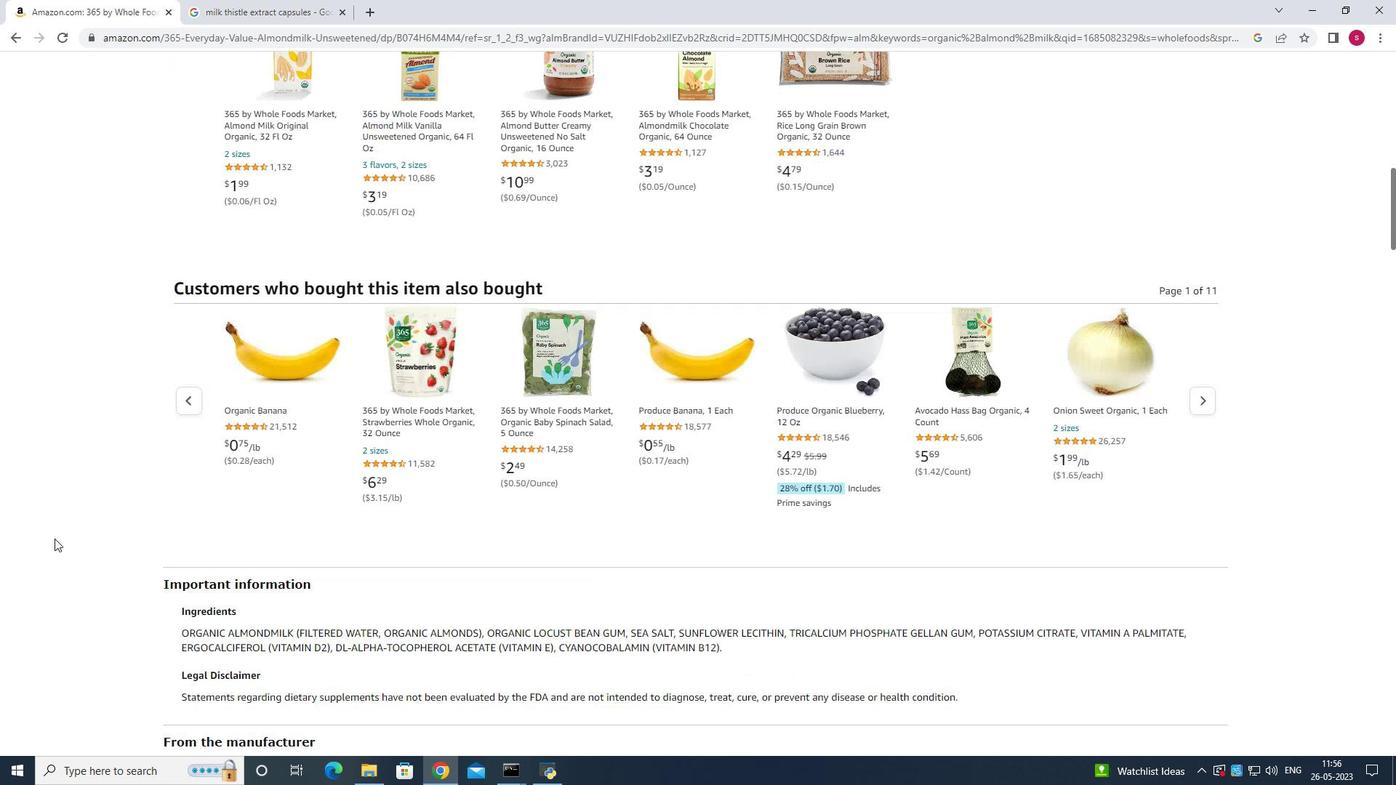 
Action: Mouse scrolled (54, 539) with delta (0, 0)
Screenshot: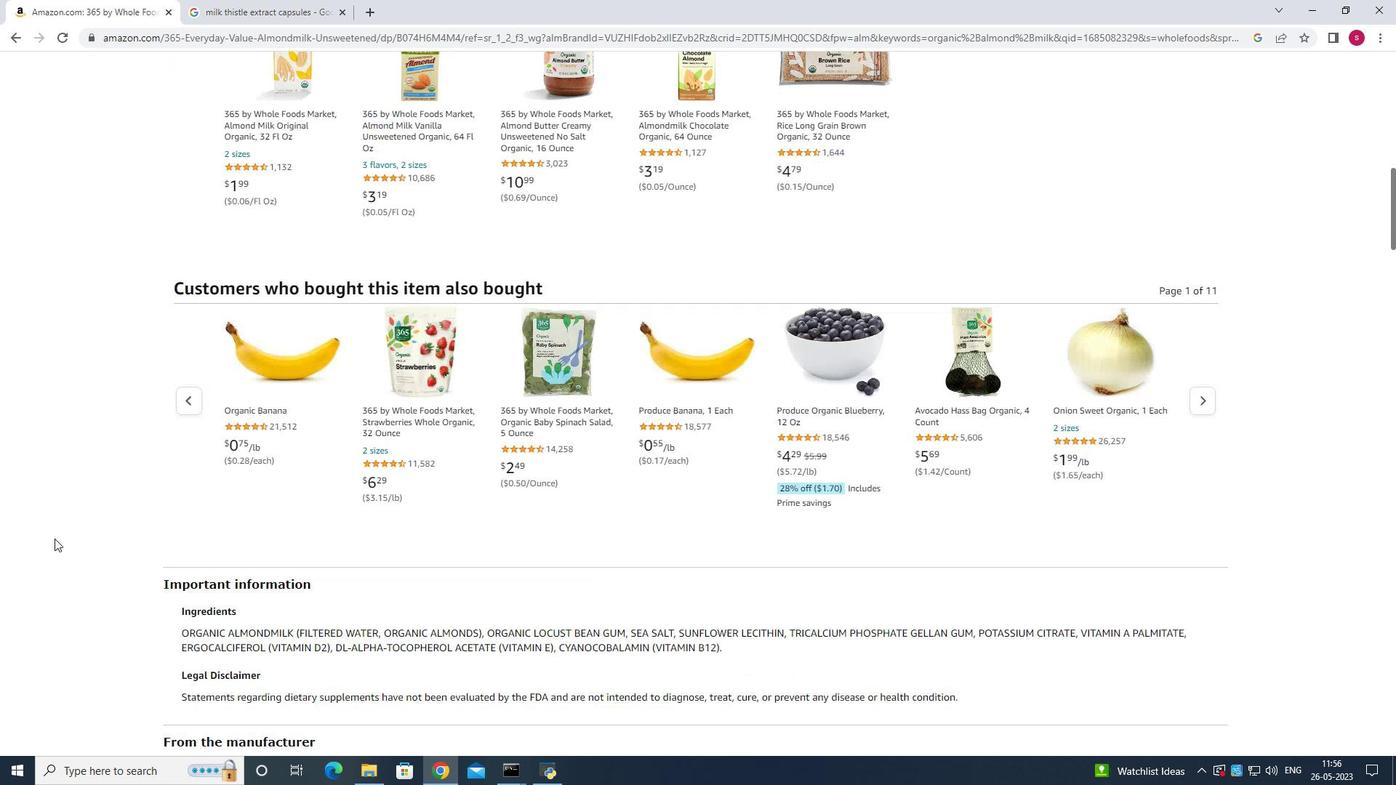 
Action: Mouse scrolled (54, 539) with delta (0, 0)
Screenshot: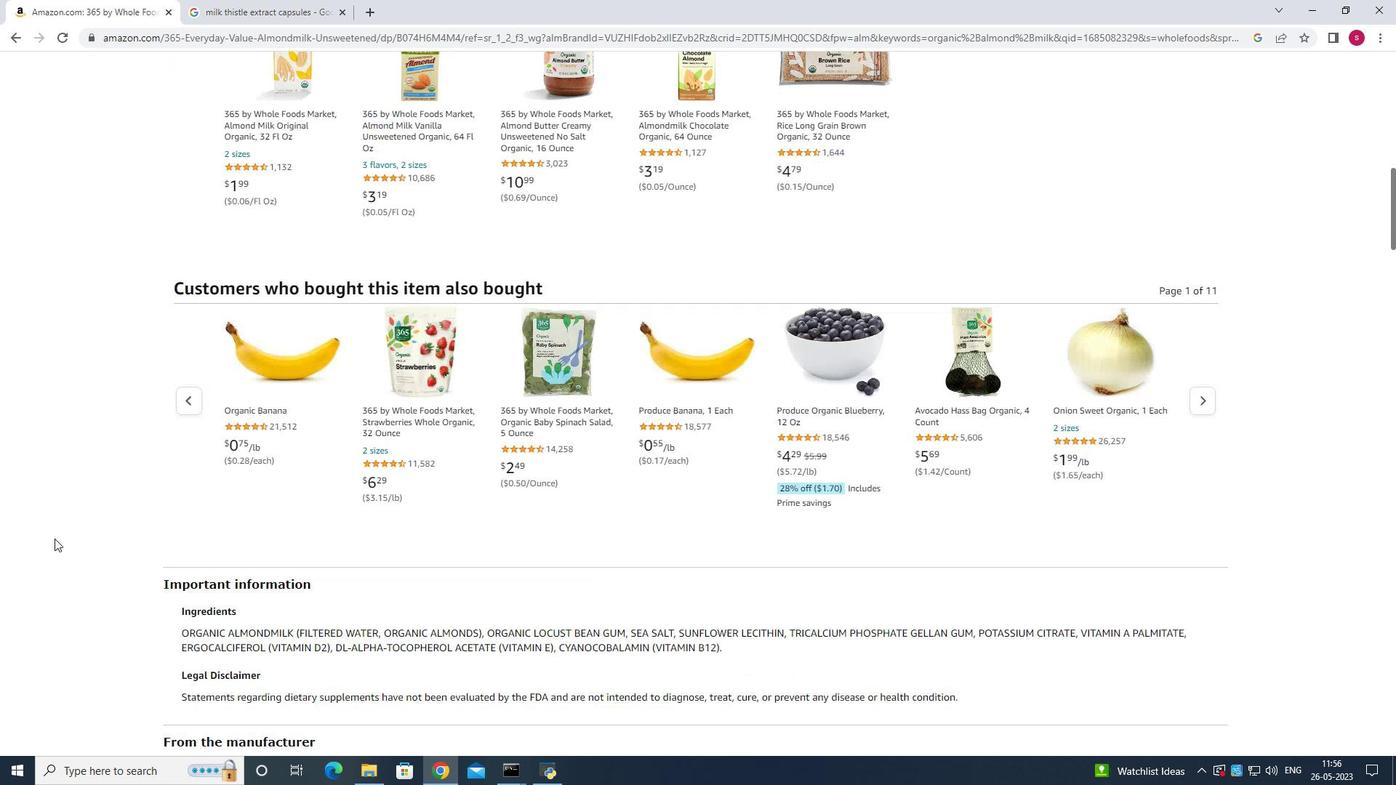 
Action: Mouse scrolled (54, 539) with delta (0, 0)
Screenshot: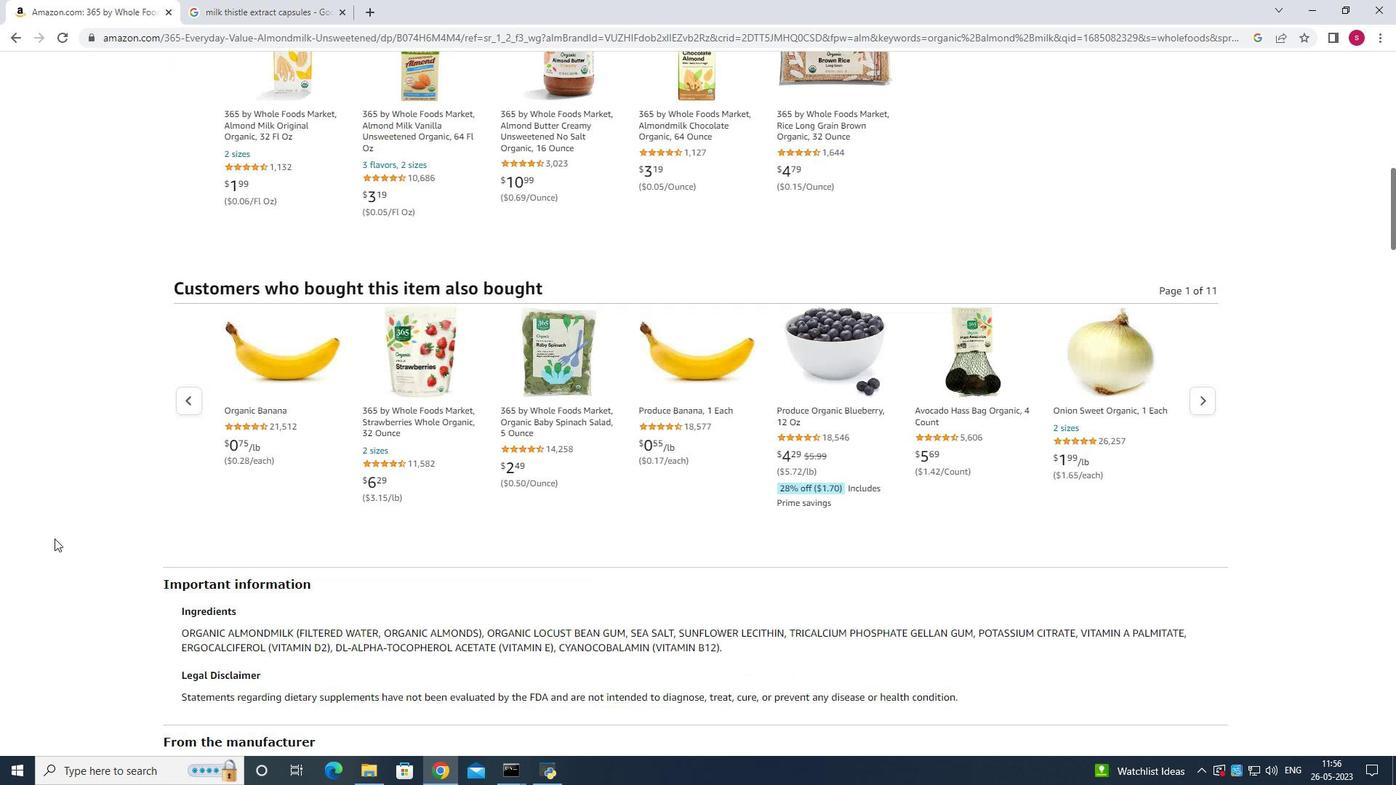 
Action: Mouse scrolled (54, 539) with delta (0, 0)
Screenshot: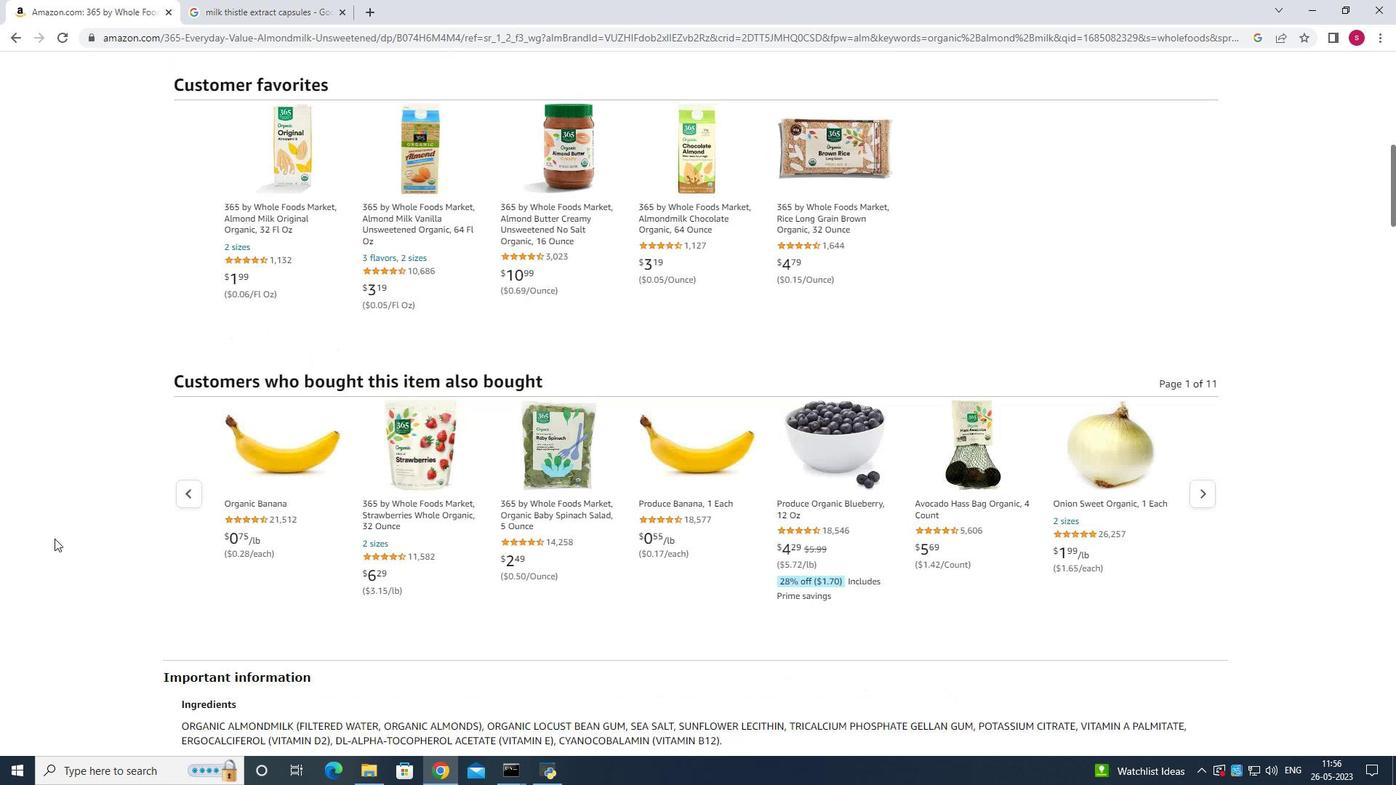 
Action: Mouse scrolled (54, 539) with delta (0, 0)
Screenshot: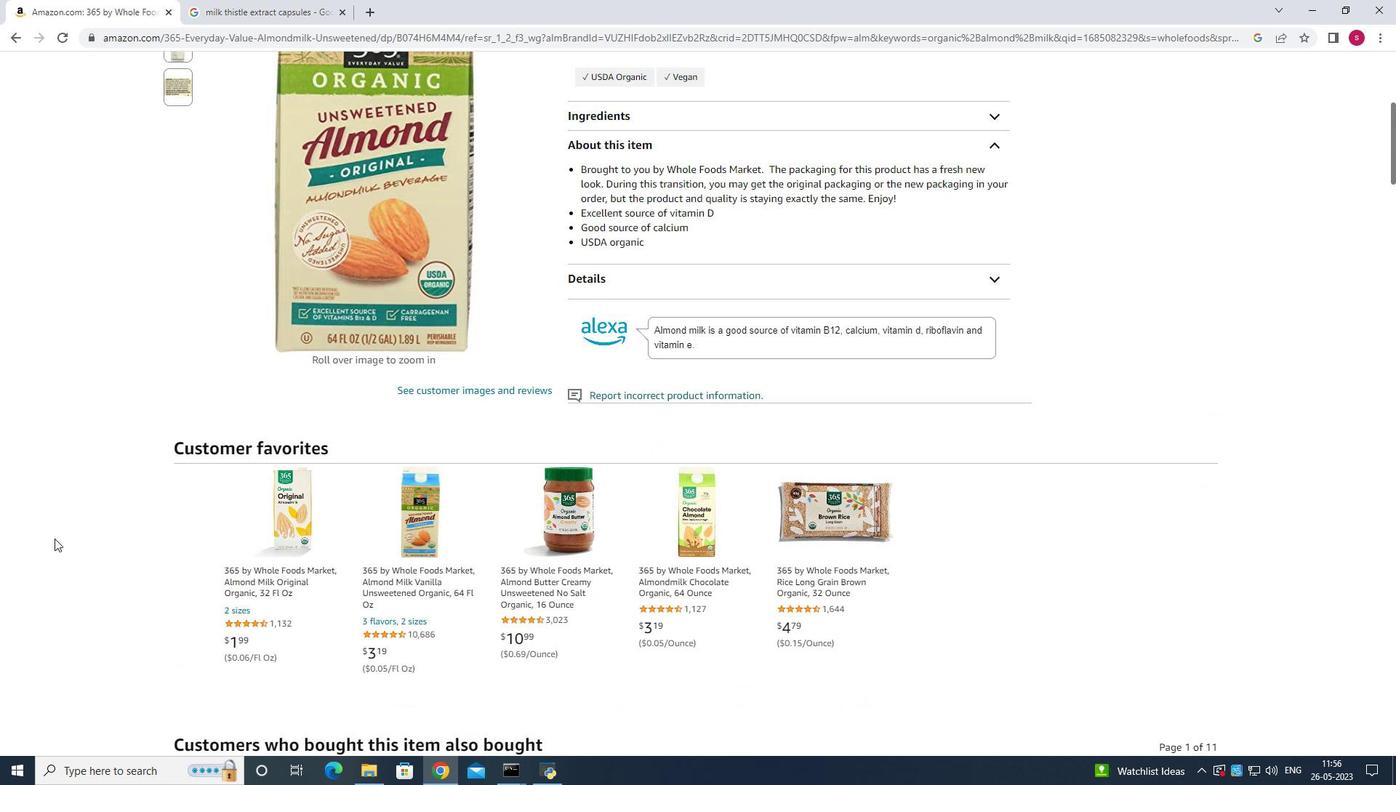
Action: Mouse scrolled (54, 539) with delta (0, 0)
Screenshot: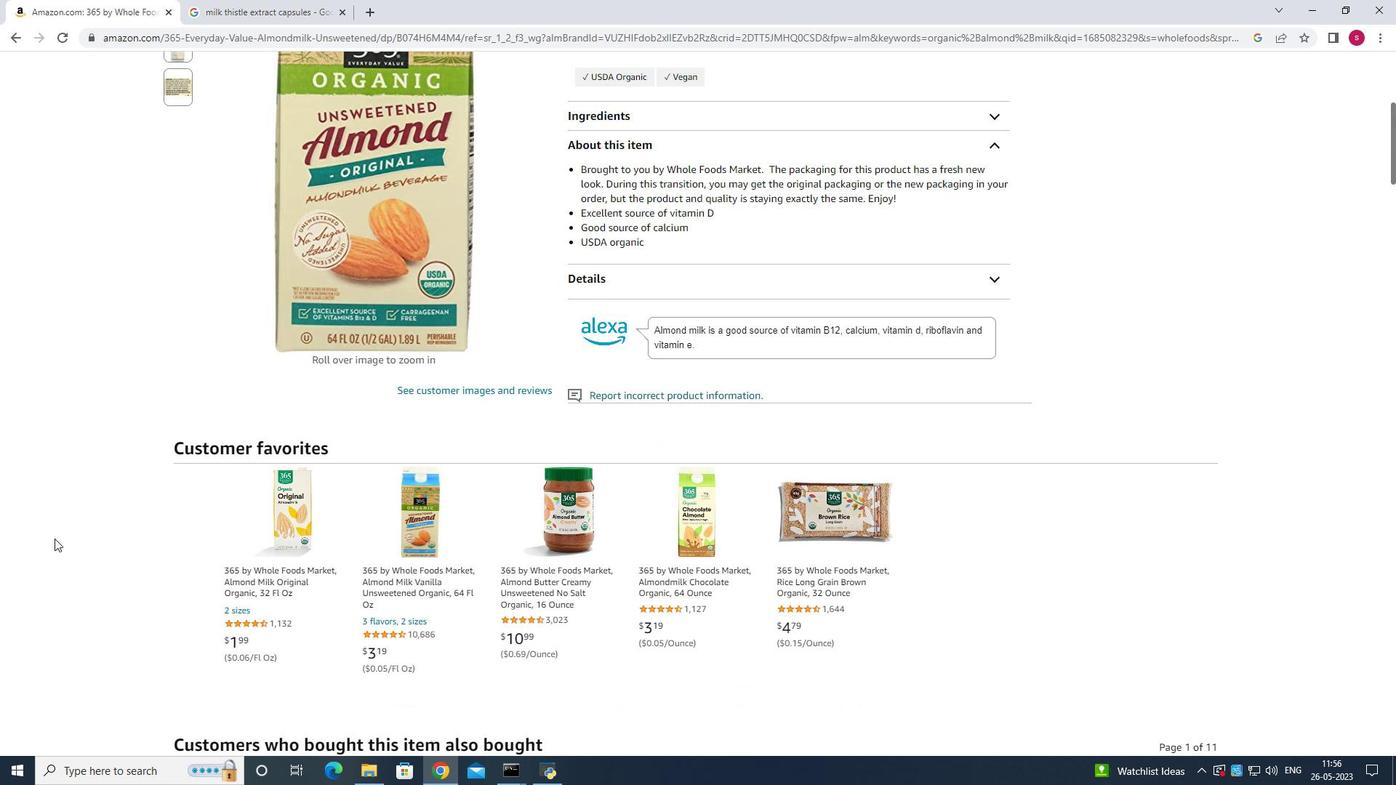 
Action: Mouse scrolled (54, 539) with delta (0, 0)
Screenshot: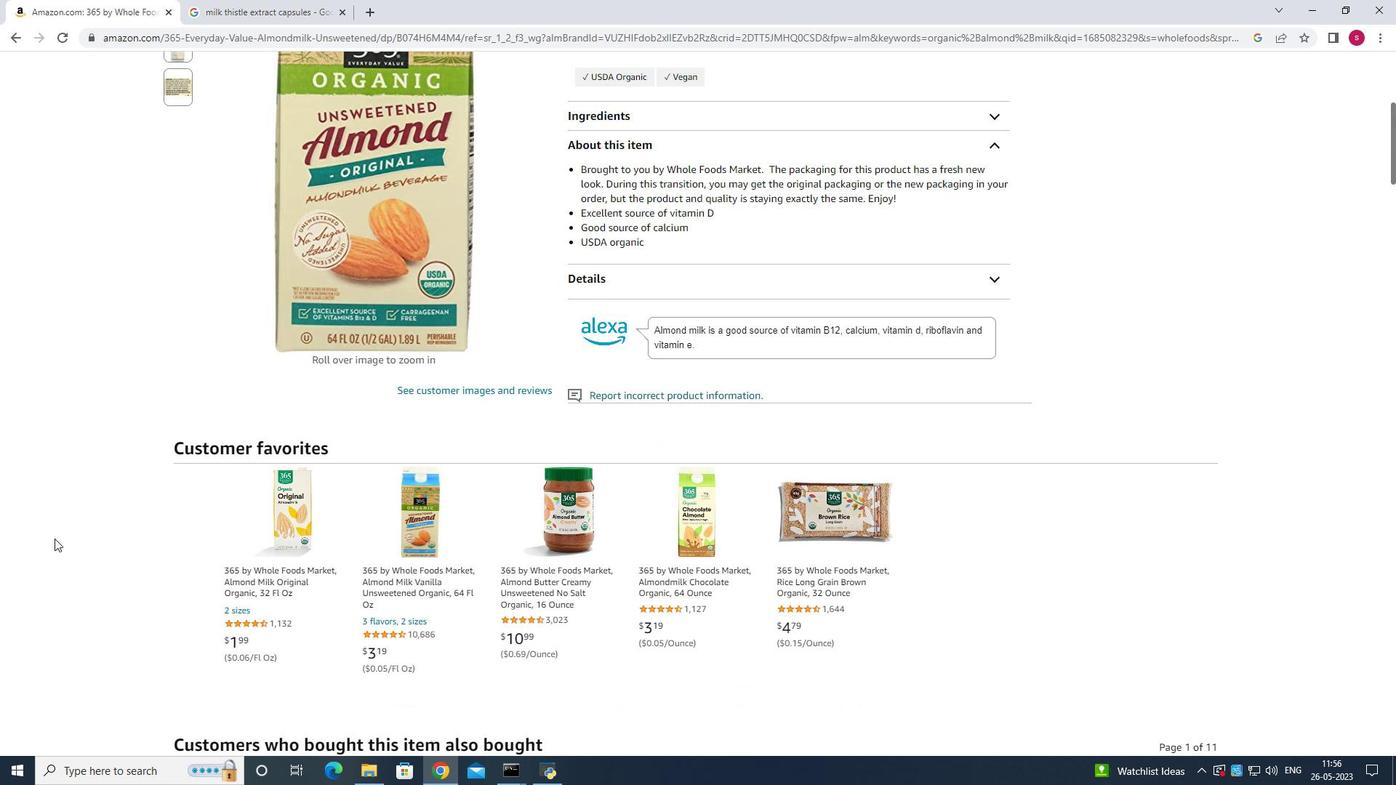 
Action: Mouse scrolled (54, 539) with delta (0, 0)
Screenshot: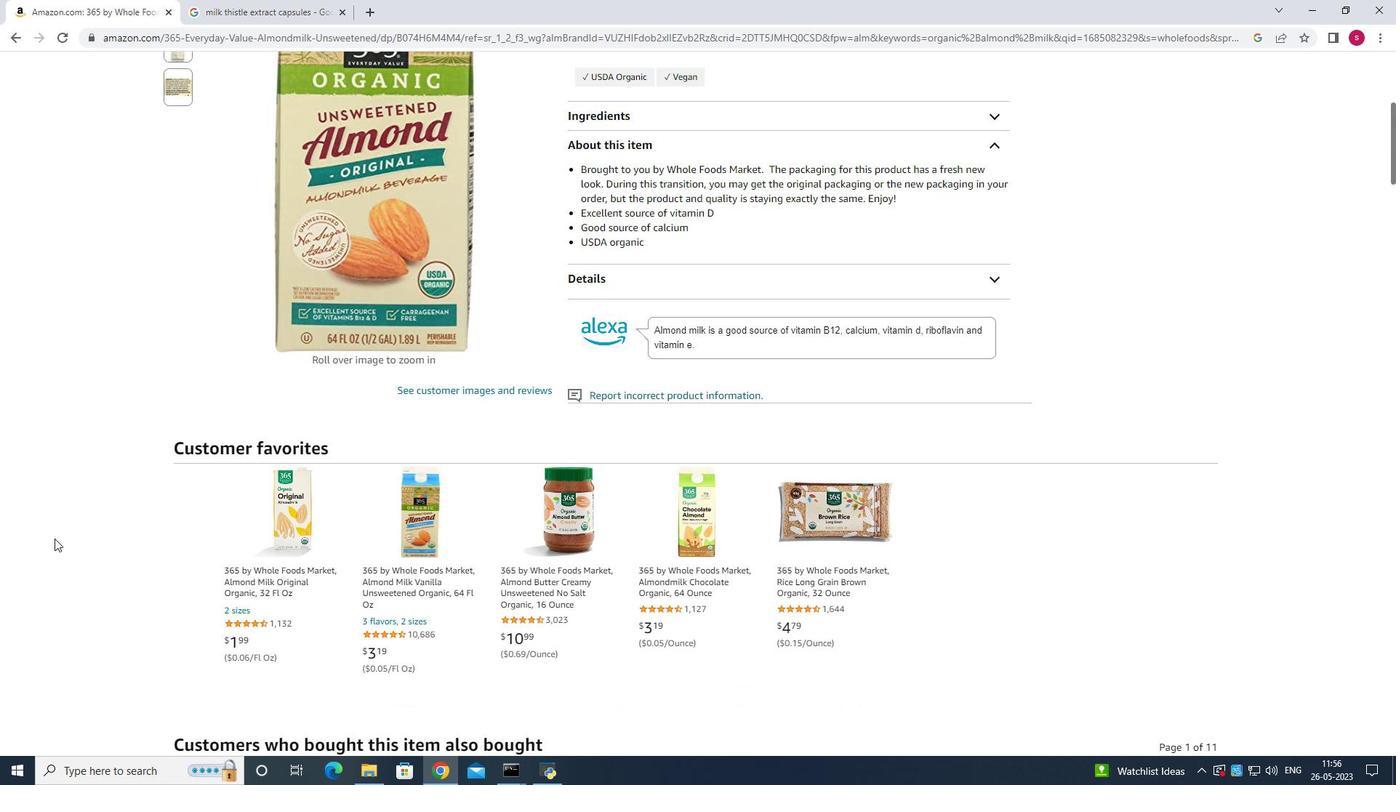 
Action: Mouse moved to (54, 539)
Screenshot: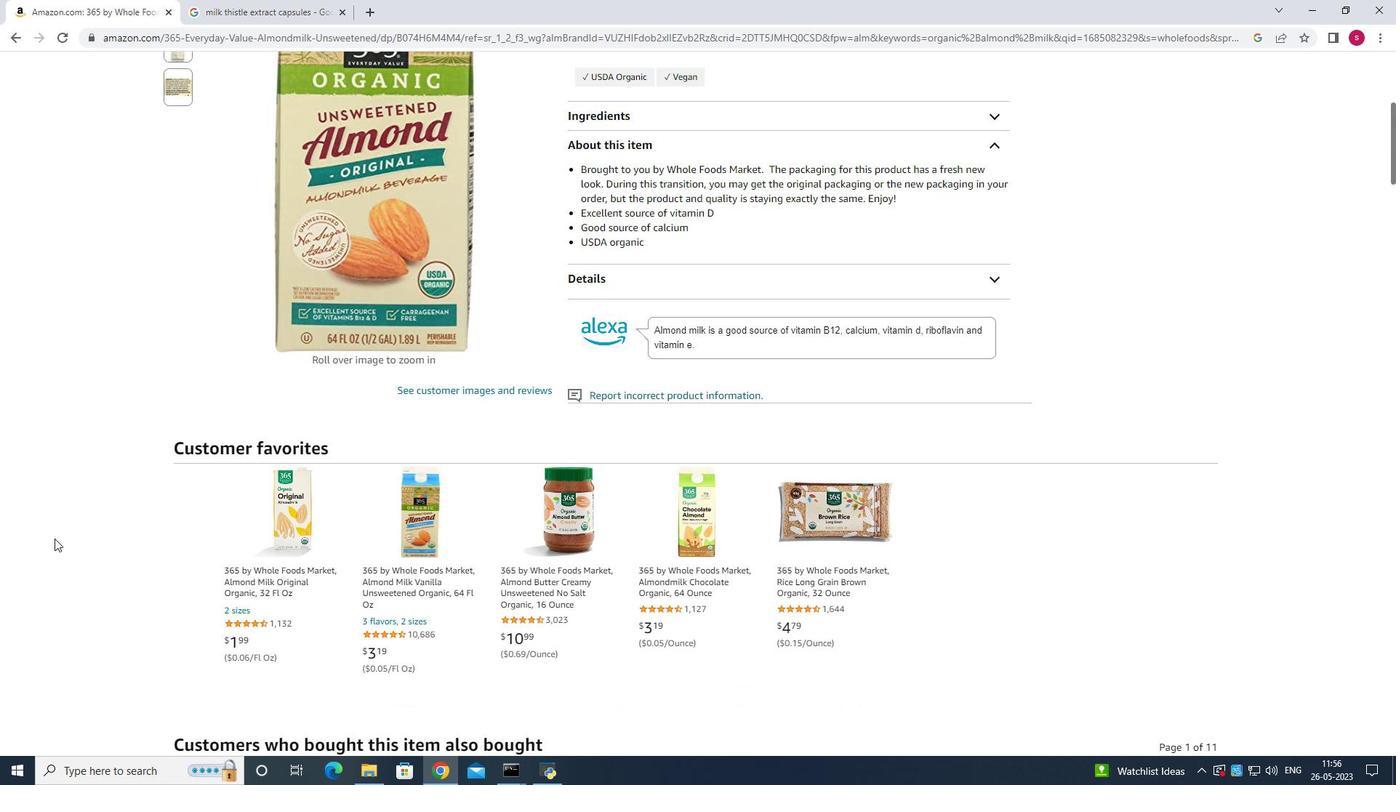 
Action: Mouse scrolled (54, 539) with delta (0, 0)
